 Task: Explore Airbnb accommodation in Sanaa, Yemen from 6th November, 2023 to 8th November, 2023 for 2 adults.1  bedroom having 2 beds and 1 bathroom. Property type can be flat. Amenities needed are: wifi. Look for 2 properties as per requirement.
Action: Mouse moved to (407, 72)
Screenshot: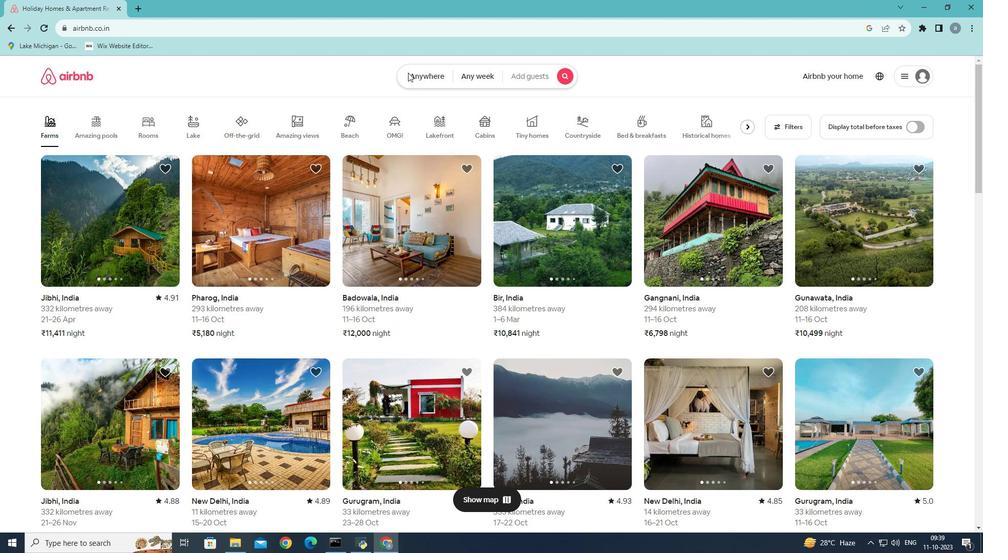 
Action: Mouse pressed left at (407, 72)
Screenshot: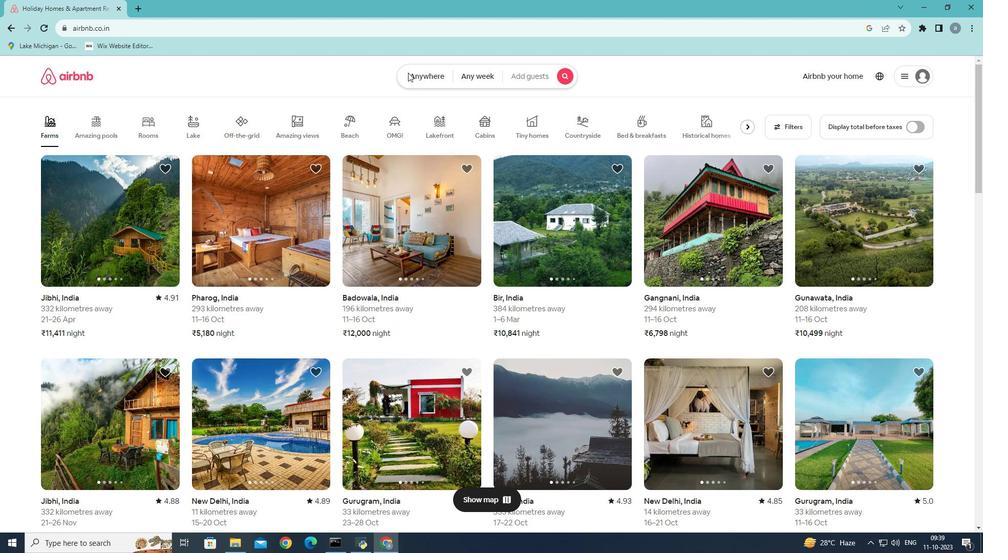 
Action: Mouse moved to (347, 115)
Screenshot: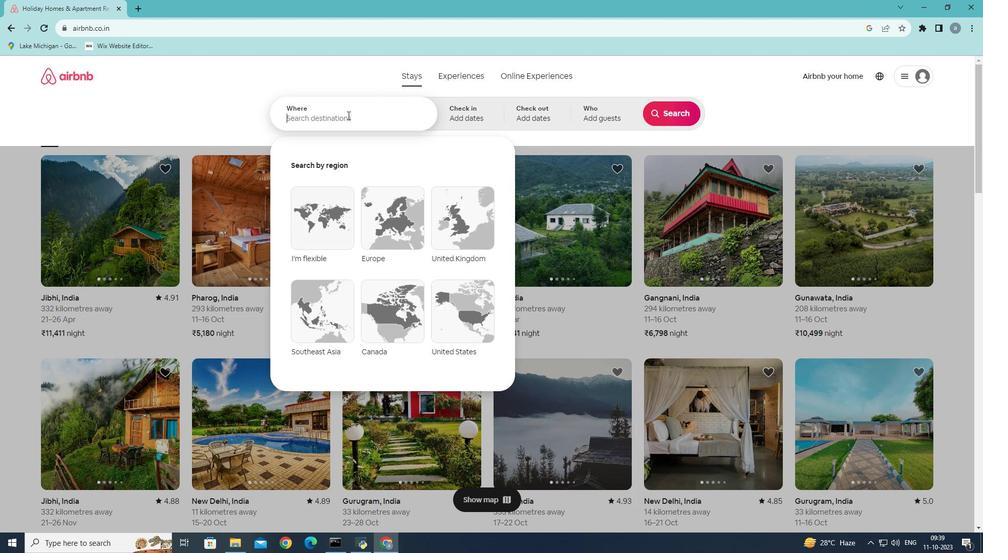 
Action: Mouse pressed left at (347, 115)
Screenshot: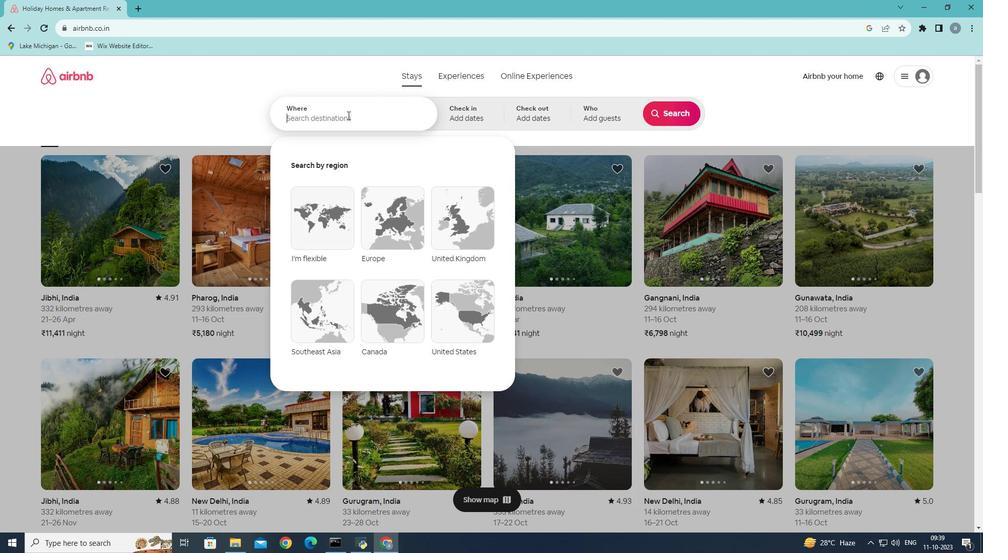 
Action: Mouse moved to (335, 108)
Screenshot: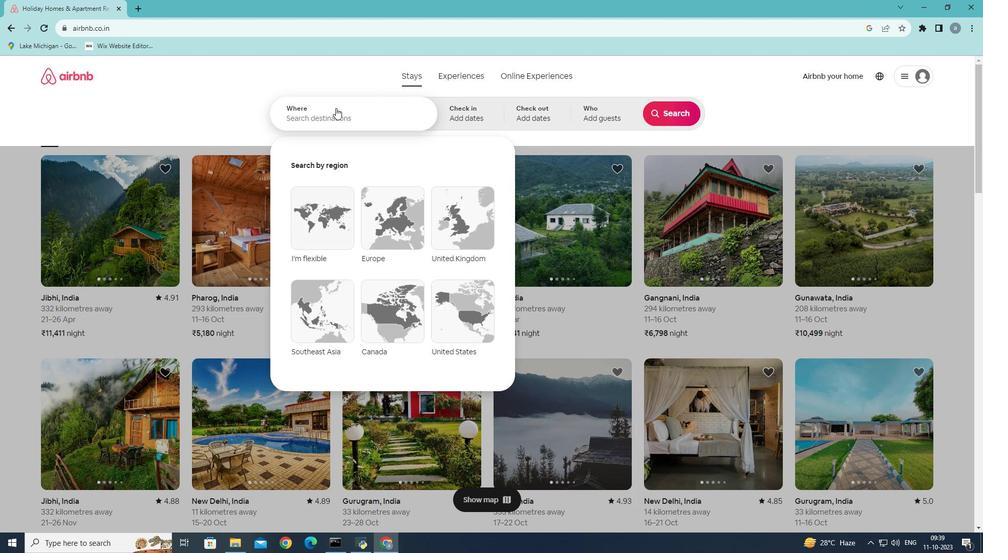 
Action: Key pressed <Key.shift>Saar,<Key.shift>yamen<Key.backspace><Key.backspace><Key.backspace><Key.backspace>emen
Screenshot: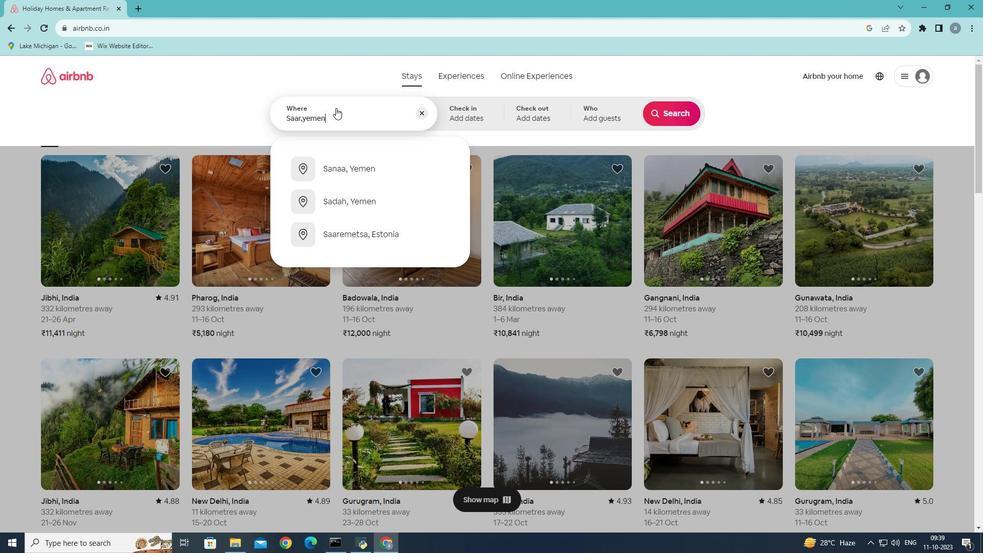 
Action: Mouse moved to (365, 167)
Screenshot: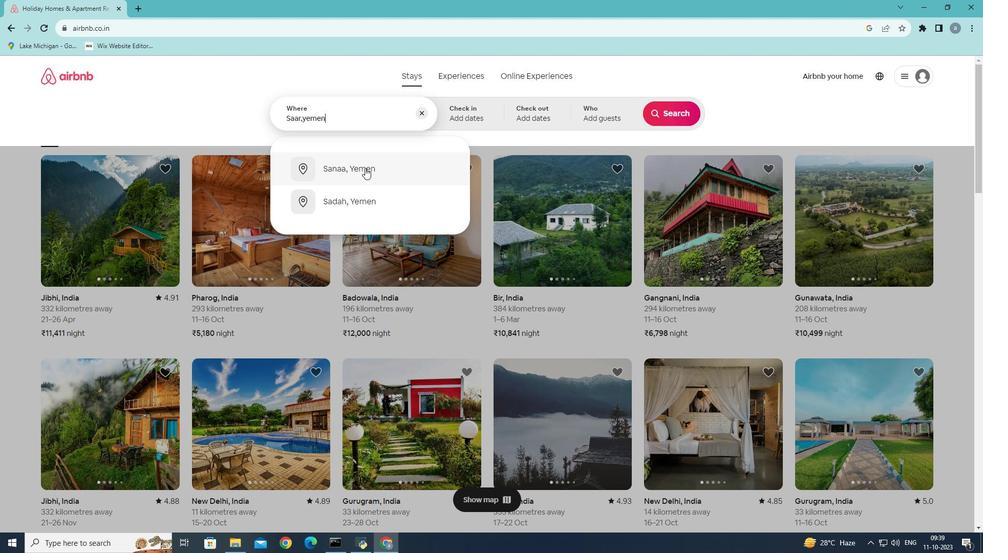 
Action: Mouse pressed left at (365, 167)
Screenshot: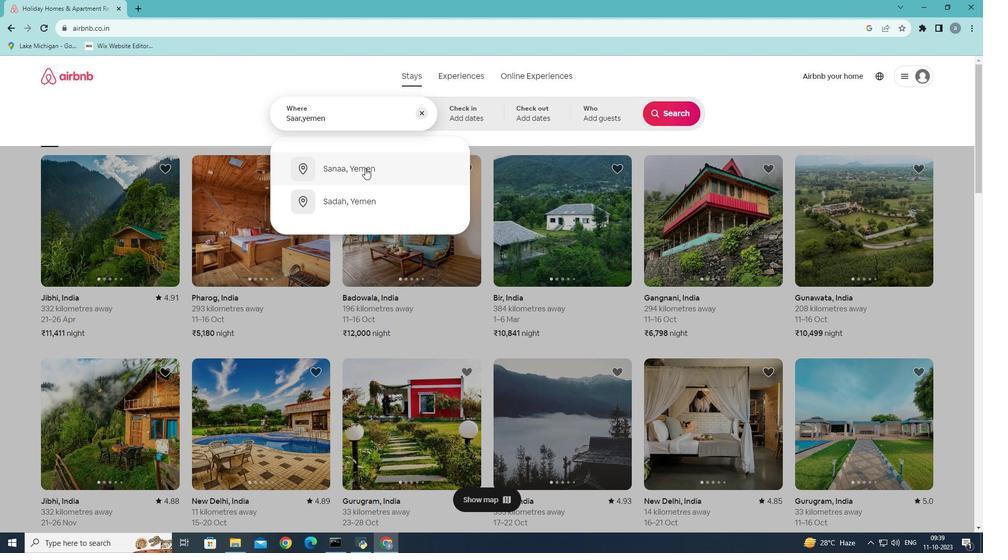 
Action: Mouse moved to (511, 116)
Screenshot: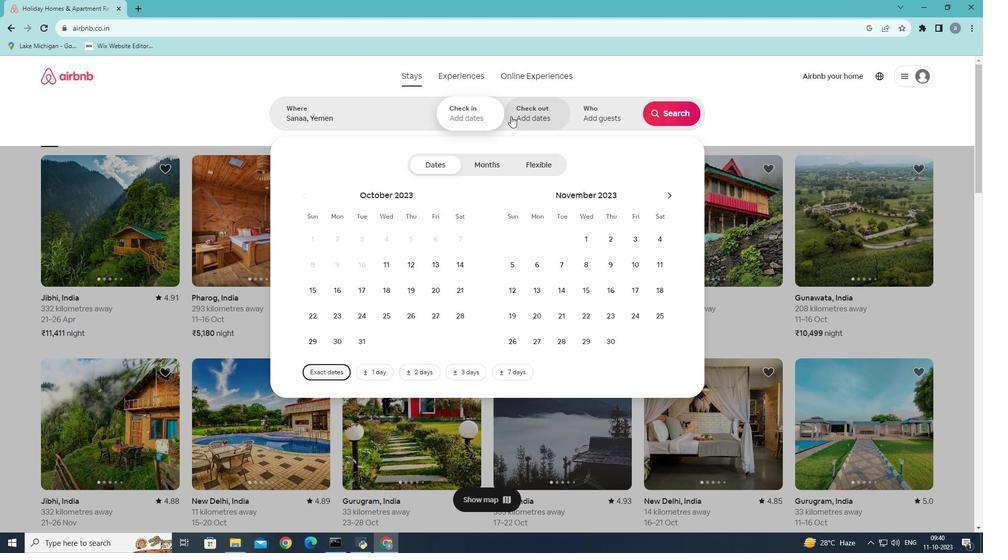 
Action: Mouse pressed left at (511, 116)
Screenshot: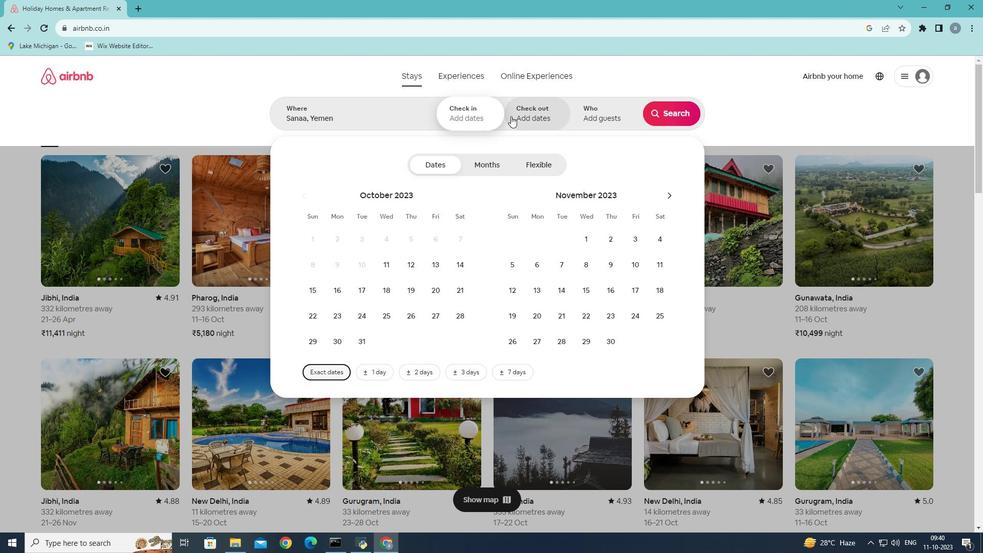 
Action: Mouse moved to (537, 265)
Screenshot: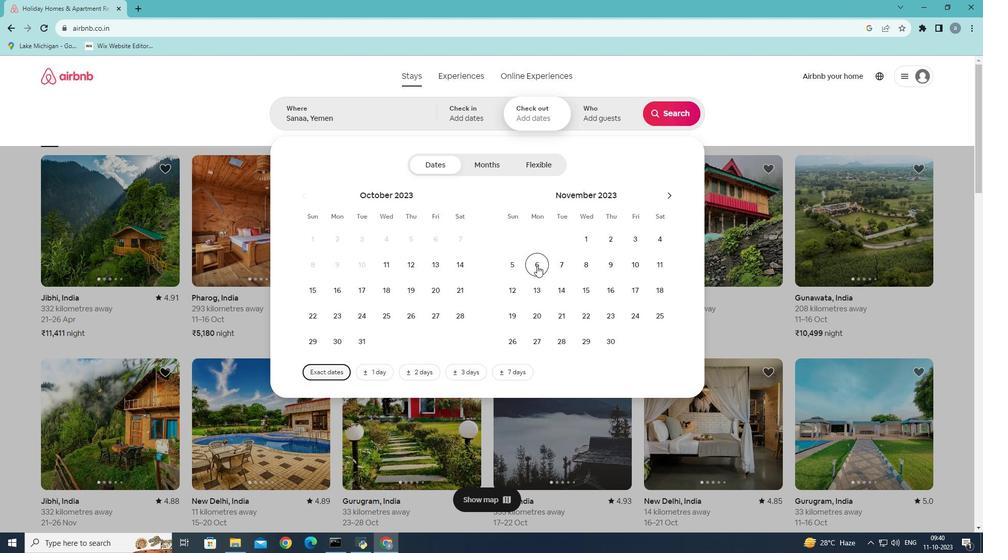 
Action: Mouse pressed left at (537, 265)
Screenshot: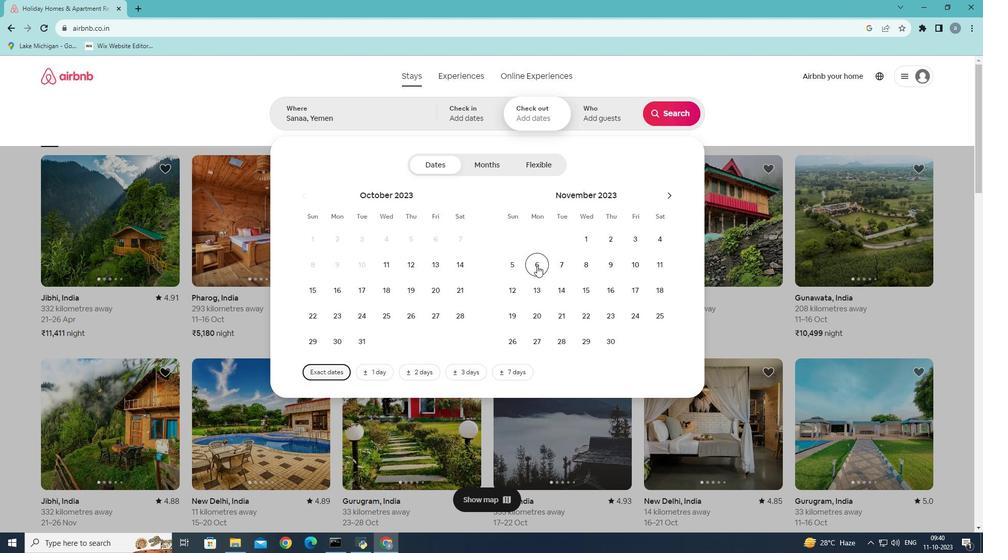 
Action: Mouse moved to (590, 262)
Screenshot: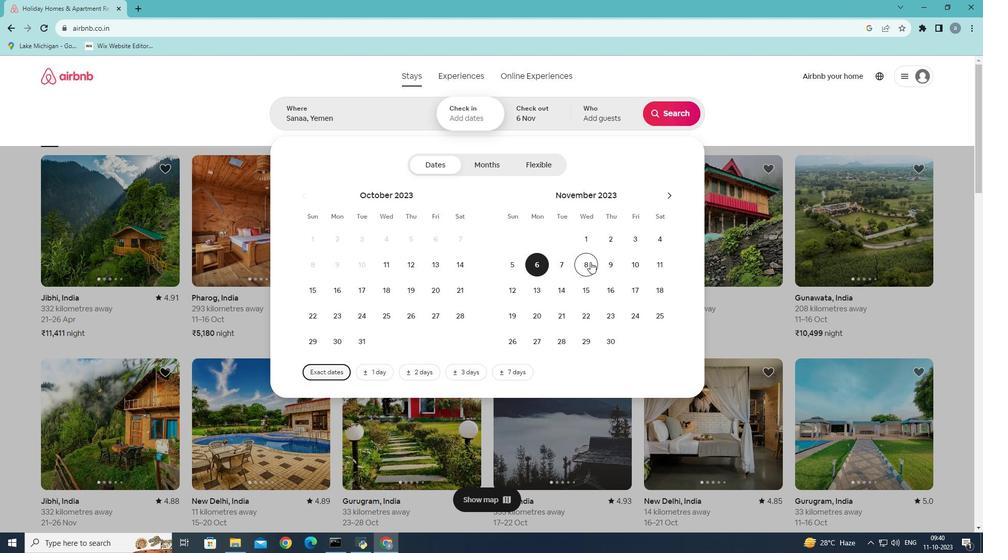 
Action: Mouse pressed left at (590, 262)
Screenshot: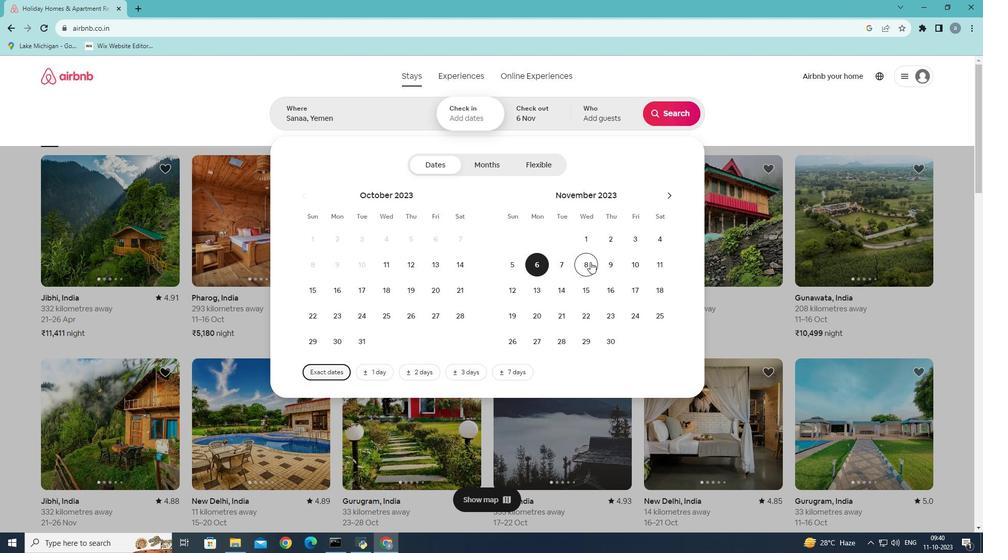 
Action: Mouse moved to (538, 261)
Screenshot: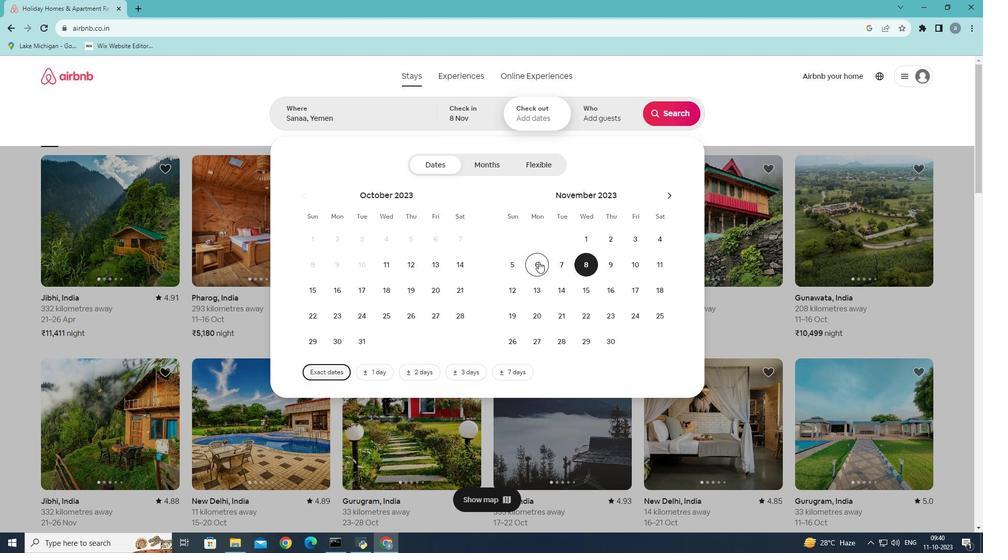 
Action: Mouse pressed left at (538, 261)
Screenshot: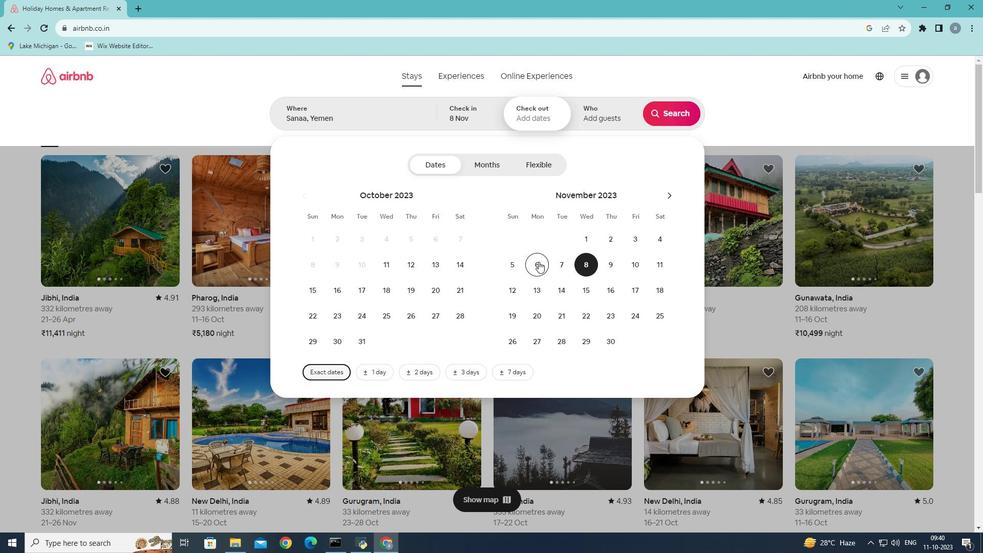 
Action: Mouse moved to (455, 115)
Screenshot: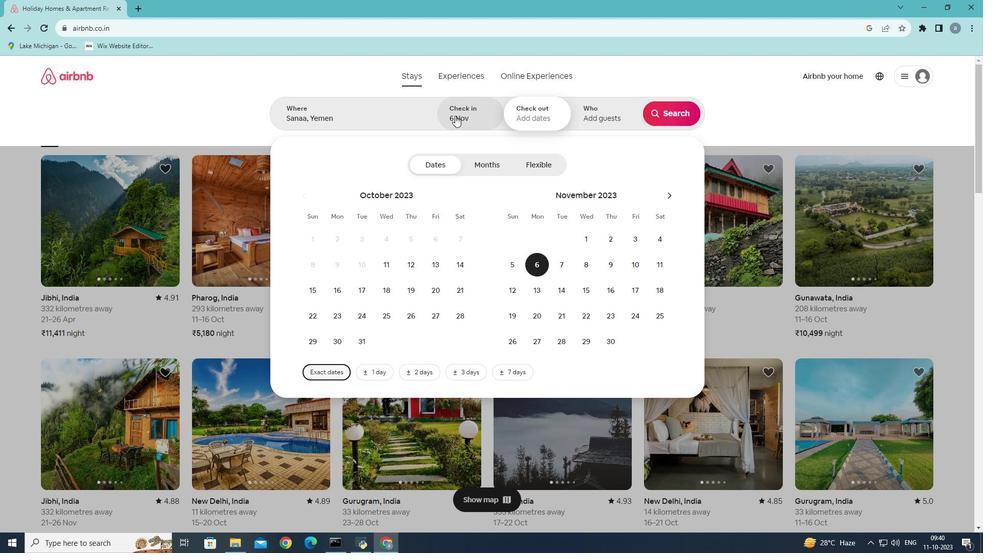 
Action: Mouse pressed left at (455, 115)
Screenshot: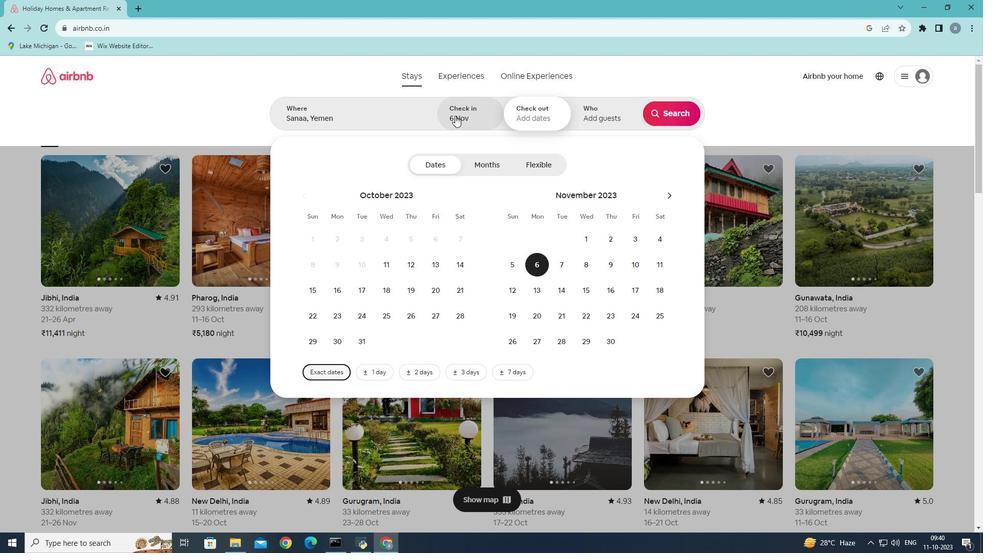 
Action: Mouse moved to (588, 259)
Screenshot: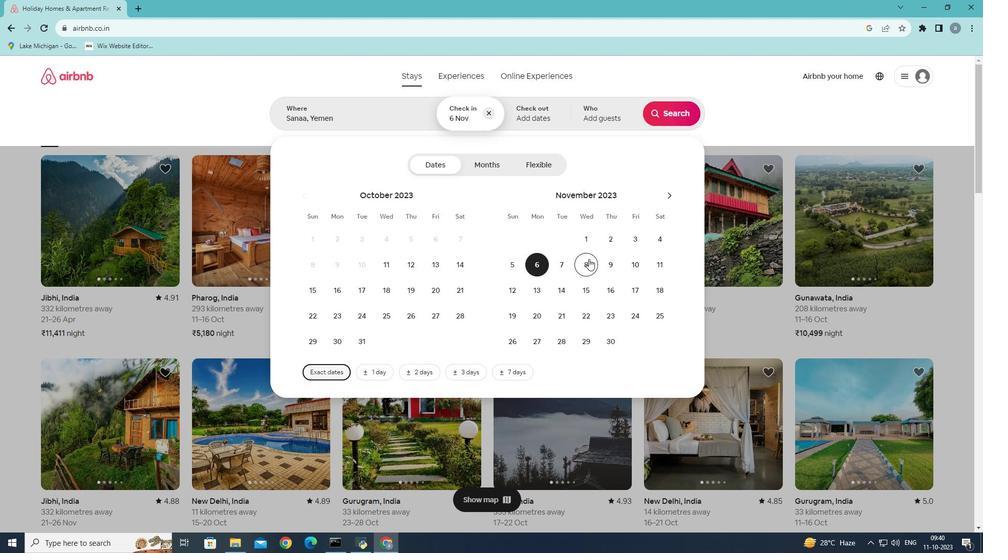 
Action: Mouse pressed left at (588, 259)
Screenshot: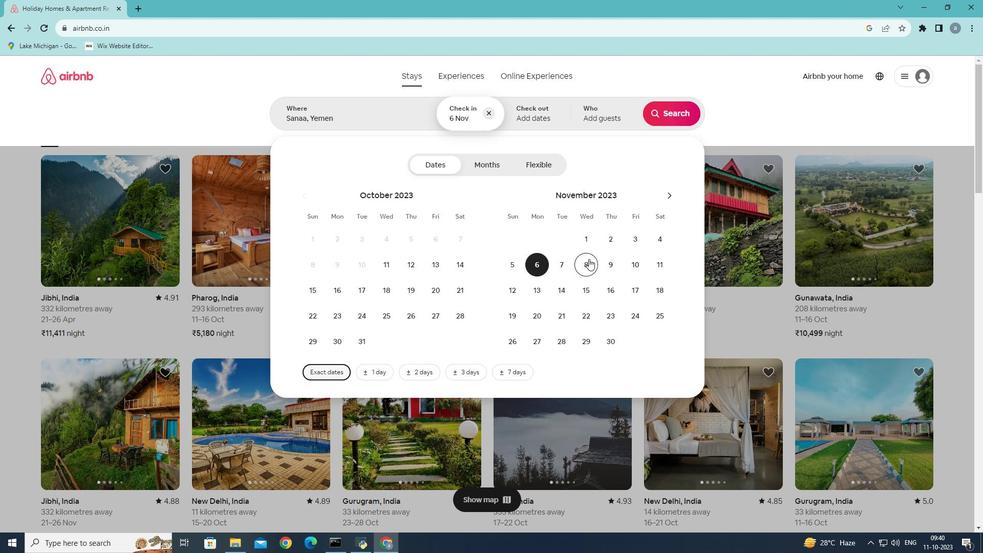 
Action: Mouse moved to (549, 106)
Screenshot: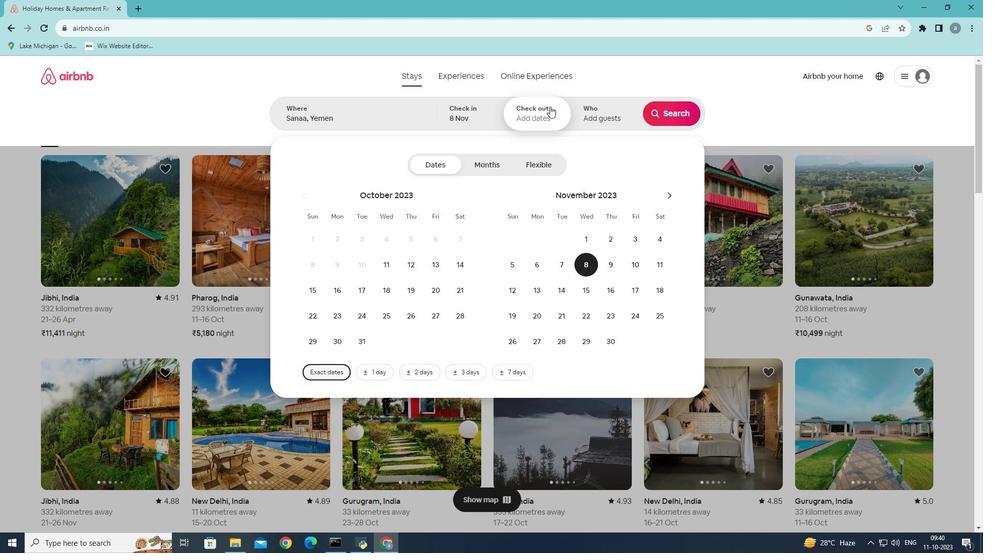 
Action: Mouse pressed left at (549, 106)
Screenshot: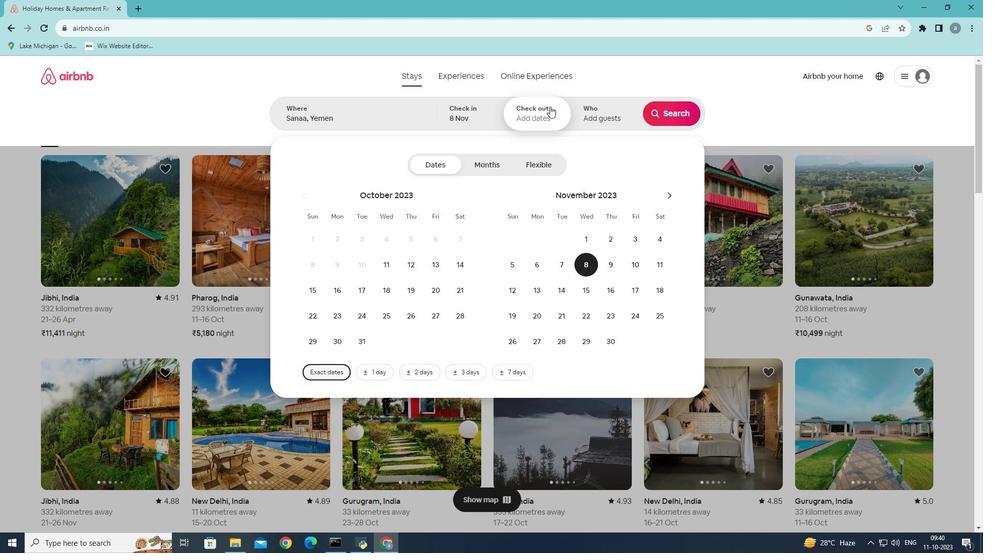 
Action: Mouse moved to (532, 122)
Screenshot: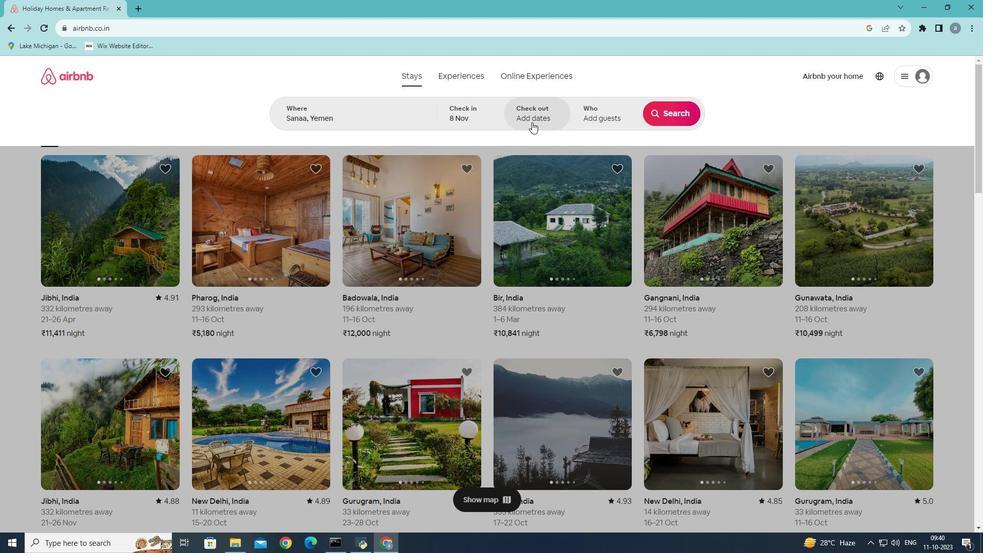 
Action: Mouse pressed left at (532, 122)
Screenshot: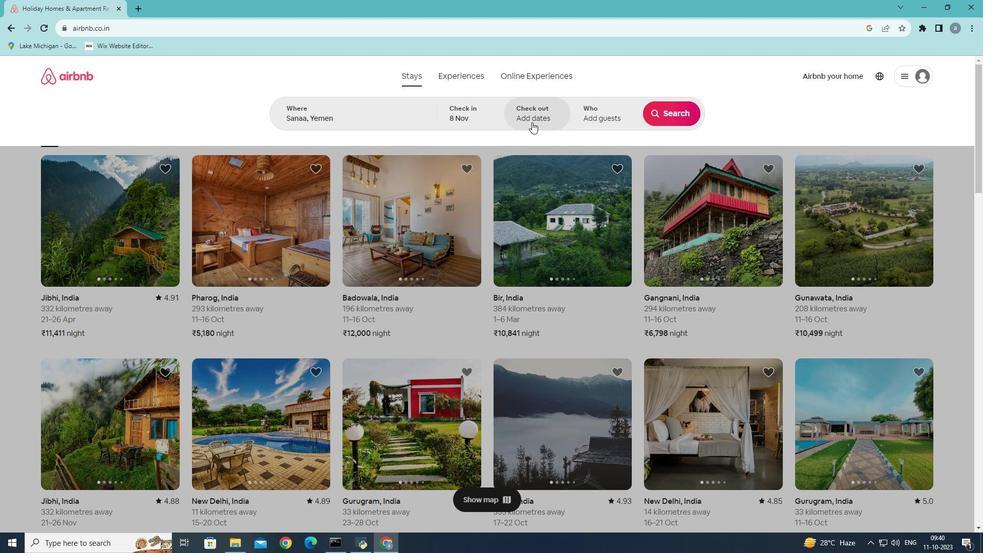
Action: Mouse moved to (468, 112)
Screenshot: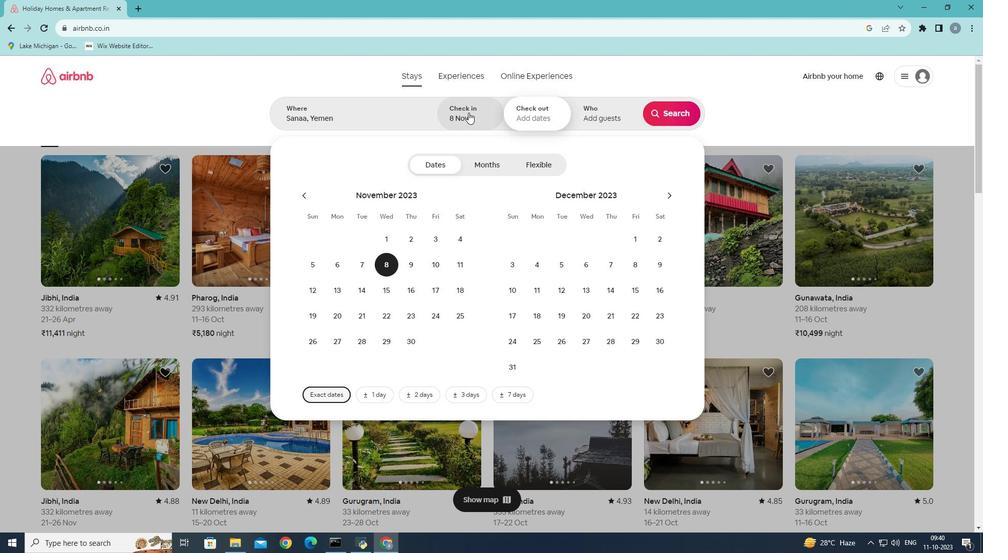 
Action: Mouse pressed left at (468, 112)
Screenshot: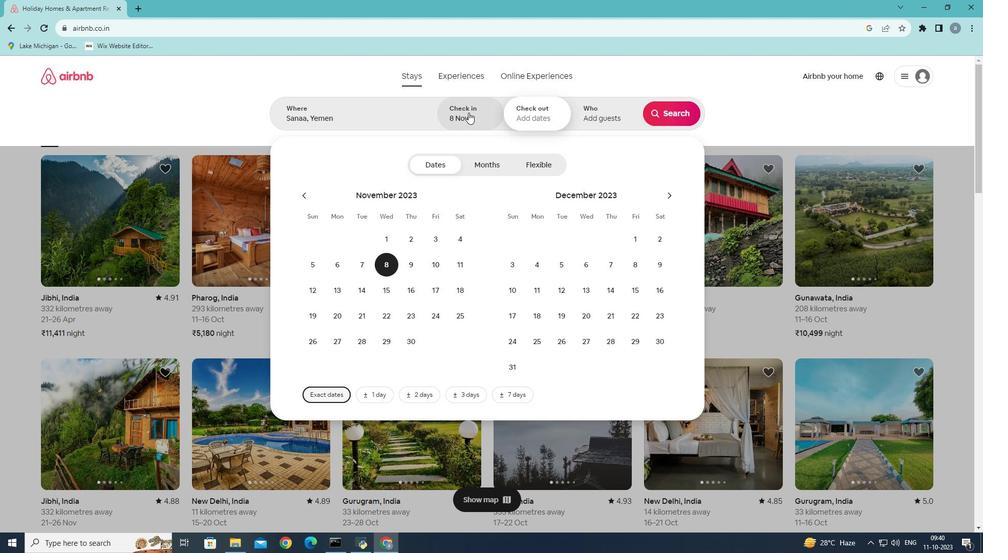 
Action: Mouse moved to (331, 267)
Screenshot: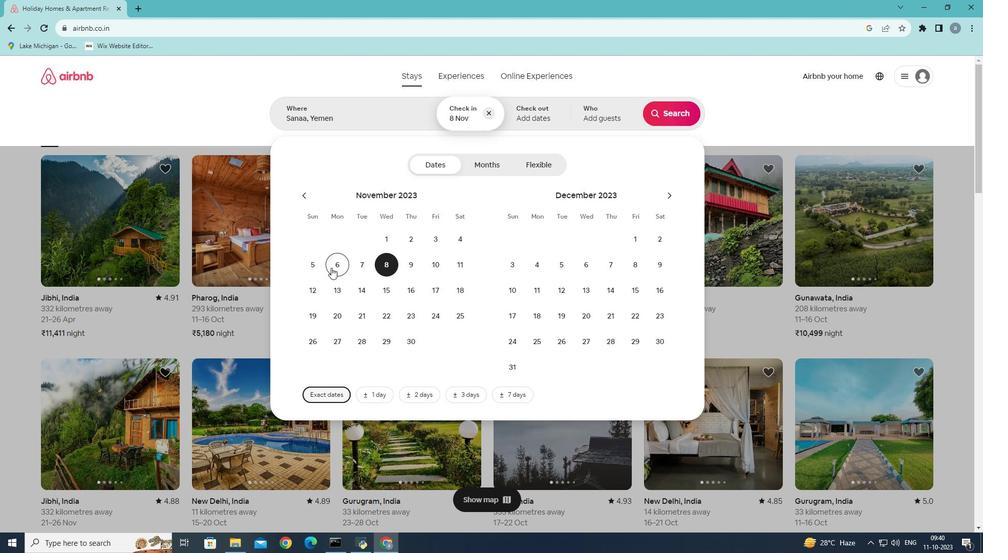 
Action: Mouse pressed left at (331, 267)
Screenshot: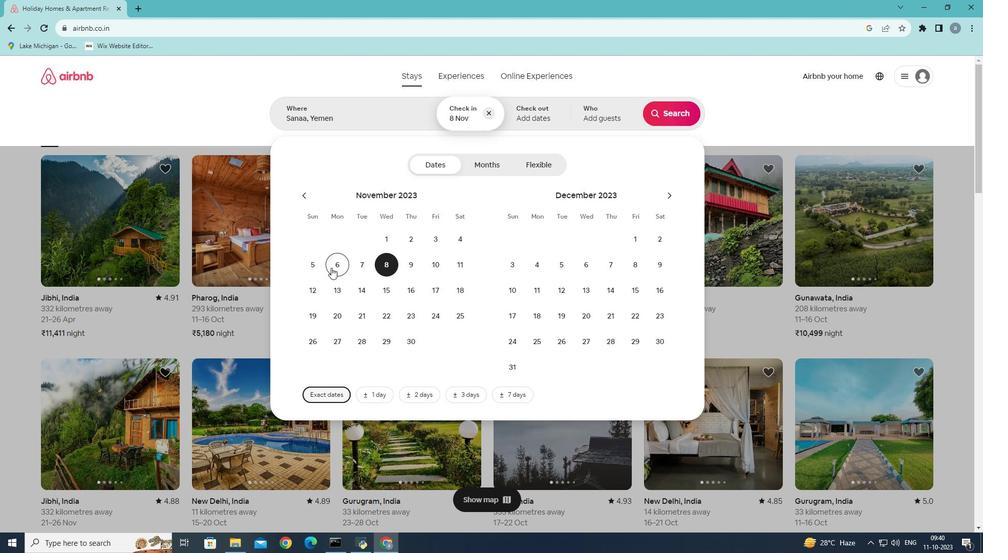 
Action: Mouse moved to (392, 263)
Screenshot: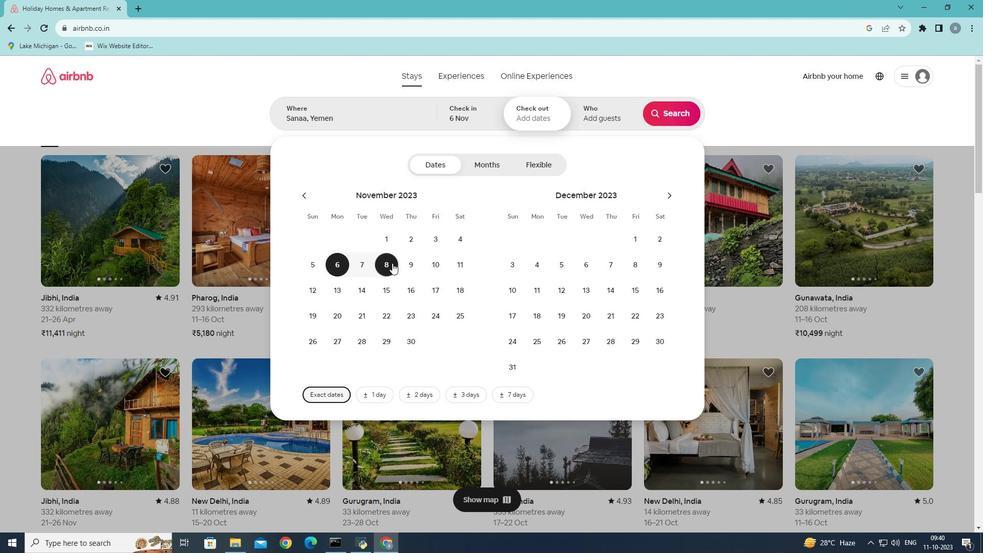 
Action: Mouse pressed left at (392, 263)
Screenshot: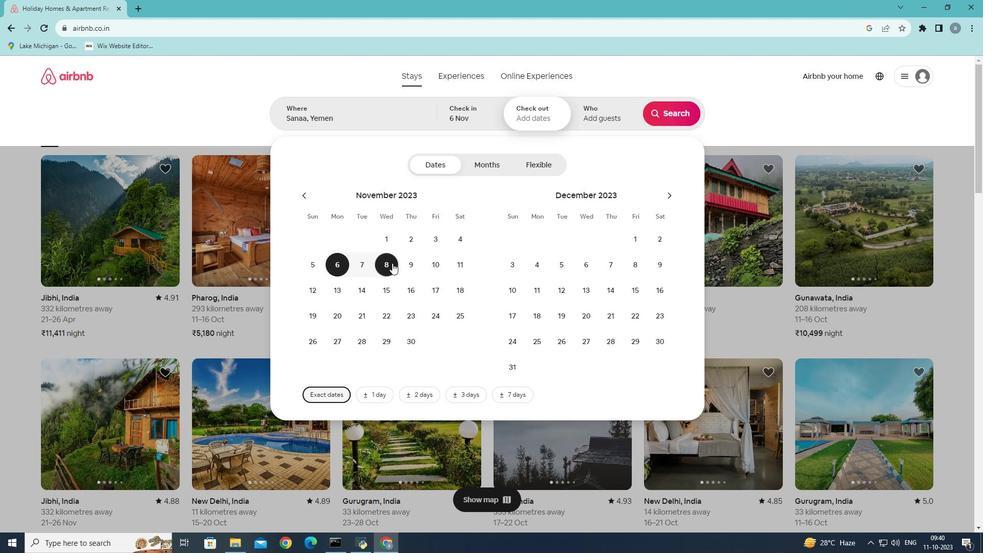 
Action: Mouse moved to (603, 119)
Screenshot: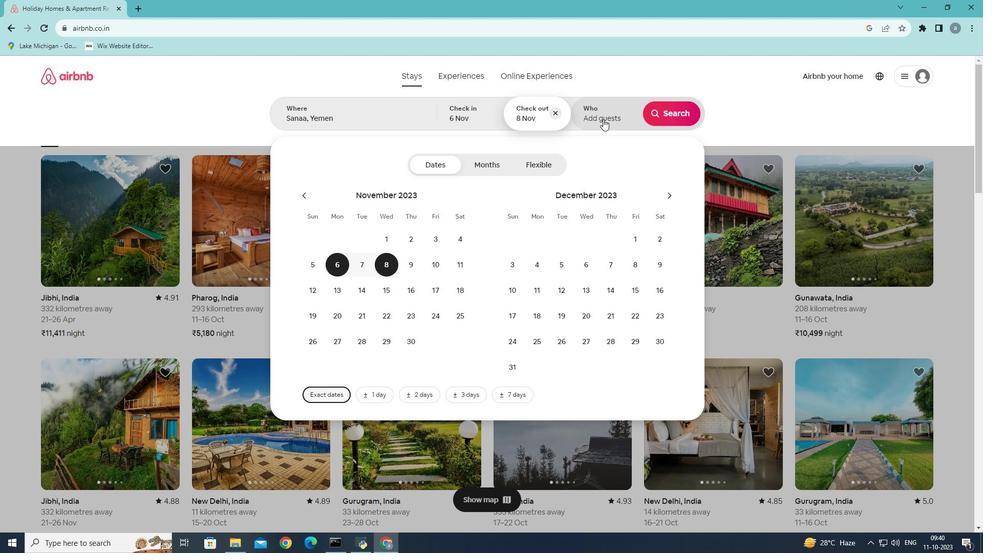 
Action: Mouse pressed left at (603, 119)
Screenshot: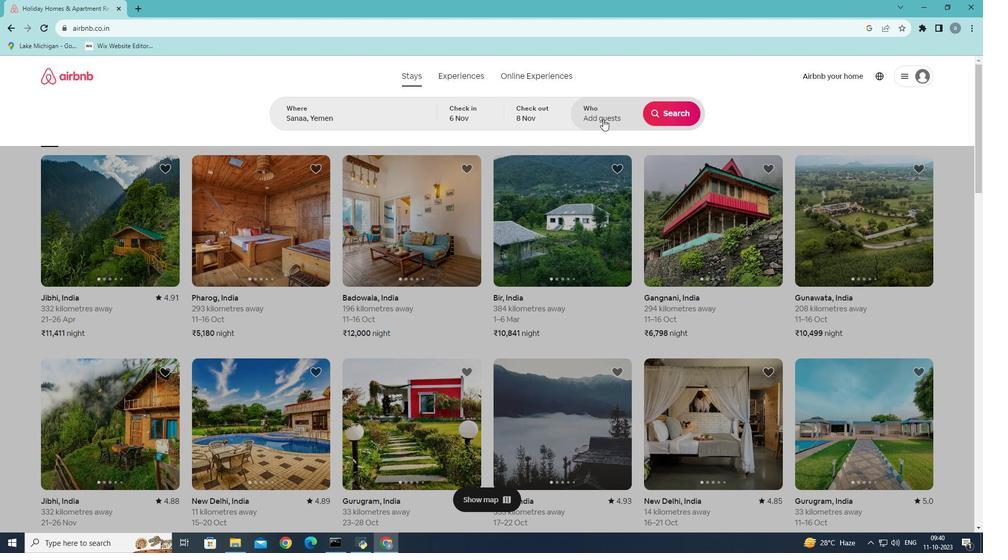 
Action: Mouse moved to (678, 167)
Screenshot: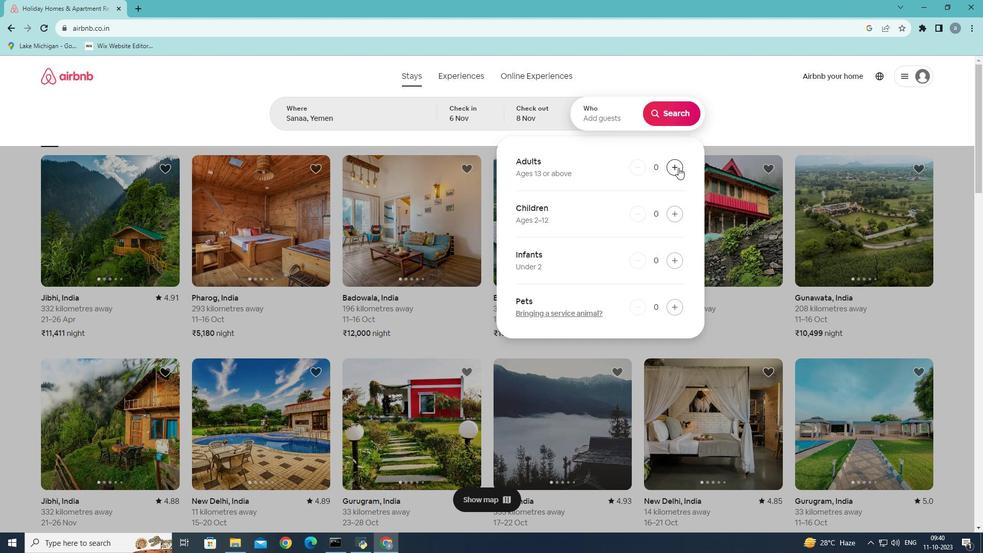 
Action: Mouse pressed left at (678, 167)
Screenshot: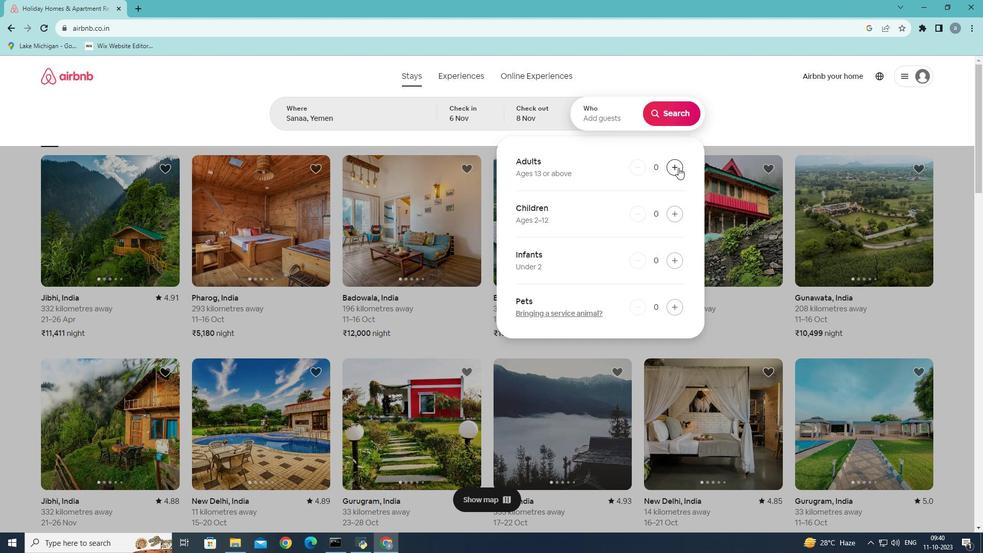 
Action: Mouse pressed left at (678, 167)
Screenshot: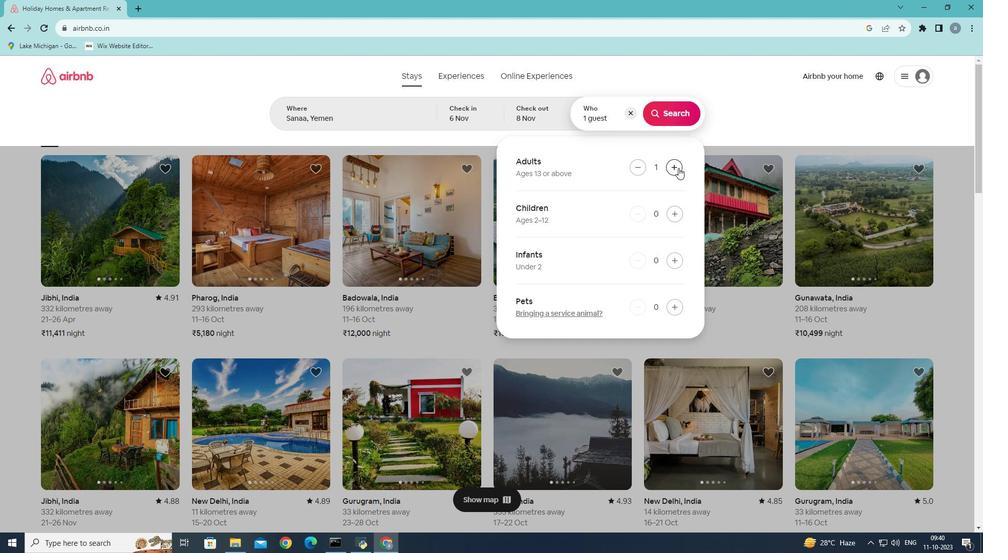 
Action: Mouse moved to (674, 213)
Screenshot: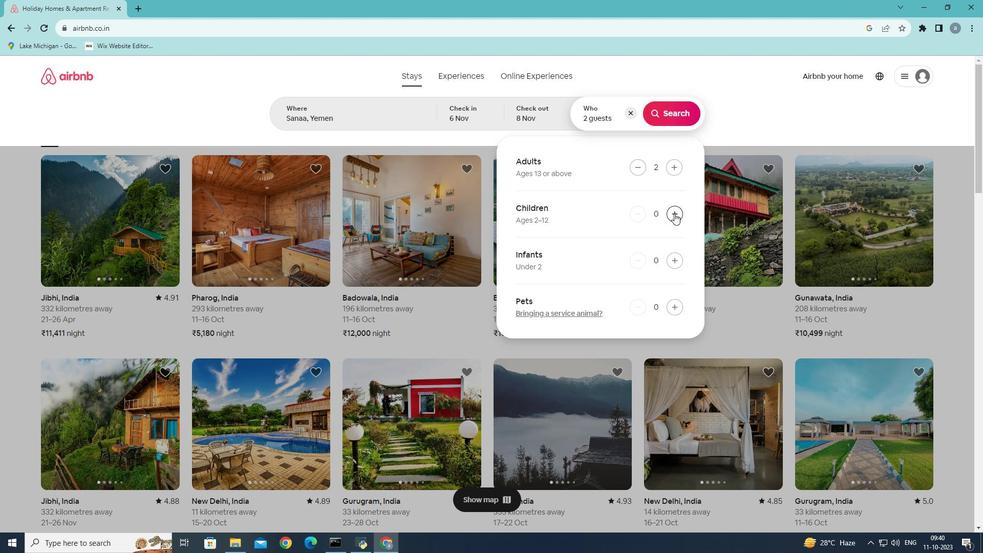 
Action: Mouse pressed left at (674, 213)
Screenshot: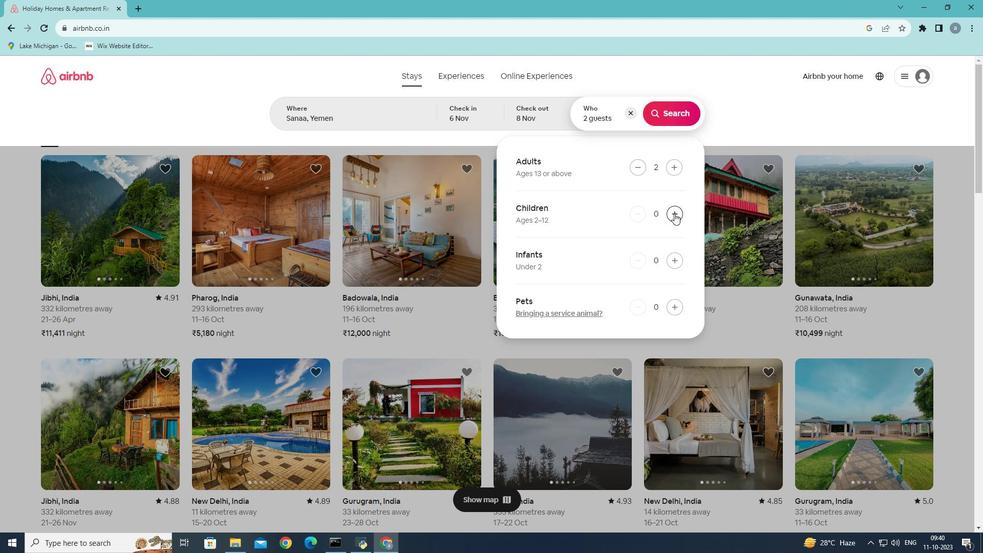 
Action: Mouse moved to (644, 214)
Screenshot: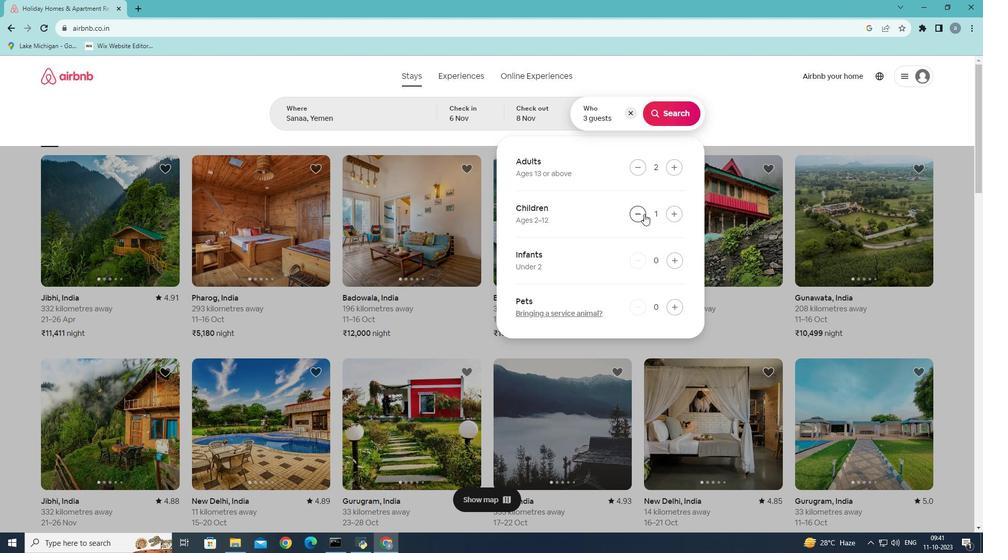 
Action: Mouse pressed left at (644, 214)
Screenshot: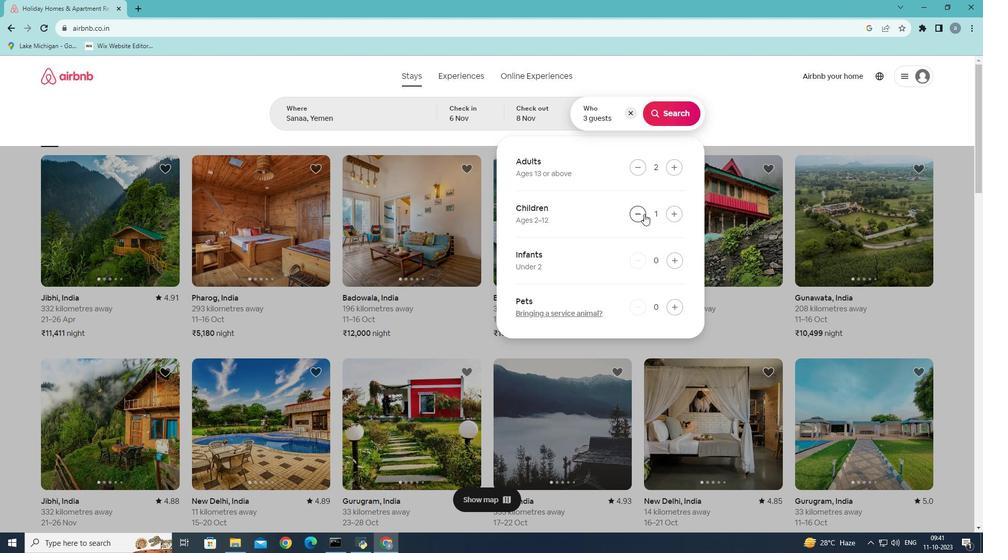 
Action: Mouse moved to (675, 114)
Screenshot: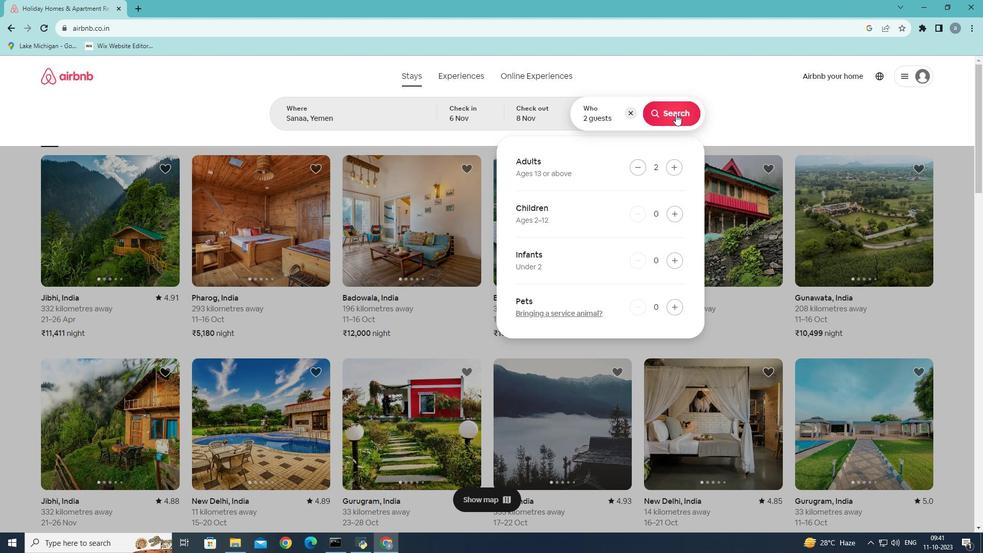 
Action: Mouse pressed left at (675, 114)
Screenshot: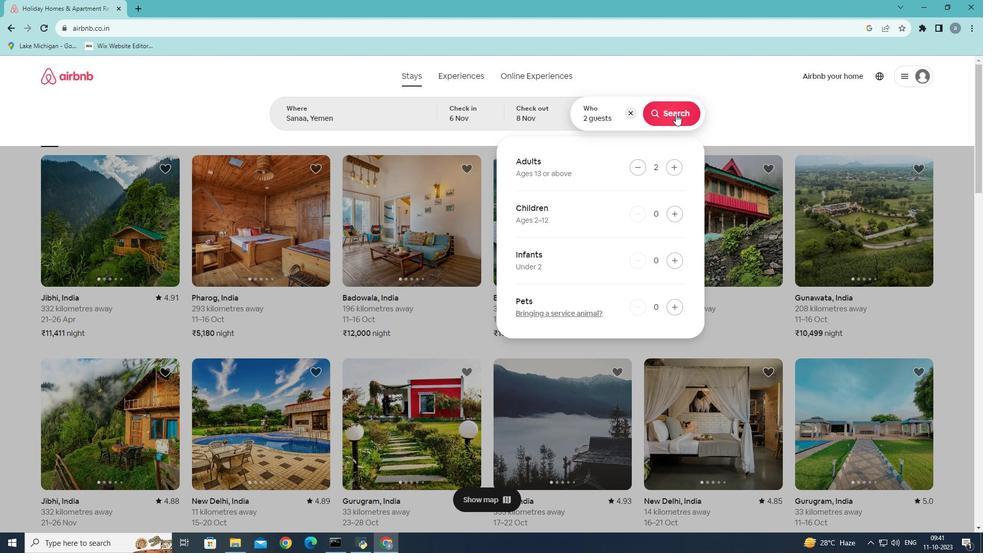 
Action: Mouse moved to (824, 117)
Screenshot: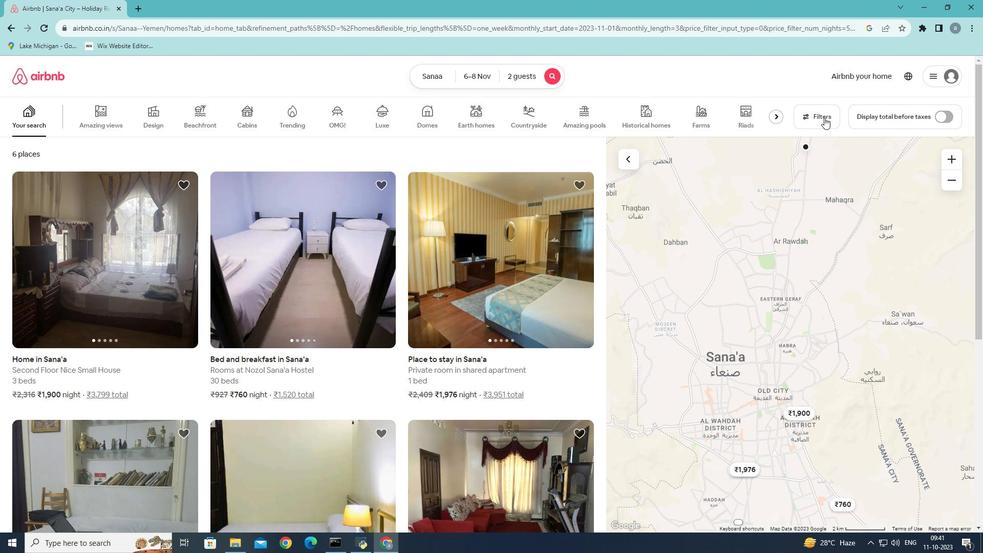 
Action: Mouse pressed left at (824, 117)
Screenshot: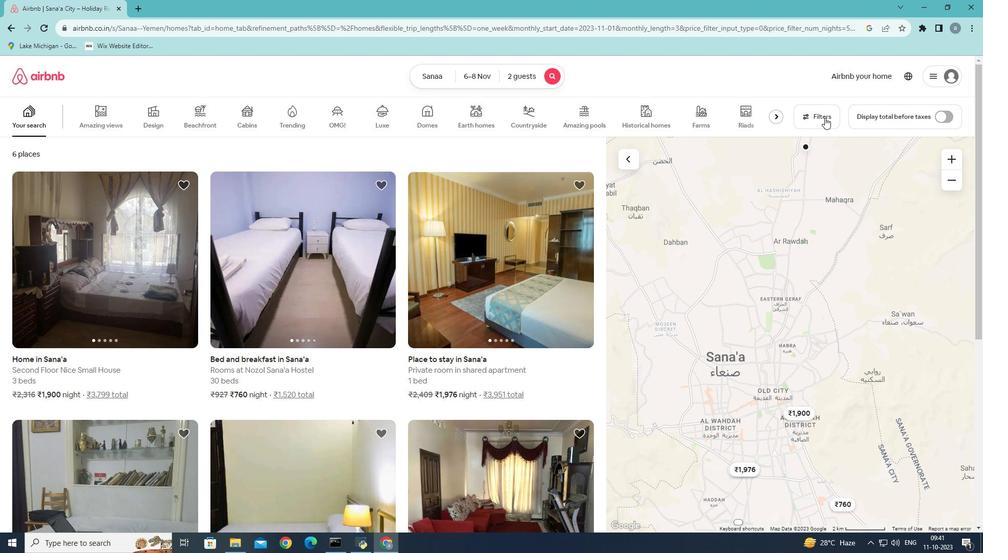
Action: Mouse moved to (542, 267)
Screenshot: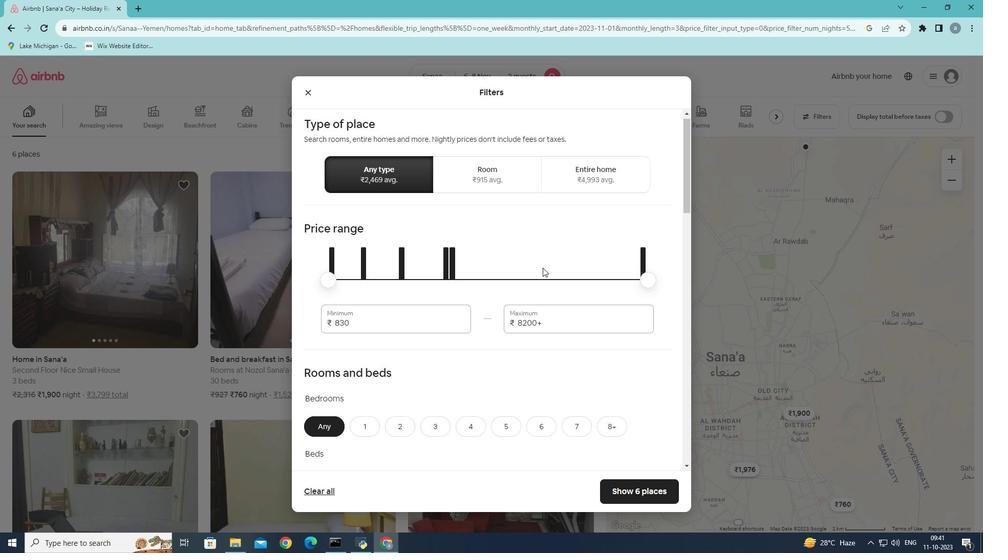 
Action: Mouse scrolled (542, 267) with delta (0, 0)
Screenshot: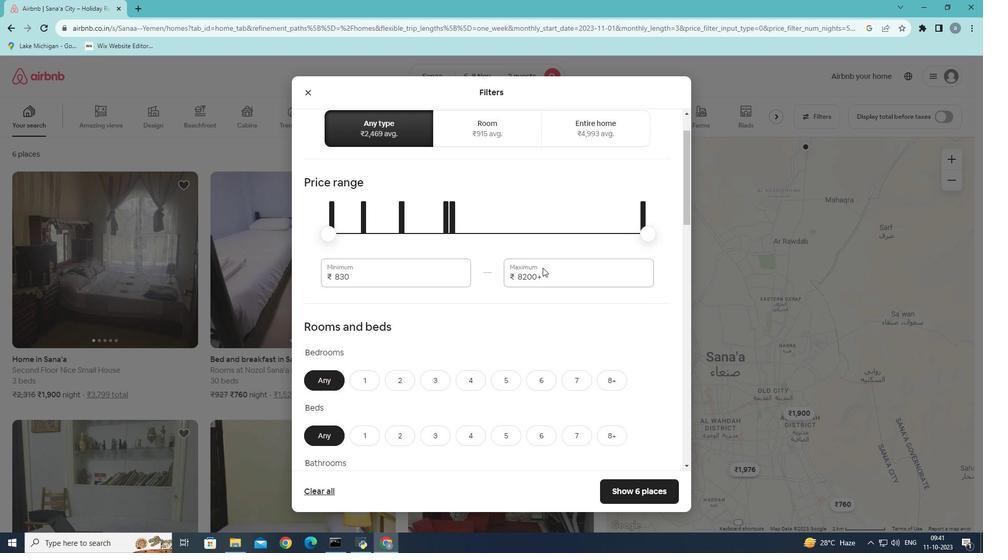 
Action: Mouse scrolled (542, 267) with delta (0, 0)
Screenshot: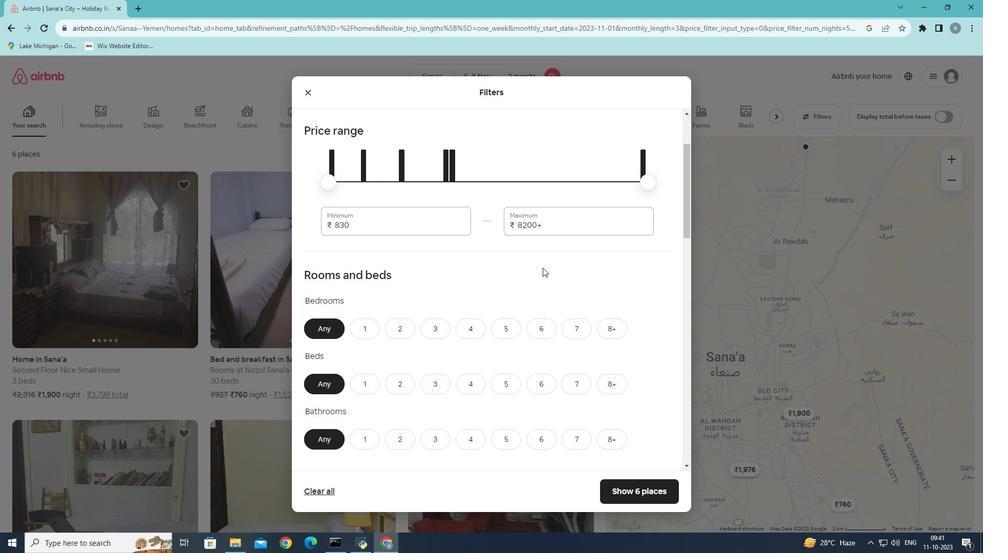 
Action: Mouse scrolled (542, 267) with delta (0, 0)
Screenshot: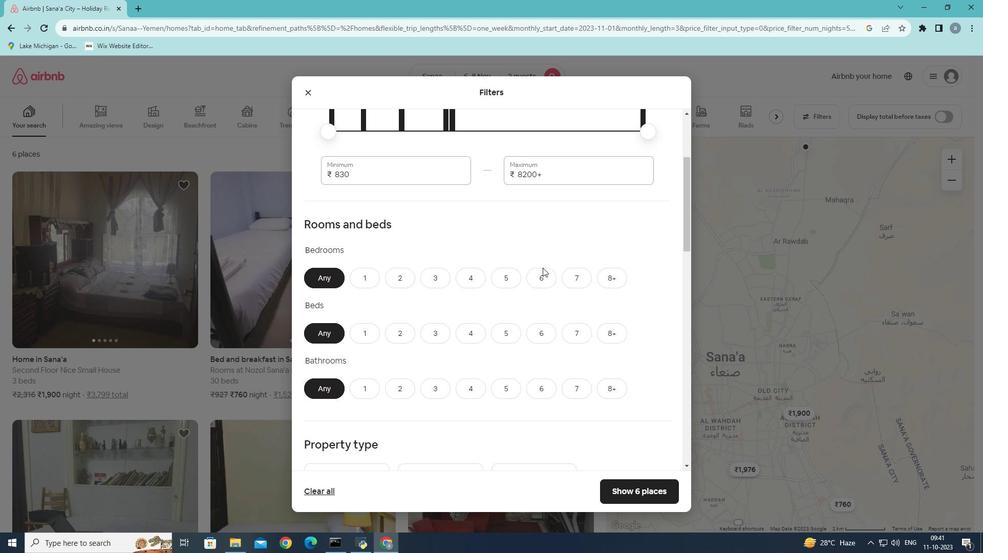 
Action: Mouse moved to (367, 281)
Screenshot: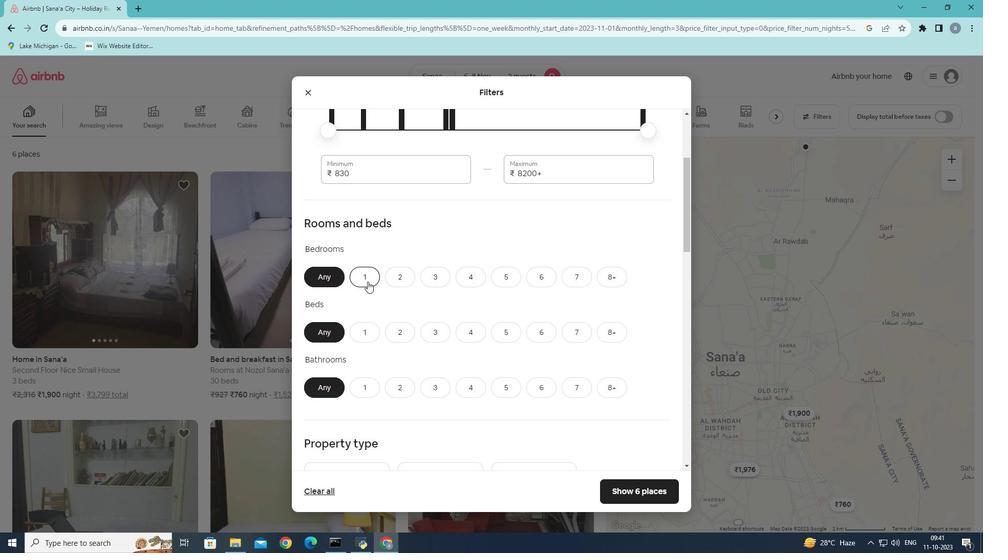 
Action: Mouse pressed left at (367, 281)
Screenshot: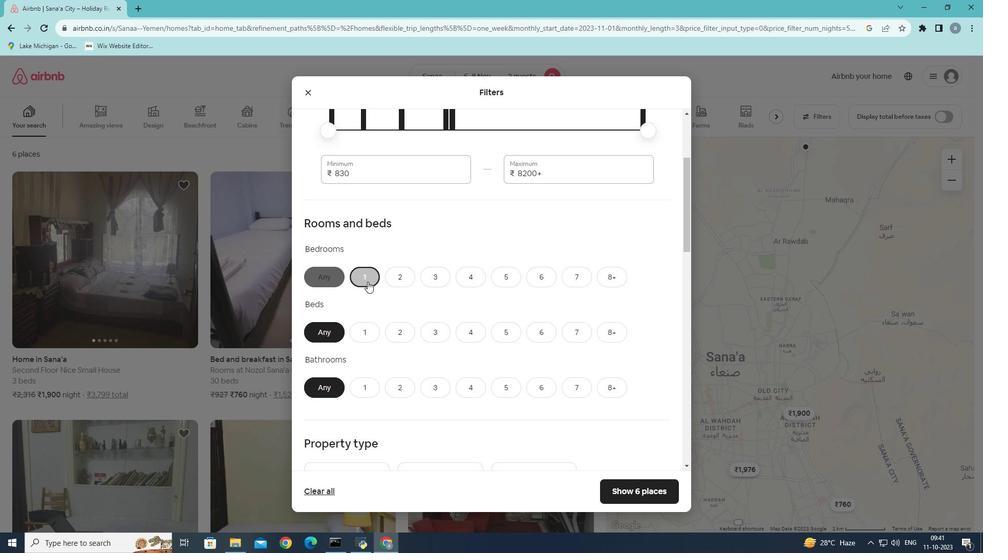 
Action: Mouse moved to (402, 328)
Screenshot: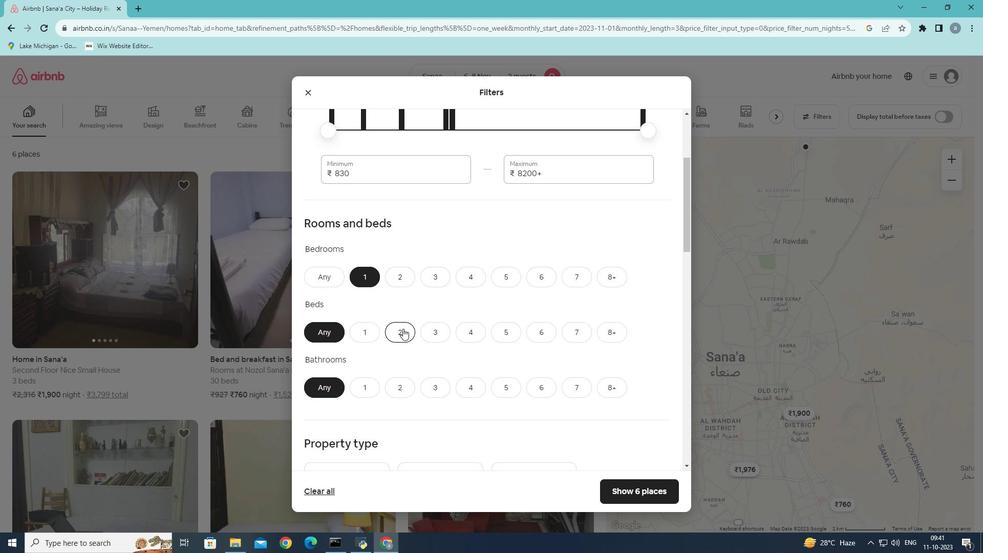 
Action: Mouse pressed left at (402, 328)
Screenshot: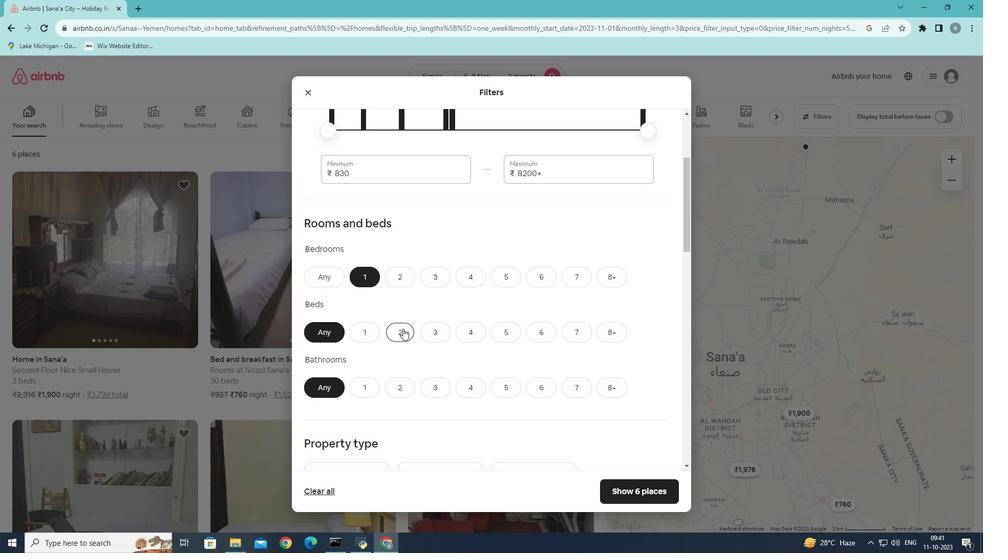 
Action: Mouse moved to (358, 391)
Screenshot: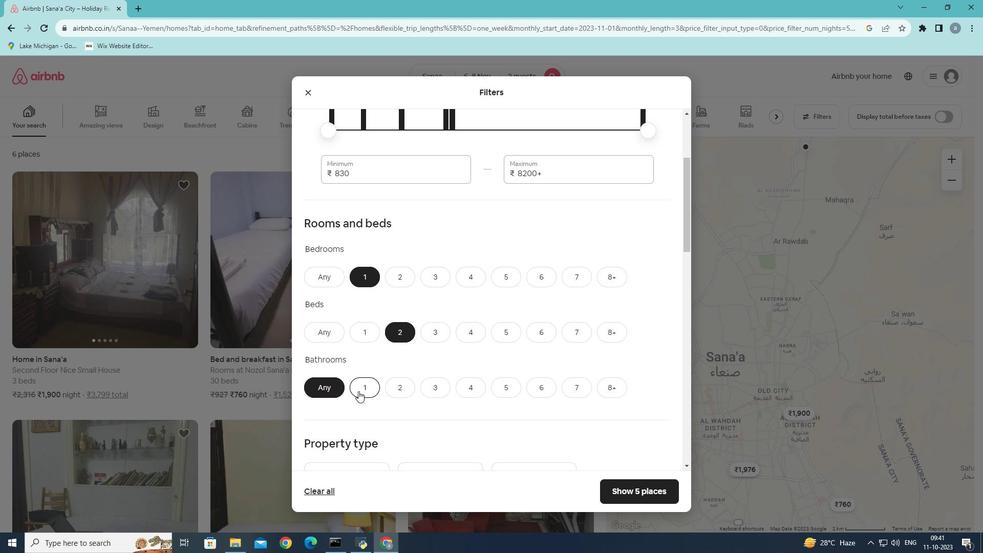
Action: Mouse pressed left at (358, 391)
Screenshot: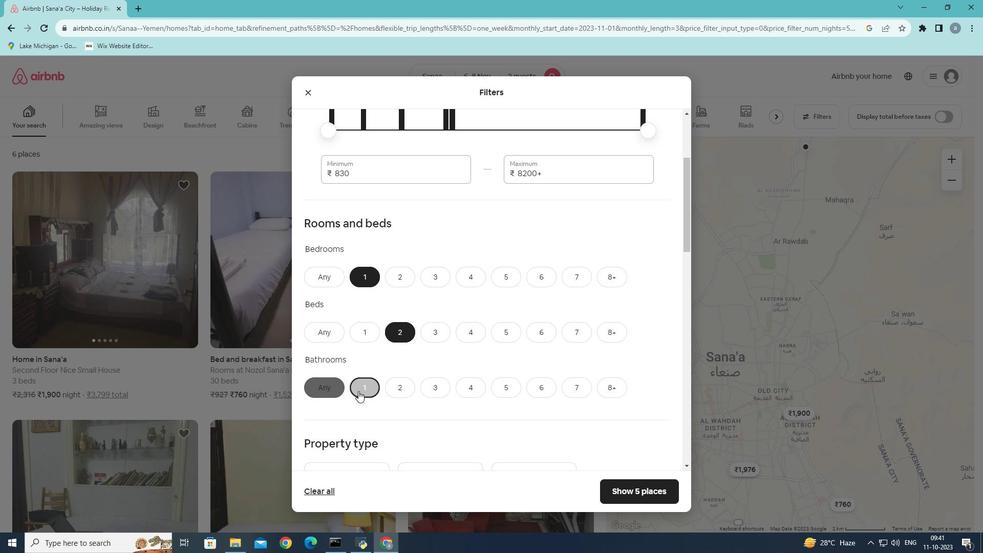 
Action: Mouse moved to (489, 341)
Screenshot: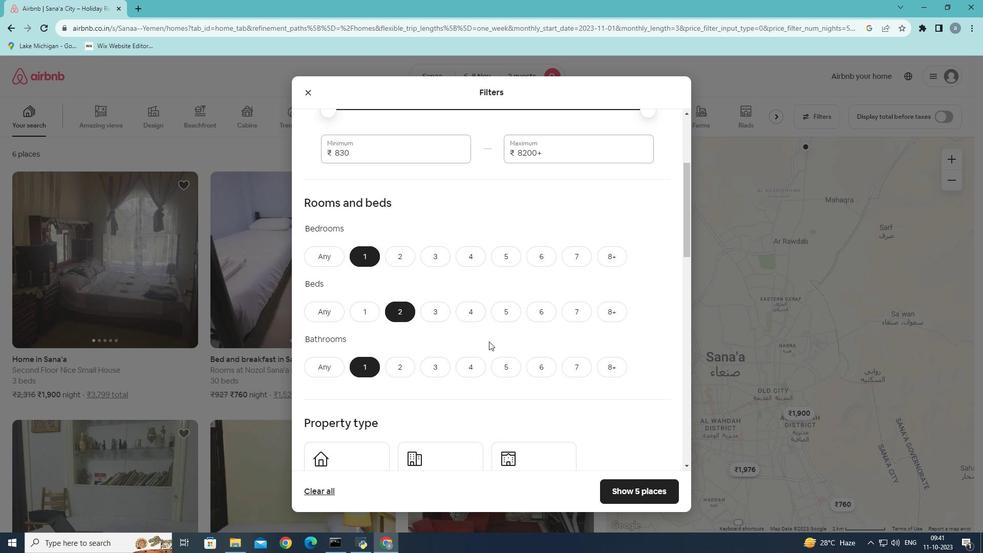 
Action: Mouse scrolled (489, 341) with delta (0, 0)
Screenshot: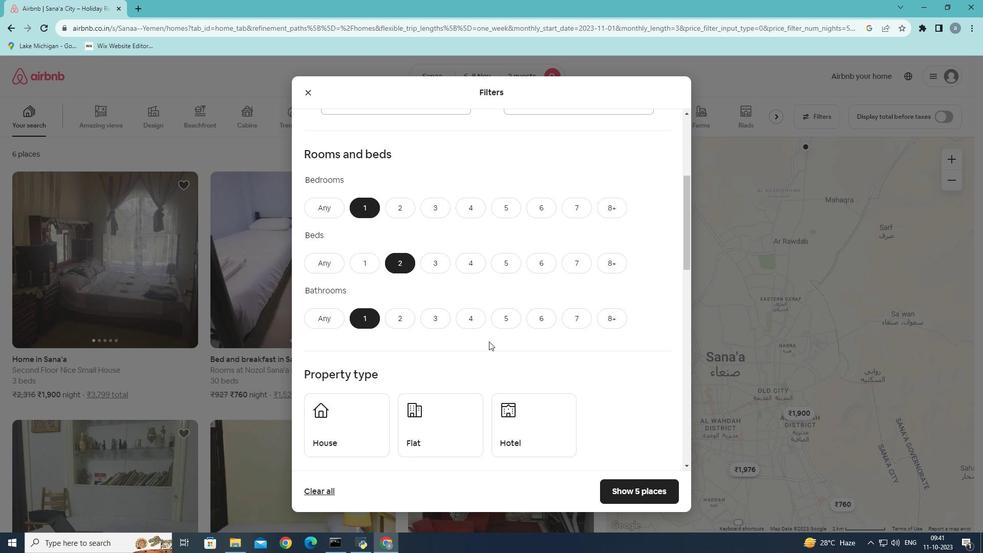 
Action: Mouse scrolled (489, 341) with delta (0, 0)
Screenshot: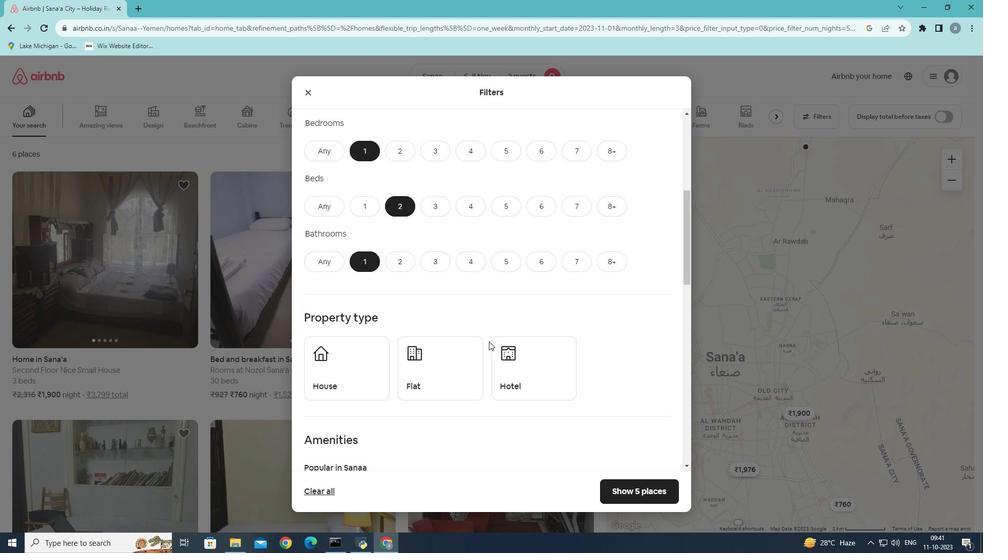 
Action: Mouse scrolled (489, 341) with delta (0, 0)
Screenshot: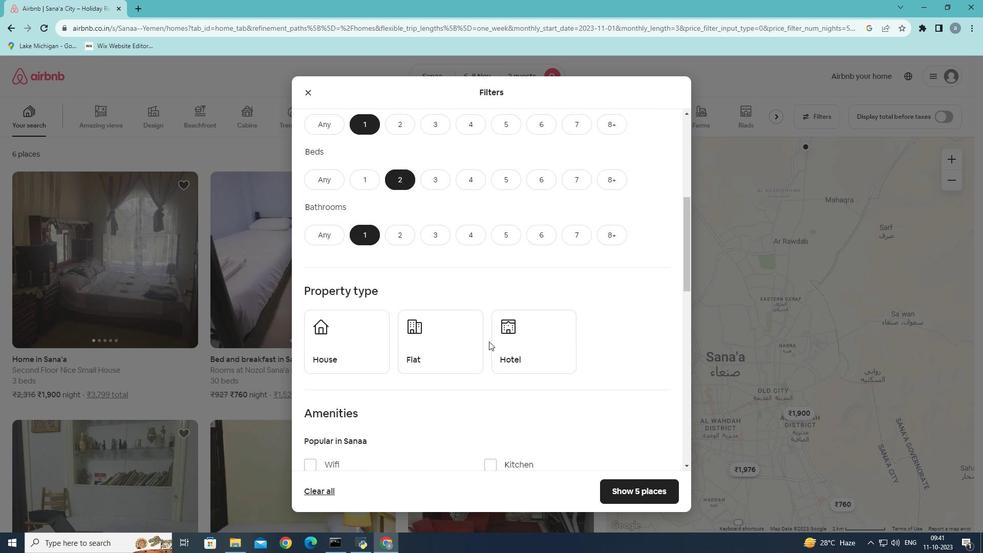 
Action: Mouse moved to (478, 350)
Screenshot: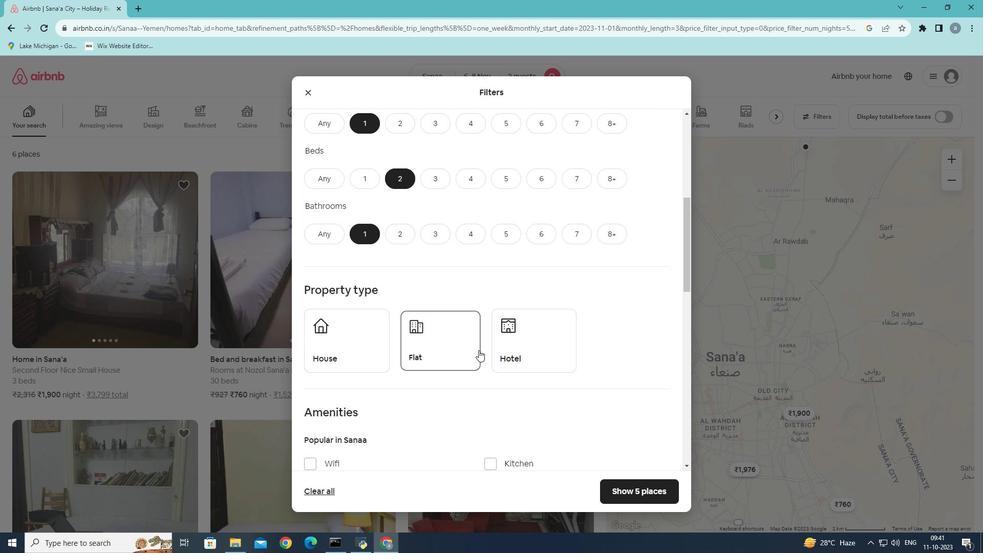 
Action: Mouse pressed left at (478, 350)
Screenshot: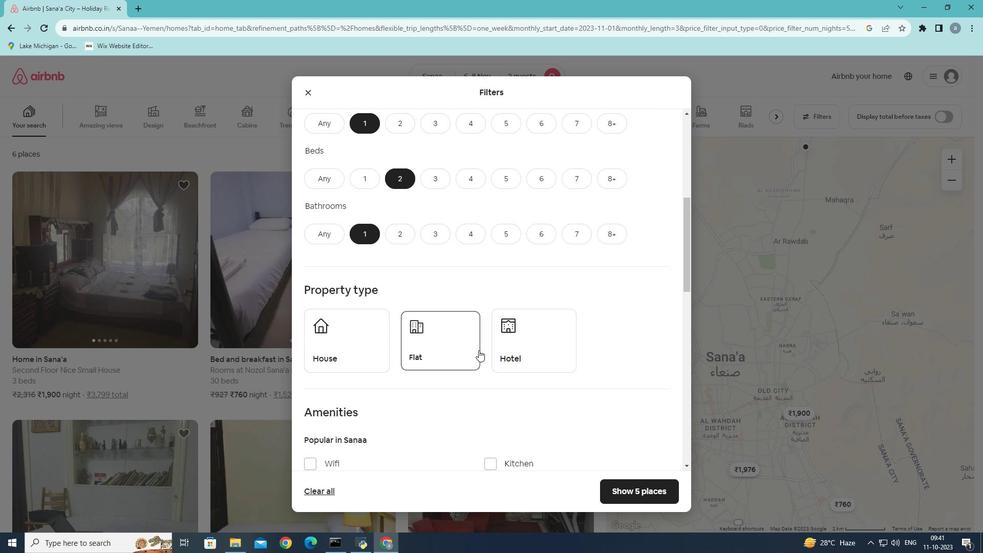 
Action: Mouse moved to (571, 343)
Screenshot: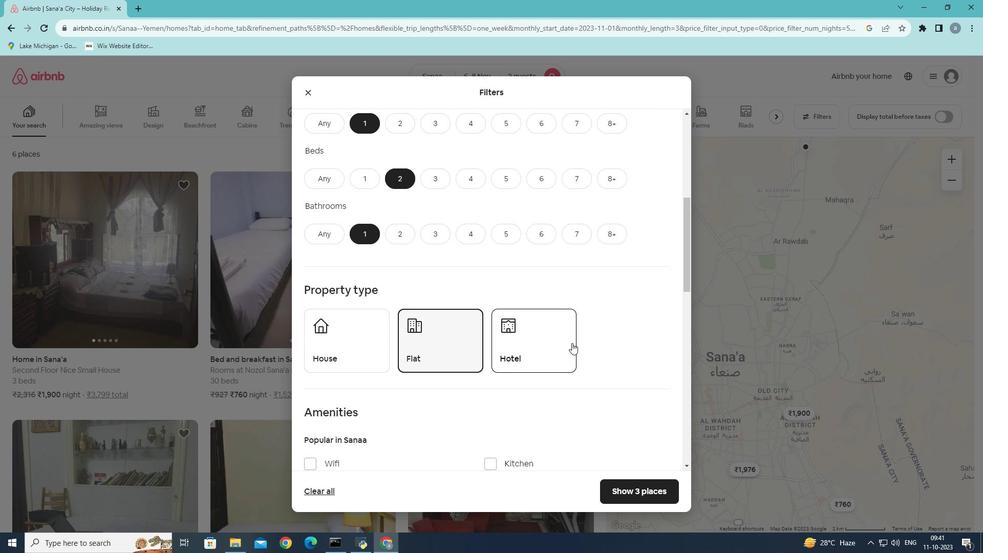 
Action: Mouse scrolled (571, 342) with delta (0, 0)
Screenshot: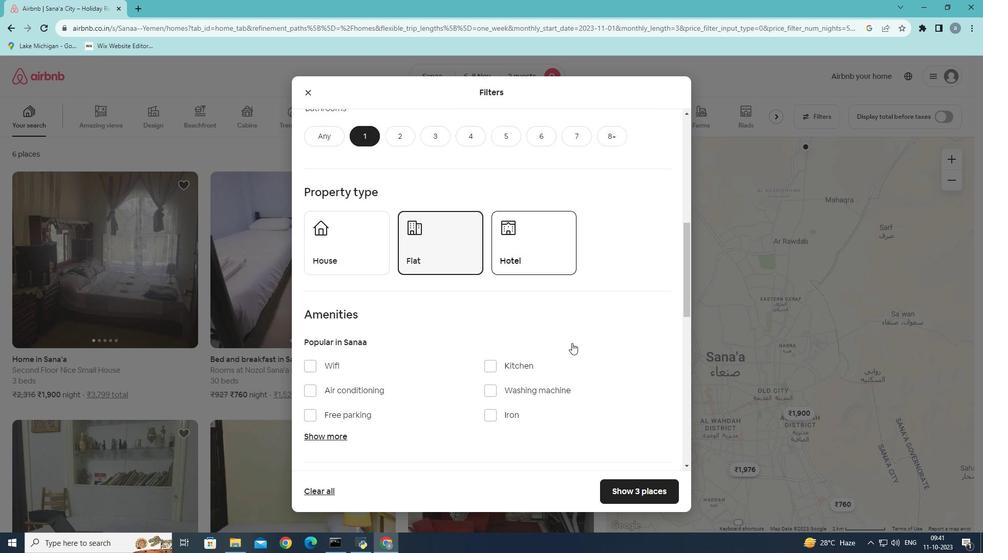 
Action: Mouse scrolled (571, 342) with delta (0, 0)
Screenshot: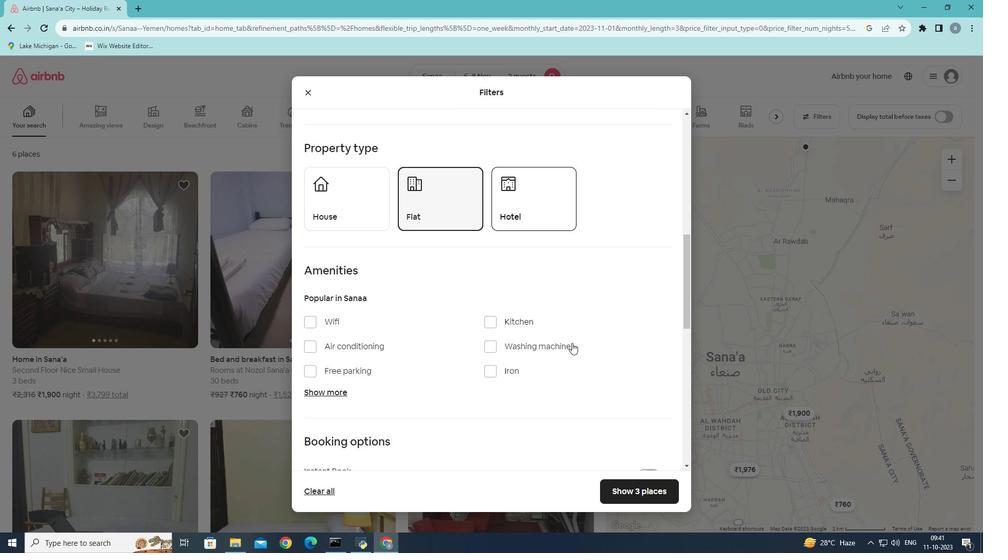 
Action: Mouse scrolled (571, 342) with delta (0, 0)
Screenshot: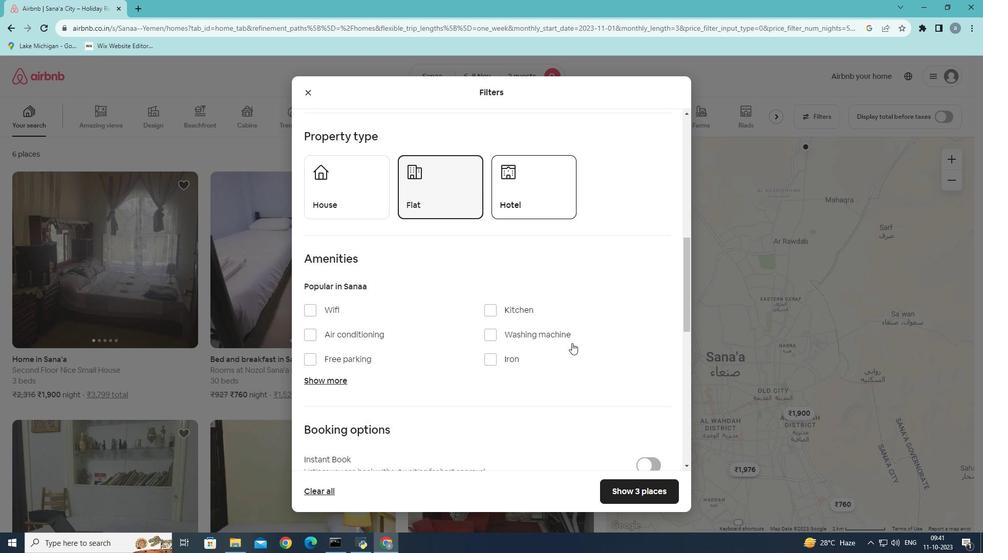 
Action: Mouse scrolled (571, 342) with delta (0, 0)
Screenshot: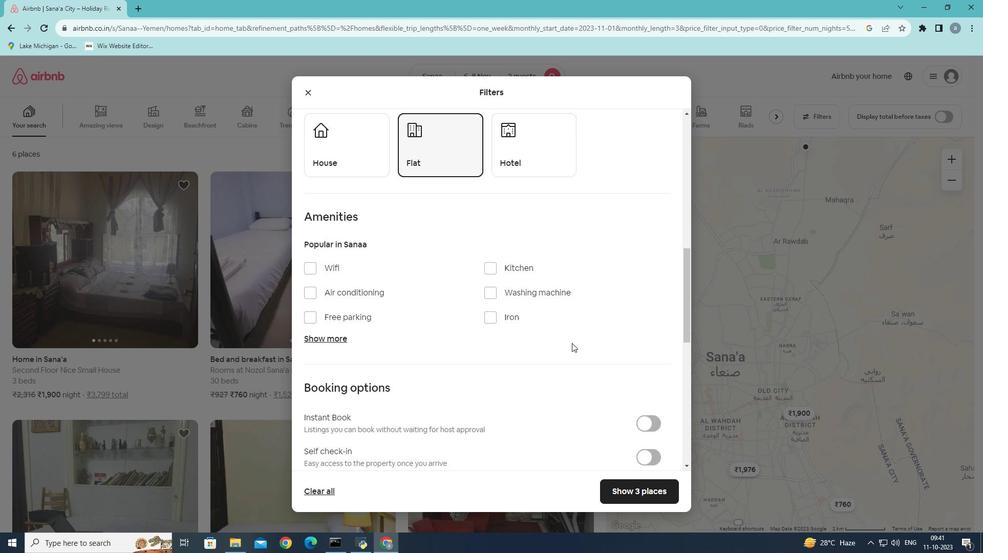 
Action: Mouse moved to (309, 260)
Screenshot: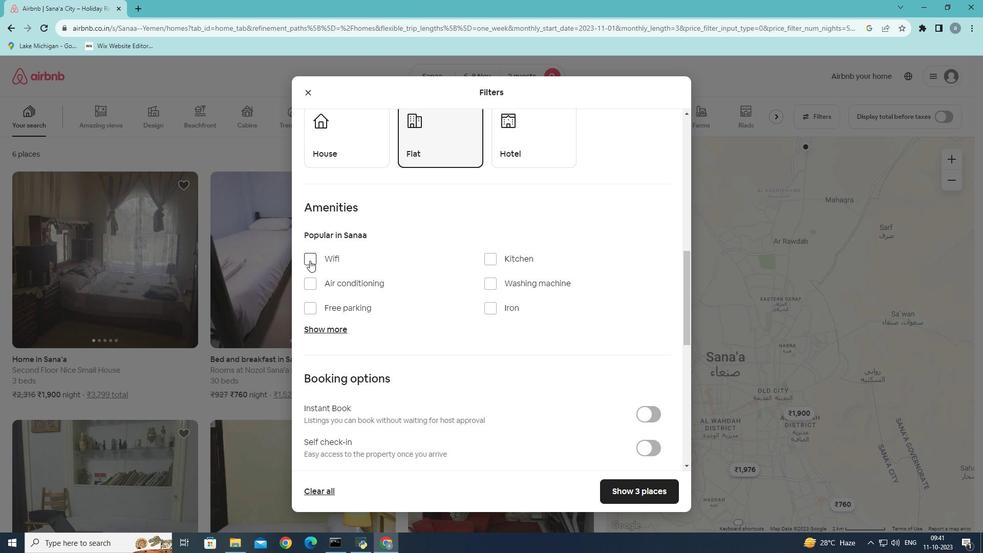 
Action: Mouse pressed left at (309, 260)
Screenshot: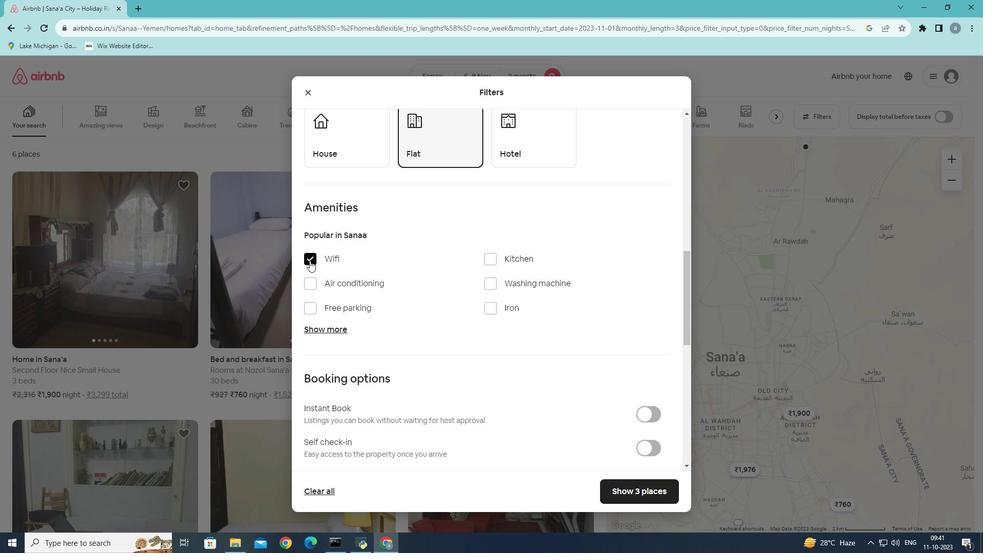
Action: Mouse moved to (470, 326)
Screenshot: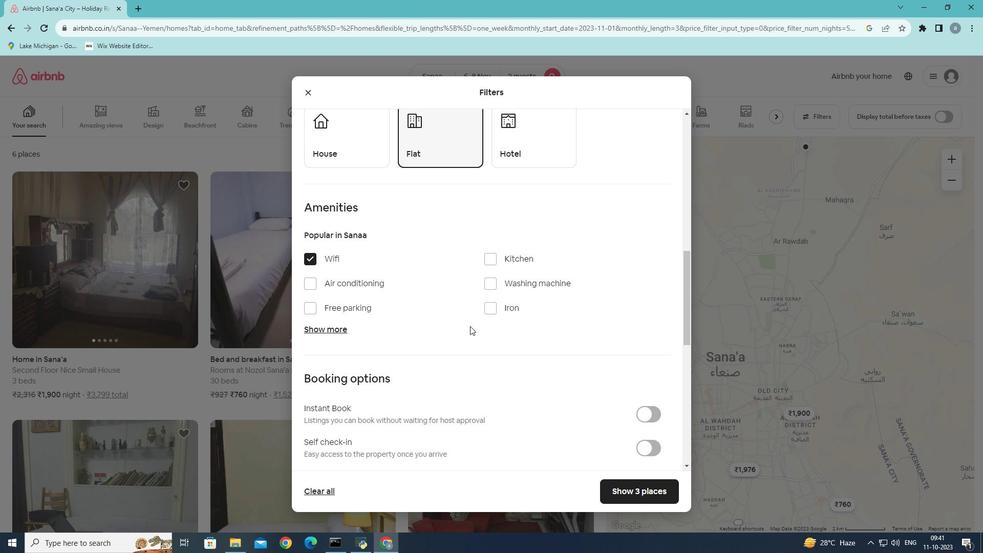 
Action: Mouse scrolled (470, 325) with delta (0, 0)
Screenshot: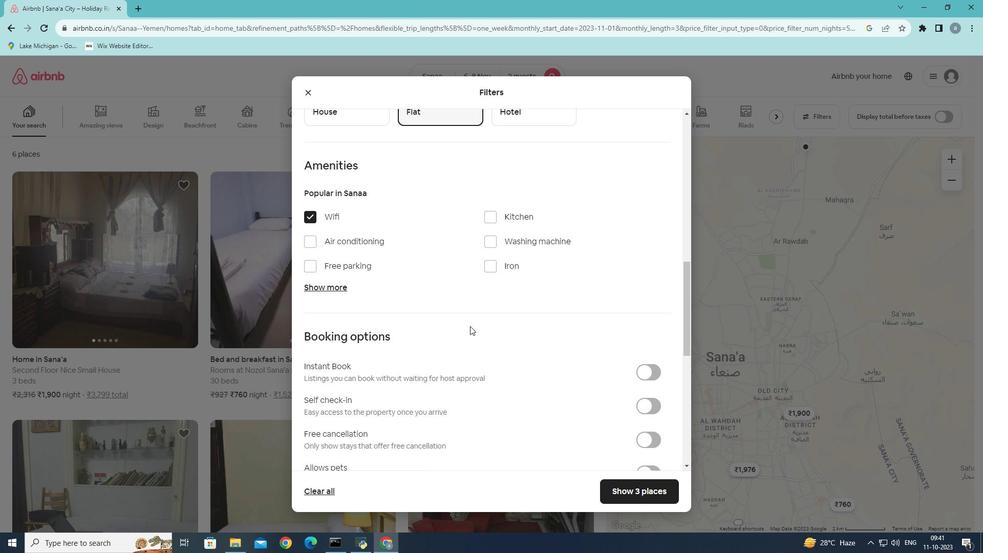 
Action: Mouse scrolled (470, 325) with delta (0, 0)
Screenshot: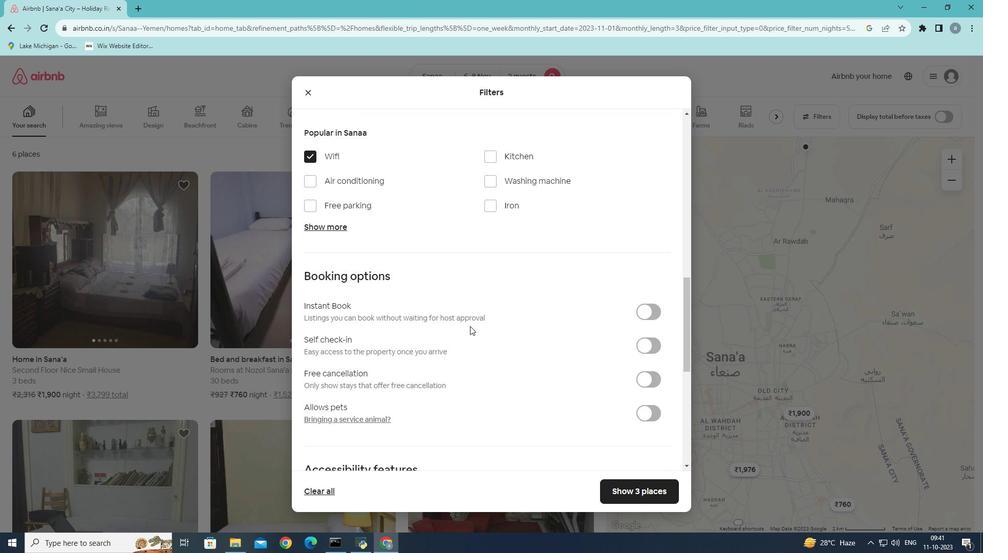 
Action: Mouse scrolled (470, 325) with delta (0, 0)
Screenshot: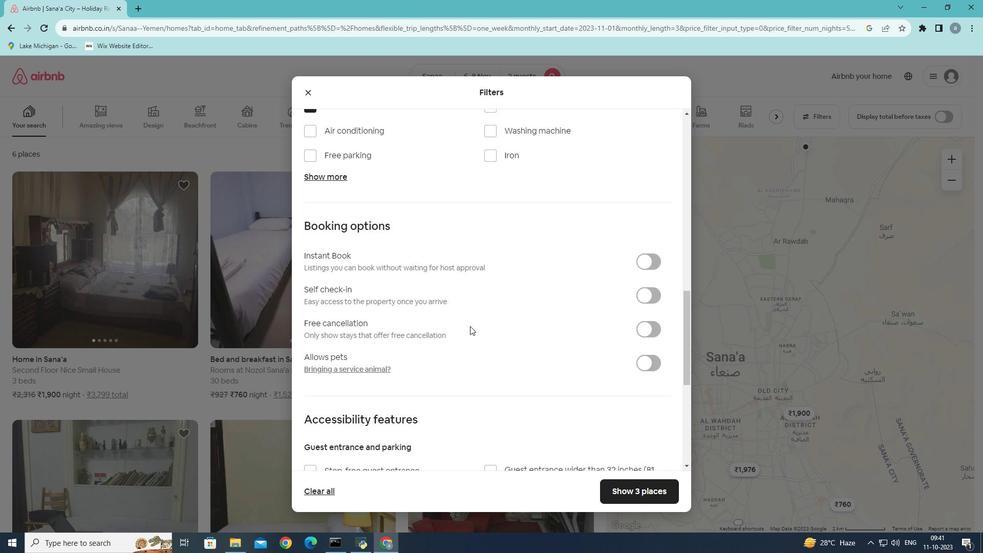 
Action: Mouse moved to (650, 299)
Screenshot: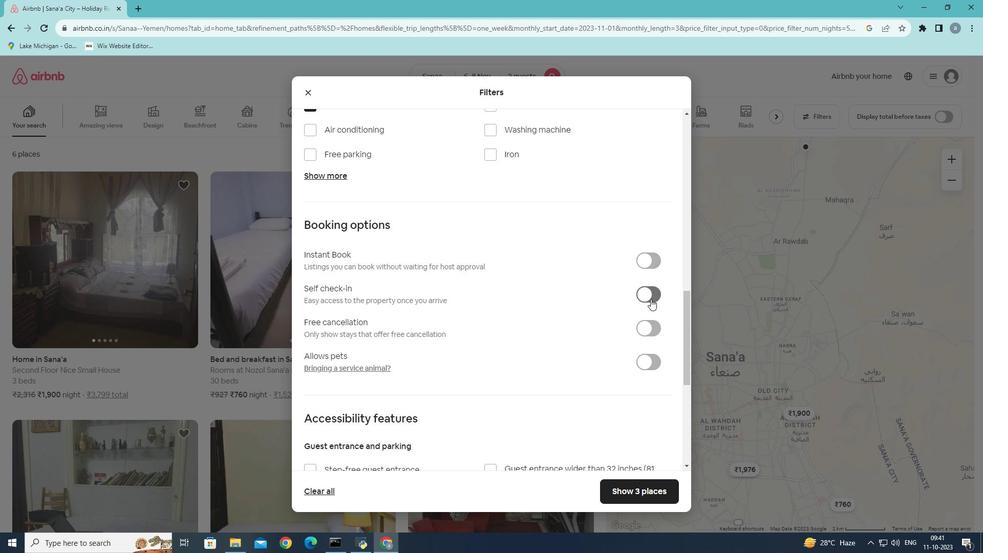 
Action: Mouse pressed left at (650, 299)
Screenshot: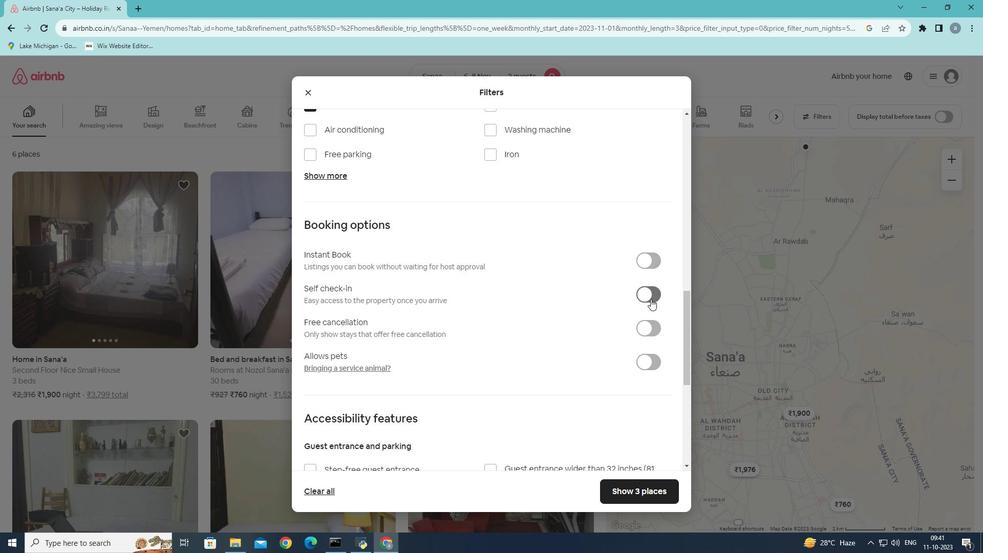 
Action: Mouse moved to (624, 492)
Screenshot: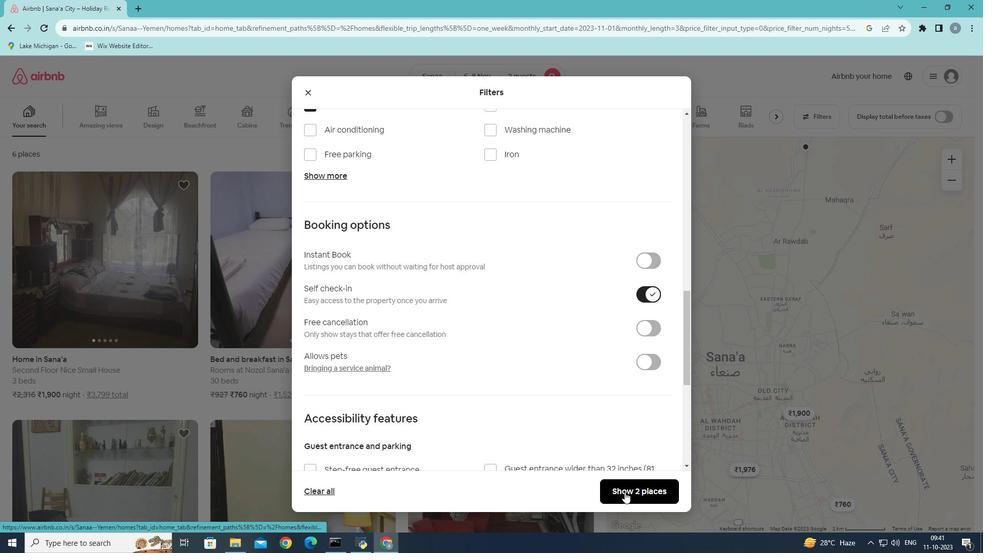 
Action: Mouse pressed left at (624, 492)
Screenshot: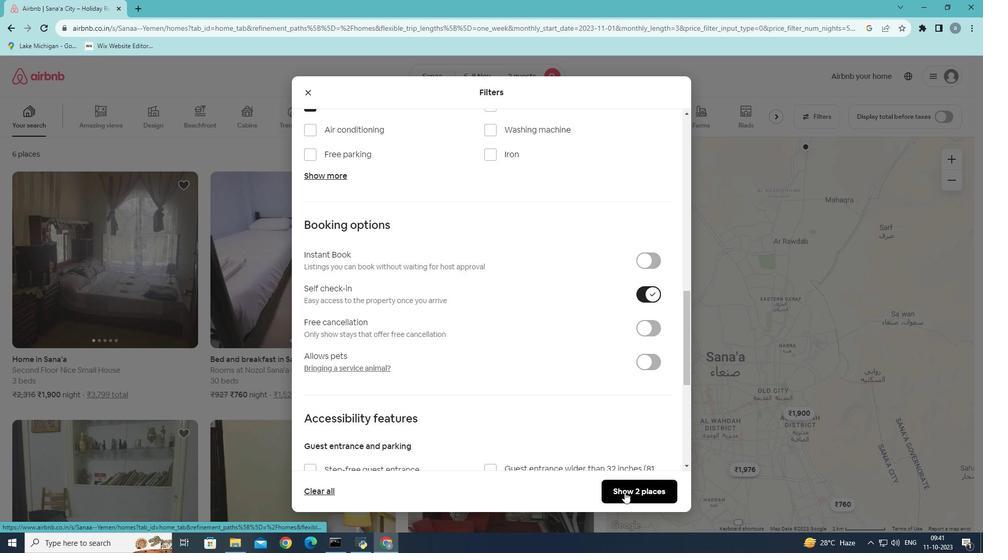 
Action: Mouse moved to (153, 274)
Screenshot: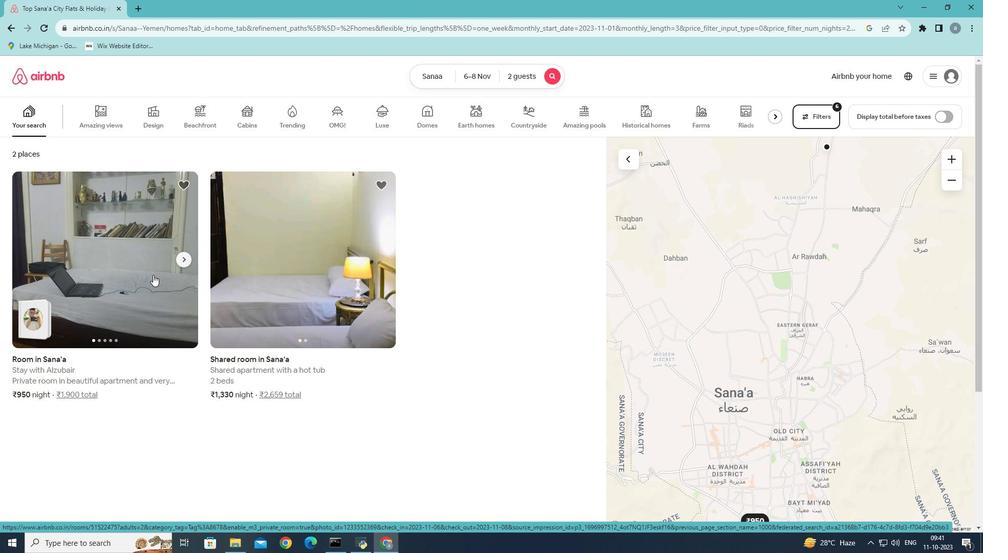 
Action: Mouse pressed left at (153, 274)
Screenshot: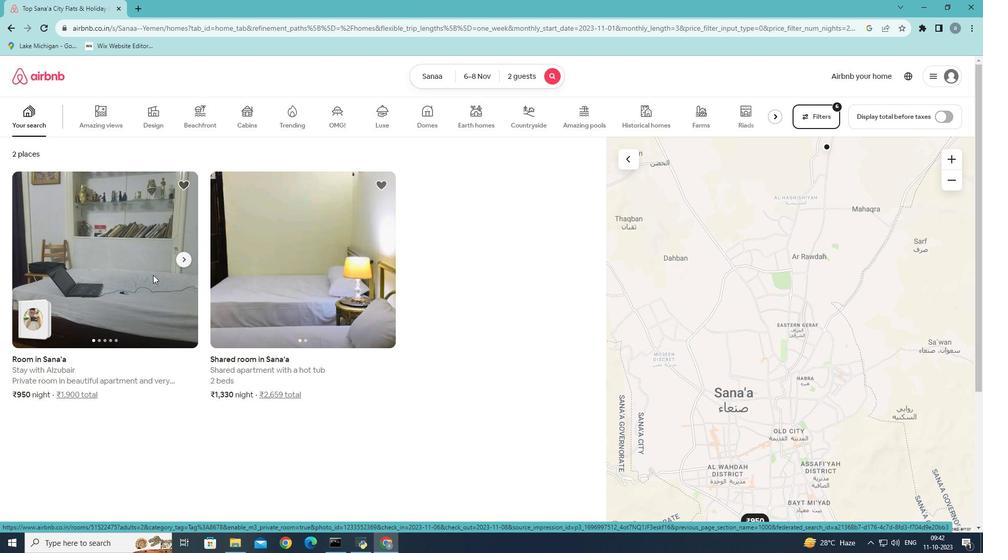 
Action: Mouse moved to (722, 386)
Screenshot: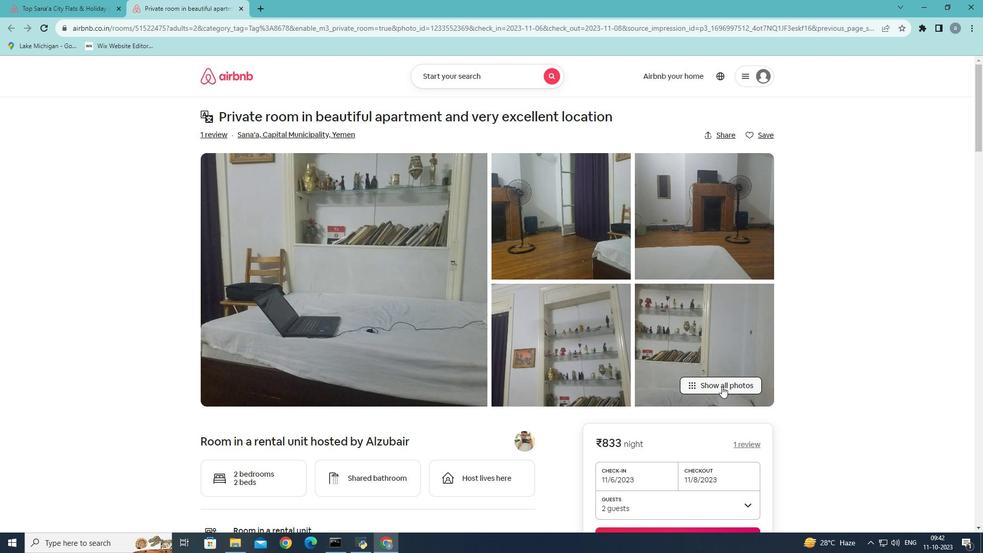 
Action: Mouse pressed left at (722, 386)
Screenshot: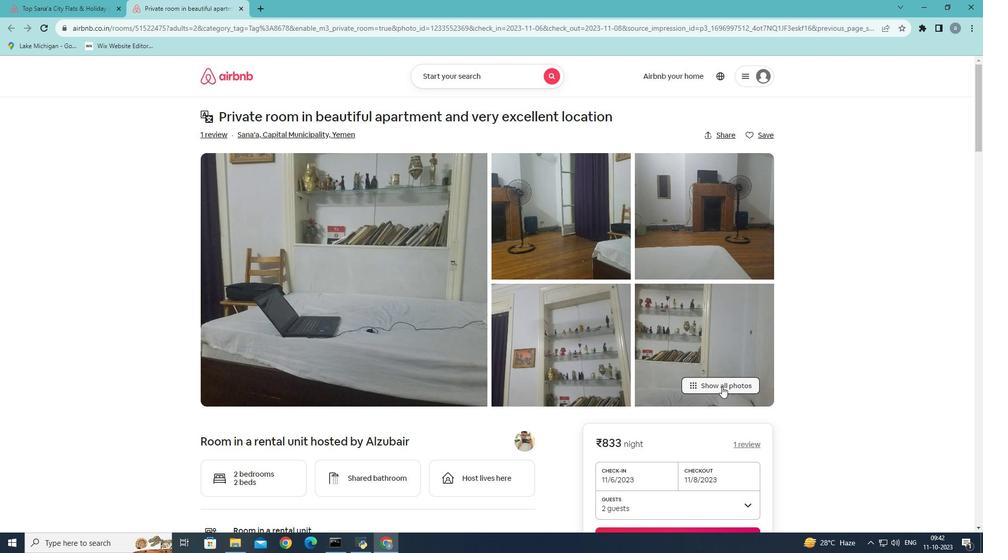 
Action: Mouse moved to (412, 260)
Screenshot: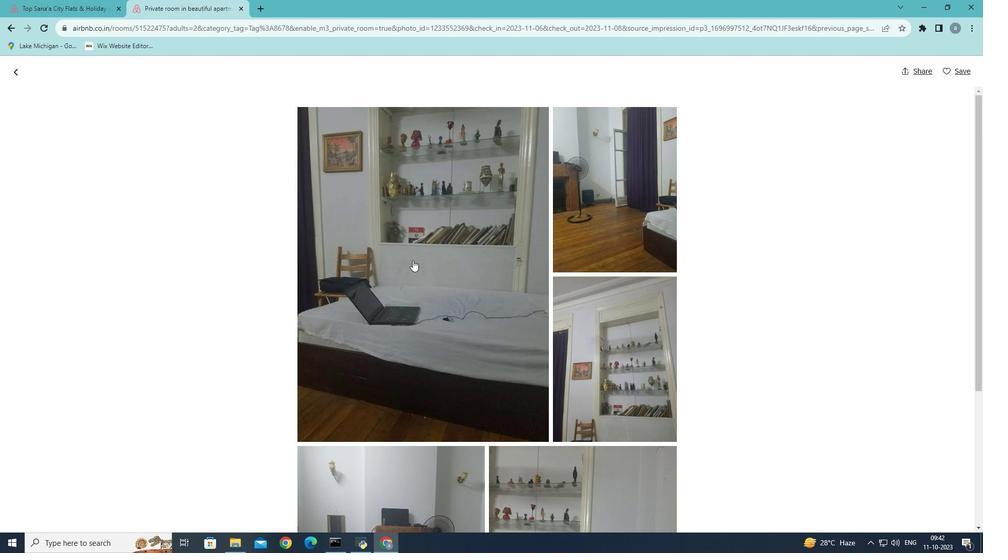 
Action: Mouse scrolled (412, 259) with delta (0, 0)
Screenshot: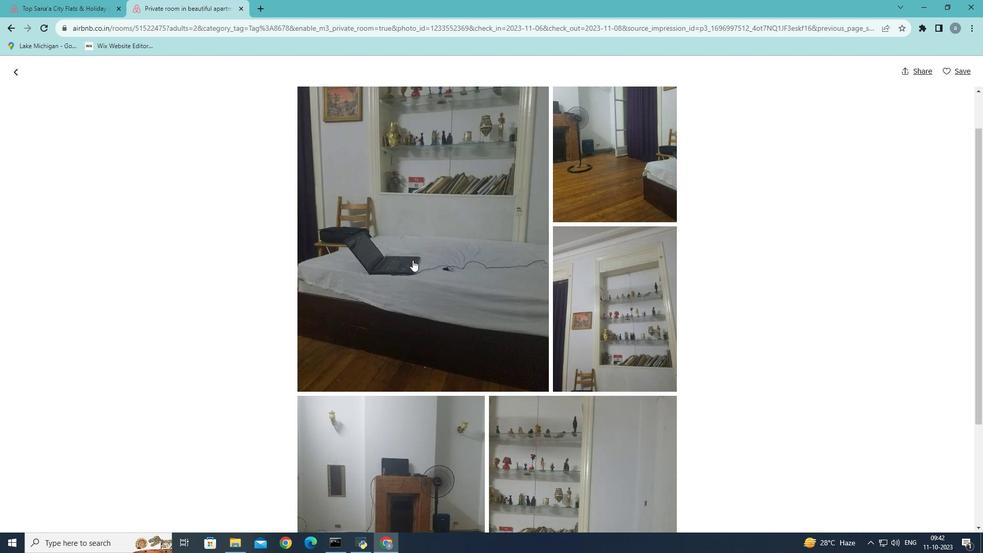 
Action: Mouse scrolled (412, 259) with delta (0, 0)
Screenshot: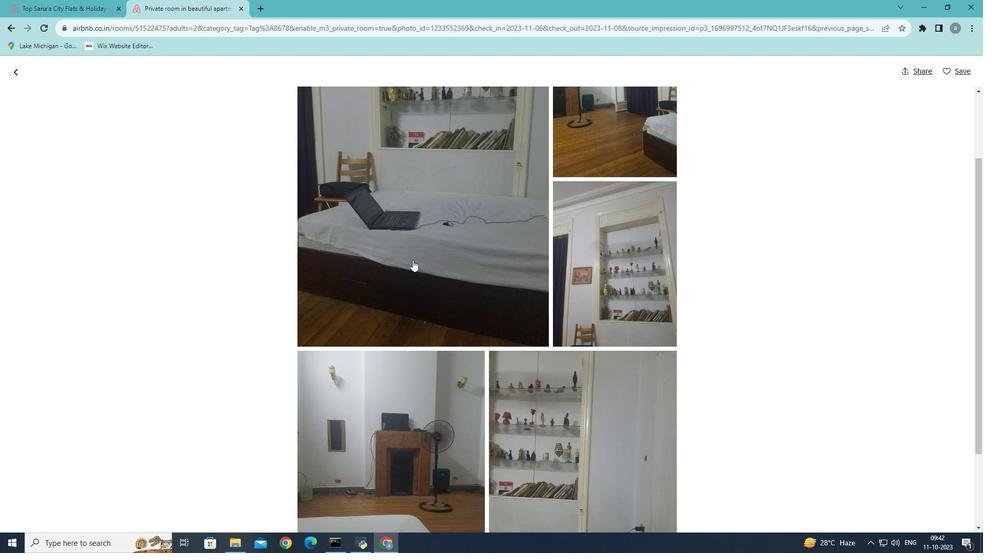 
Action: Mouse scrolled (412, 259) with delta (0, 0)
Screenshot: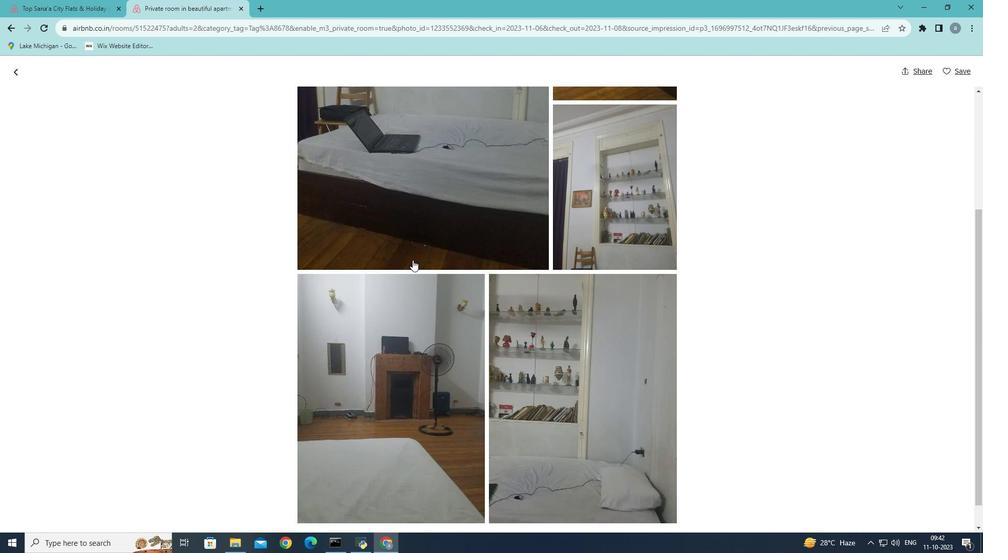 
Action: Mouse scrolled (412, 259) with delta (0, 0)
Screenshot: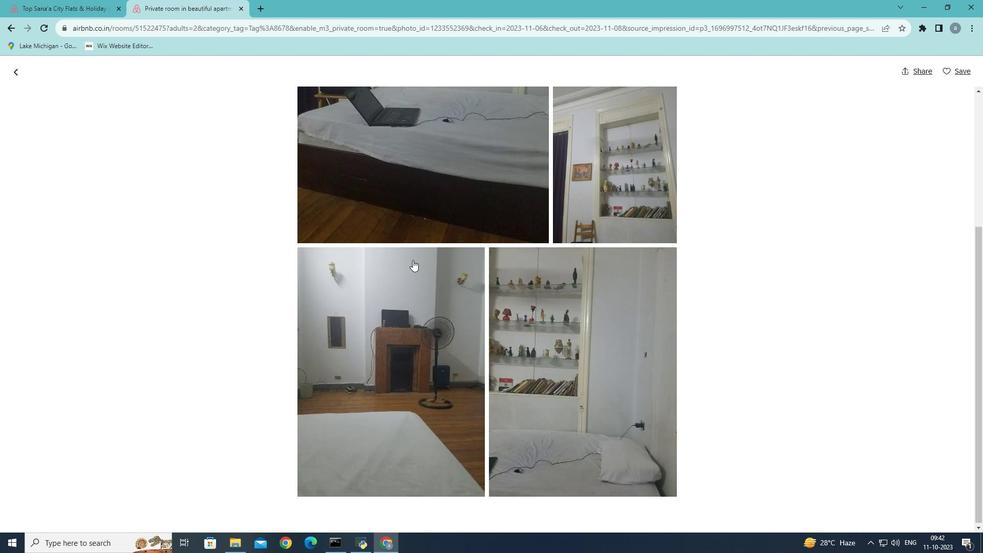 
Action: Mouse scrolled (412, 259) with delta (0, 0)
Screenshot: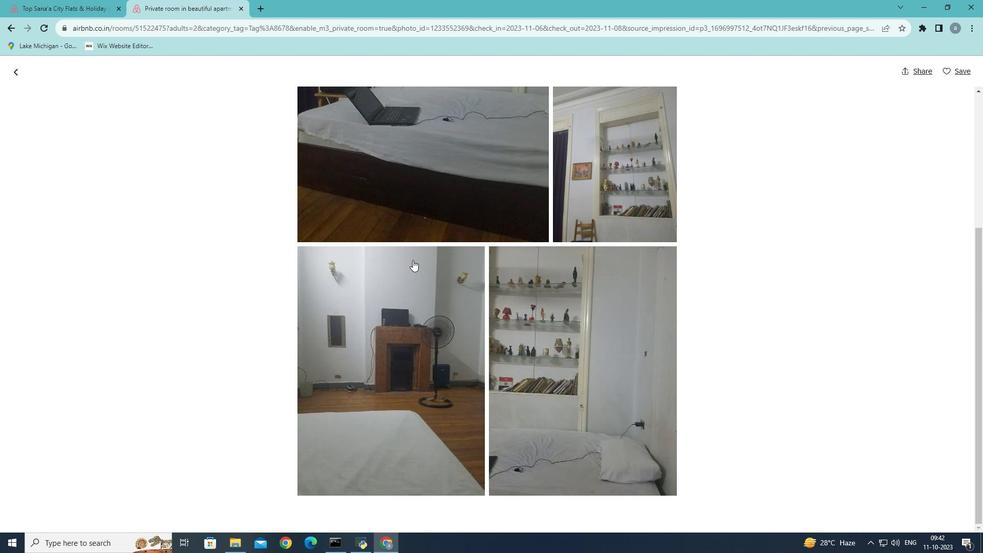 
Action: Mouse moved to (450, 292)
Screenshot: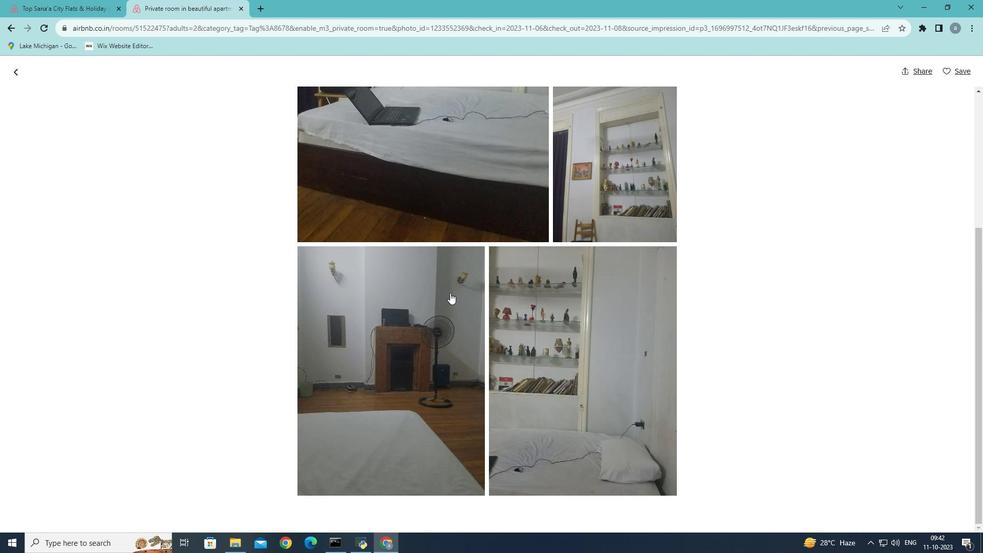 
Action: Mouse scrolled (450, 292) with delta (0, 0)
Screenshot: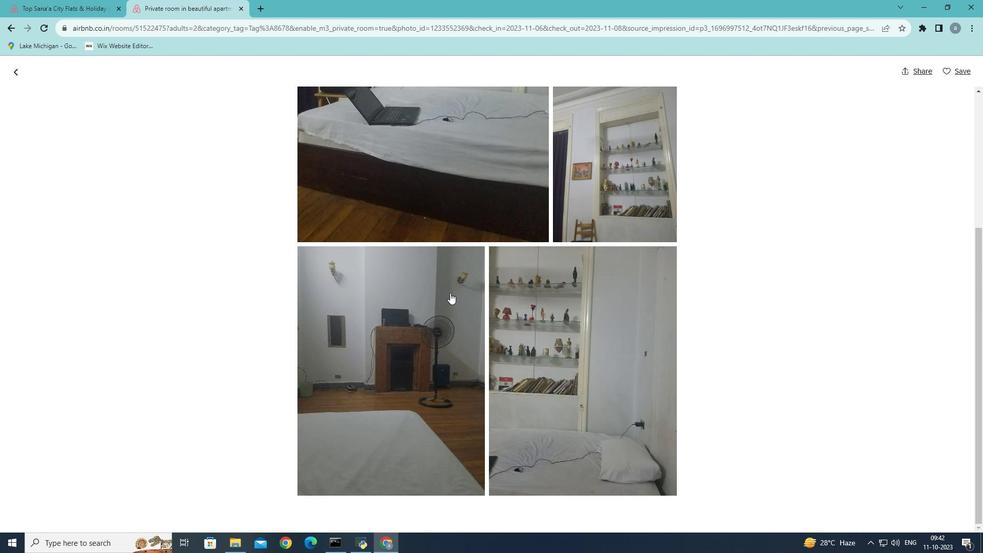 
Action: Mouse scrolled (450, 292) with delta (0, 0)
Screenshot: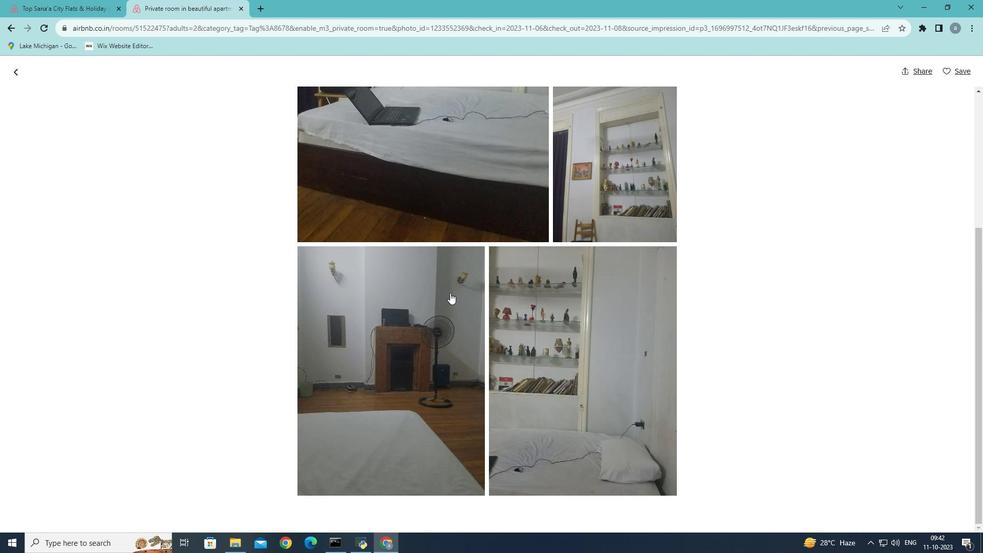 
Action: Mouse scrolled (450, 292) with delta (0, 0)
Screenshot: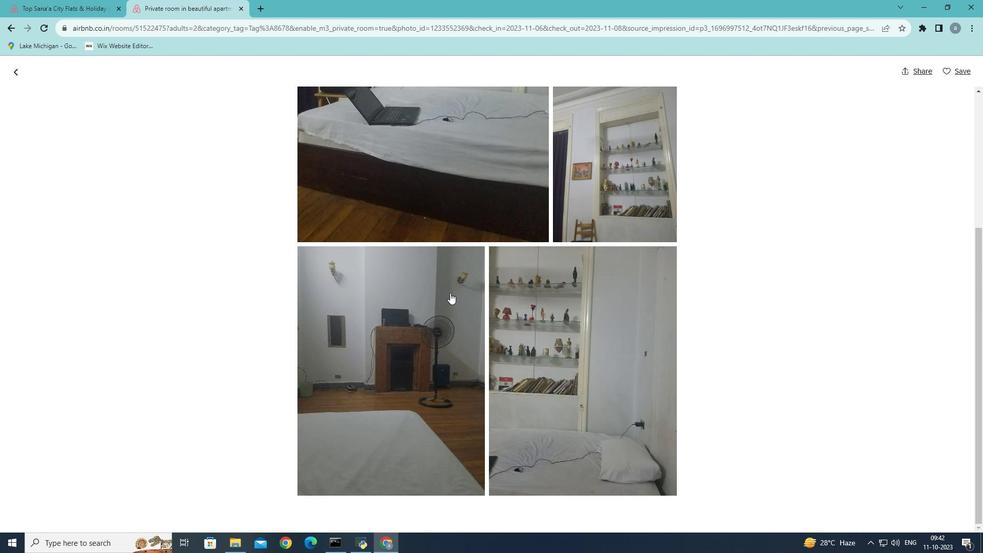 
Action: Mouse scrolled (450, 292) with delta (0, 0)
Screenshot: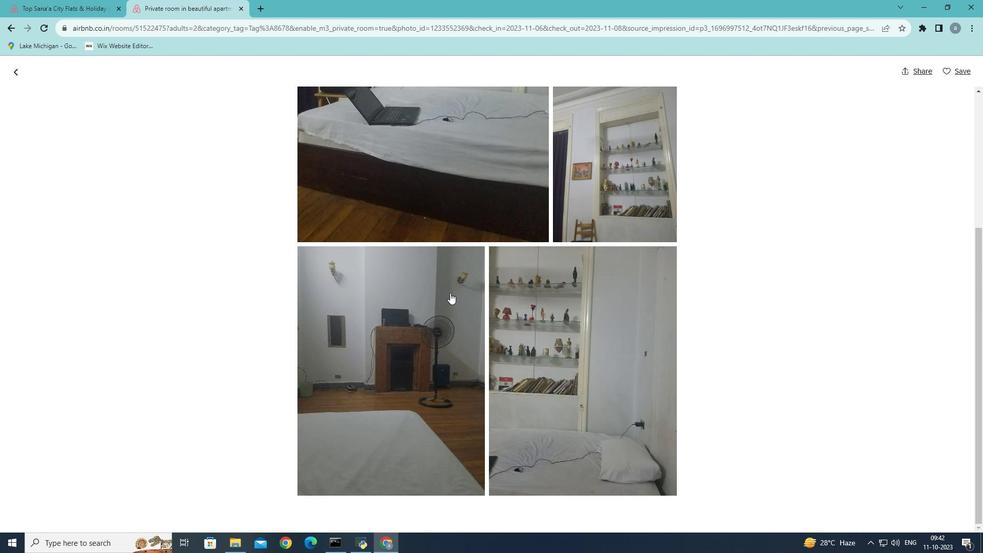 
Action: Mouse scrolled (450, 292) with delta (0, 0)
Screenshot: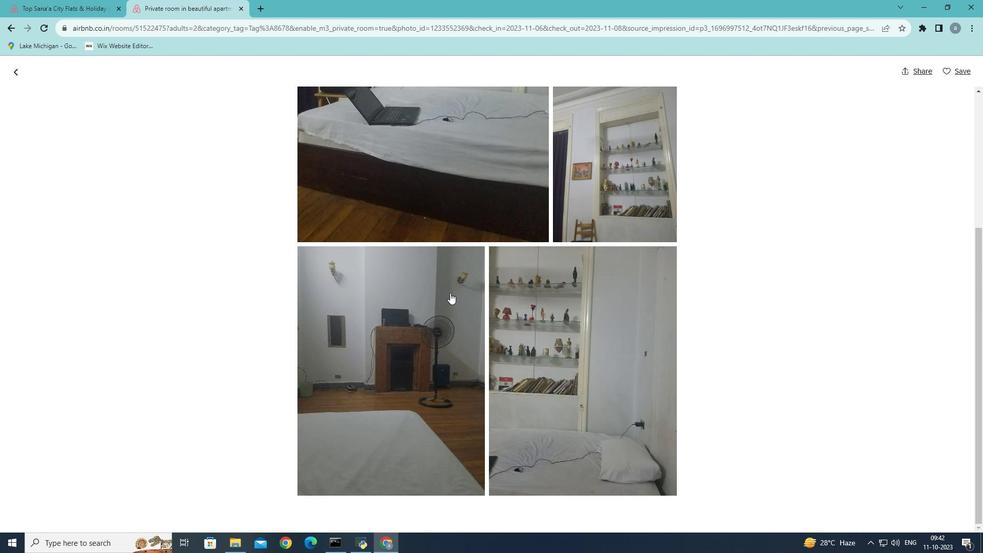 
Action: Mouse moved to (13, 75)
Screenshot: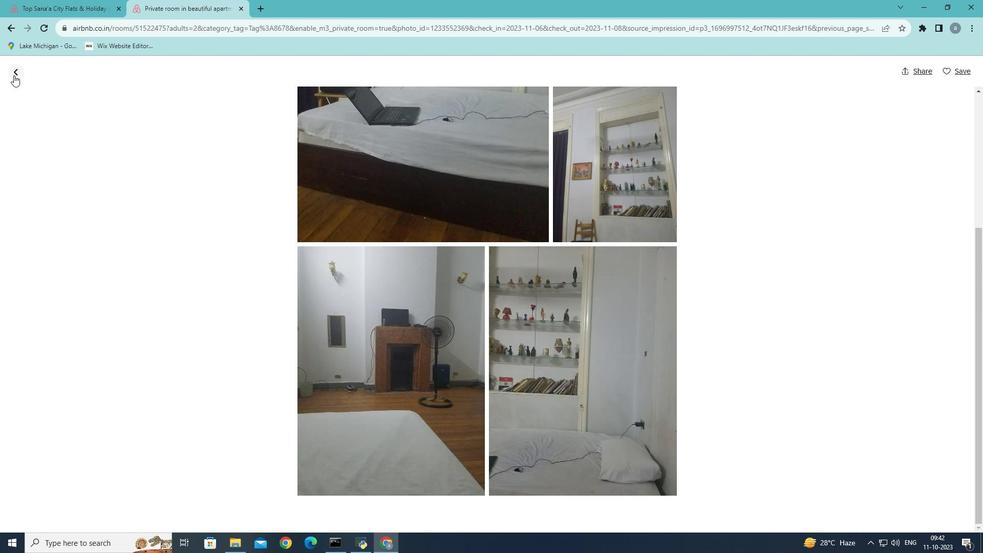 
Action: Mouse pressed left at (13, 75)
Screenshot: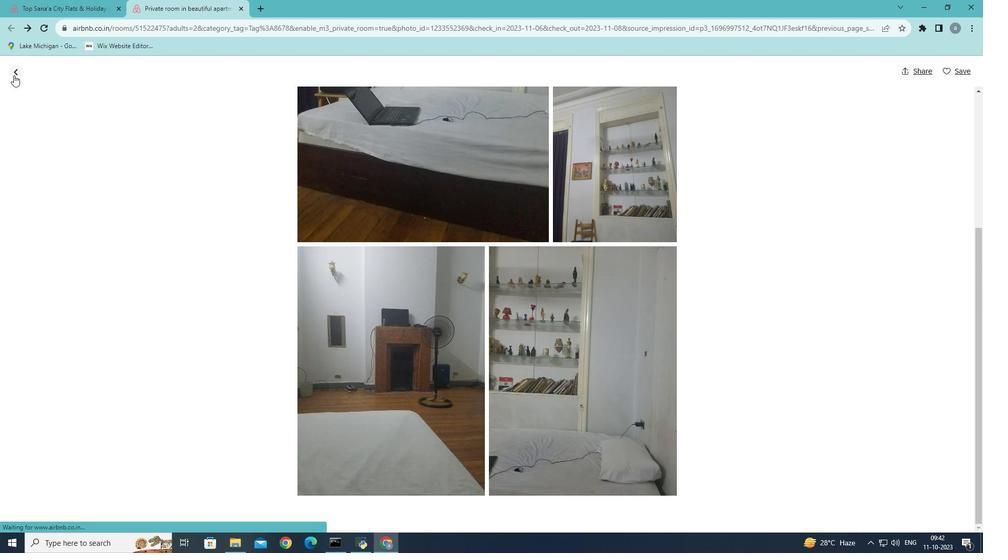 
Action: Mouse moved to (436, 400)
Screenshot: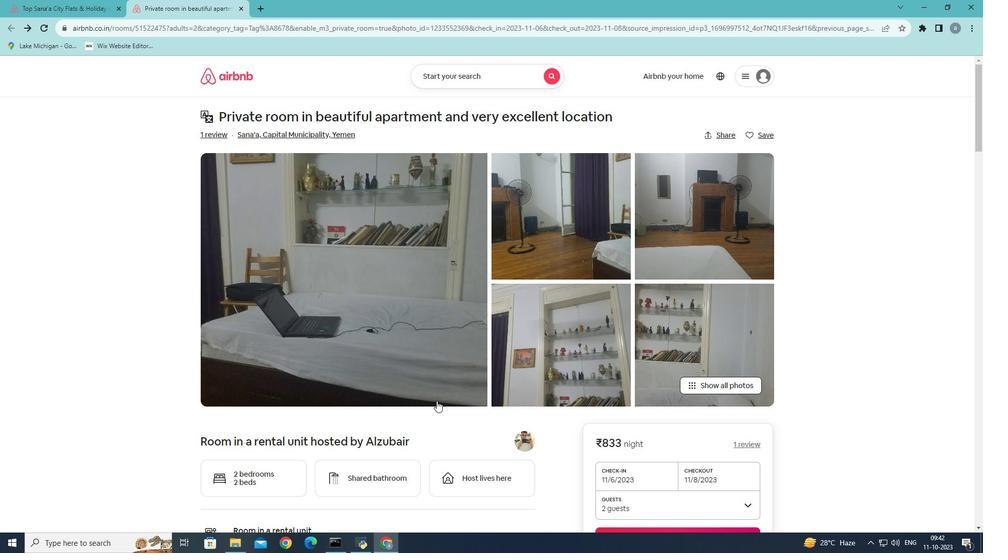 
Action: Mouse scrolled (436, 400) with delta (0, 0)
Screenshot: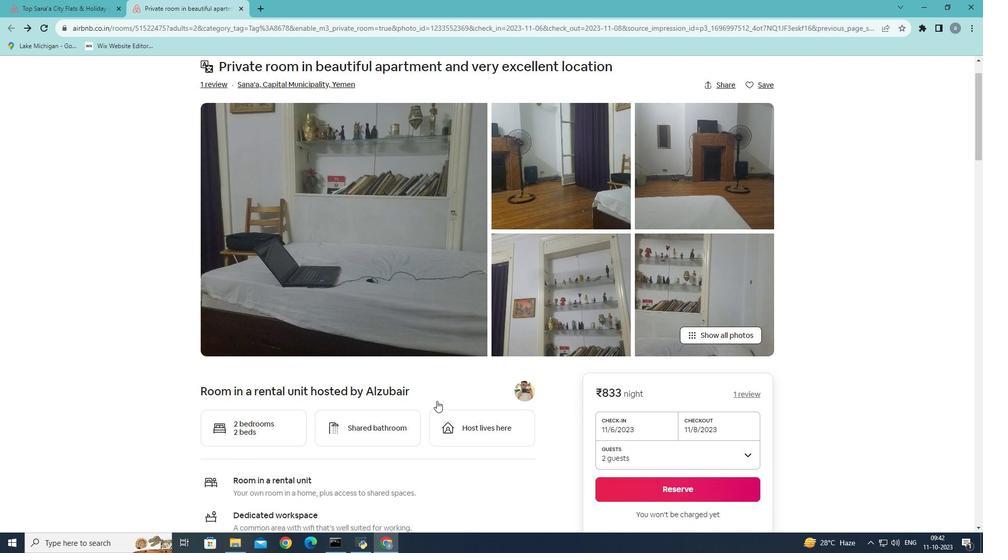 
Action: Mouse moved to (437, 400)
Screenshot: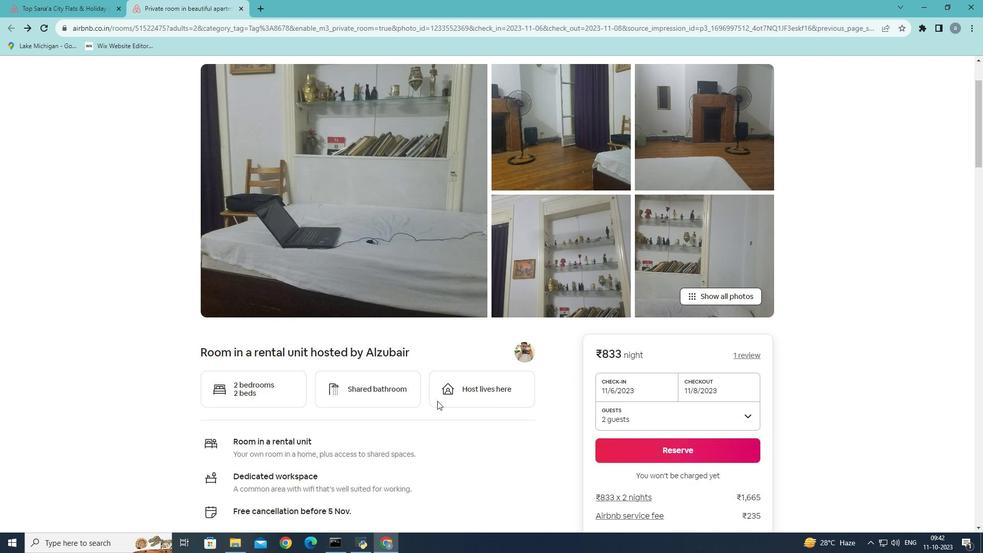 
Action: Mouse scrolled (437, 400) with delta (0, 0)
Screenshot: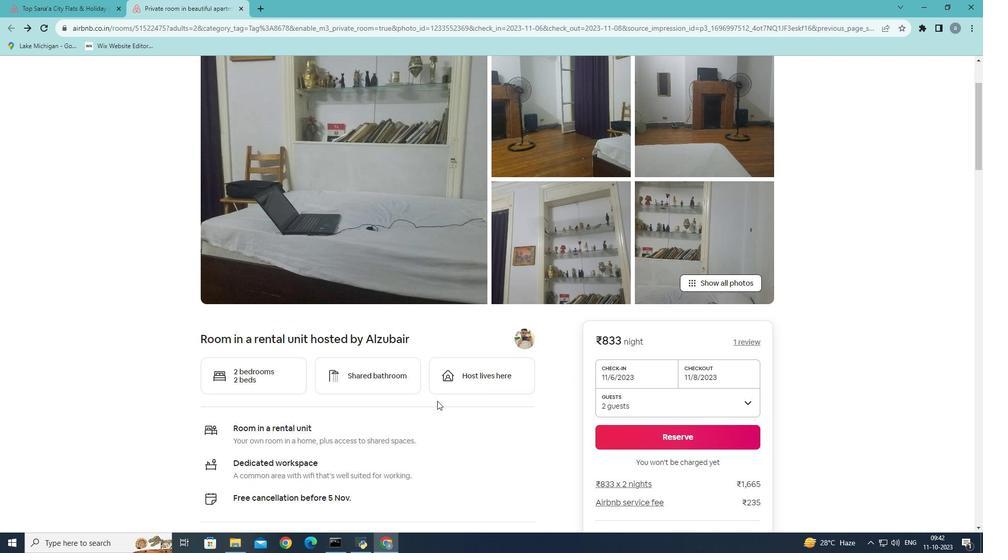 
Action: Mouse scrolled (437, 400) with delta (0, 0)
Screenshot: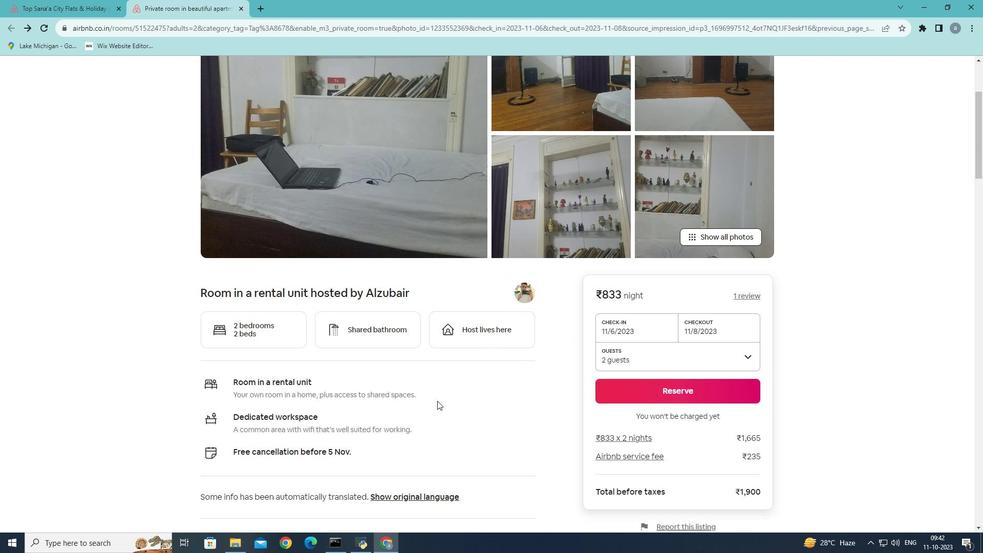 
Action: Mouse scrolled (437, 400) with delta (0, 0)
Screenshot: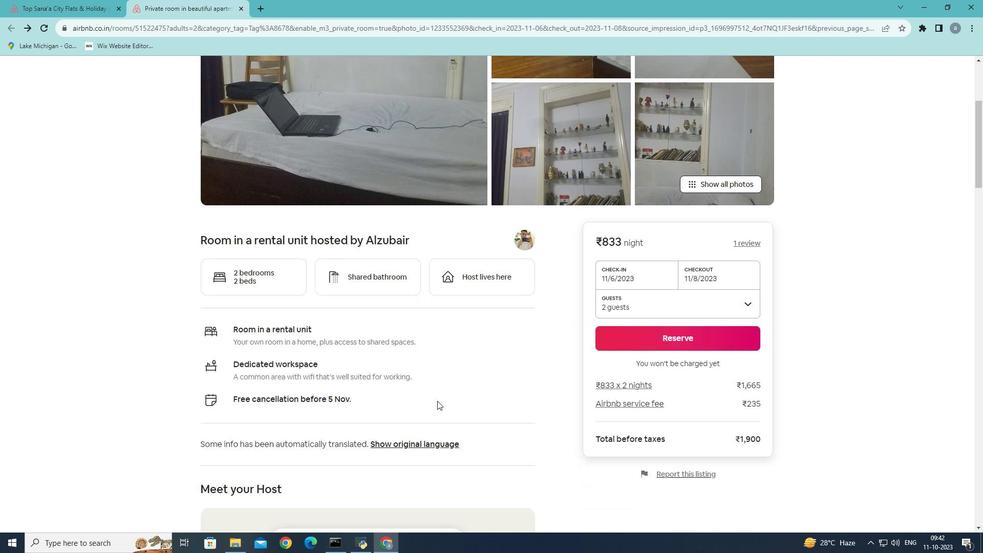 
Action: Mouse scrolled (437, 400) with delta (0, 0)
Screenshot: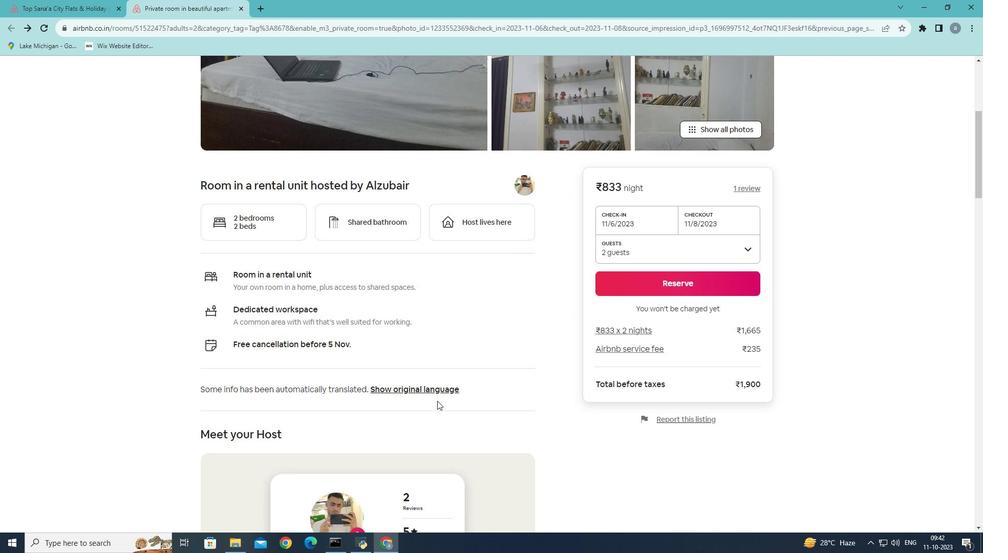 
Action: Mouse scrolled (437, 400) with delta (0, 0)
Screenshot: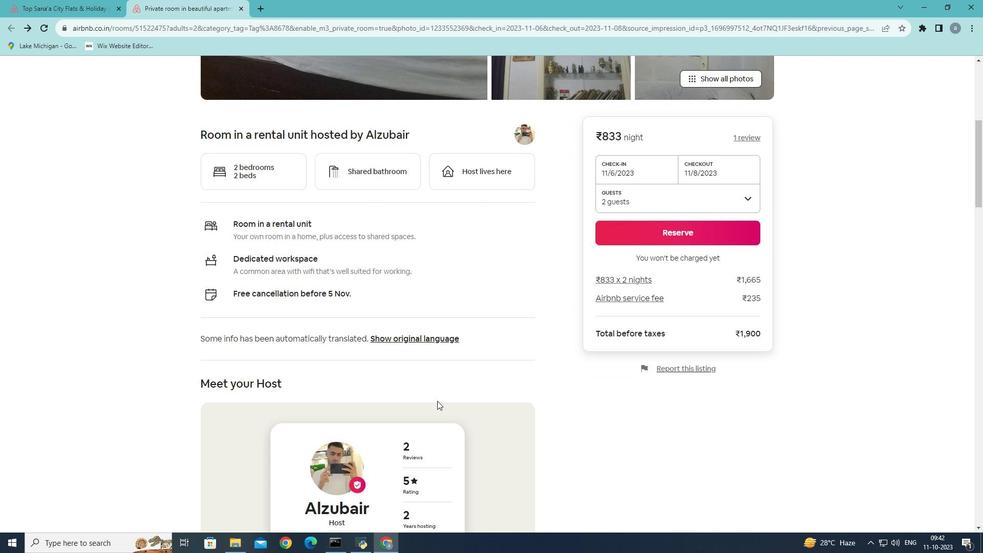 
Action: Mouse scrolled (437, 400) with delta (0, 0)
Screenshot: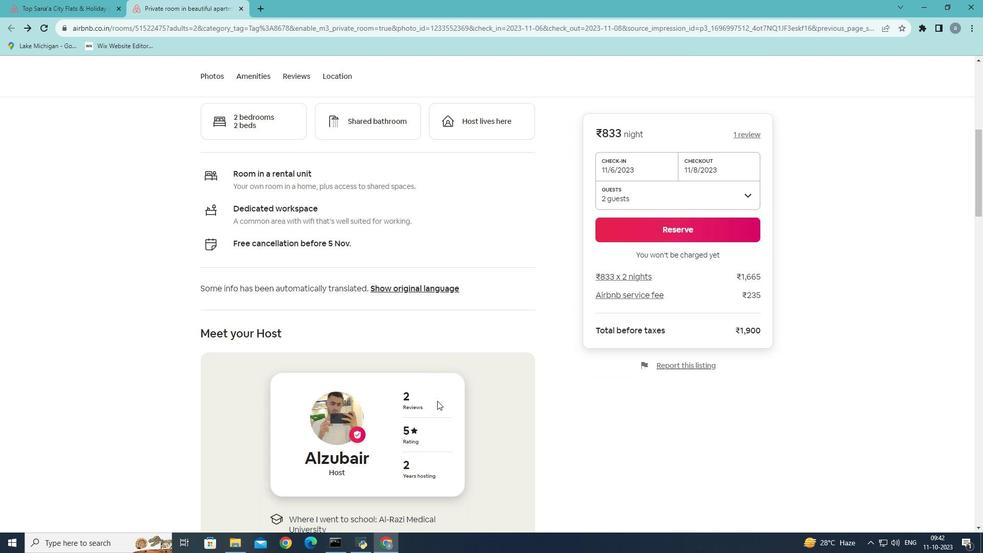 
Action: Mouse scrolled (437, 400) with delta (0, 0)
Screenshot: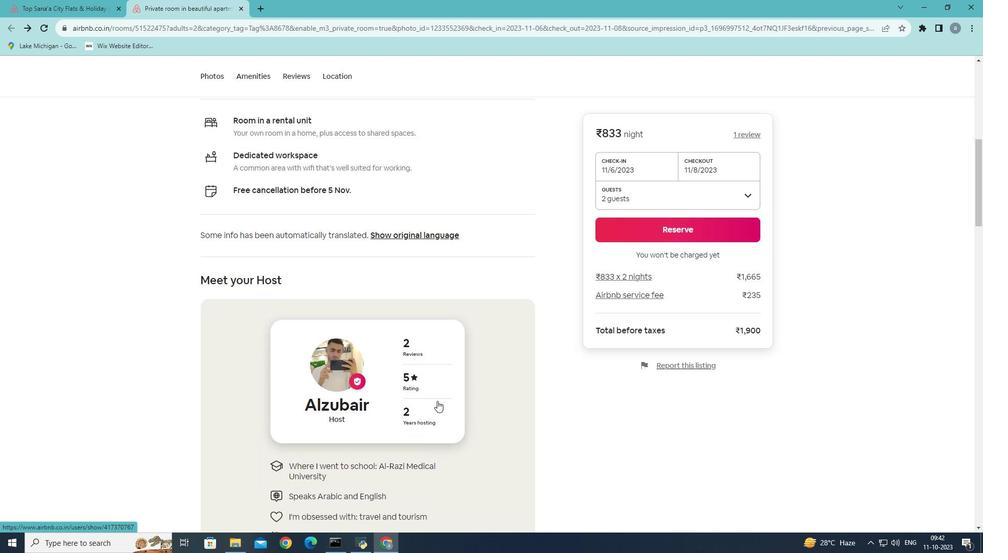
Action: Mouse scrolled (437, 400) with delta (0, 0)
Screenshot: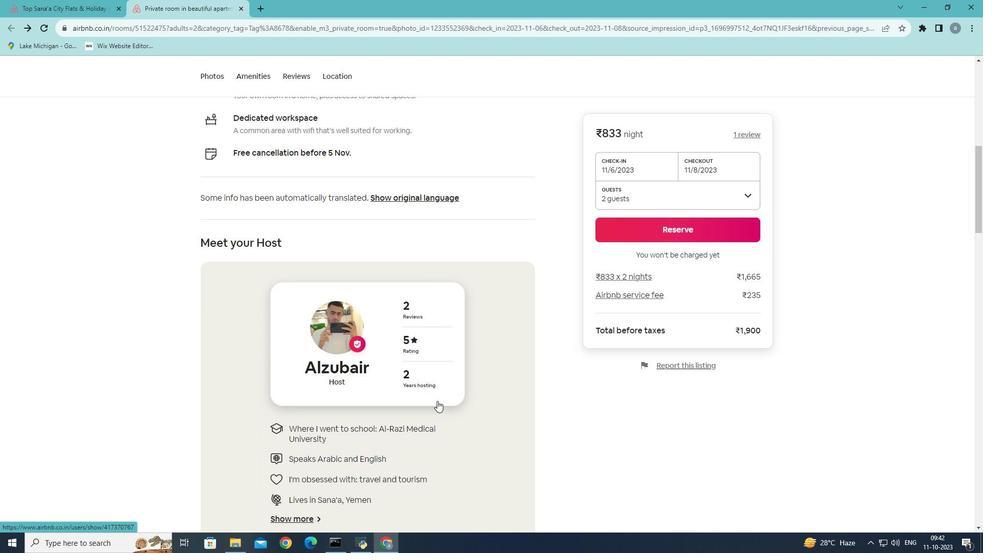 
Action: Mouse scrolled (437, 400) with delta (0, 0)
Screenshot: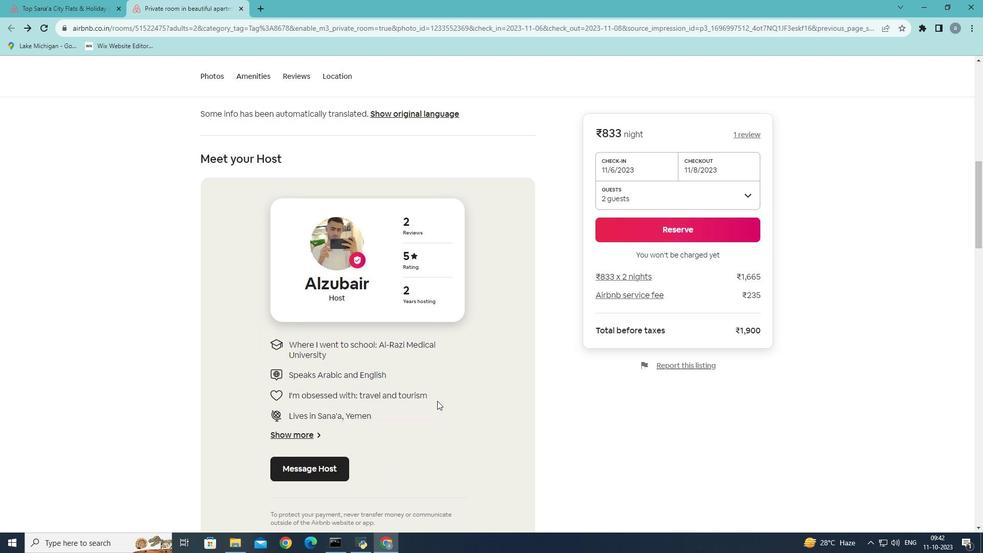 
Action: Mouse scrolled (437, 400) with delta (0, 0)
Screenshot: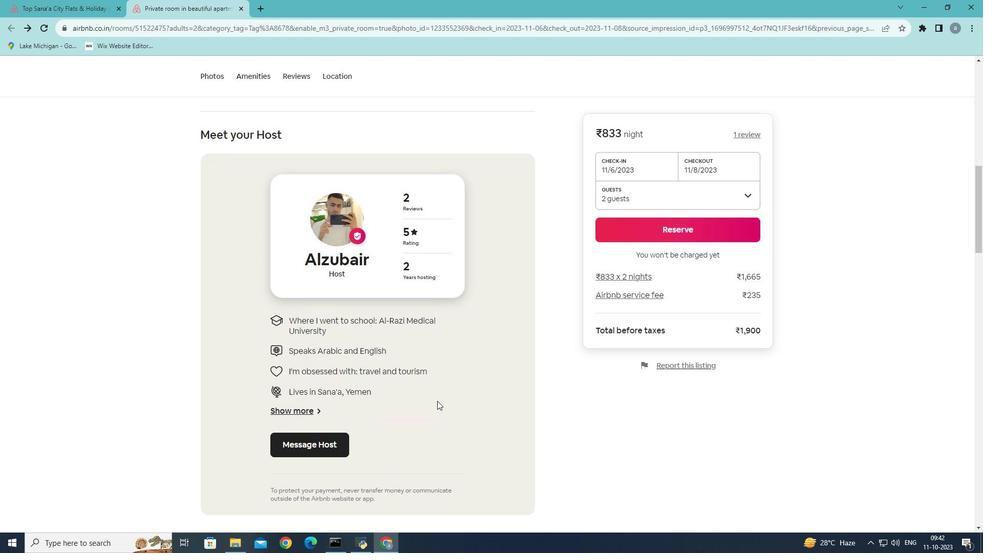 
Action: Mouse scrolled (437, 400) with delta (0, 0)
Screenshot: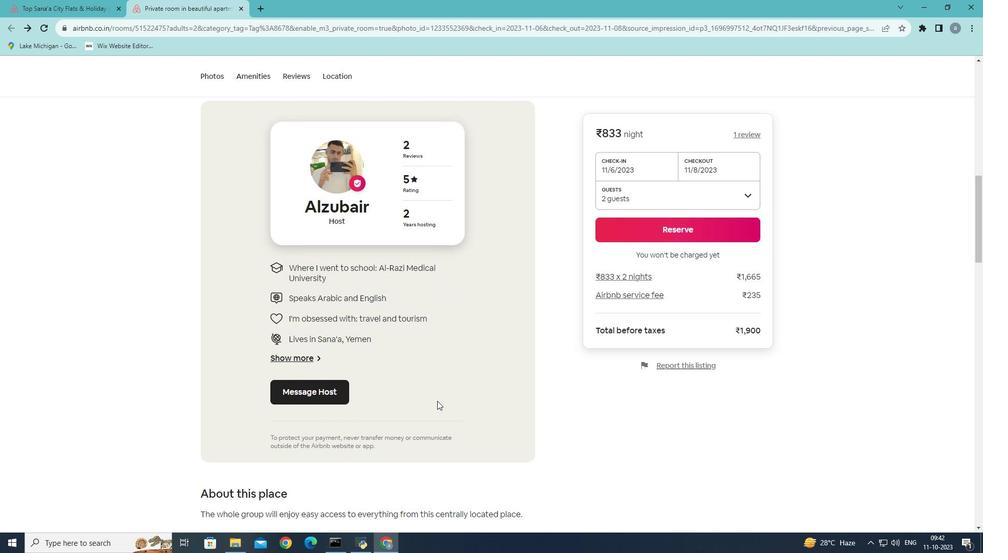 
Action: Mouse scrolled (437, 400) with delta (0, 0)
Screenshot: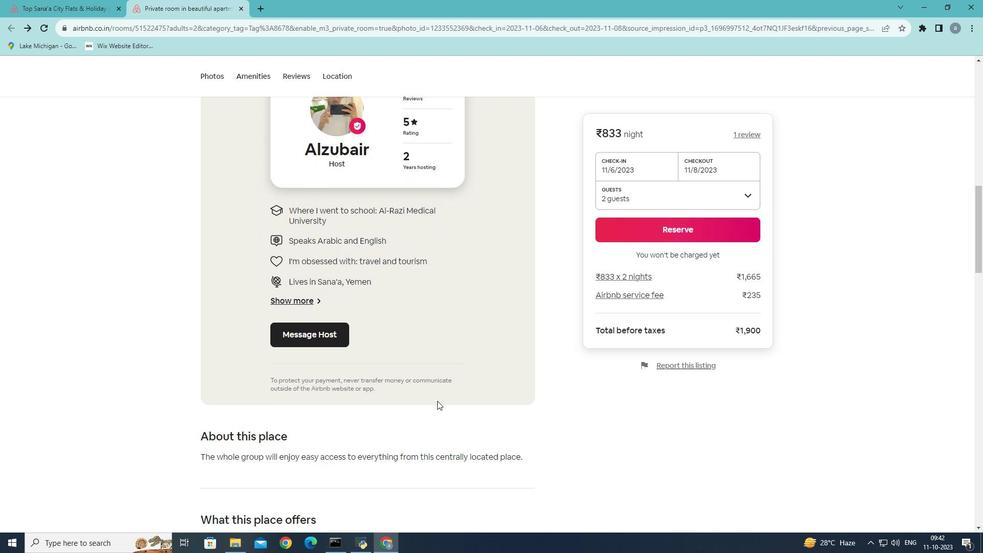 
Action: Mouse scrolled (437, 400) with delta (0, 0)
Screenshot: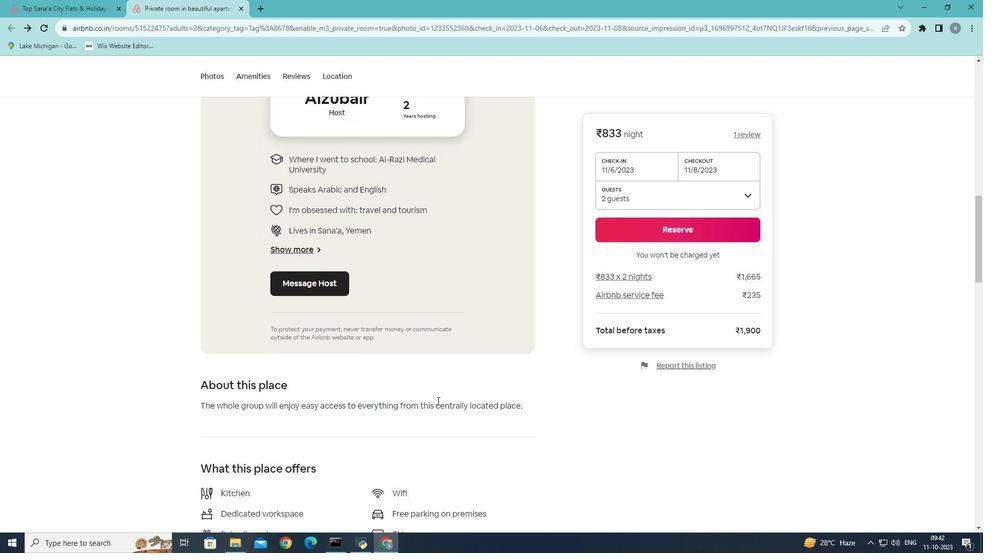 
Action: Mouse scrolled (437, 400) with delta (0, 0)
Screenshot: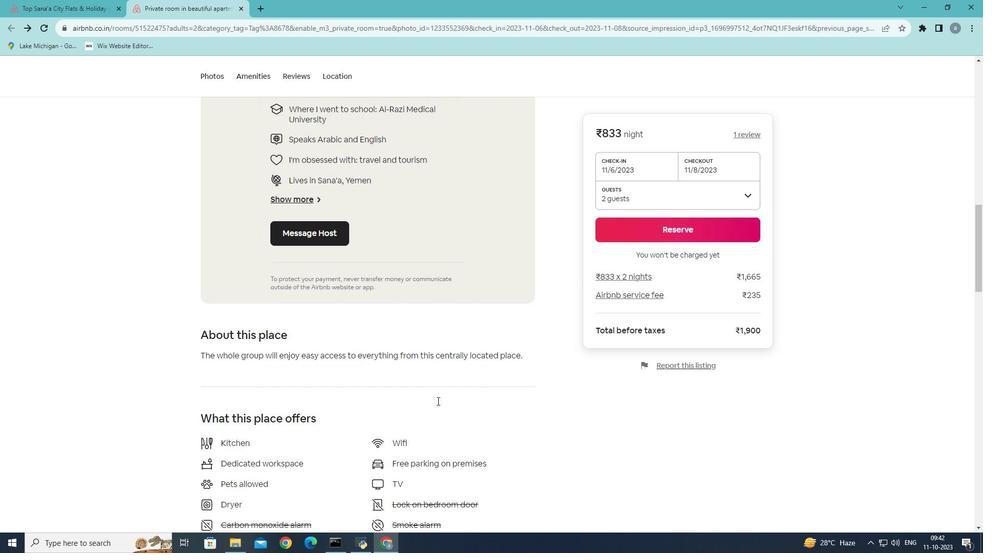 
Action: Mouse scrolled (437, 400) with delta (0, 0)
Screenshot: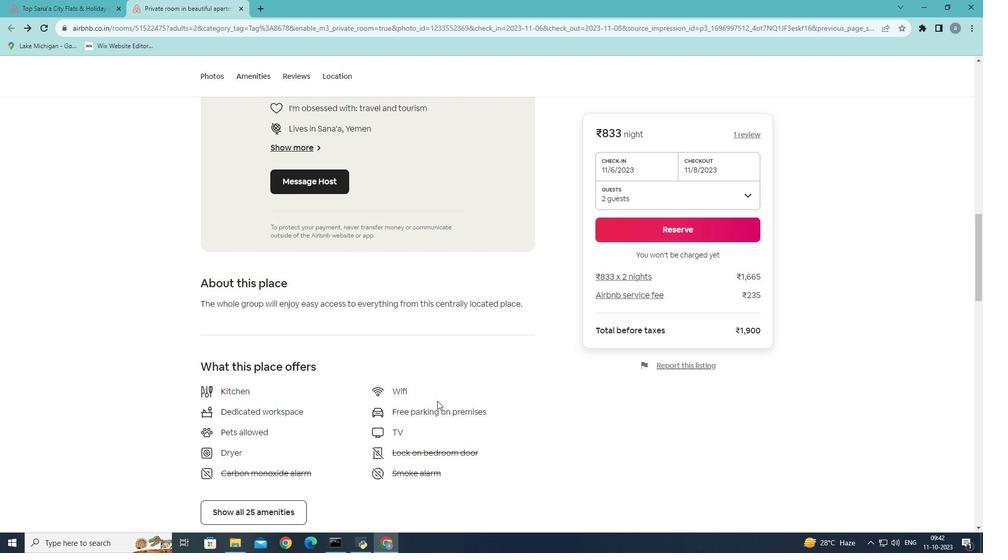 
Action: Mouse scrolled (437, 400) with delta (0, 0)
Screenshot: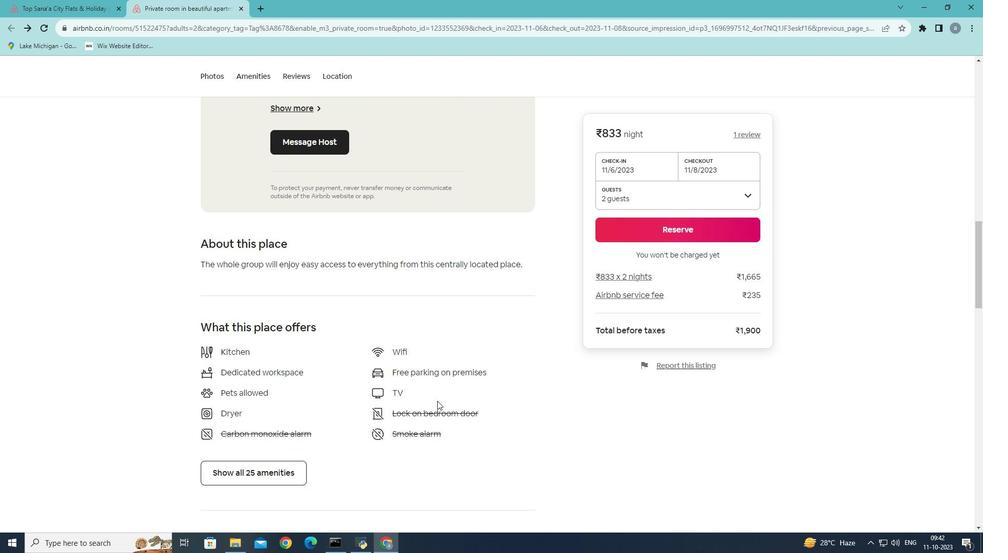 
Action: Mouse scrolled (437, 400) with delta (0, 0)
Screenshot: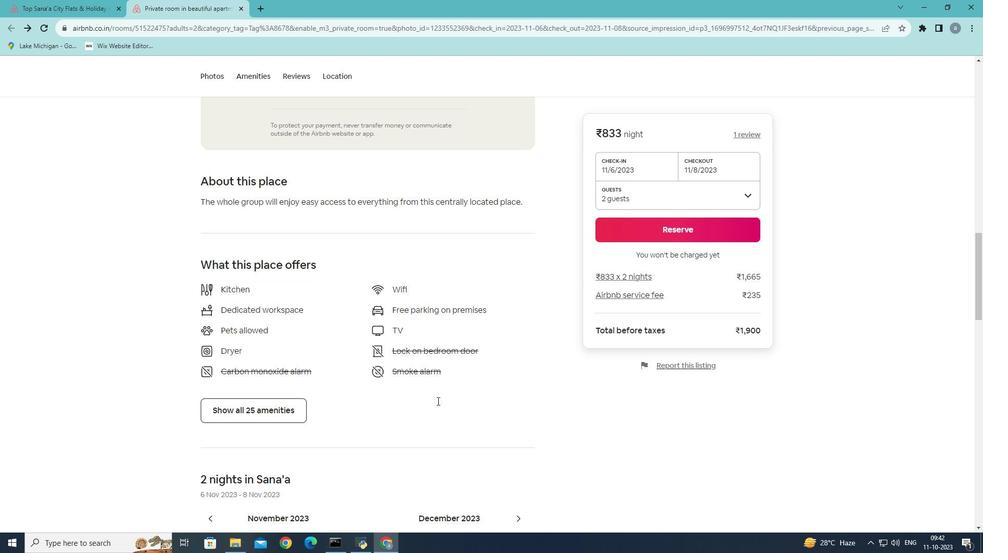 
Action: Mouse moved to (264, 416)
Screenshot: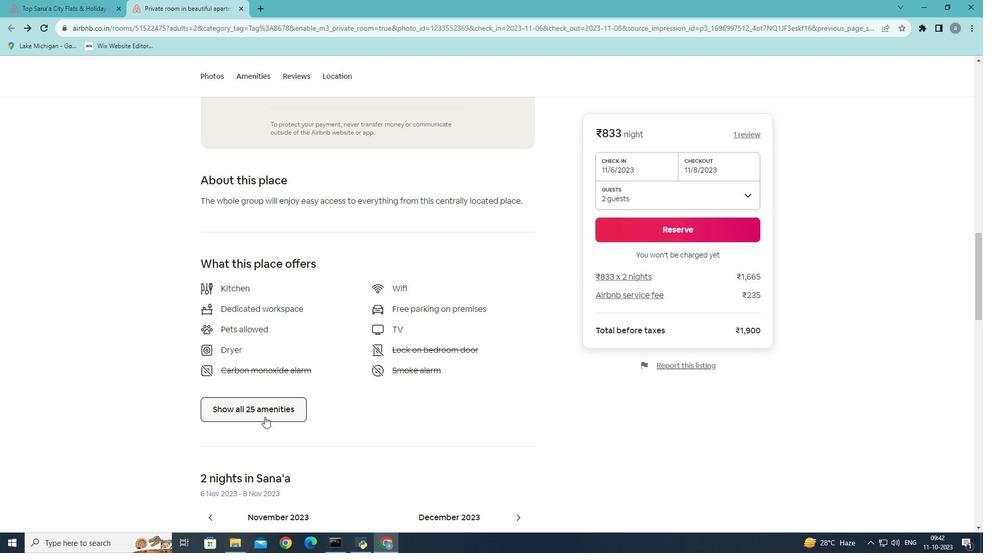 
Action: Mouse pressed left at (264, 416)
Screenshot: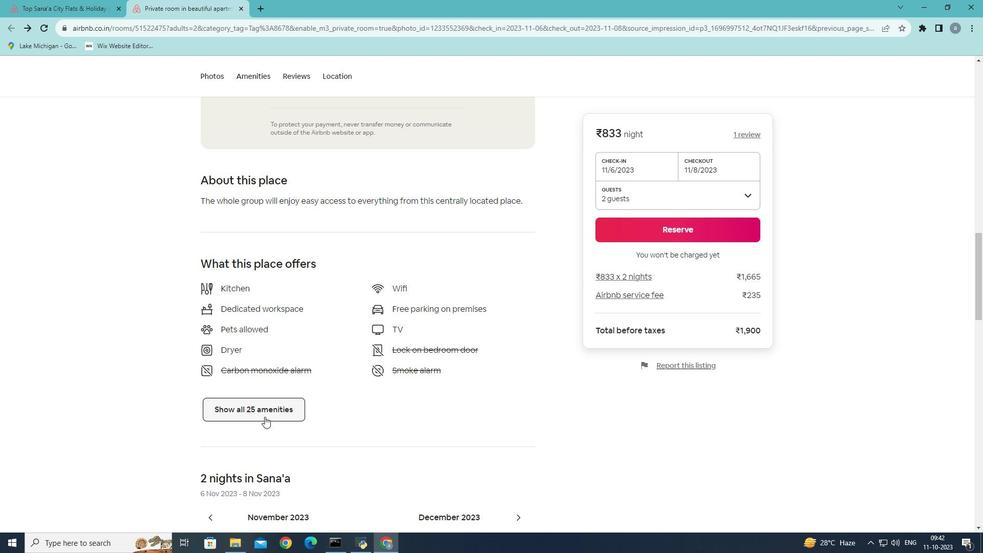 
Action: Mouse moved to (390, 402)
Screenshot: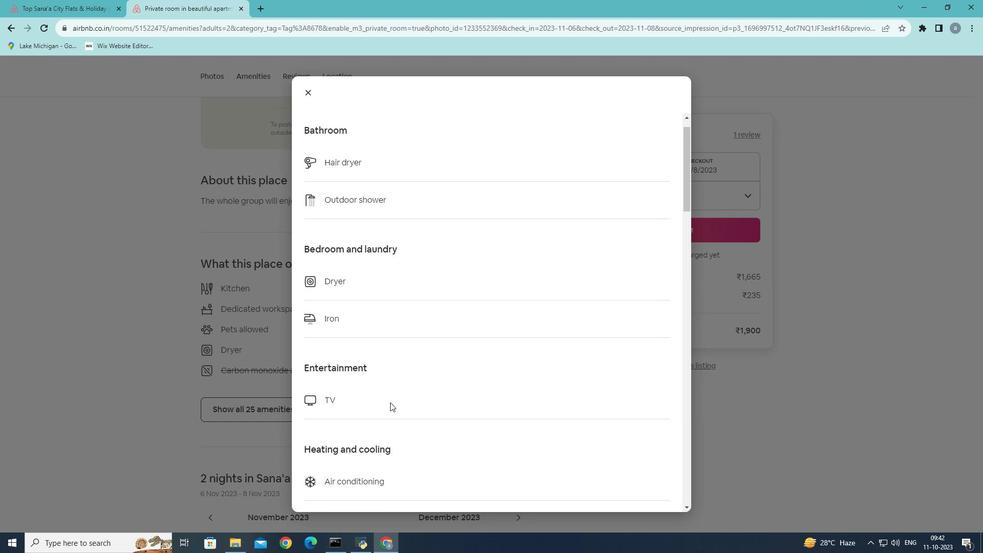 
Action: Mouse scrolled (390, 401) with delta (0, 0)
Screenshot: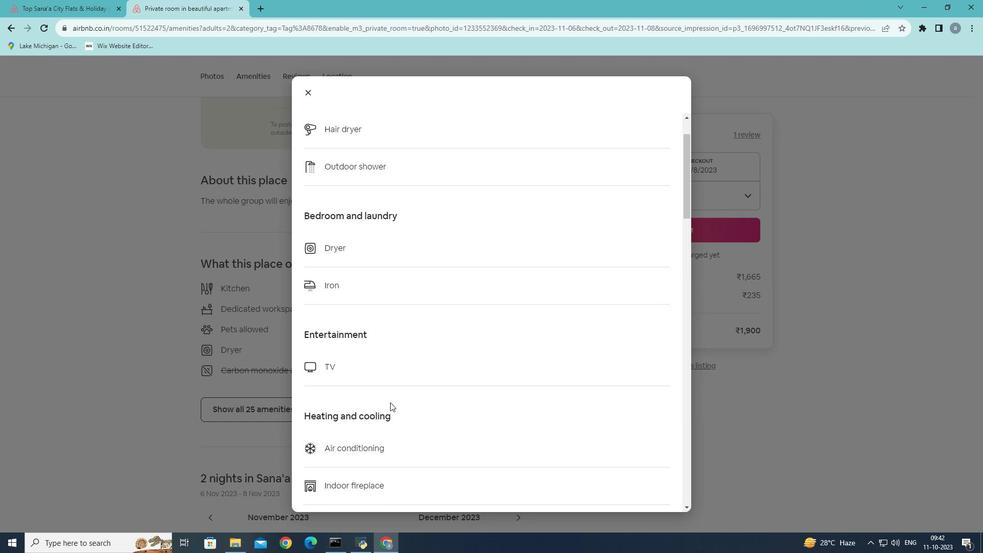 
Action: Mouse scrolled (390, 401) with delta (0, 0)
Screenshot: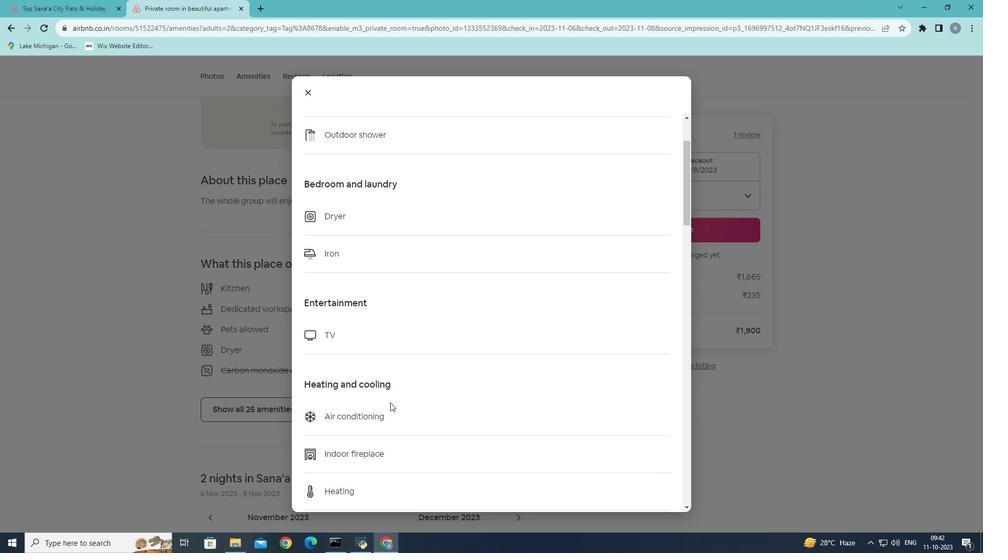 
Action: Mouse scrolled (390, 401) with delta (0, 0)
Screenshot: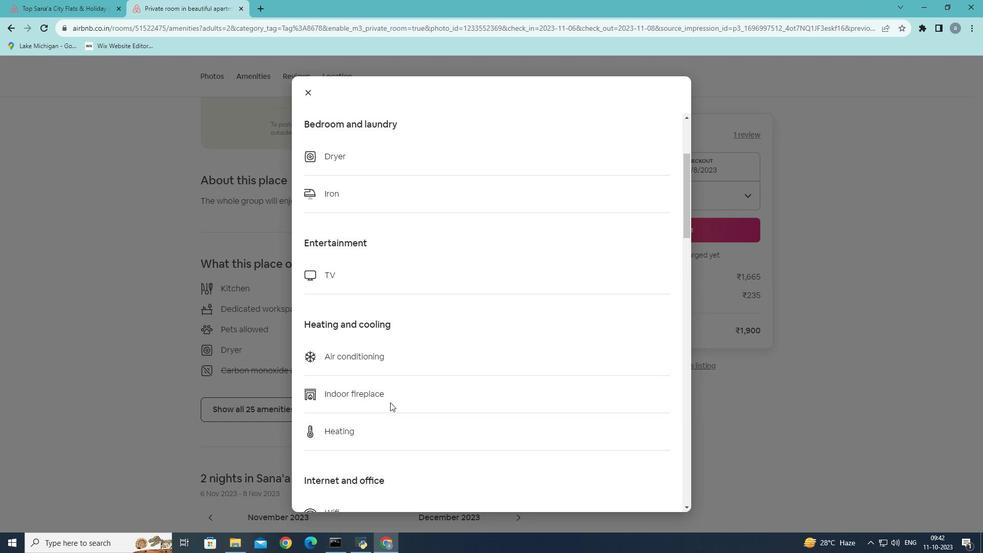 
Action: Mouse scrolled (390, 401) with delta (0, 0)
Screenshot: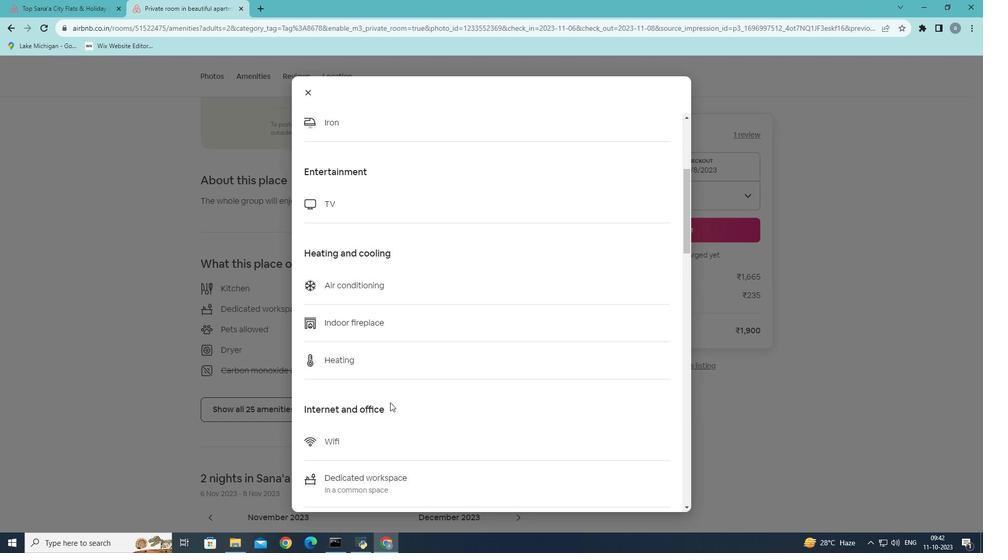 
Action: Mouse scrolled (390, 401) with delta (0, 0)
Screenshot: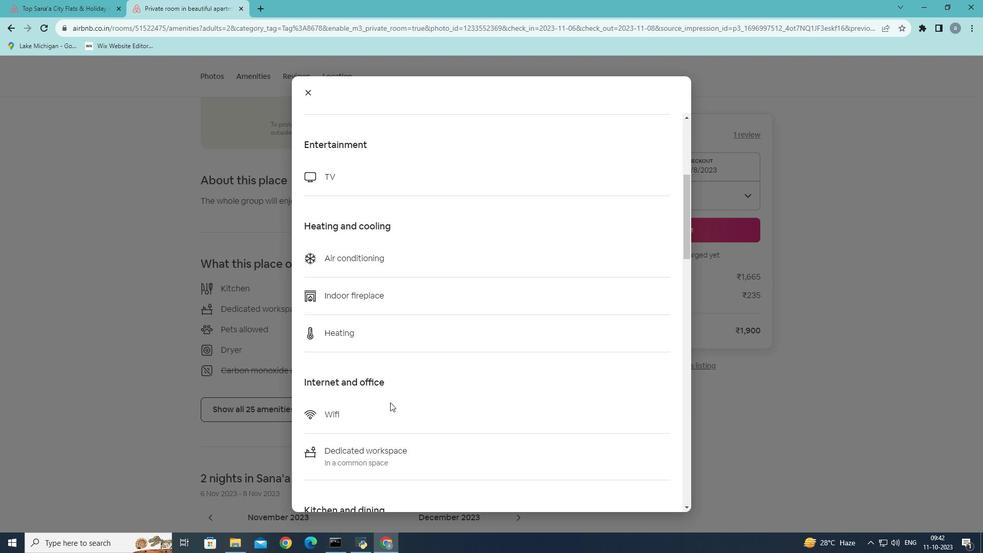 
Action: Mouse scrolled (390, 401) with delta (0, 0)
Screenshot: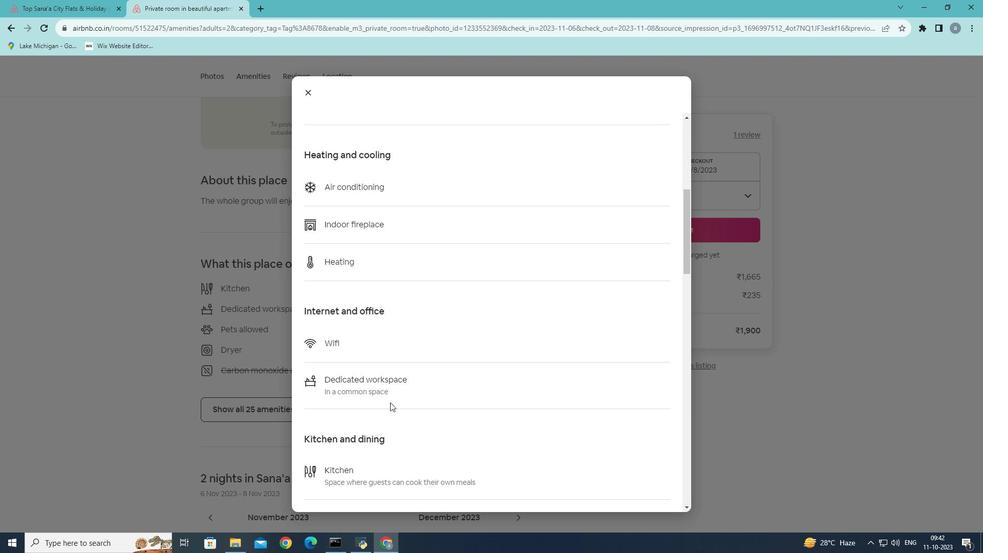 
Action: Mouse scrolled (390, 401) with delta (0, 0)
Screenshot: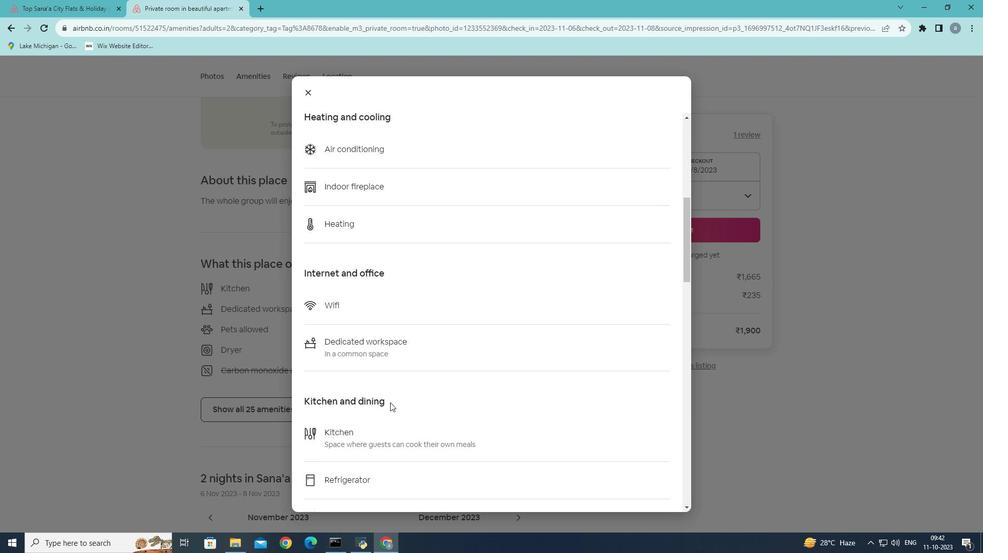 
Action: Mouse scrolled (390, 401) with delta (0, 0)
Screenshot: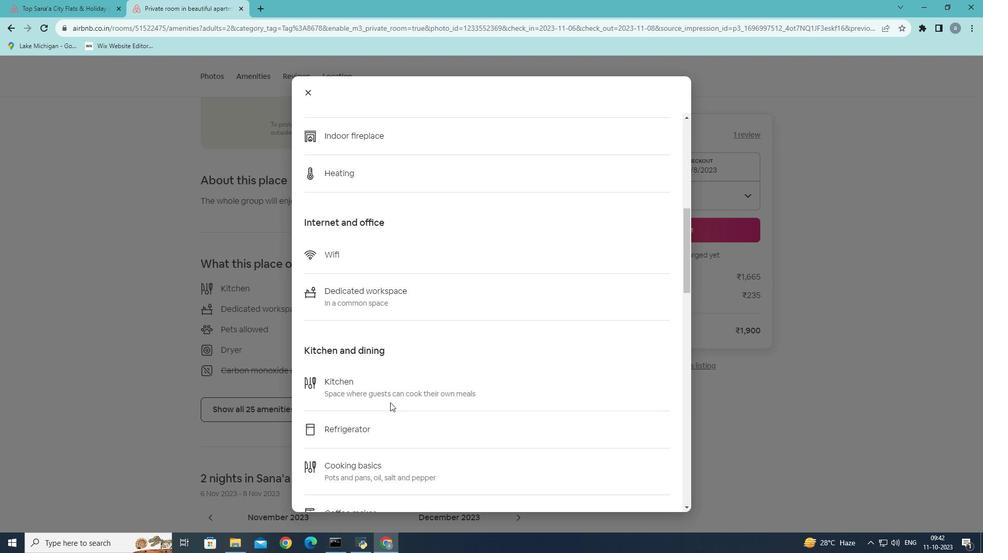 
Action: Mouse scrolled (390, 401) with delta (0, 0)
Screenshot: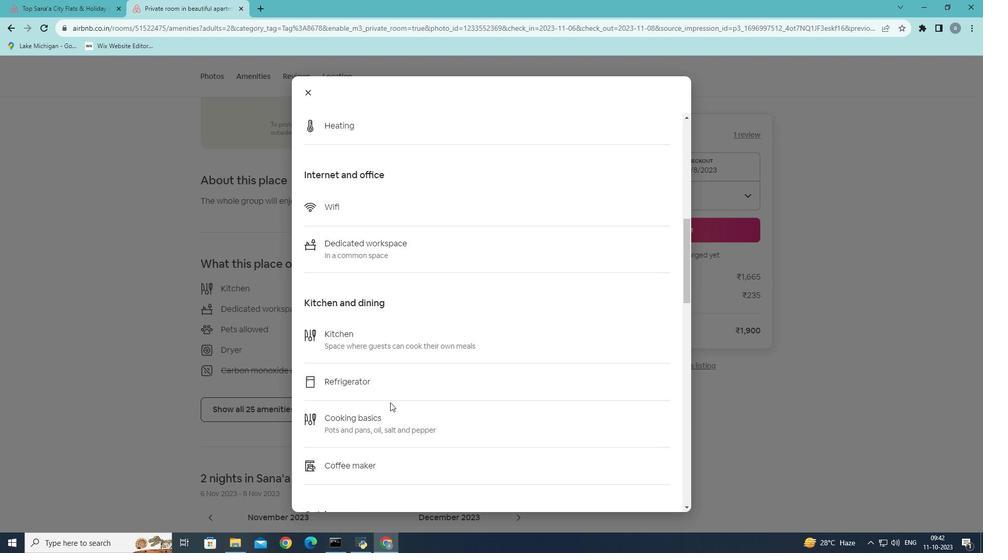 
Action: Mouse scrolled (390, 401) with delta (0, 0)
Screenshot: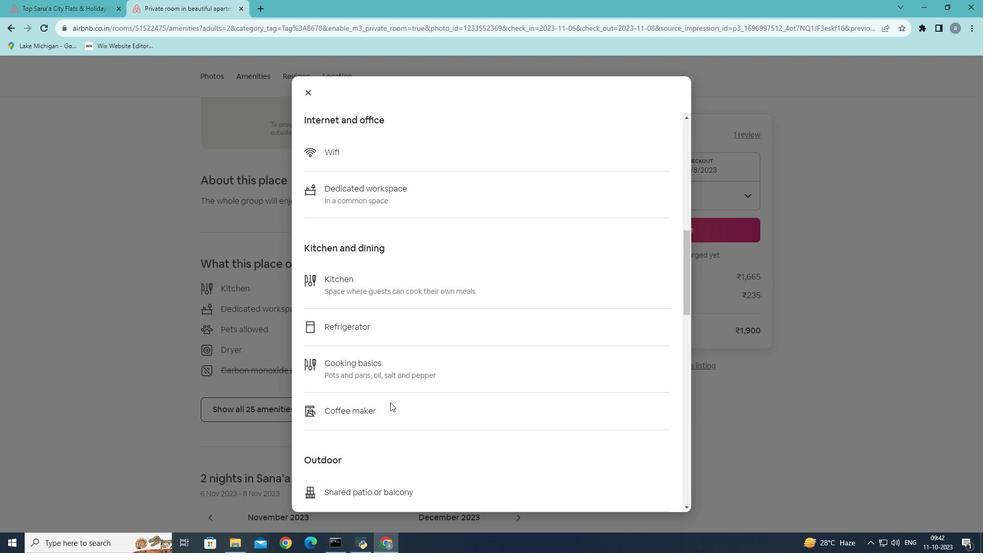 
Action: Mouse scrolled (390, 401) with delta (0, 0)
Screenshot: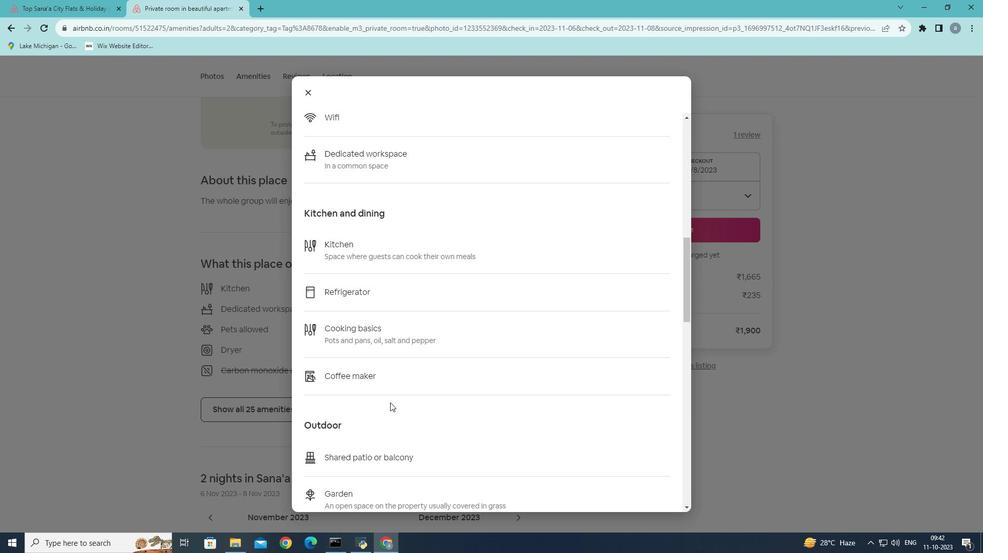 
Action: Mouse scrolled (390, 401) with delta (0, 0)
Screenshot: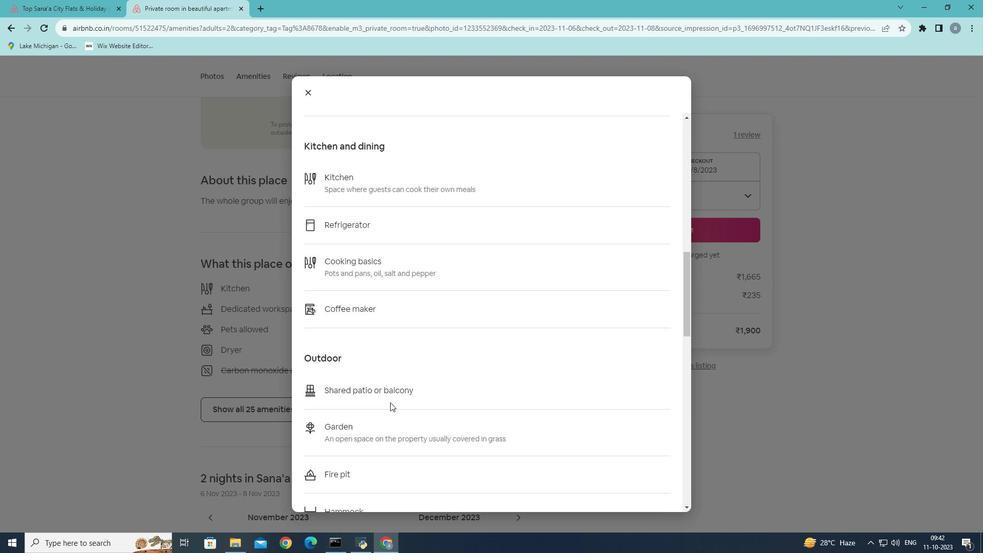 
Action: Mouse scrolled (390, 401) with delta (0, 0)
Screenshot: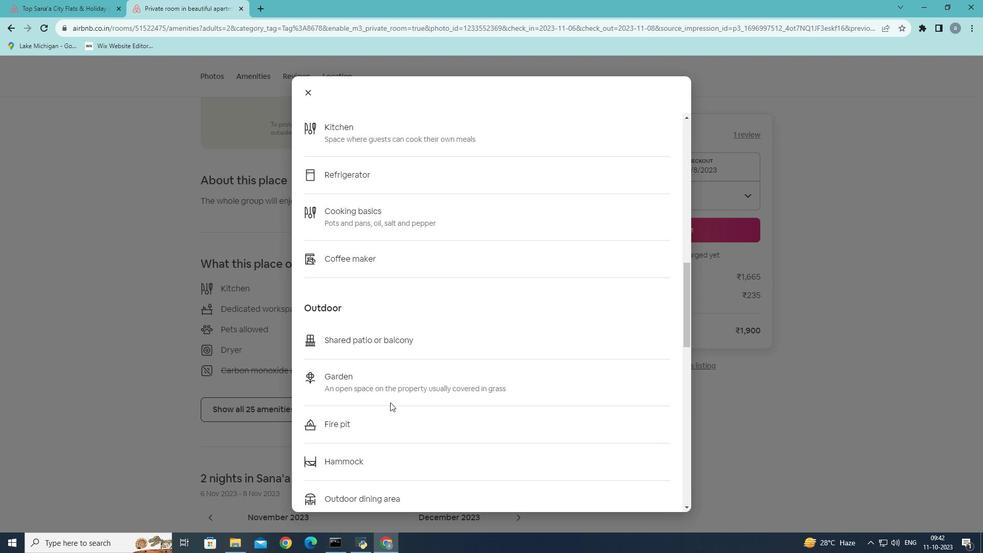 
Action: Mouse scrolled (390, 401) with delta (0, 0)
Screenshot: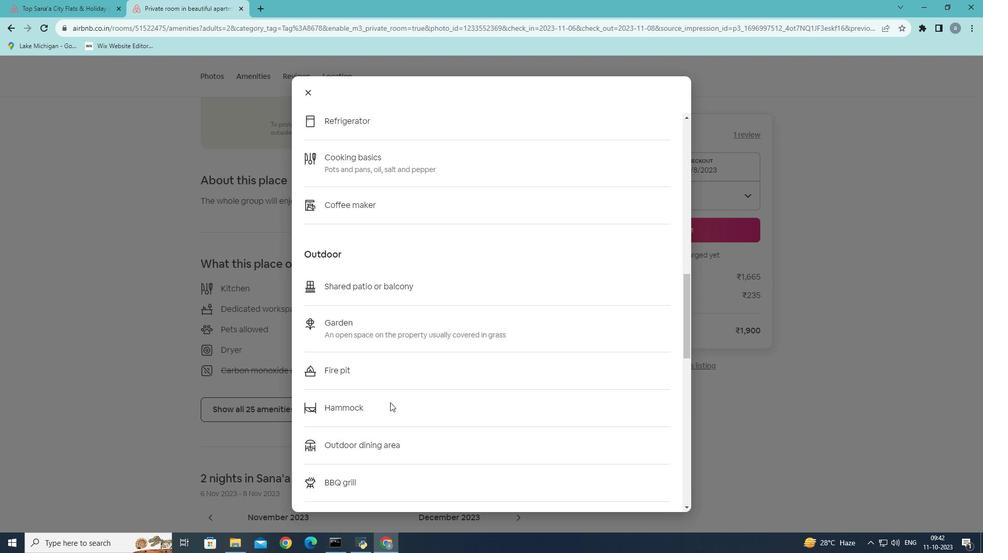 
Action: Mouse scrolled (390, 401) with delta (0, 0)
Screenshot: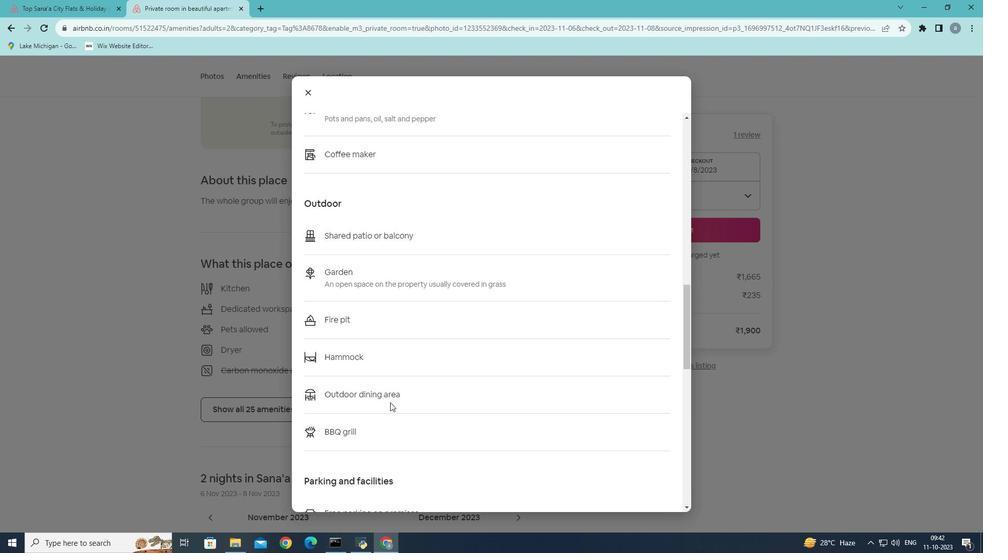 
Action: Mouse scrolled (390, 401) with delta (0, 0)
Screenshot: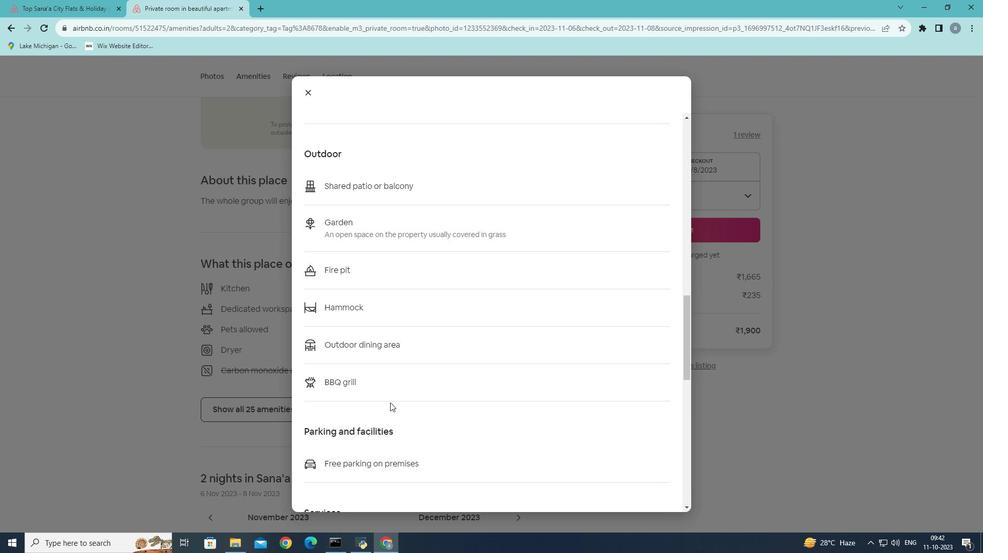 
Action: Mouse scrolled (390, 401) with delta (0, 0)
Screenshot: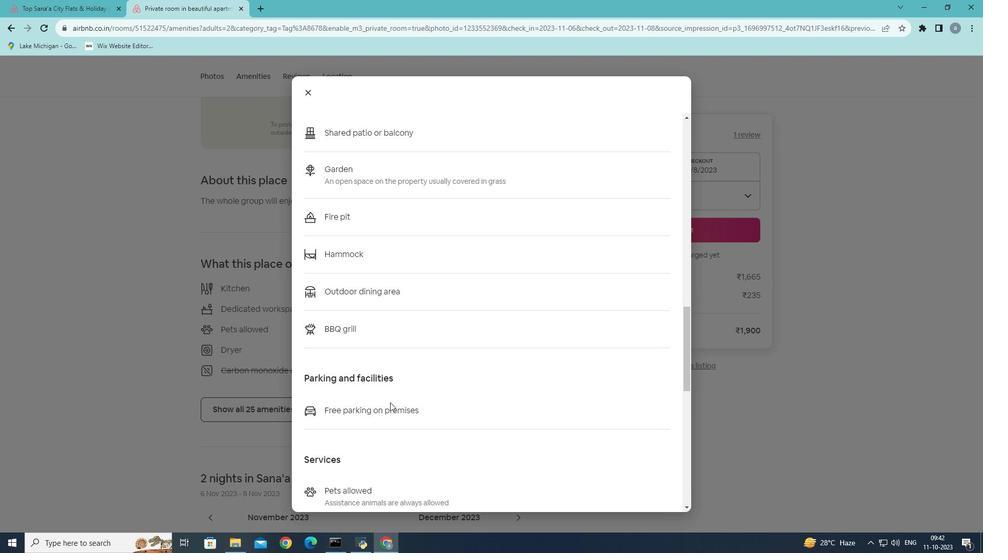 
Action: Mouse scrolled (390, 401) with delta (0, 0)
Screenshot: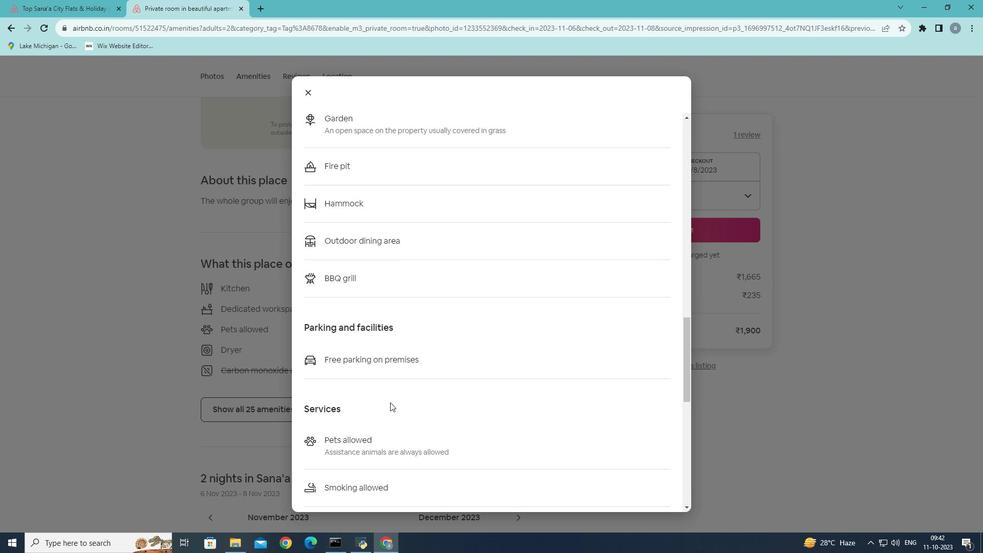 
Action: Mouse scrolled (390, 401) with delta (0, 0)
Screenshot: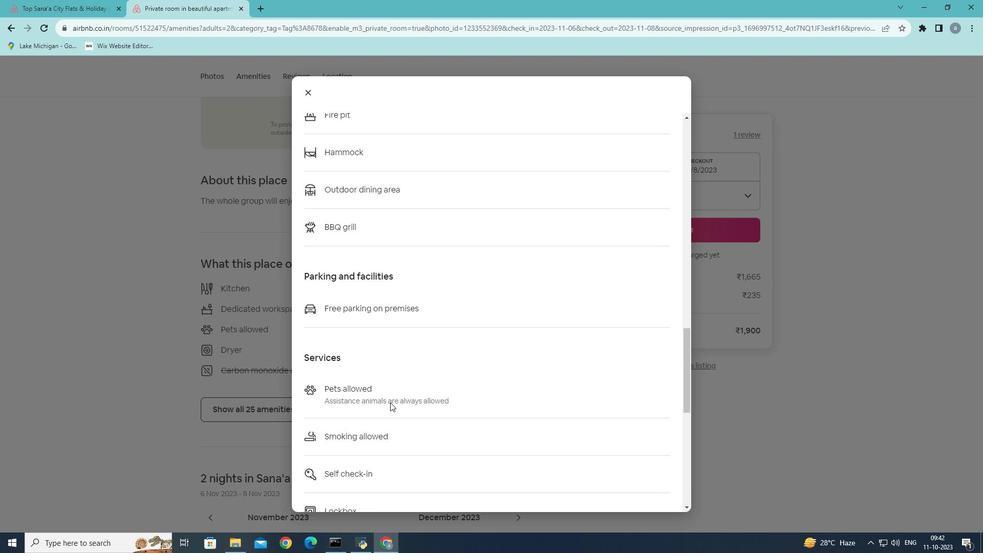 
Action: Mouse scrolled (390, 401) with delta (0, 0)
Screenshot: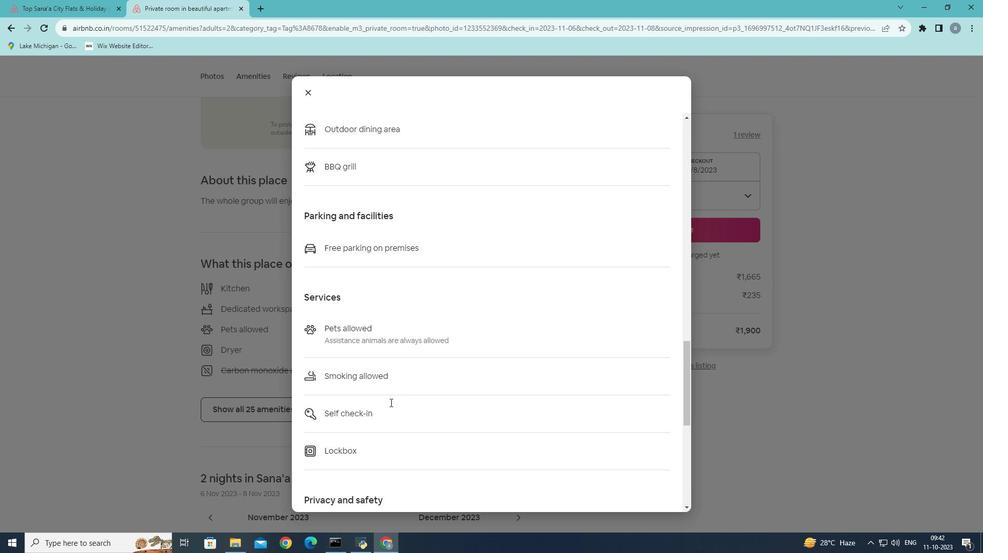 
Action: Mouse scrolled (390, 401) with delta (0, 0)
Screenshot: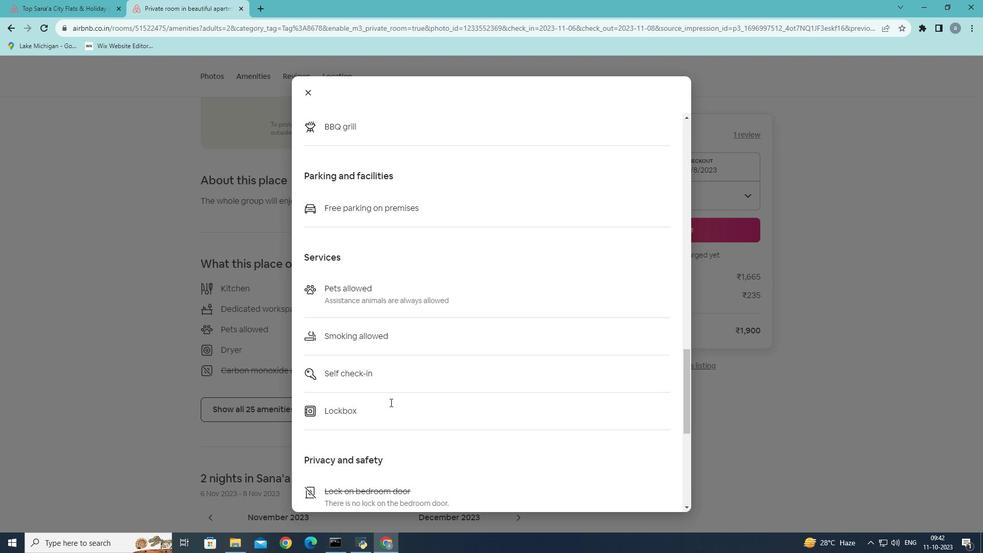 
Action: Mouse scrolled (390, 401) with delta (0, 0)
Screenshot: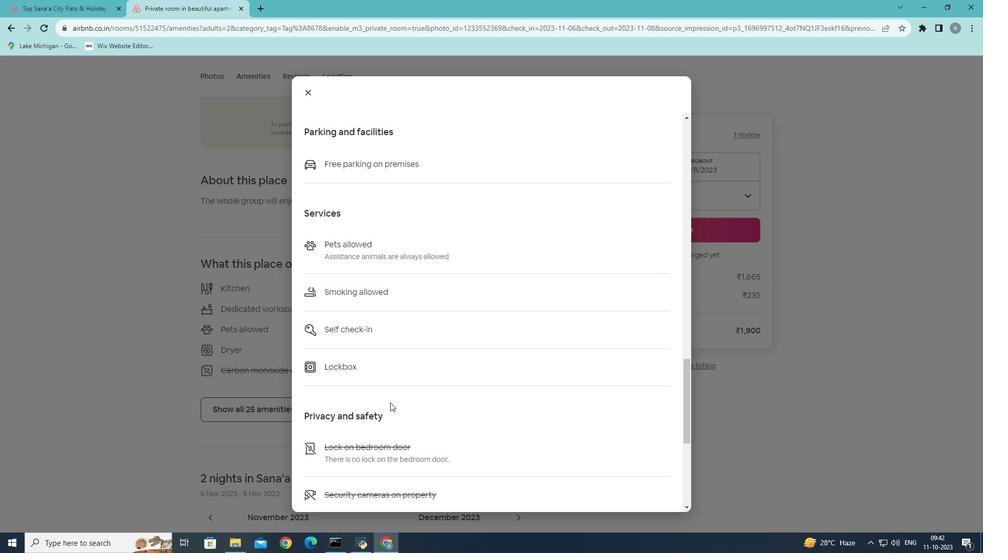 
Action: Mouse scrolled (390, 401) with delta (0, 0)
Screenshot: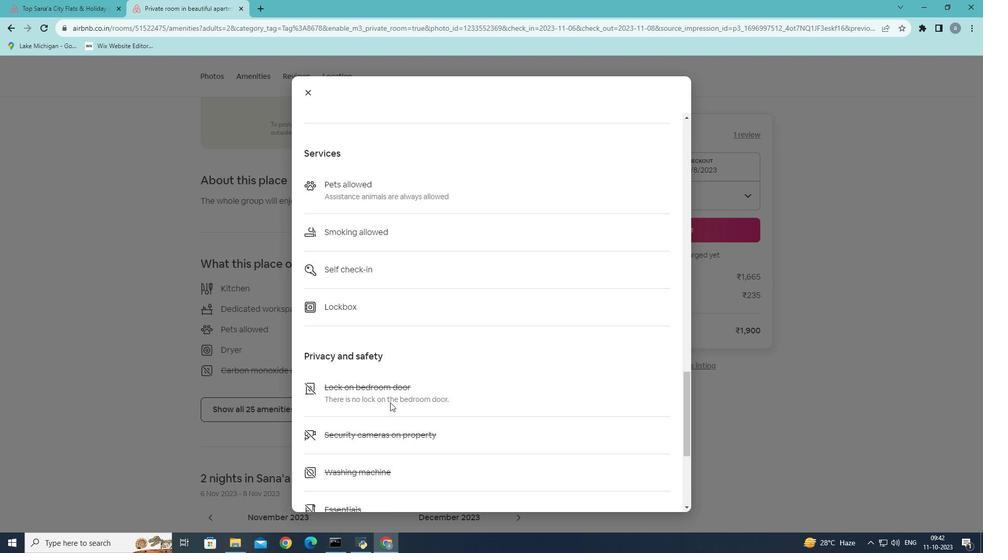 
Action: Mouse scrolled (390, 401) with delta (0, 0)
Screenshot: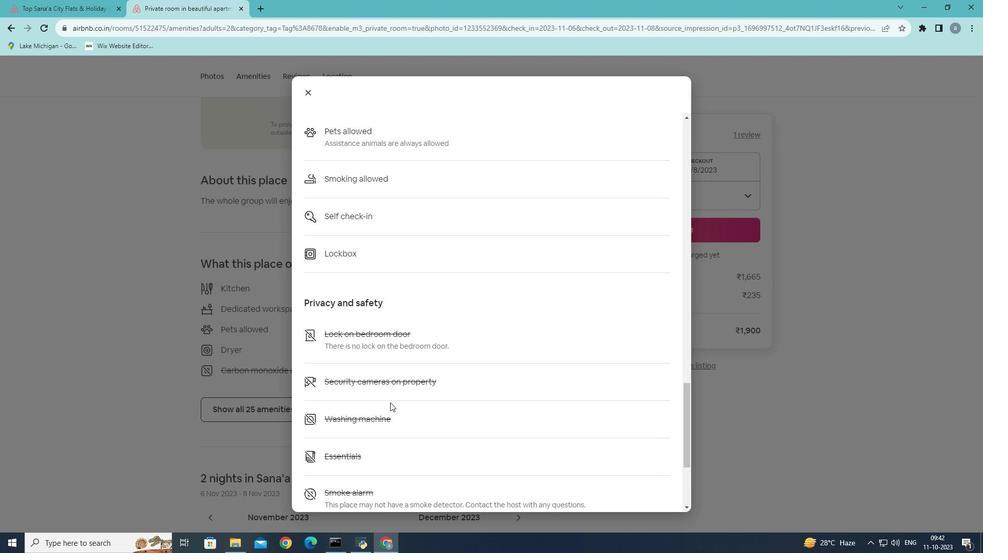 
Action: Mouse scrolled (390, 401) with delta (0, 0)
Screenshot: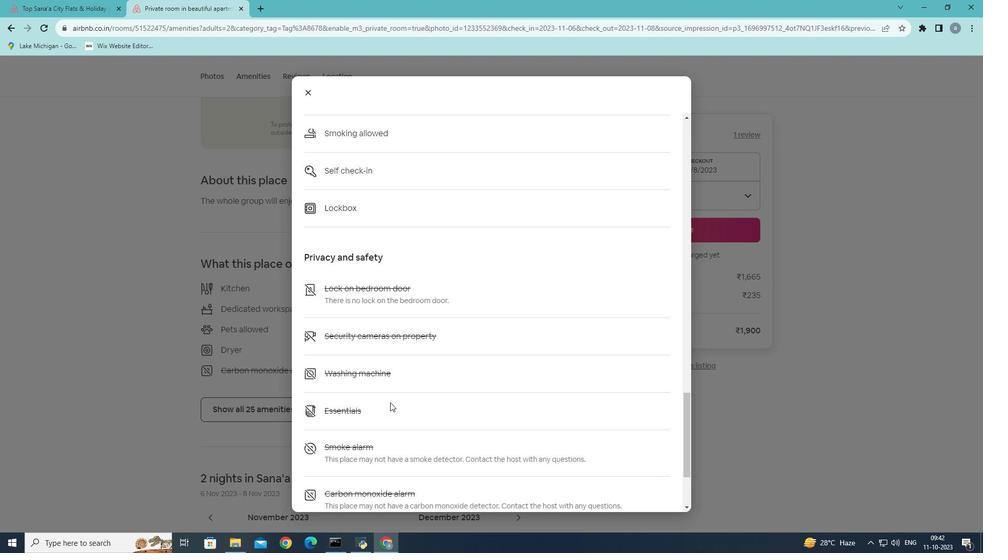 
Action: Mouse scrolled (390, 401) with delta (0, 0)
Screenshot: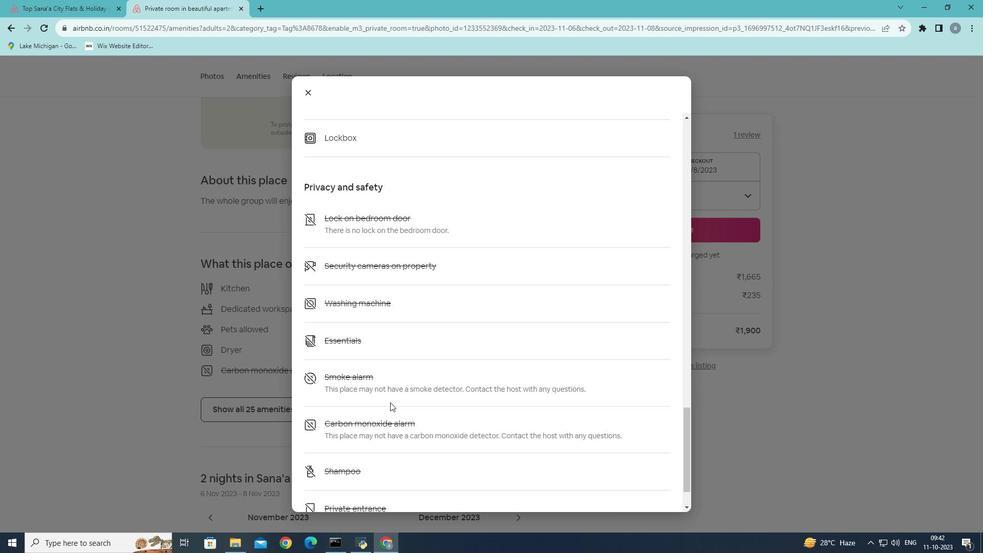 
Action: Mouse scrolled (390, 401) with delta (0, 0)
Screenshot: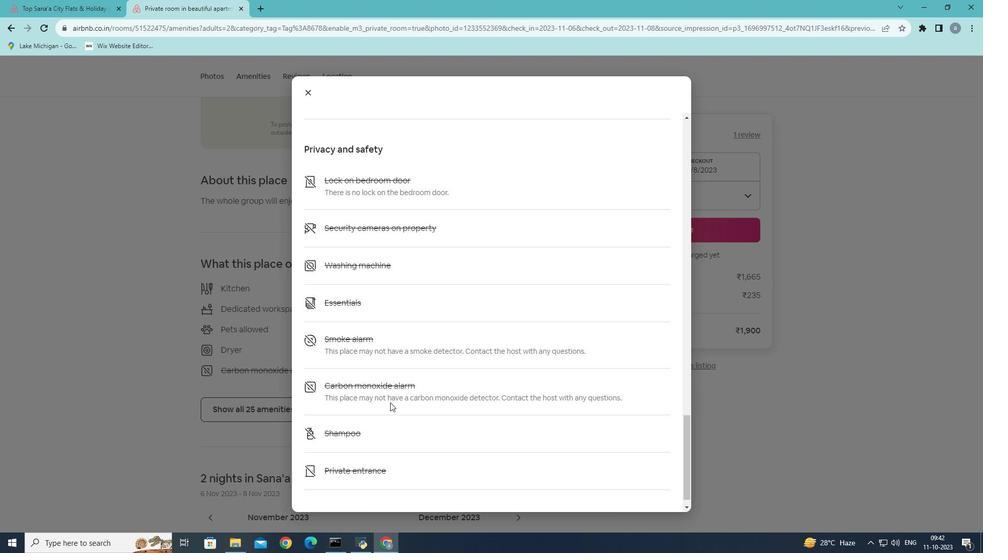 
Action: Mouse scrolled (390, 401) with delta (0, 0)
Screenshot: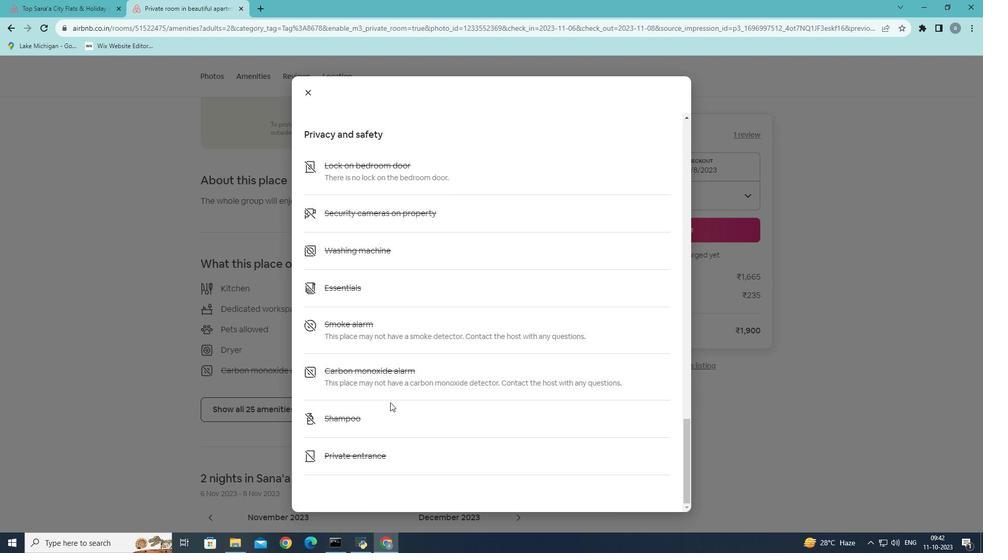
Action: Mouse scrolled (390, 401) with delta (0, 0)
Screenshot: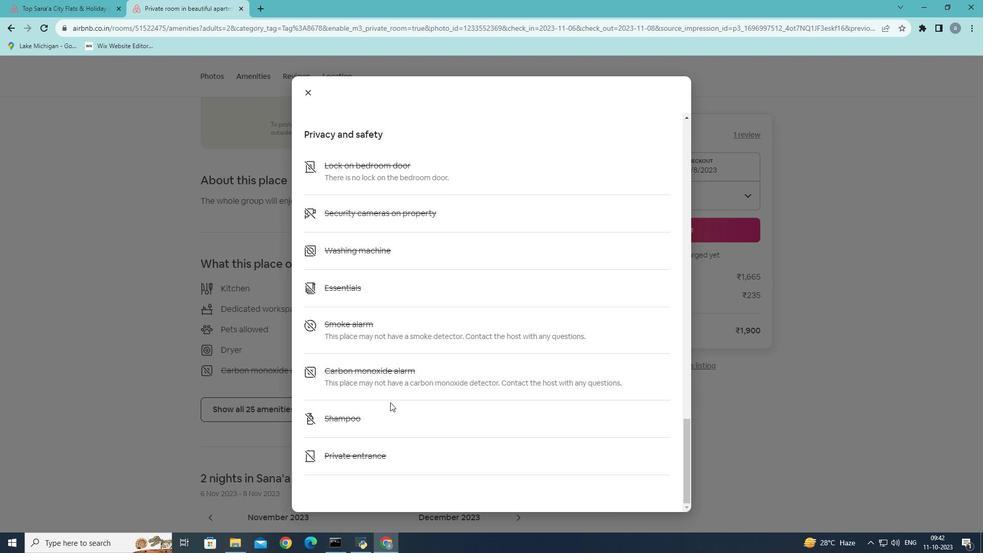 
Action: Mouse moved to (390, 402)
Screenshot: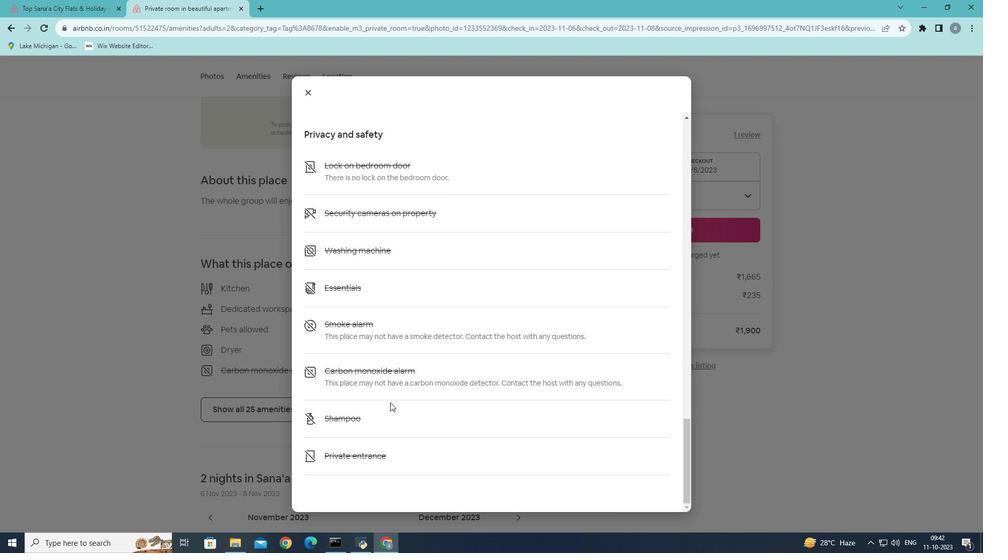 
Action: Mouse scrolled (390, 401) with delta (0, 0)
Screenshot: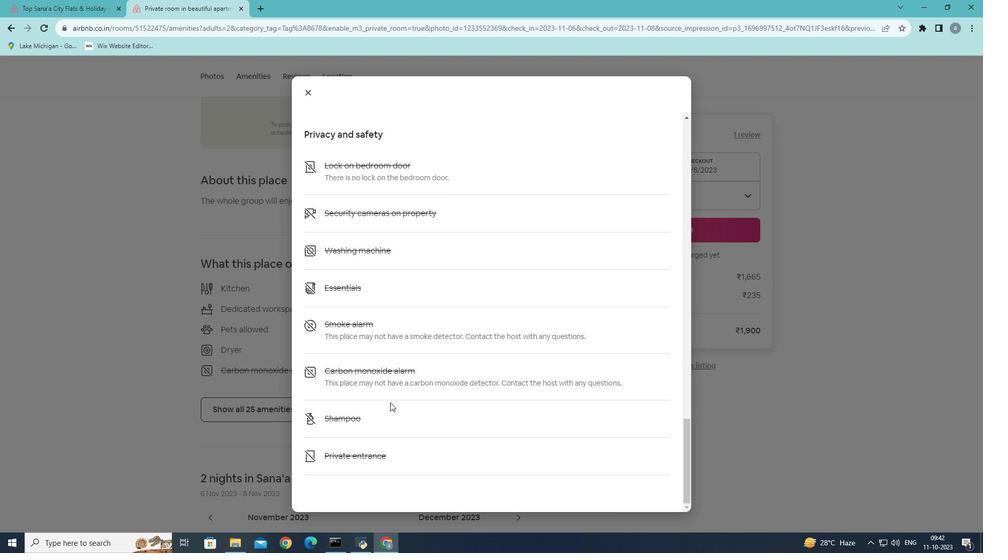 
Action: Mouse scrolled (390, 401) with delta (0, 0)
Screenshot: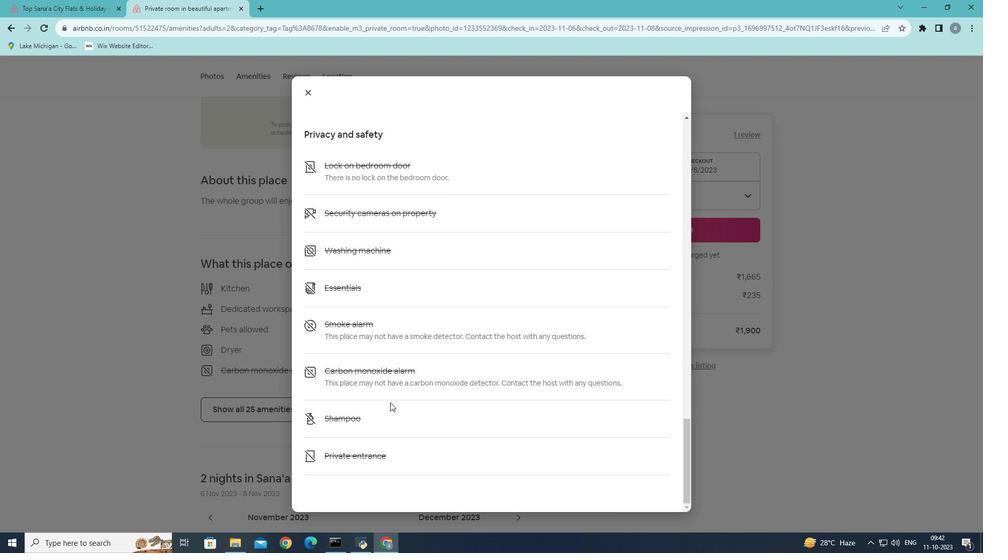 
Action: Mouse scrolled (390, 401) with delta (0, 0)
Screenshot: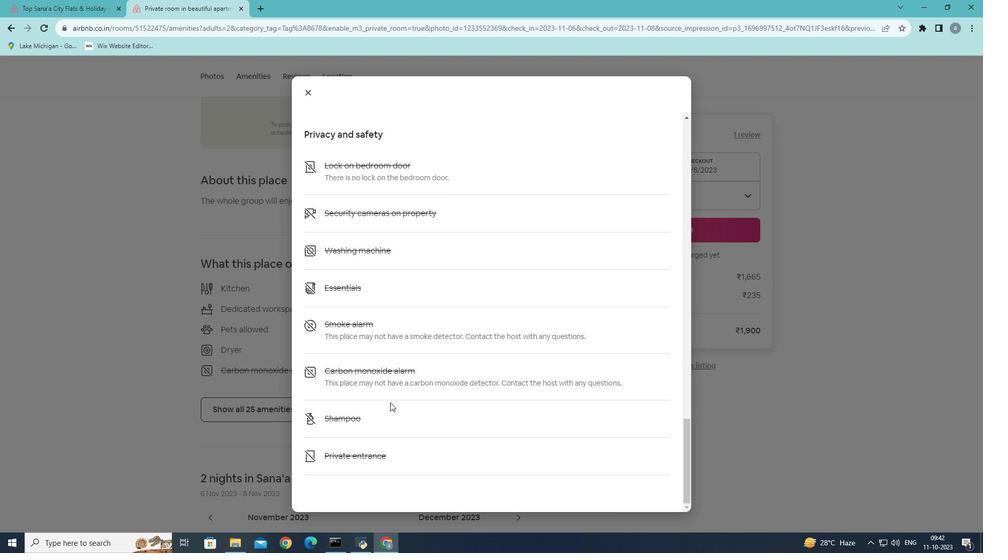 
Action: Mouse scrolled (390, 401) with delta (0, 0)
Screenshot: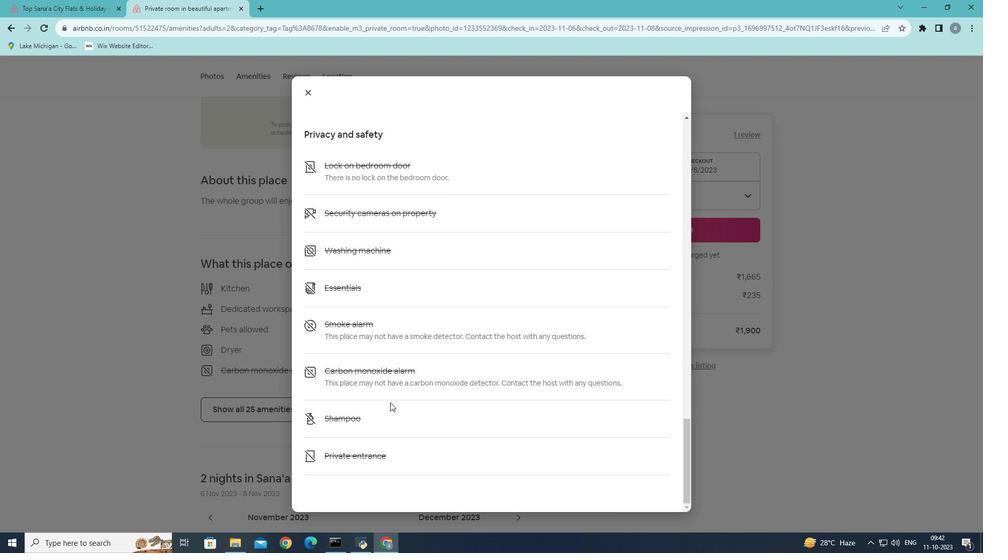 
Action: Mouse moved to (303, 93)
Screenshot: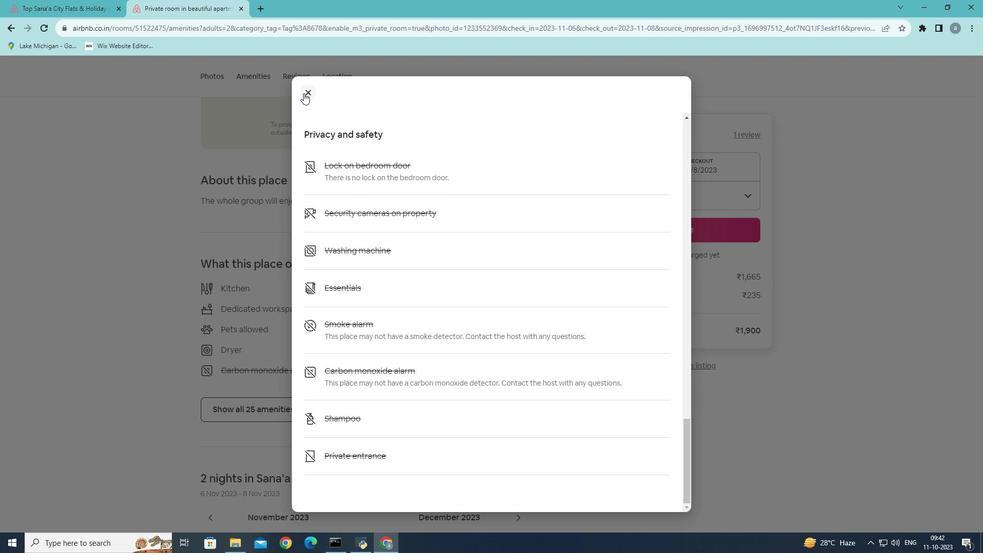 
Action: Mouse pressed left at (303, 93)
Screenshot: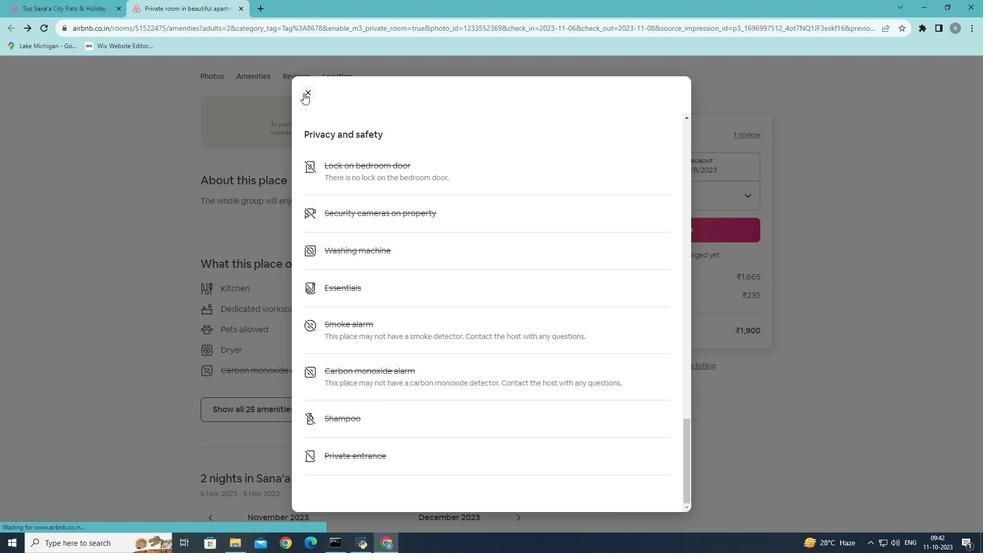 
Action: Mouse moved to (307, 293)
Screenshot: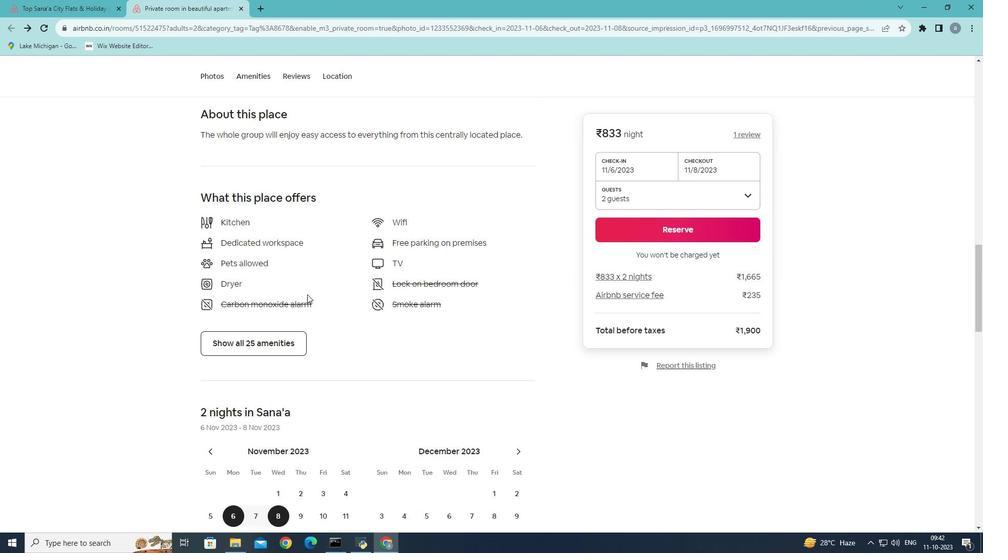
Action: Mouse scrolled (307, 293) with delta (0, 0)
Screenshot: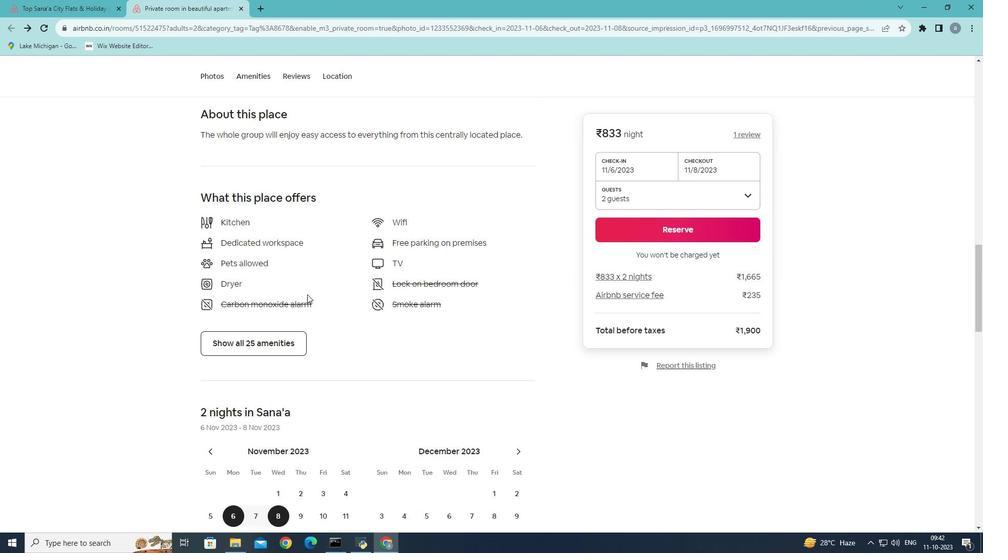 
Action: Mouse moved to (307, 293)
Screenshot: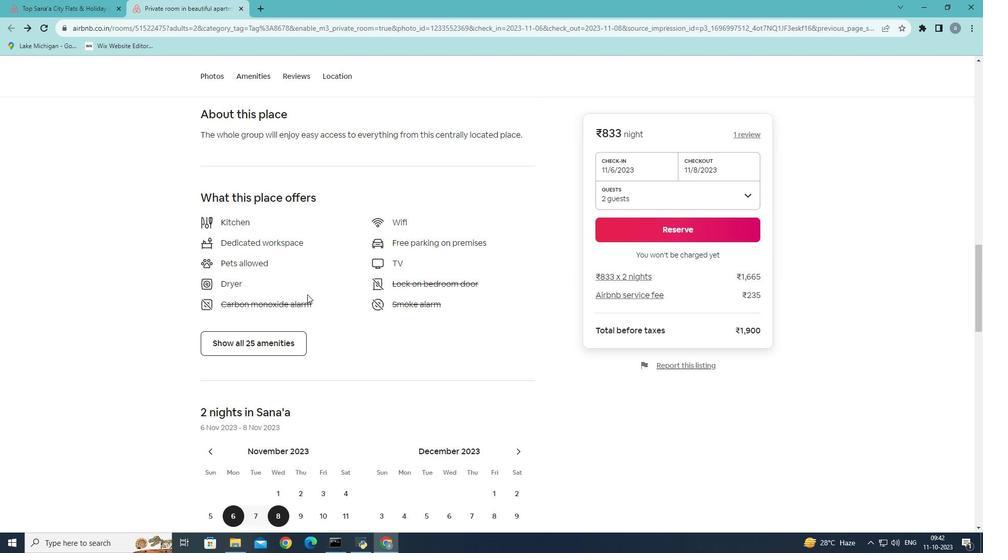 
Action: Mouse scrolled (307, 293) with delta (0, 0)
Screenshot: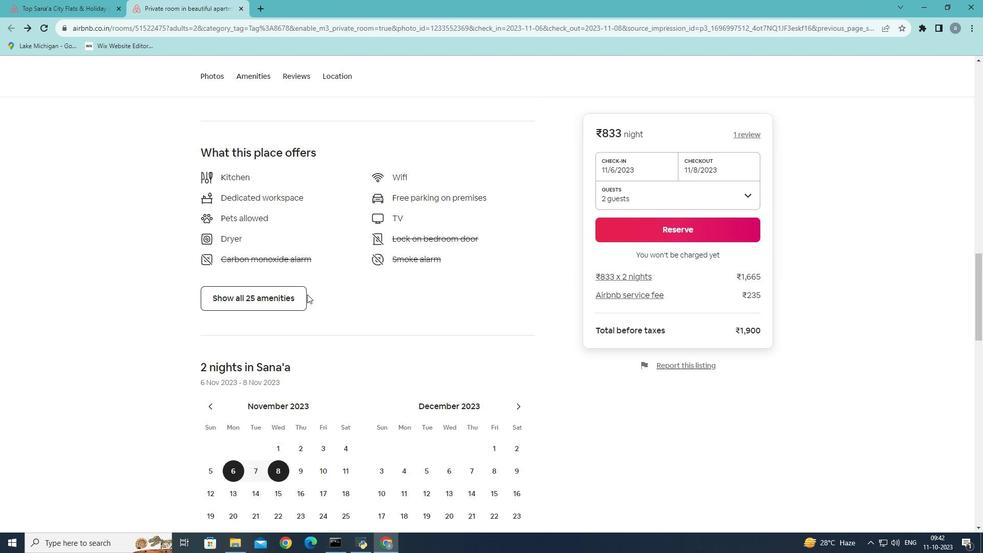 
Action: Mouse moved to (307, 294)
Screenshot: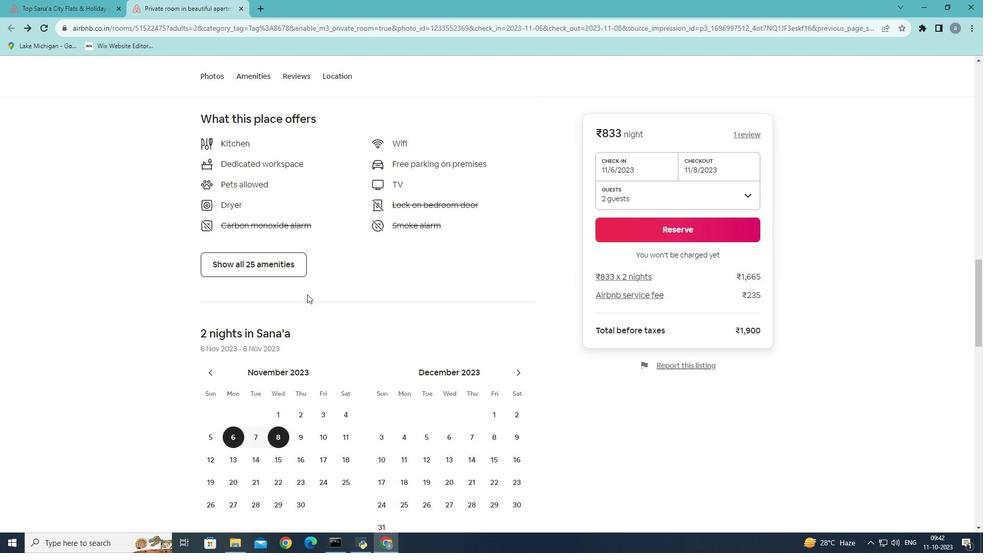 
Action: Mouse scrolled (307, 293) with delta (0, 0)
Screenshot: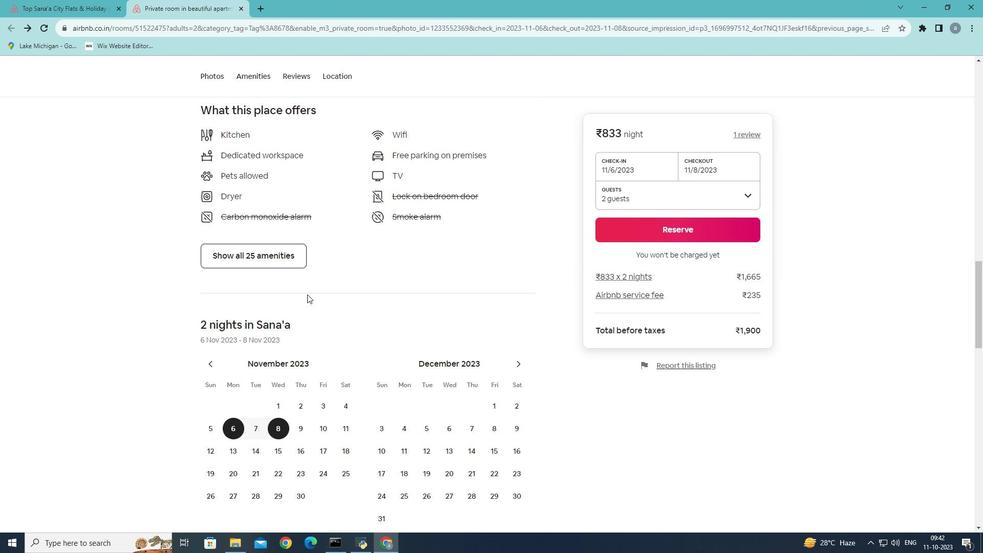 
Action: Mouse scrolled (307, 293) with delta (0, 0)
Screenshot: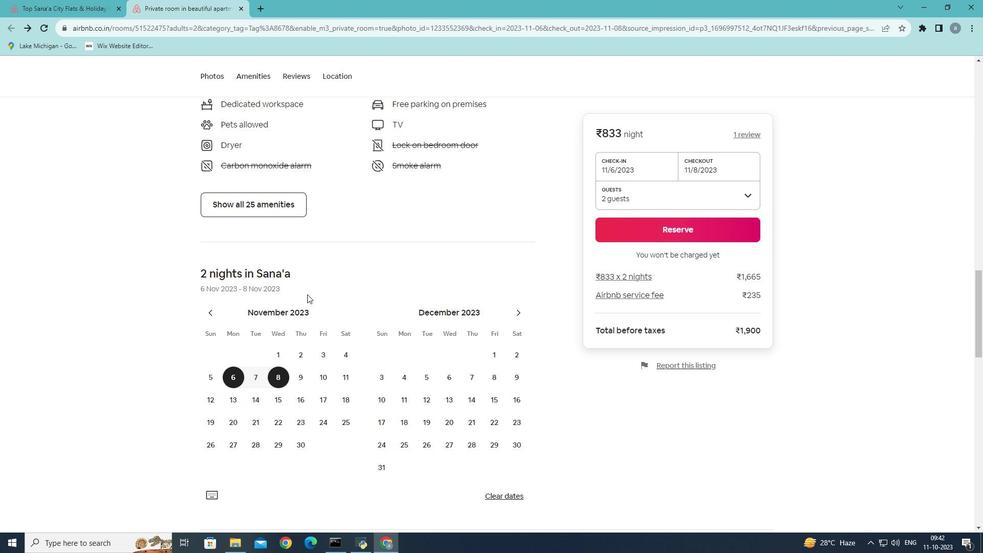 
Action: Mouse scrolled (307, 293) with delta (0, 0)
Screenshot: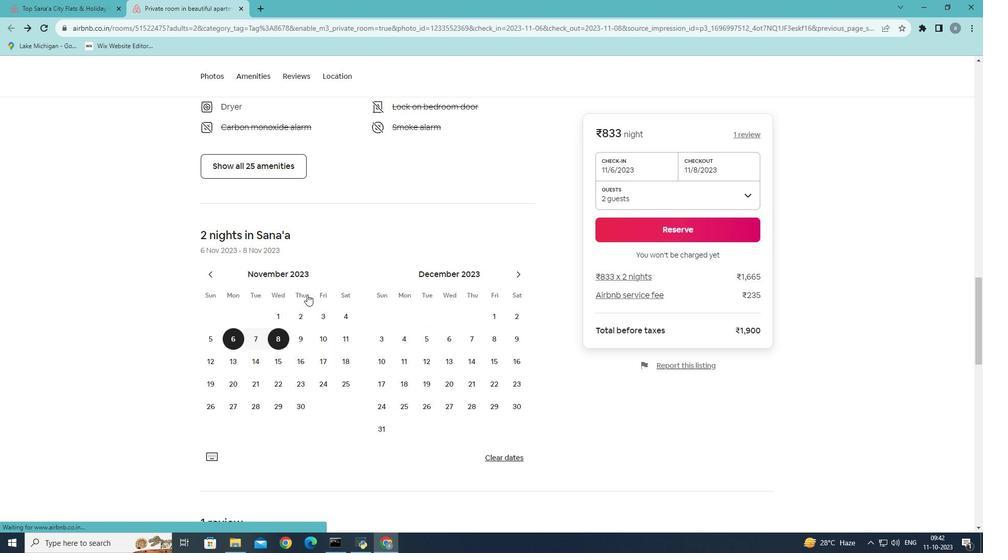 
Action: Mouse scrolled (307, 293) with delta (0, 0)
Screenshot: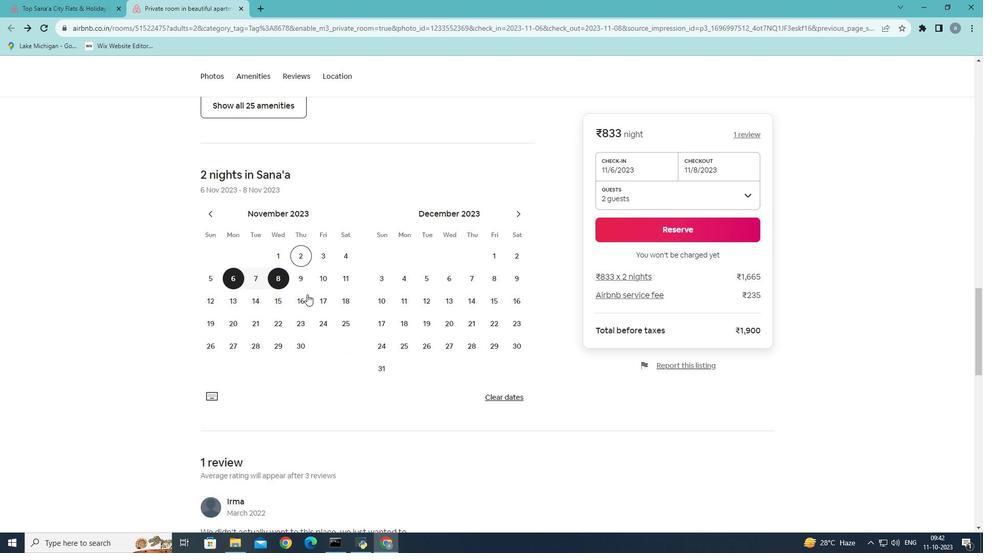 
Action: Mouse scrolled (307, 293) with delta (0, 0)
Screenshot: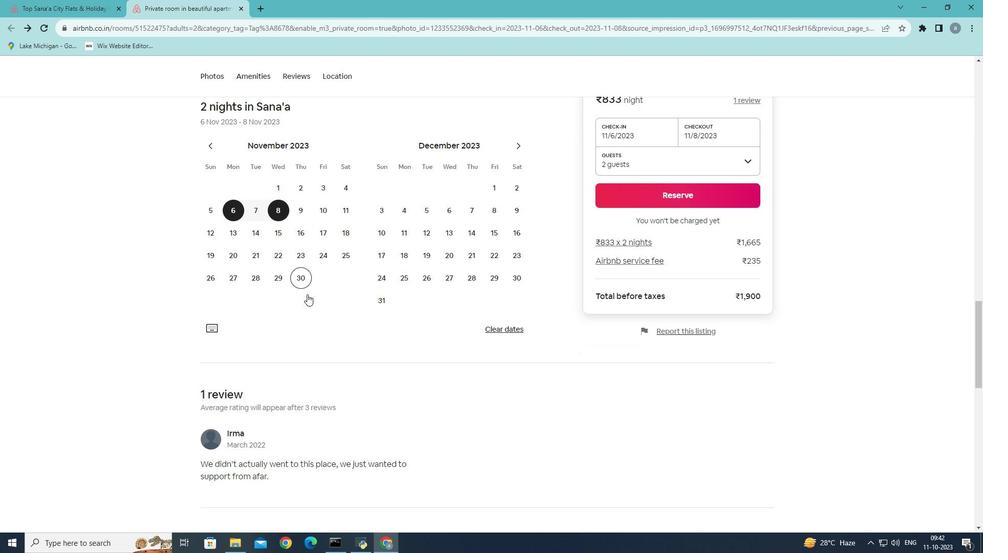 
Action: Mouse scrolled (307, 293) with delta (0, 0)
Screenshot: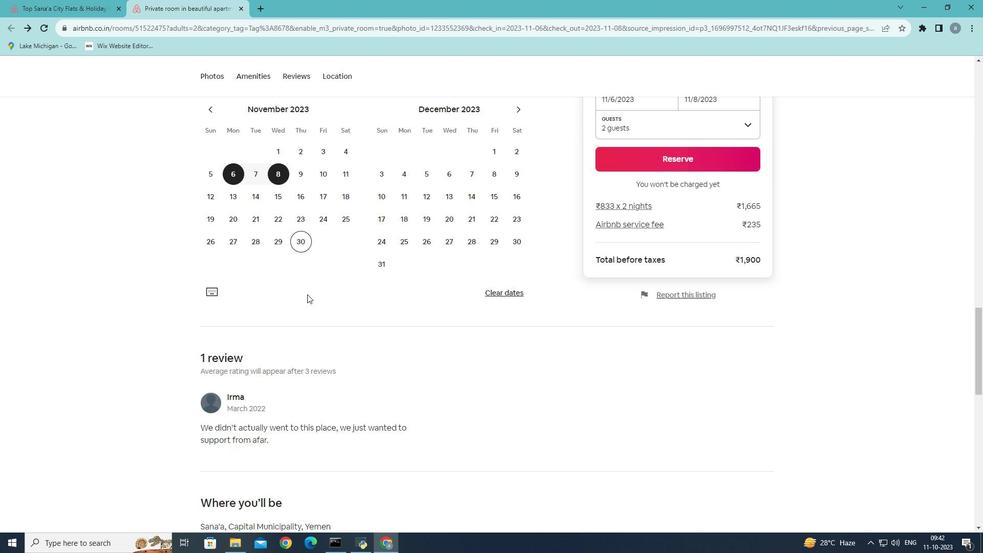 
Action: Mouse scrolled (307, 293) with delta (0, 0)
Screenshot: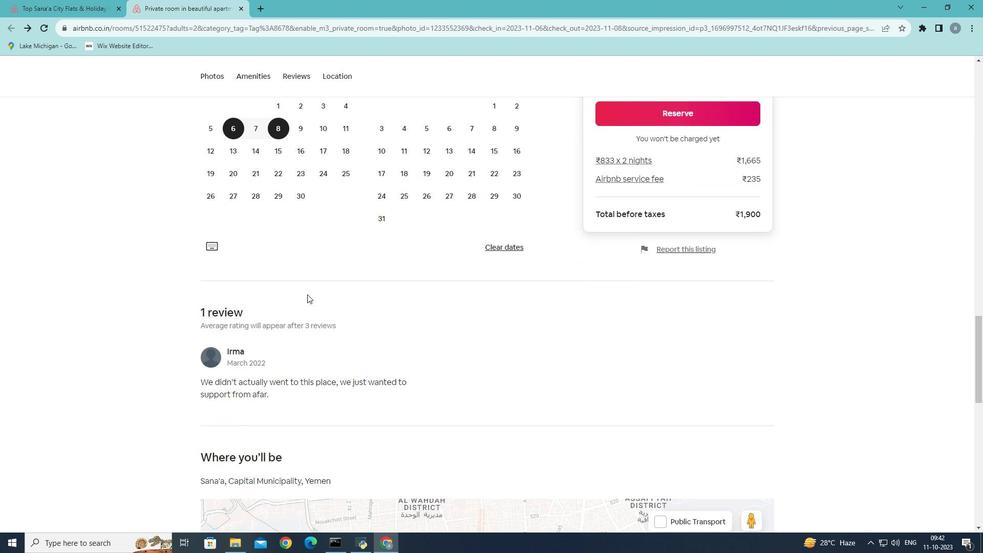
Action: Mouse scrolled (307, 293) with delta (0, 0)
Screenshot: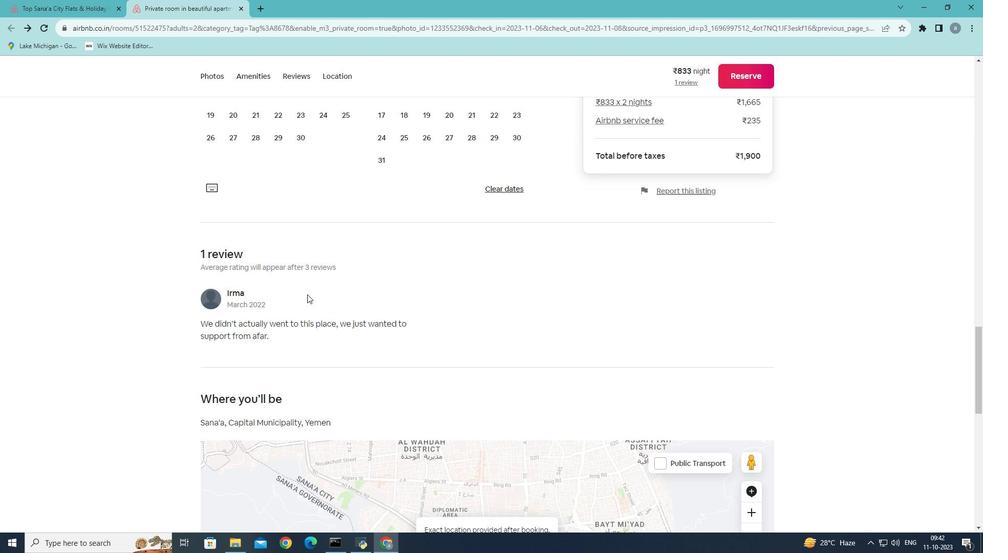 
Action: Mouse scrolled (307, 293) with delta (0, 0)
Screenshot: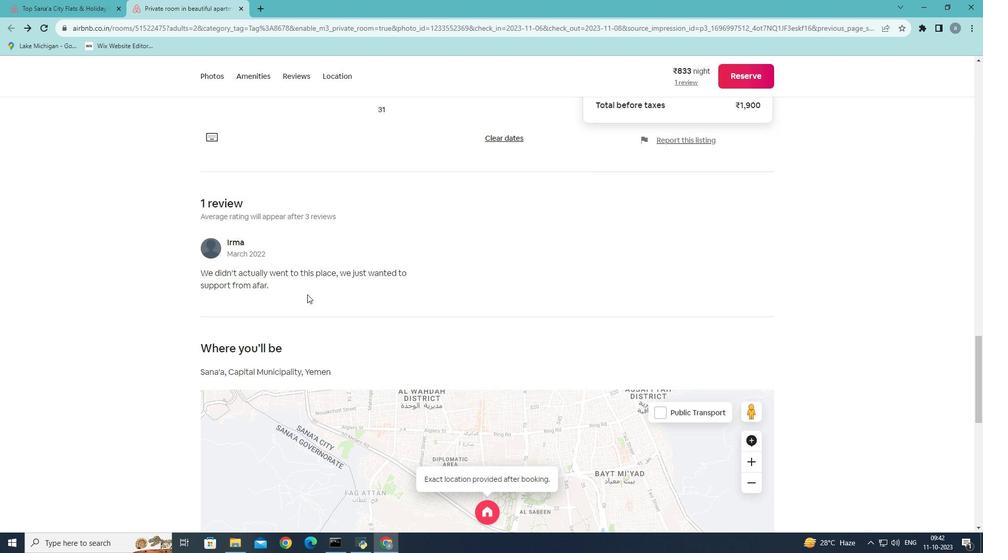 
Action: Mouse scrolled (307, 293) with delta (0, 0)
Screenshot: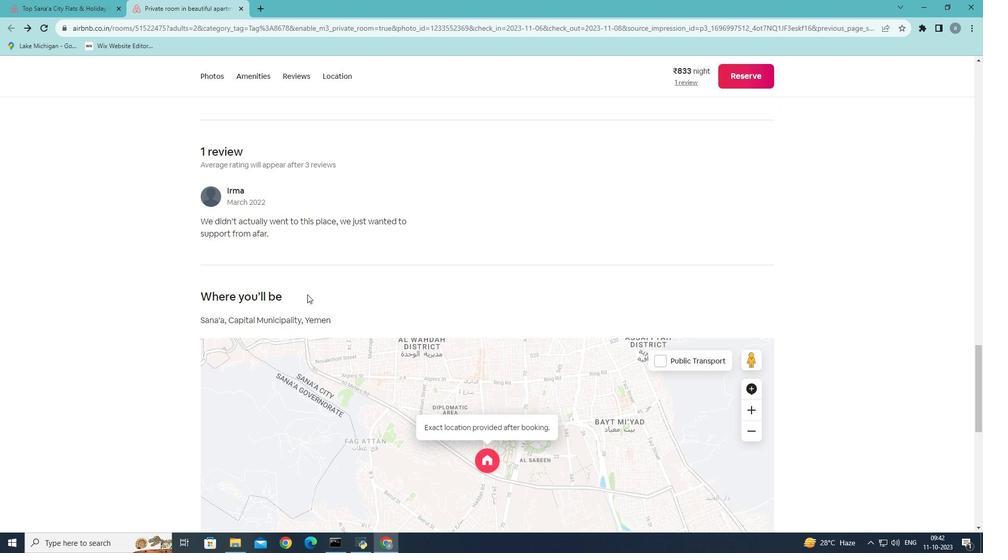
Action: Mouse scrolled (307, 293) with delta (0, 0)
Screenshot: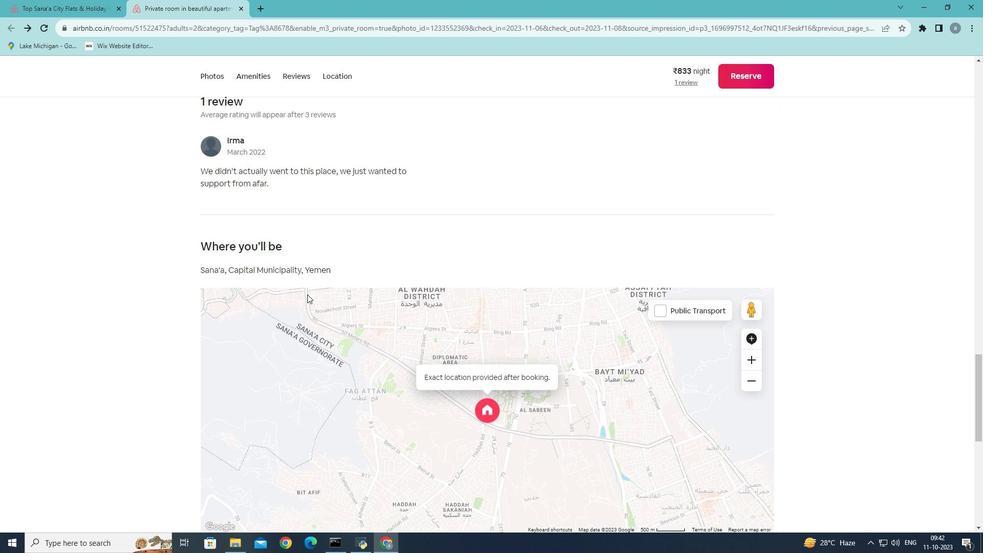 
Action: Mouse scrolled (307, 293) with delta (0, 0)
Screenshot: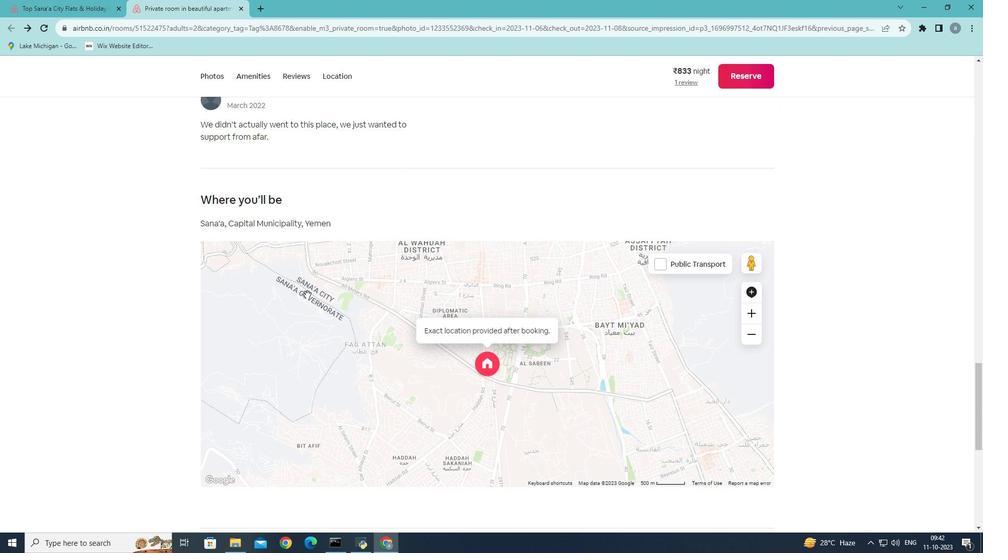
Action: Mouse scrolled (307, 293) with delta (0, 0)
Screenshot: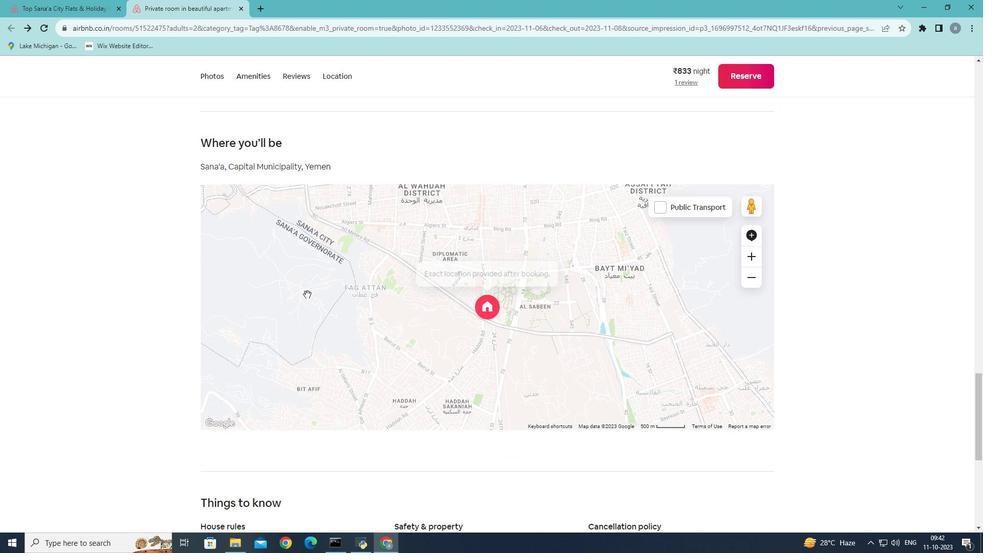 
Action: Mouse moved to (307, 294)
Screenshot: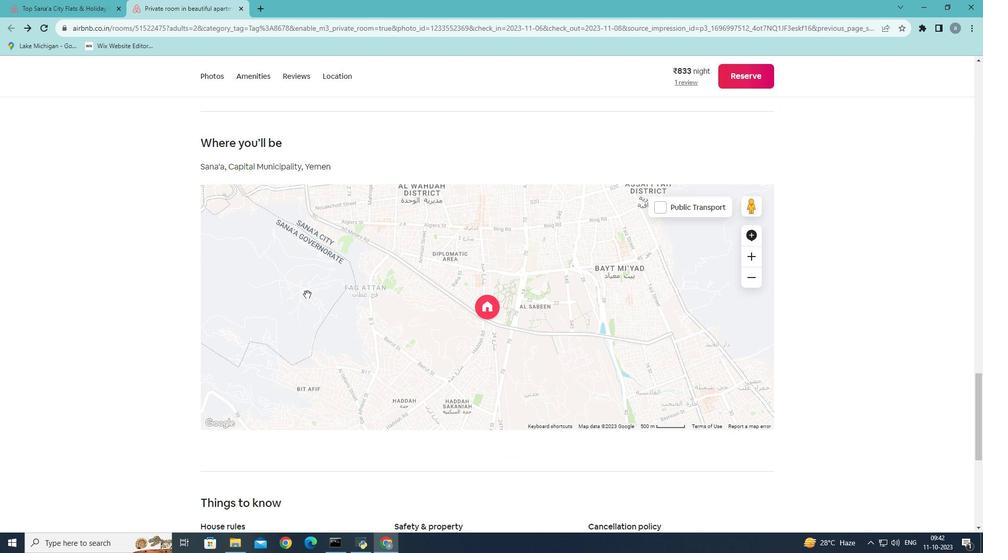 
Action: Mouse scrolled (307, 293) with delta (0, 0)
Screenshot: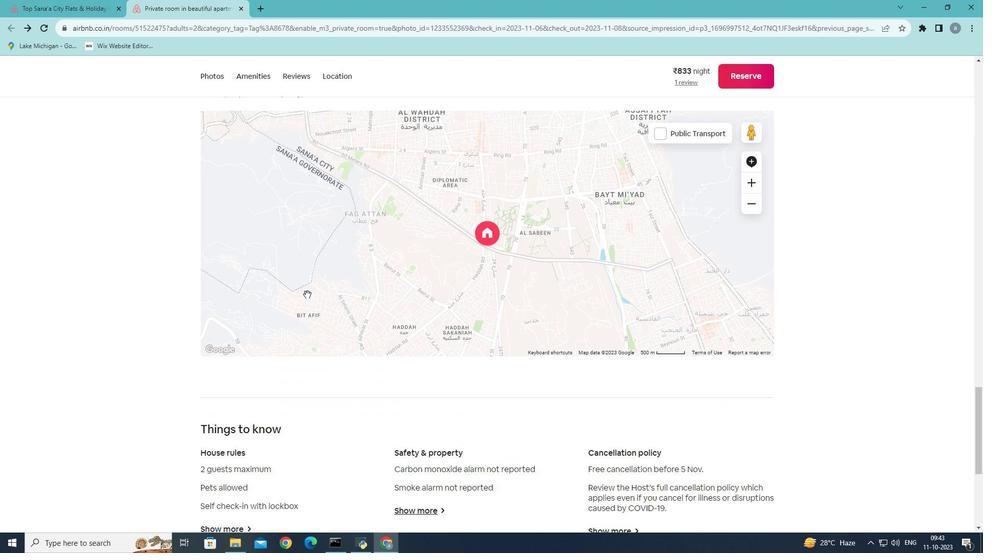 
Action: Mouse scrolled (307, 293) with delta (0, 0)
Screenshot: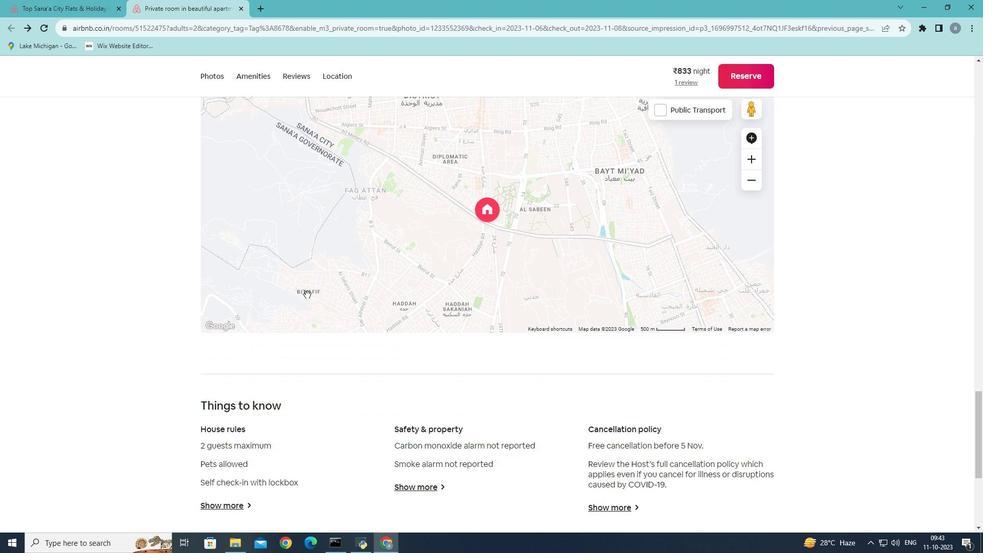 
Action: Mouse scrolled (307, 293) with delta (0, 0)
Screenshot: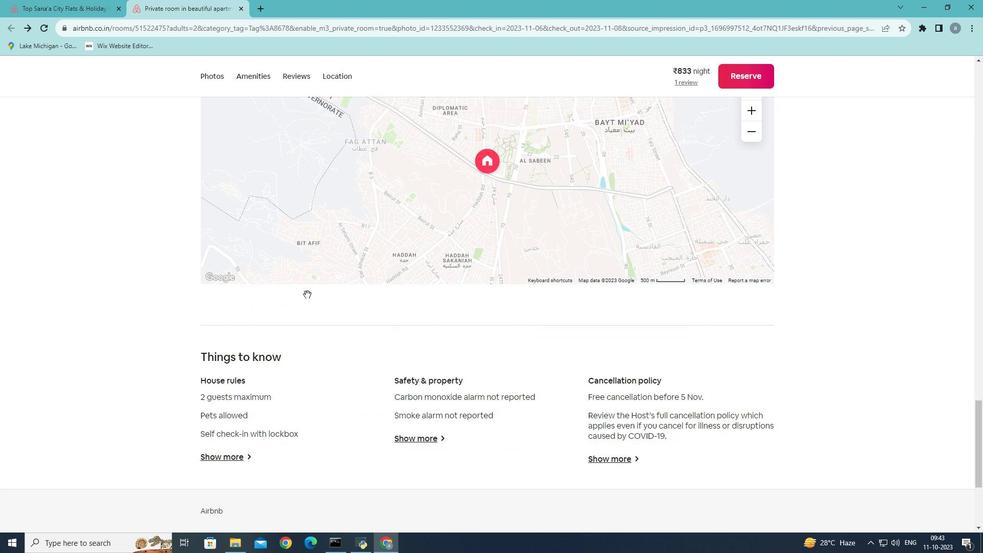 
Action: Mouse scrolled (307, 293) with delta (0, 0)
Screenshot: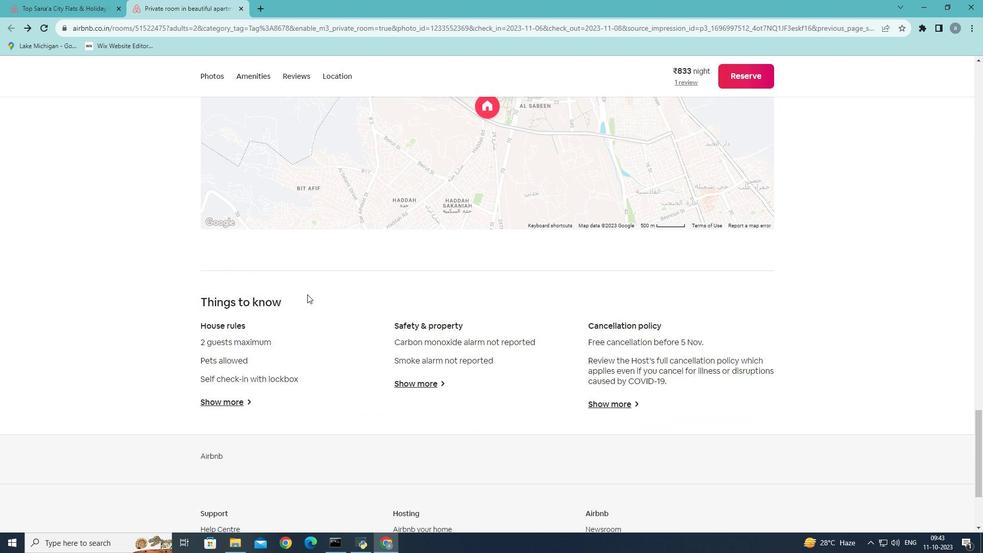 
Action: Mouse scrolled (307, 293) with delta (0, 0)
Screenshot: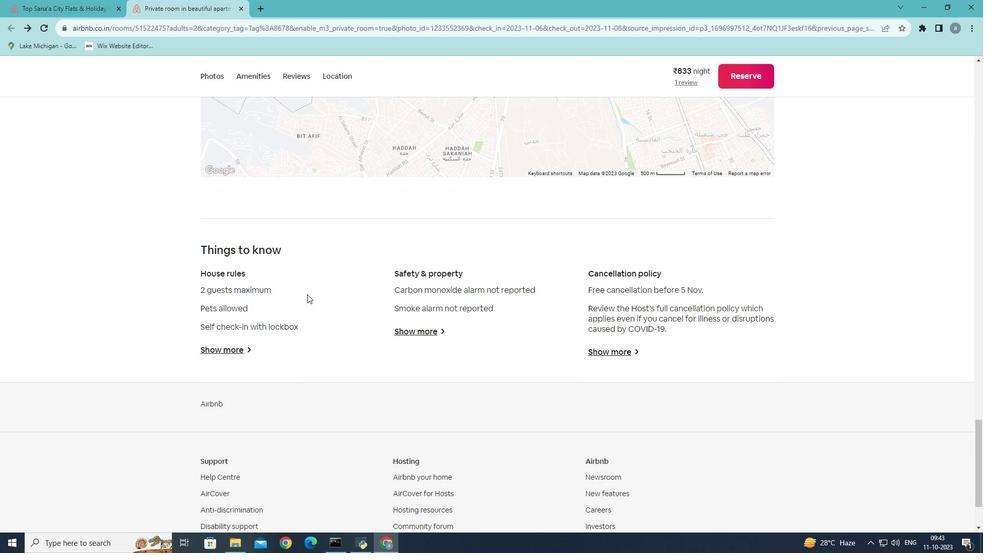 
Action: Mouse scrolled (307, 293) with delta (0, 0)
Screenshot: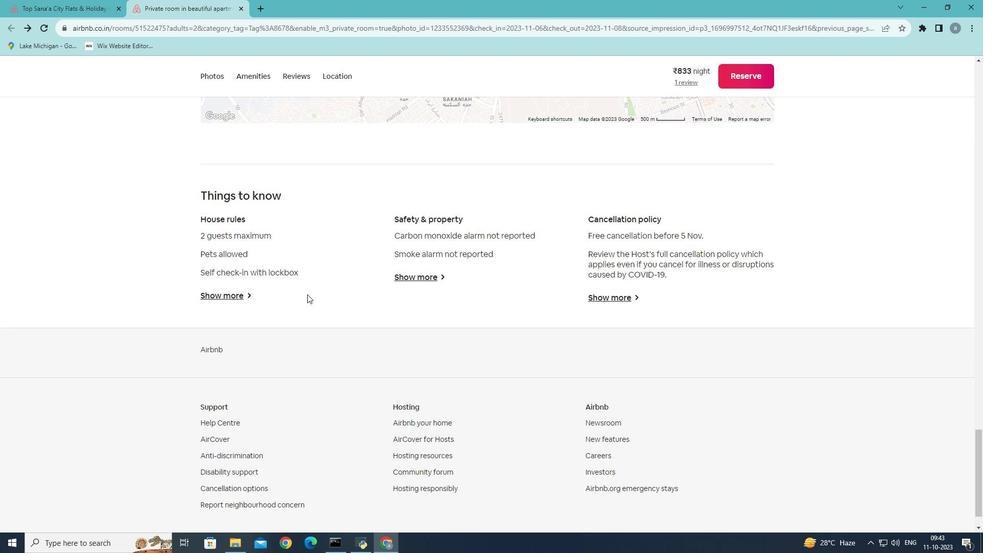 
Action: Mouse scrolled (307, 293) with delta (0, 0)
Screenshot: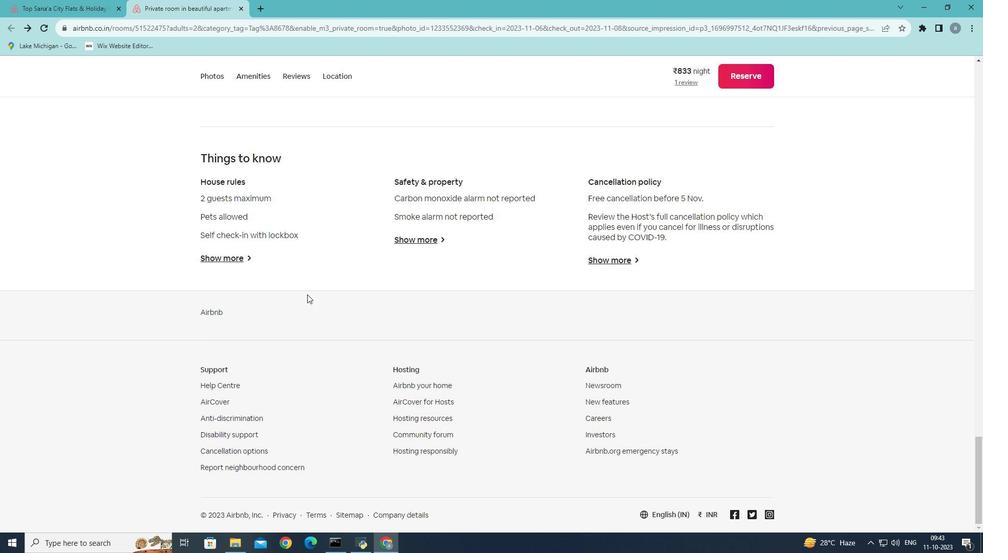 
Action: Mouse scrolled (307, 293) with delta (0, 0)
Screenshot: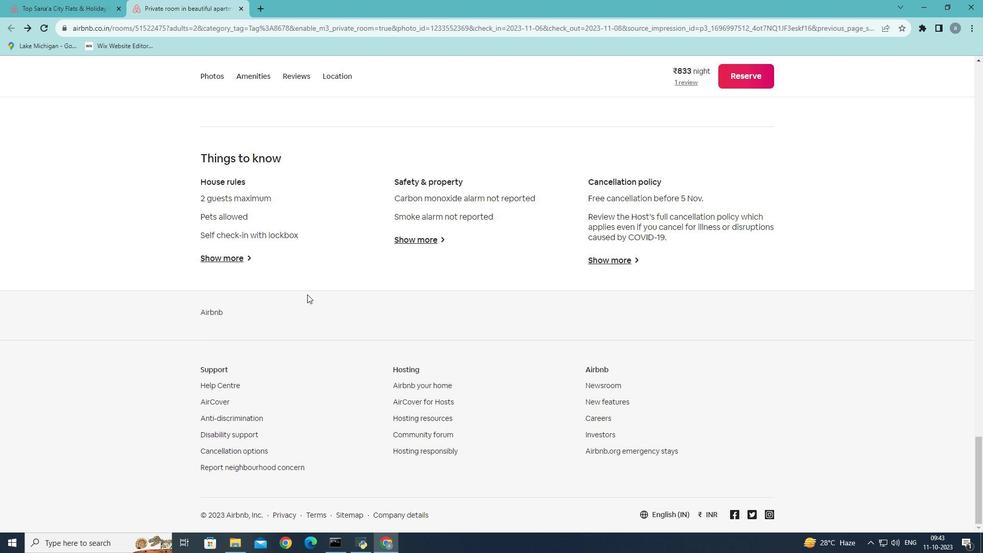 
Action: Mouse scrolled (307, 293) with delta (0, 0)
Screenshot: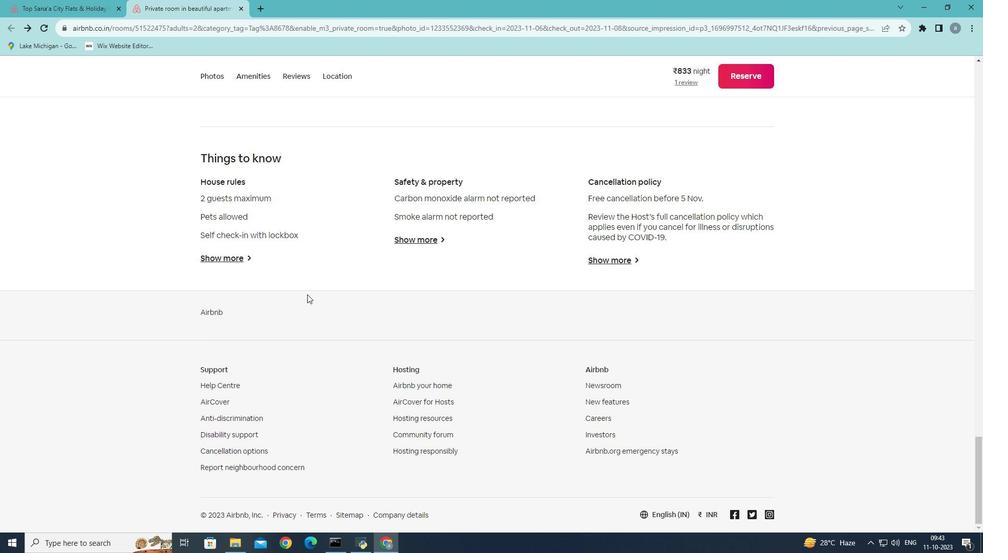 
Action: Mouse moved to (307, 295)
Screenshot: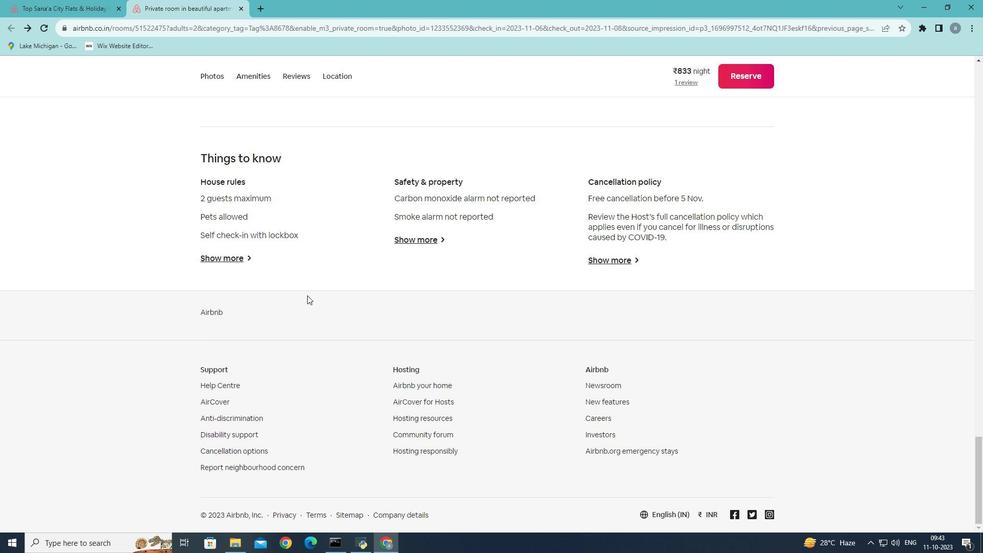 
Action: Mouse scrolled (307, 294) with delta (0, 0)
Screenshot: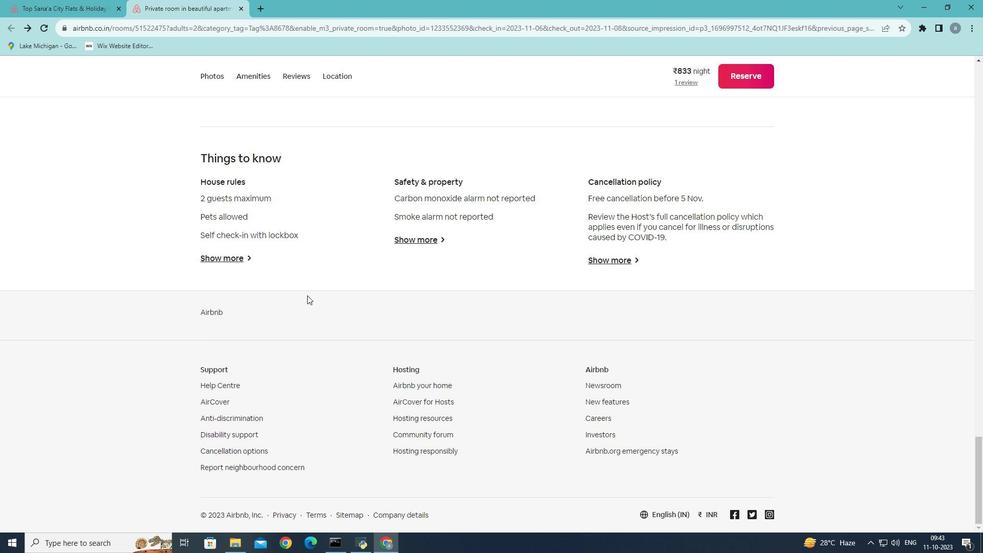 
Action: Mouse scrolled (307, 294) with delta (0, 0)
Screenshot: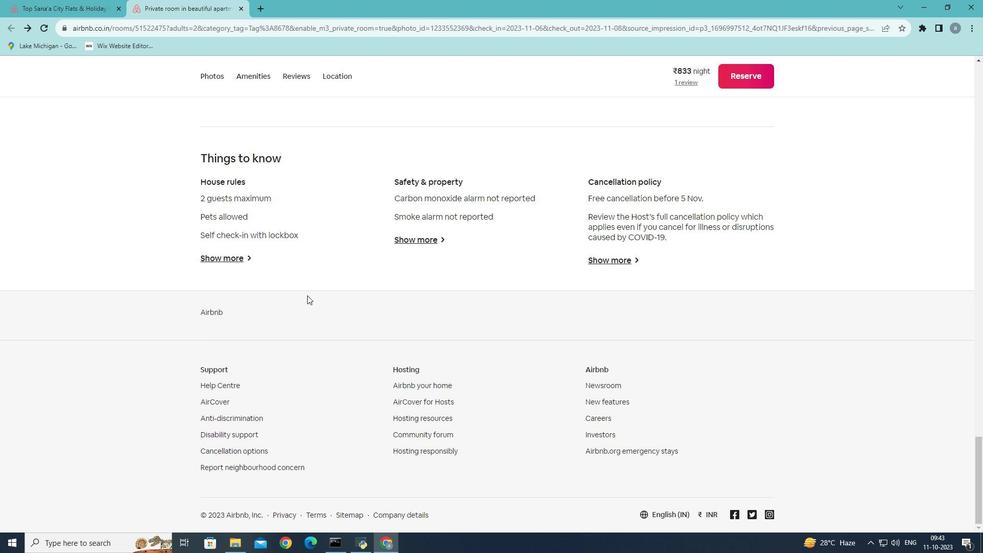
Action: Mouse scrolled (307, 294) with delta (0, 0)
Screenshot: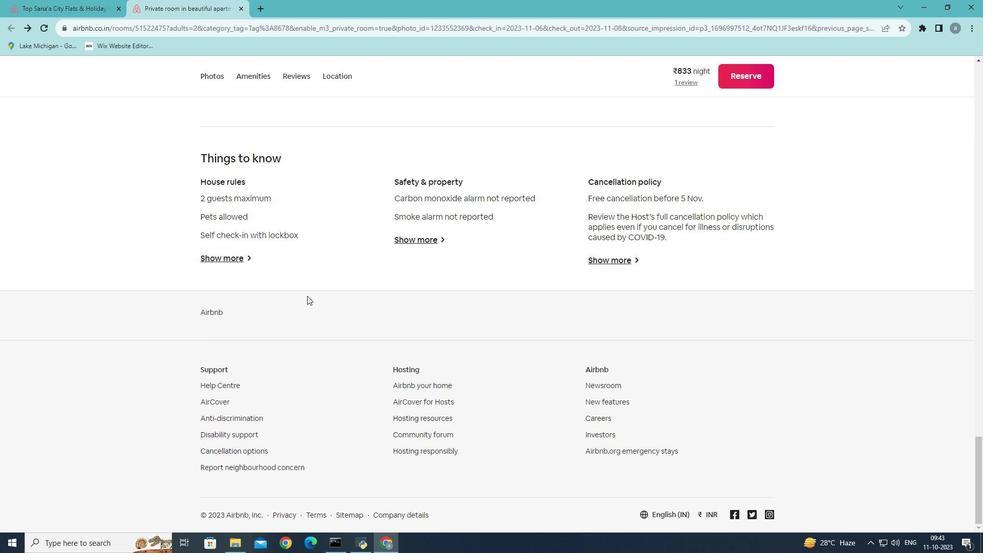
Action: Mouse moved to (80, 6)
Screenshot: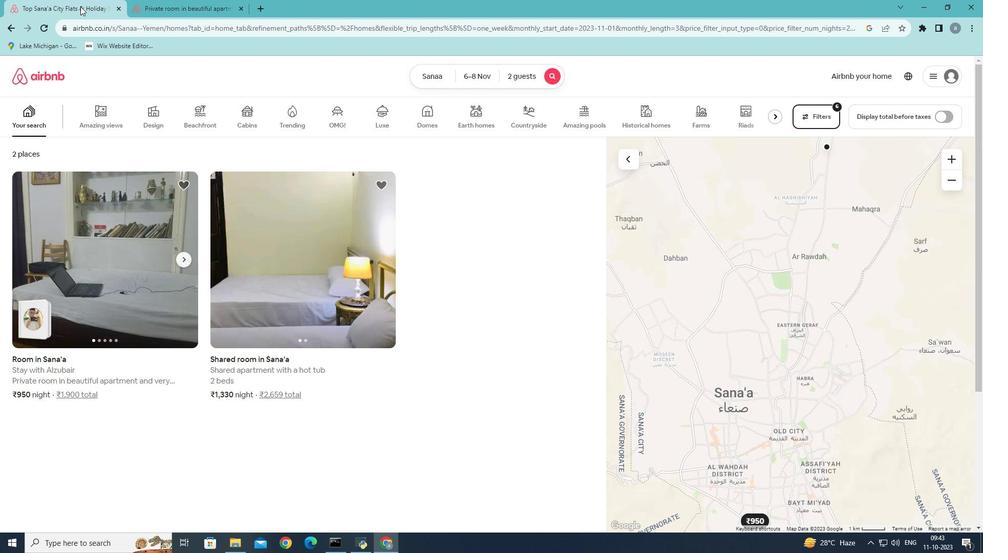 
Action: Mouse pressed left at (80, 6)
Screenshot: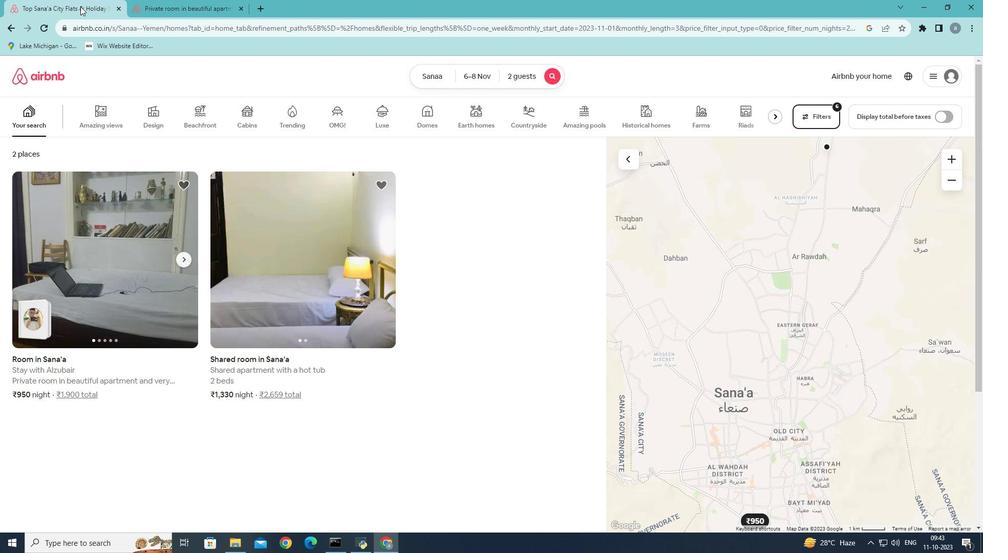 
Action: Mouse moved to (362, 277)
Screenshot: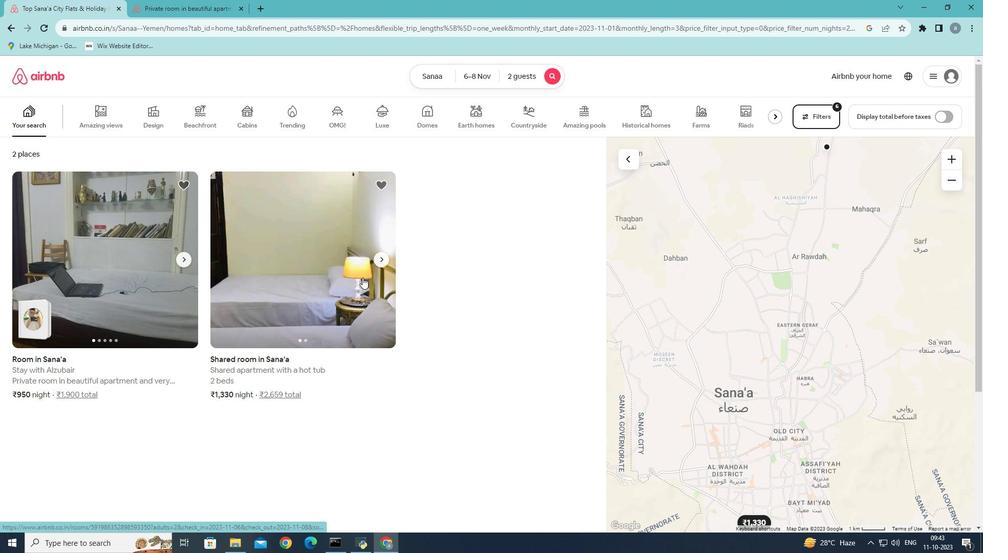 
Action: Mouse pressed left at (362, 277)
Screenshot: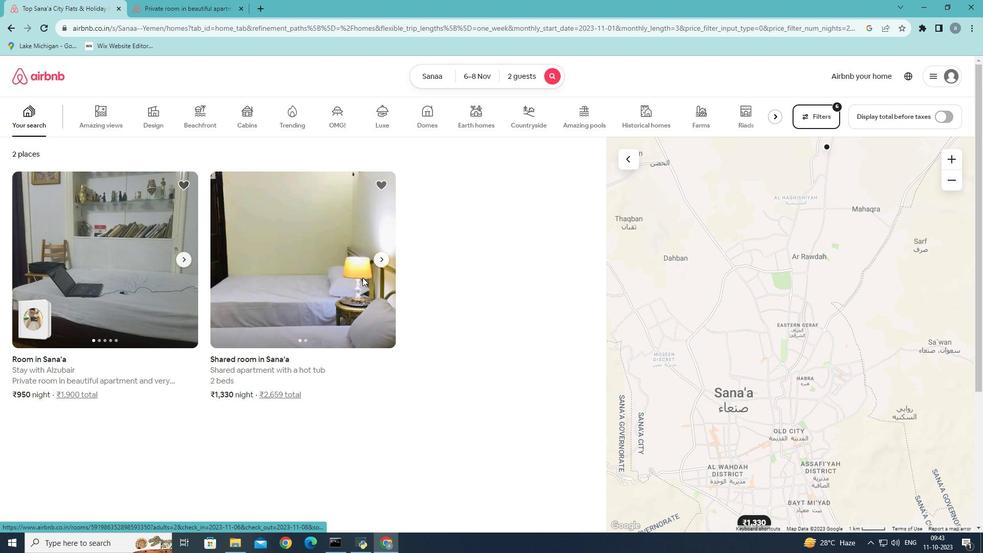 
Action: Mouse moved to (746, 383)
Screenshot: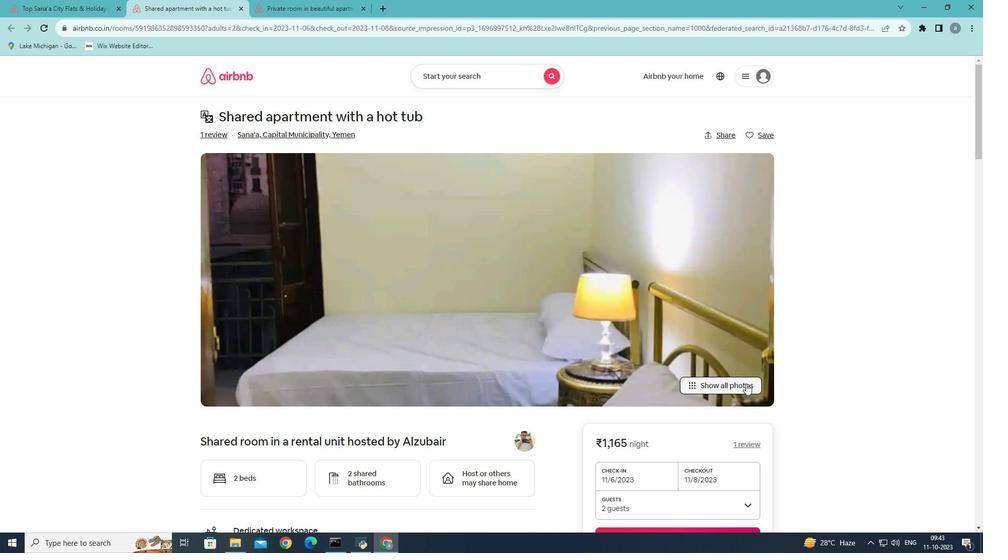 
Action: Mouse pressed left at (746, 383)
Screenshot: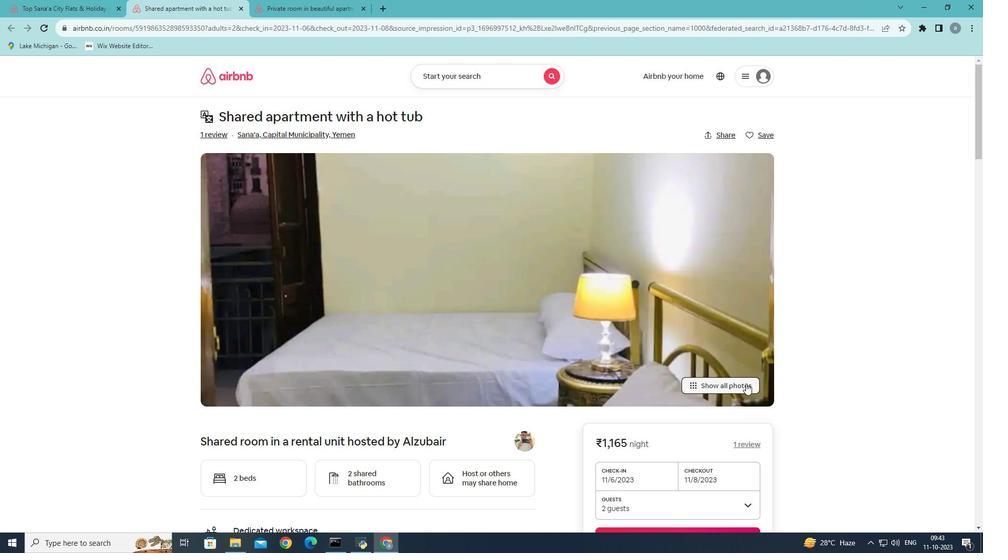 
Action: Mouse moved to (532, 370)
Screenshot: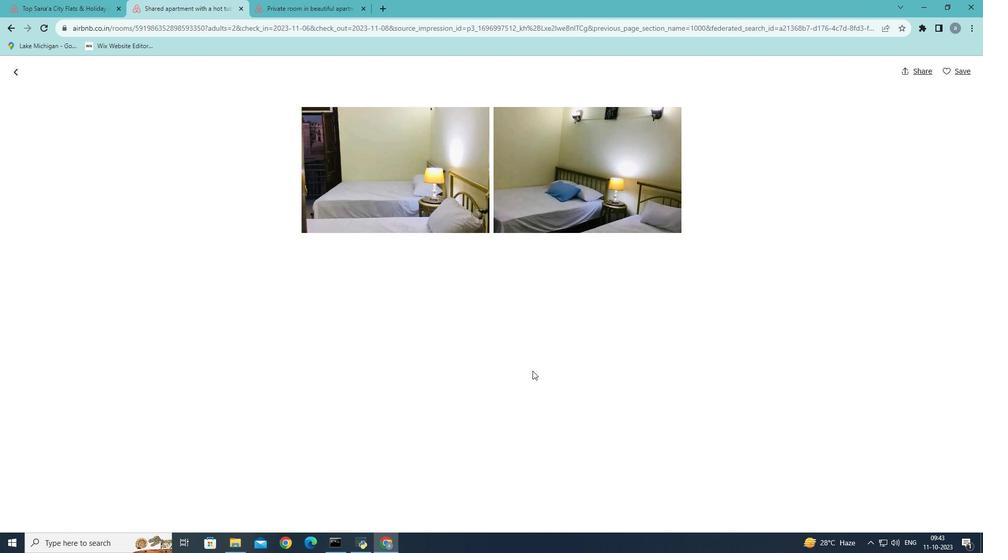 
Action: Mouse scrolled (532, 370) with delta (0, 0)
Screenshot: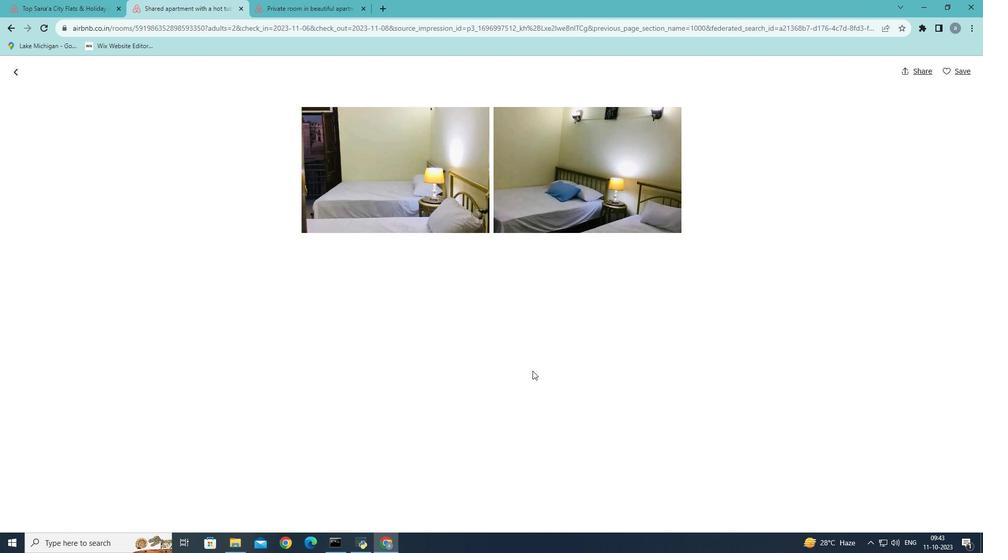
Action: Mouse scrolled (532, 370) with delta (0, 0)
Screenshot: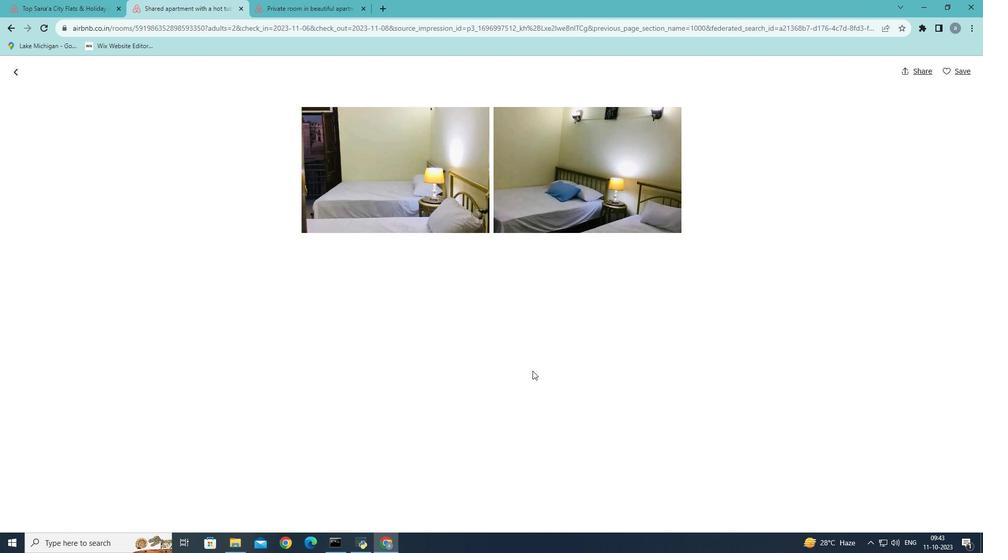 
Action: Mouse scrolled (532, 370) with delta (0, 0)
Screenshot: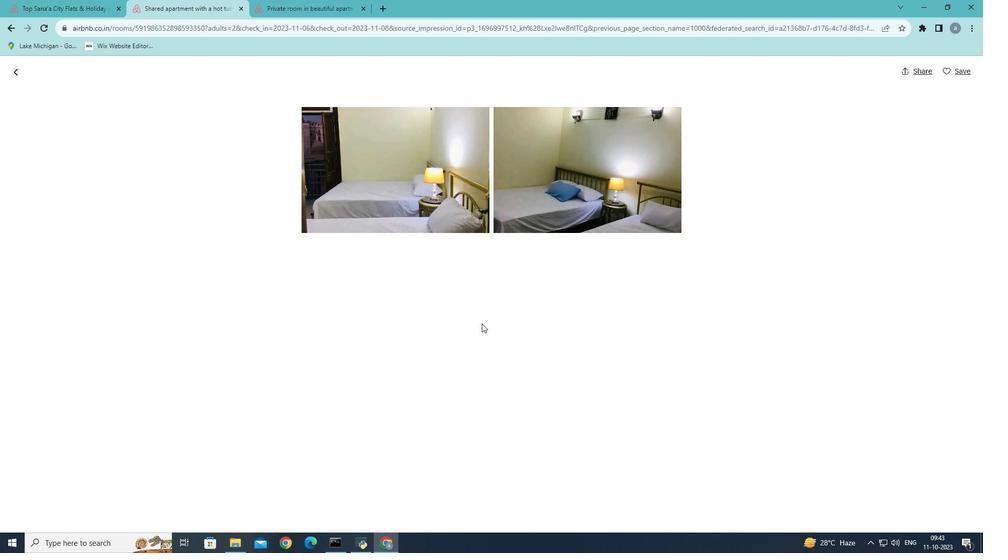 
Action: Mouse moved to (12, 73)
Screenshot: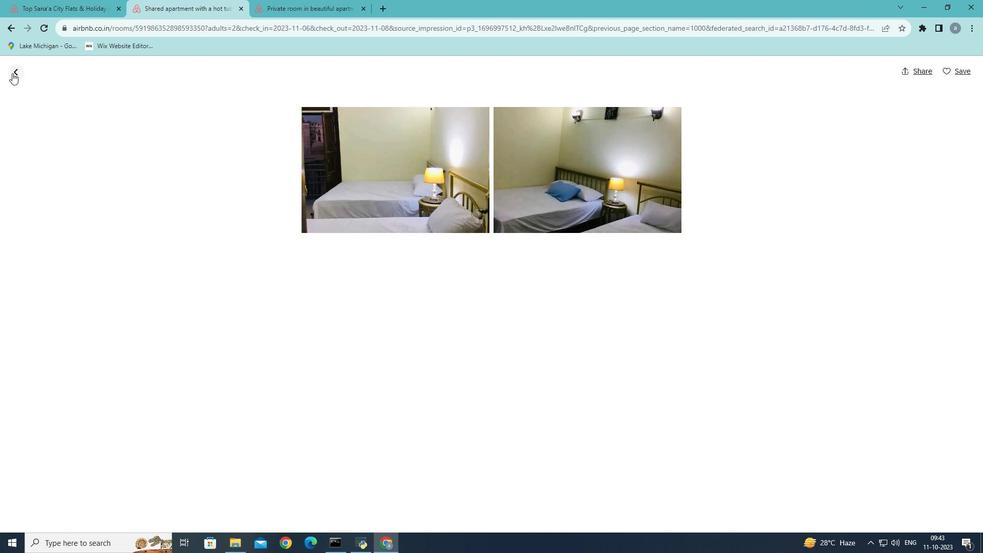 
Action: Mouse pressed left at (12, 73)
Screenshot: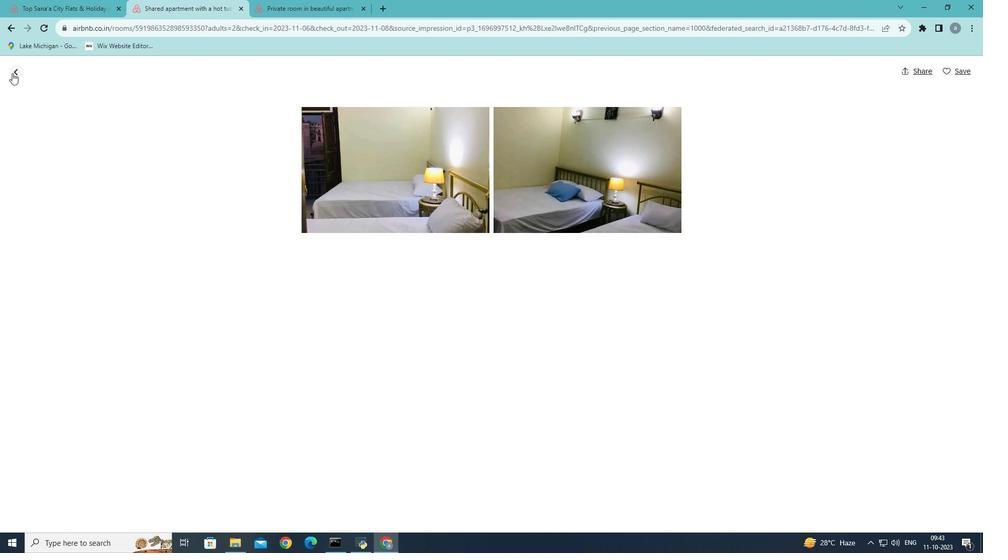 
Action: Mouse moved to (478, 404)
Screenshot: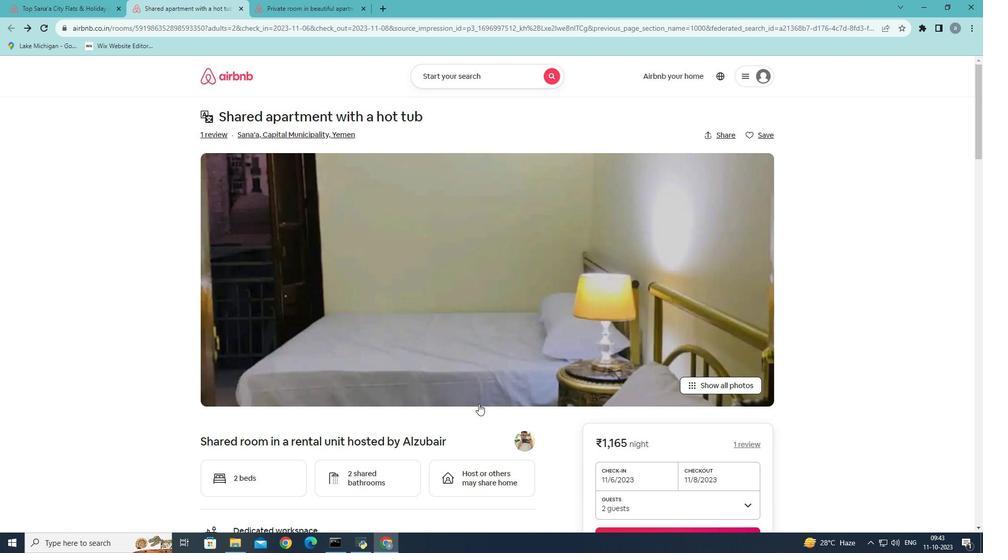 
Action: Mouse scrolled (478, 403) with delta (0, 0)
Screenshot: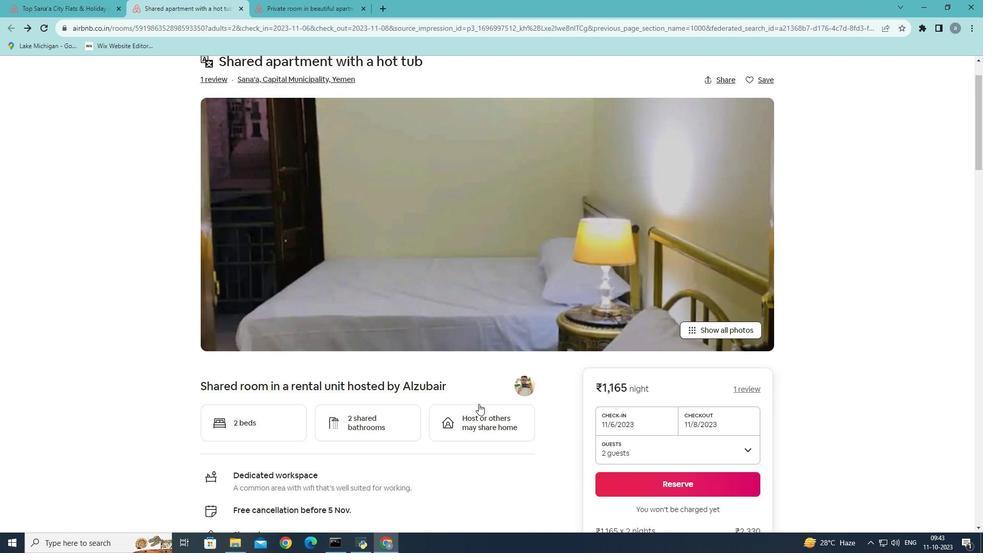 
Action: Mouse scrolled (478, 403) with delta (0, 0)
Screenshot: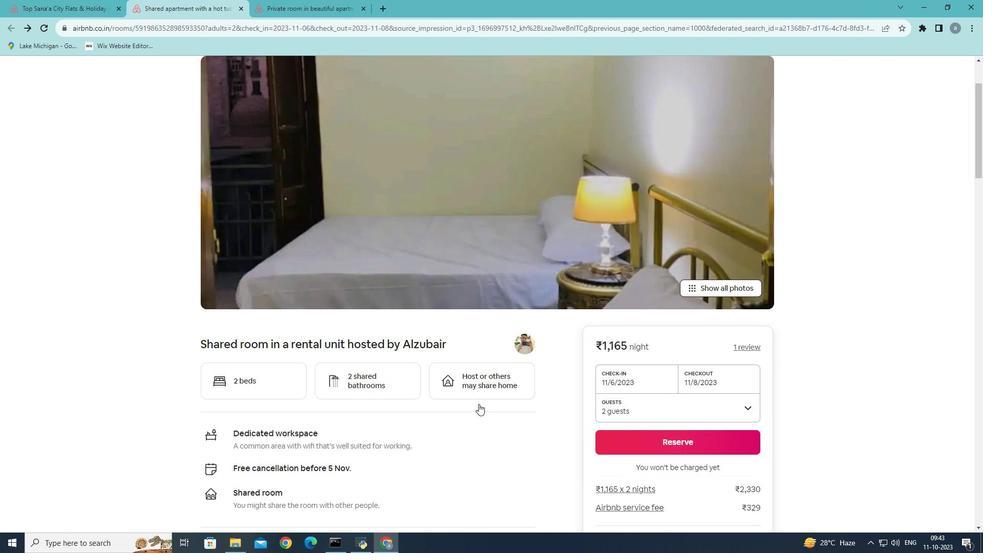 
Action: Mouse scrolled (478, 403) with delta (0, 0)
Screenshot: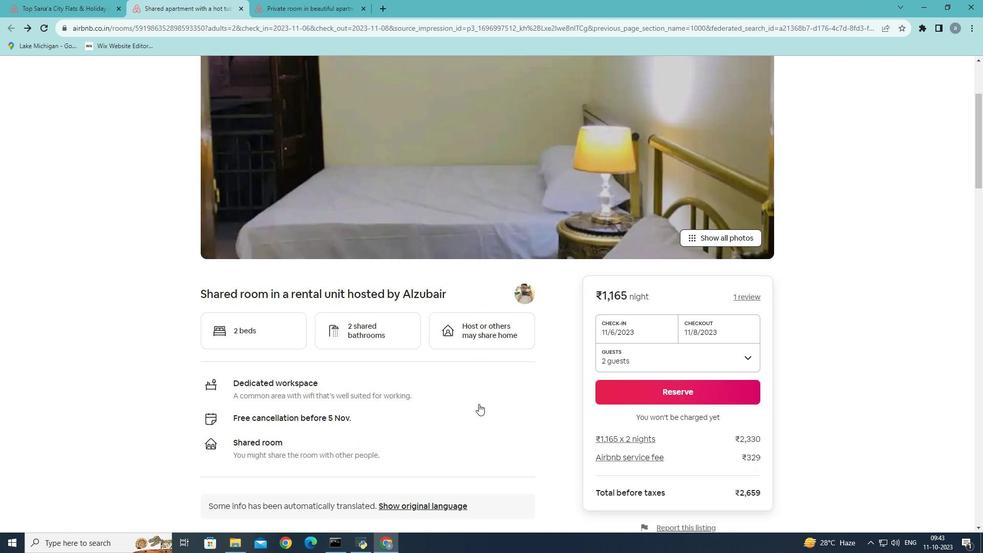 
Action: Mouse scrolled (478, 403) with delta (0, 0)
Screenshot: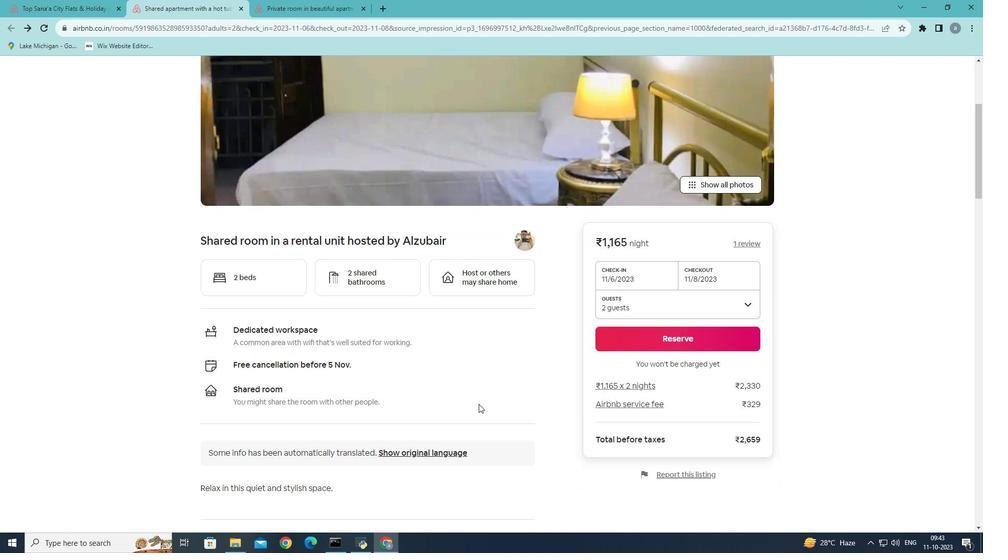 
Action: Mouse scrolled (478, 403) with delta (0, 0)
Screenshot: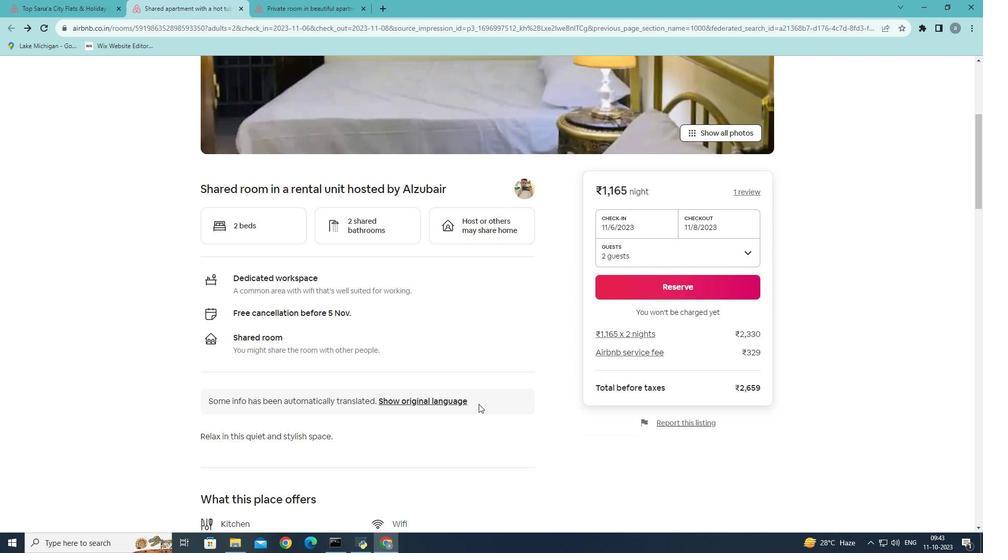 
Action: Mouse scrolled (478, 403) with delta (0, 0)
Screenshot: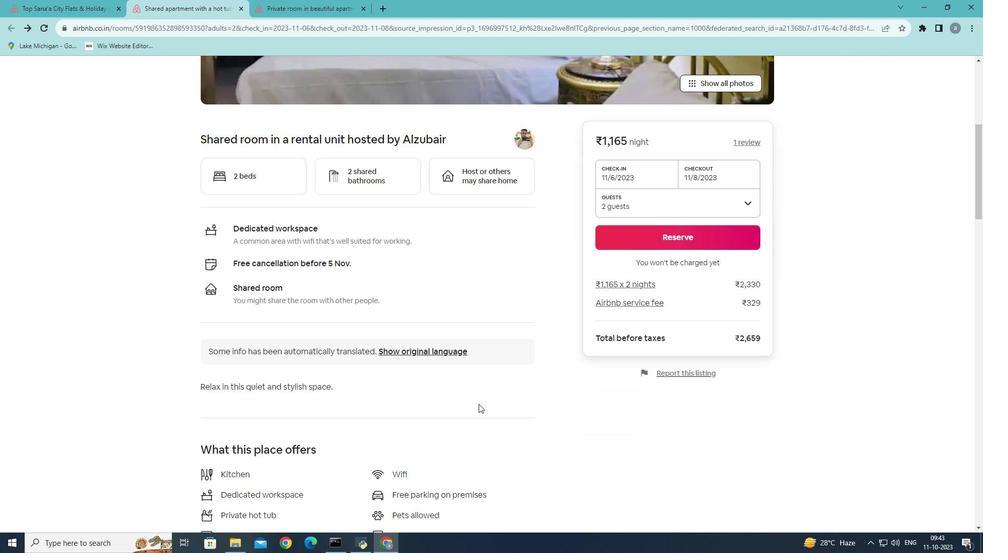 
Action: Mouse scrolled (478, 403) with delta (0, 0)
Screenshot: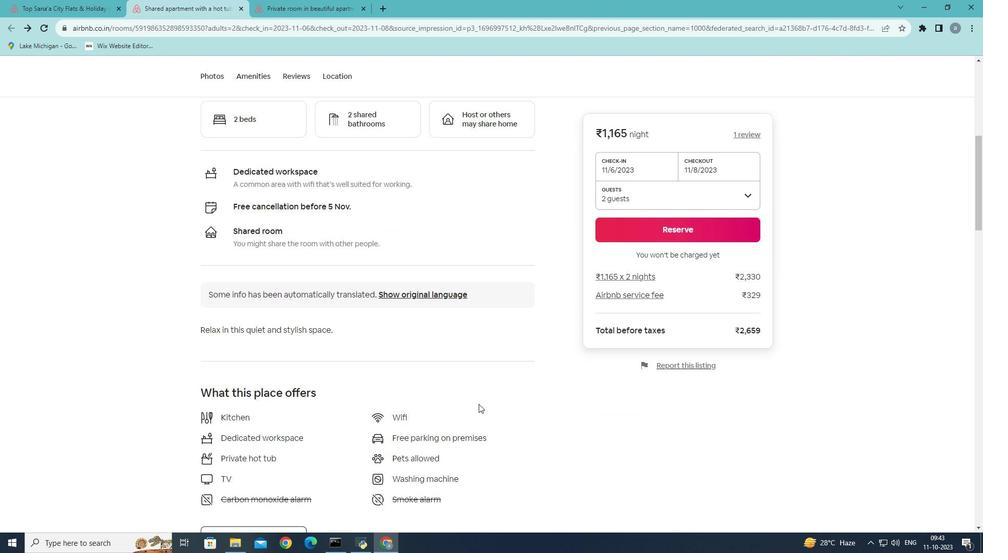 
Action: Mouse scrolled (478, 403) with delta (0, 0)
Screenshot: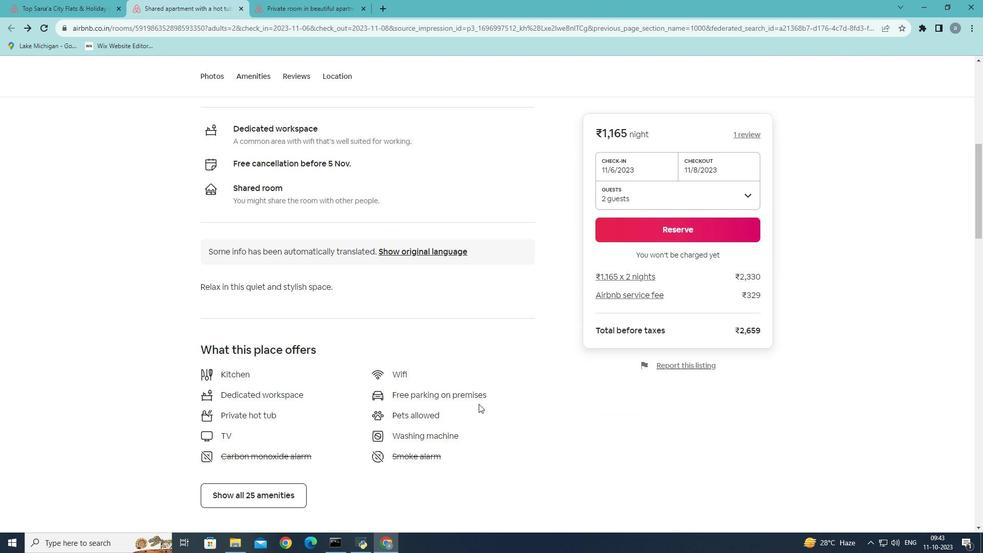 
Action: Mouse scrolled (478, 403) with delta (0, 0)
Screenshot: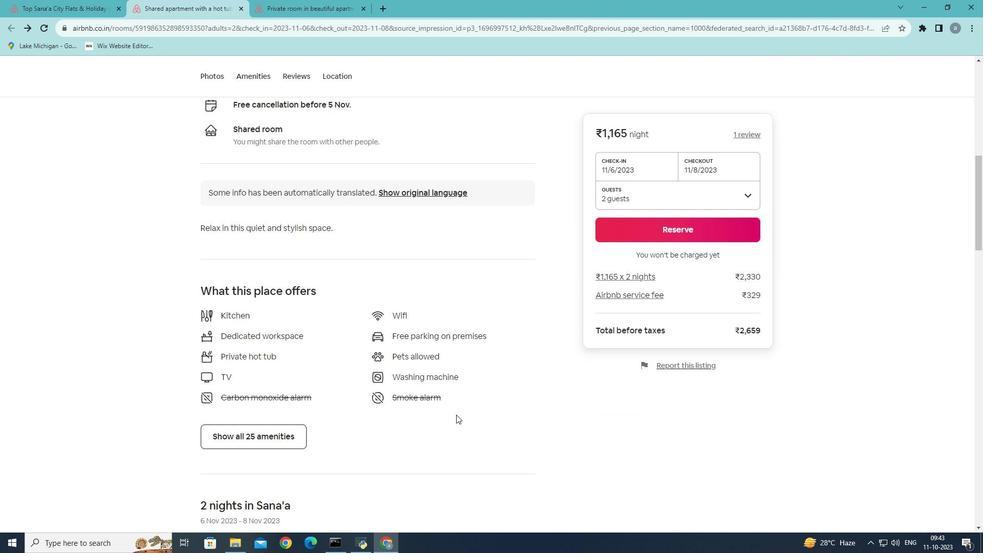 
Action: Mouse moved to (287, 438)
Screenshot: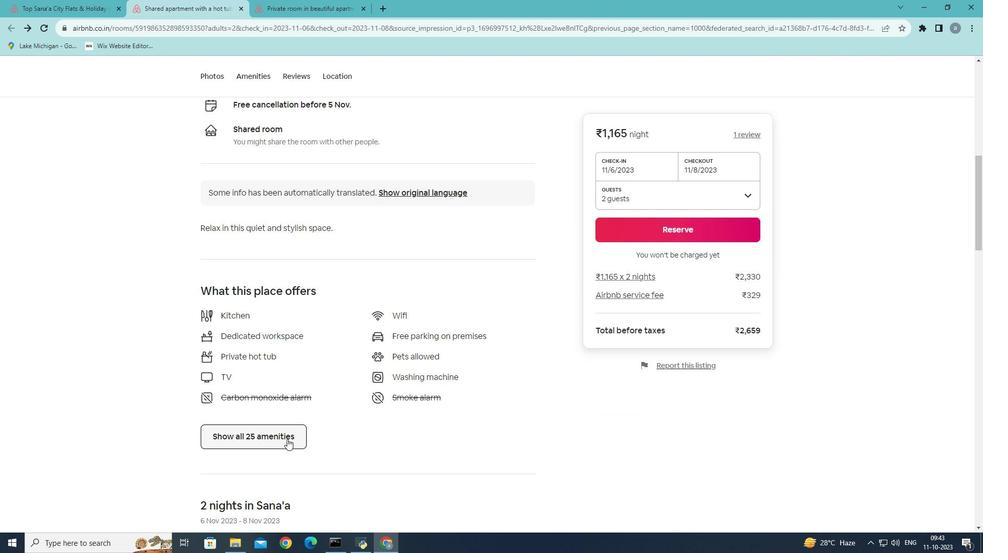 
Action: Mouse pressed left at (287, 438)
Screenshot: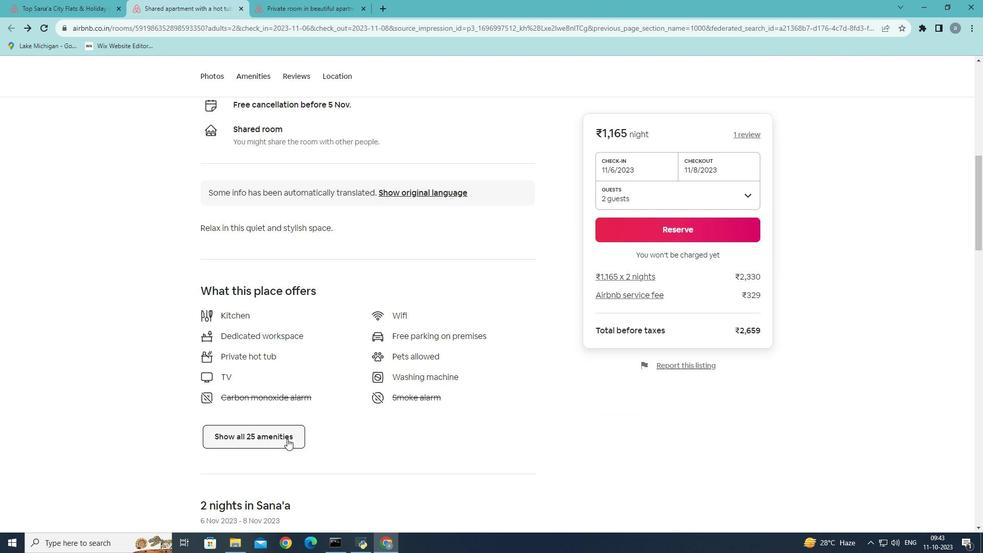 
Action: Mouse moved to (485, 325)
Screenshot: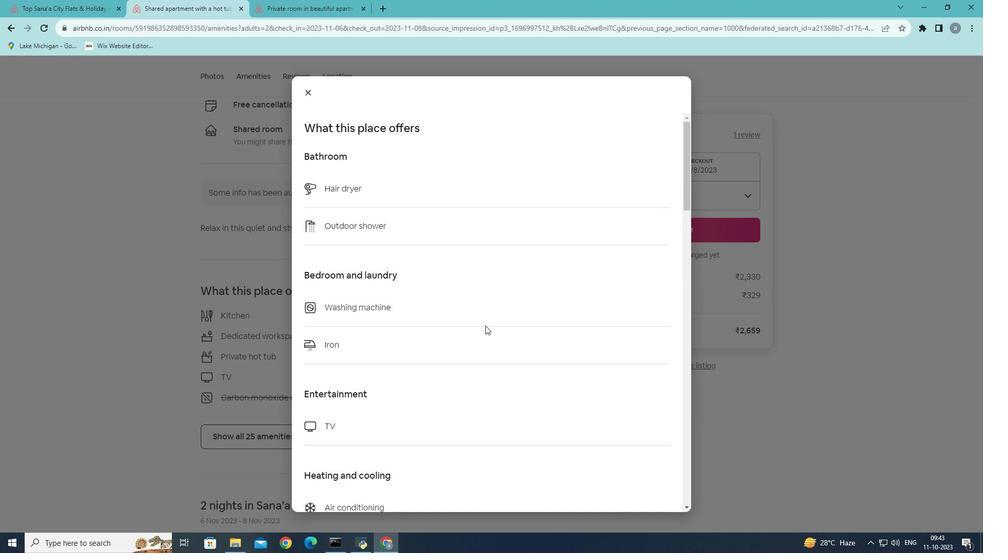 
Action: Mouse scrolled (485, 325) with delta (0, 0)
Screenshot: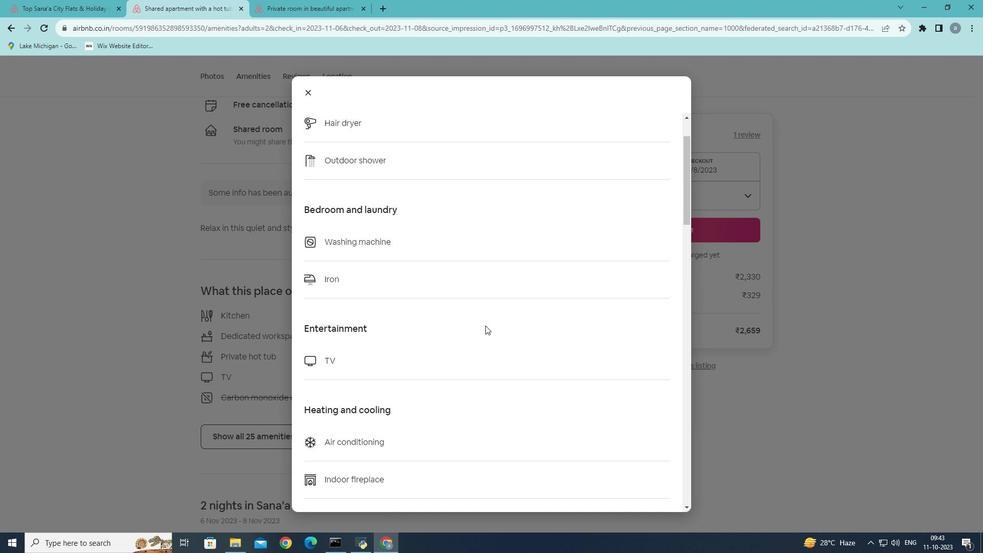 
Action: Mouse scrolled (485, 325) with delta (0, 0)
Screenshot: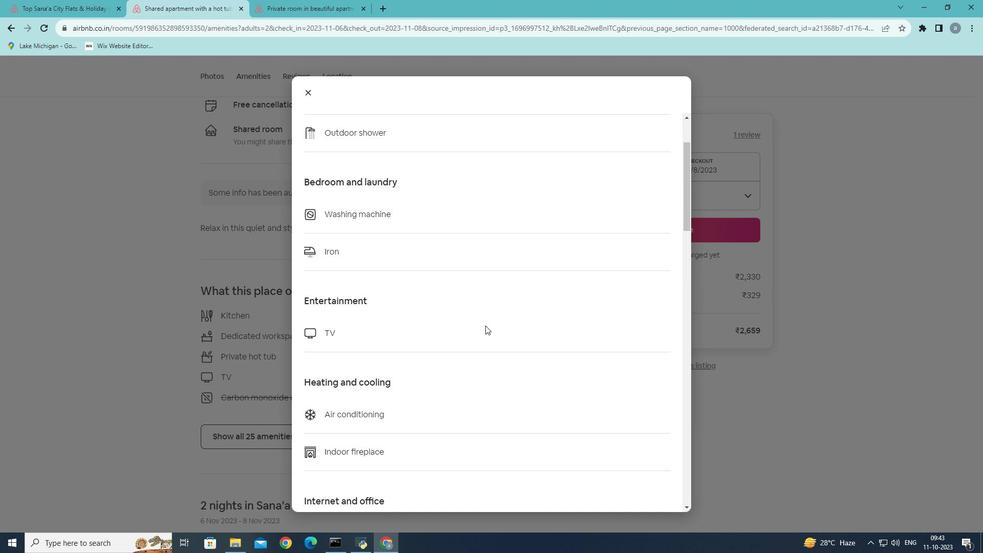 
Action: Mouse moved to (485, 325)
Screenshot: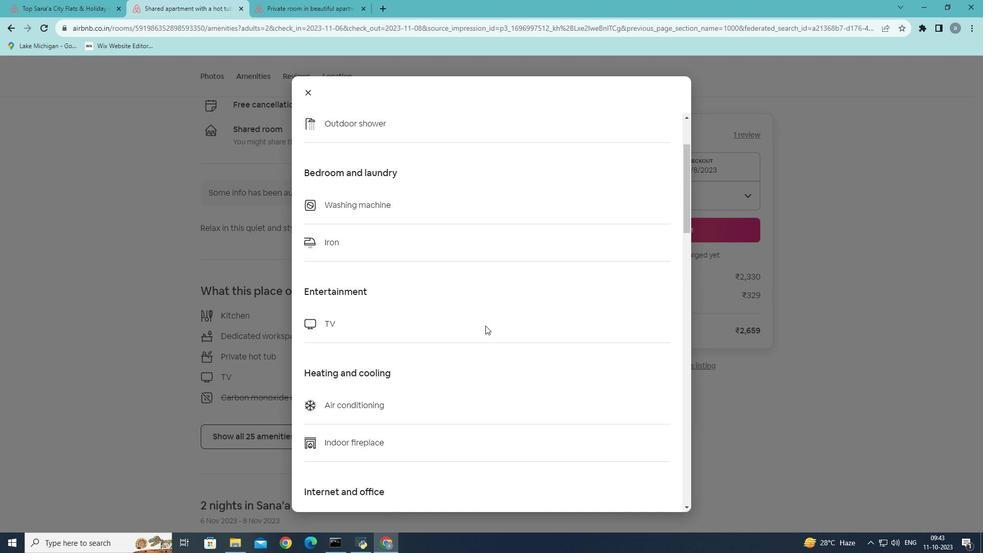 
Action: Mouse scrolled (485, 325) with delta (0, 0)
Screenshot: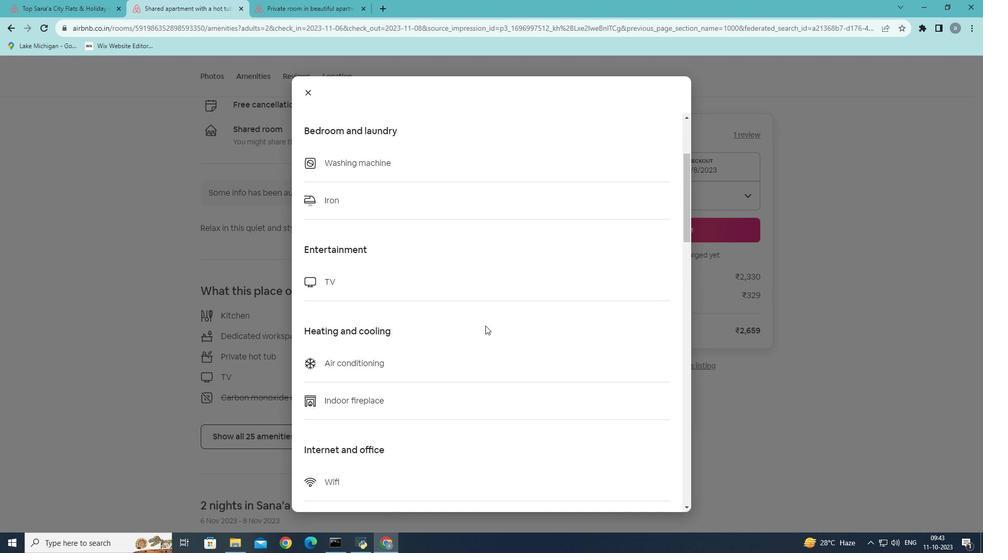 
Action: Mouse scrolled (485, 325) with delta (0, 0)
Screenshot: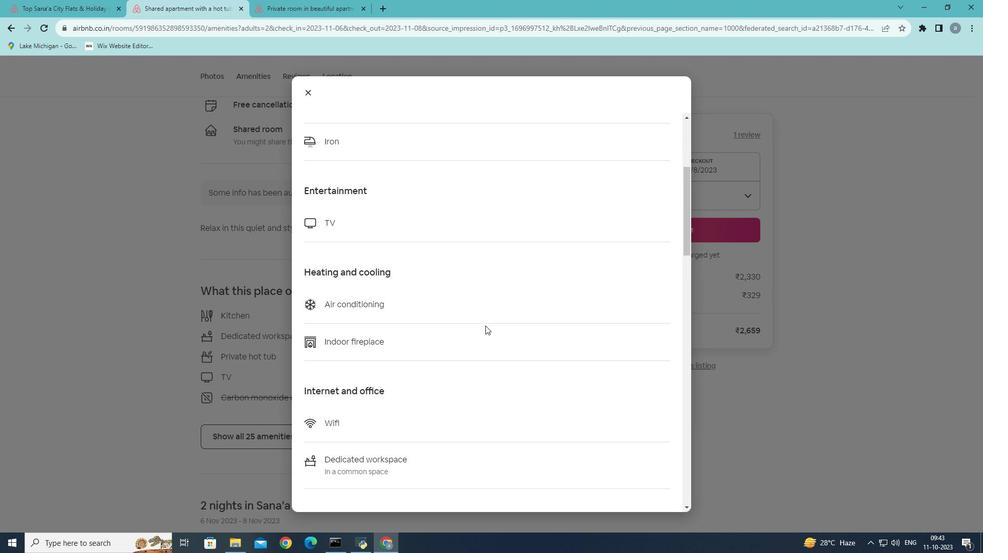 
Action: Mouse scrolled (485, 325) with delta (0, 0)
Screenshot: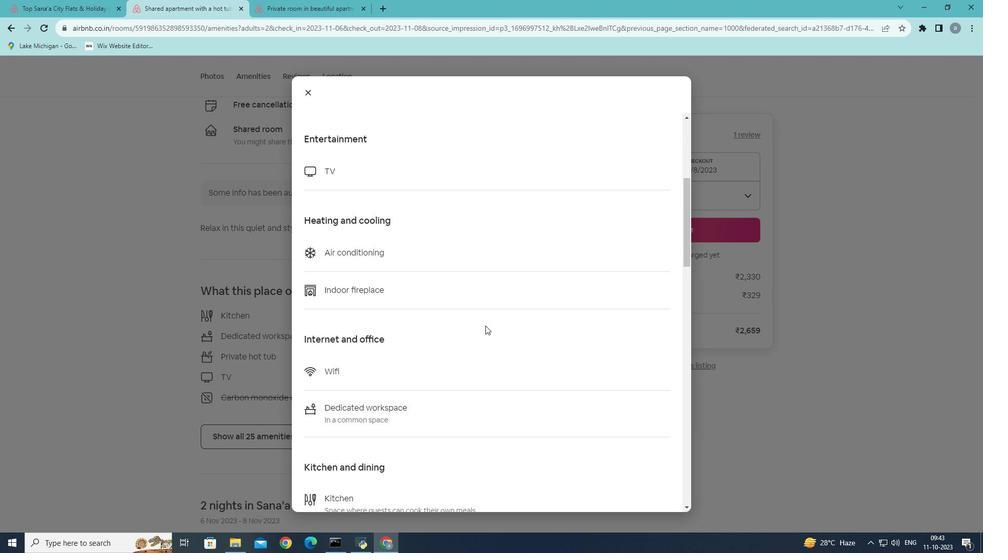 
Action: Mouse scrolled (485, 325) with delta (0, 0)
Screenshot: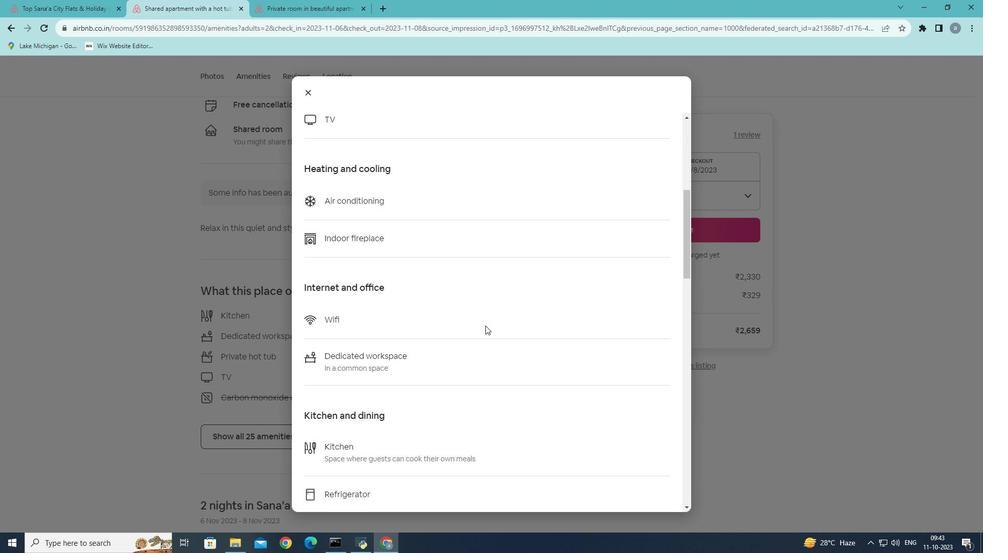 
Action: Mouse scrolled (485, 325) with delta (0, 0)
Screenshot: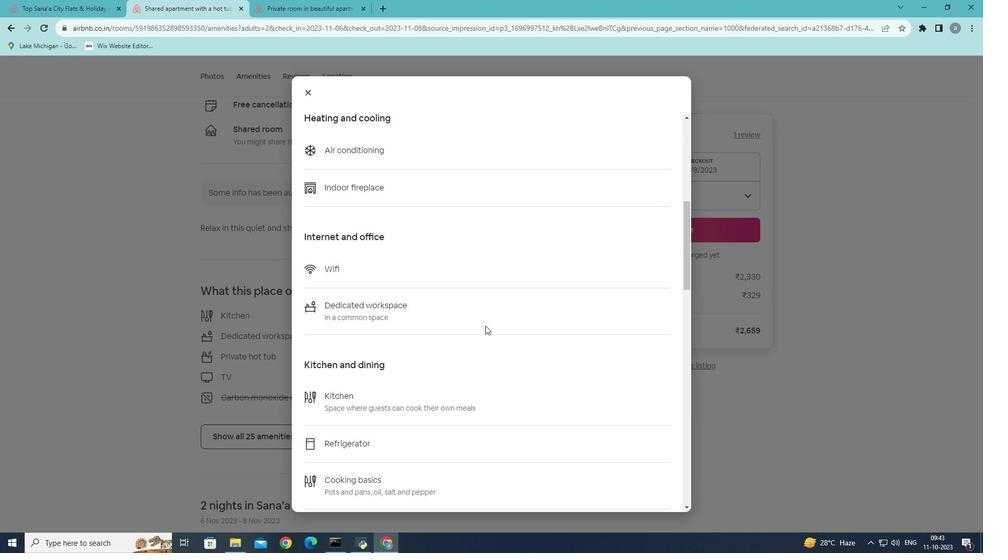 
Action: Mouse scrolled (485, 325) with delta (0, 0)
Screenshot: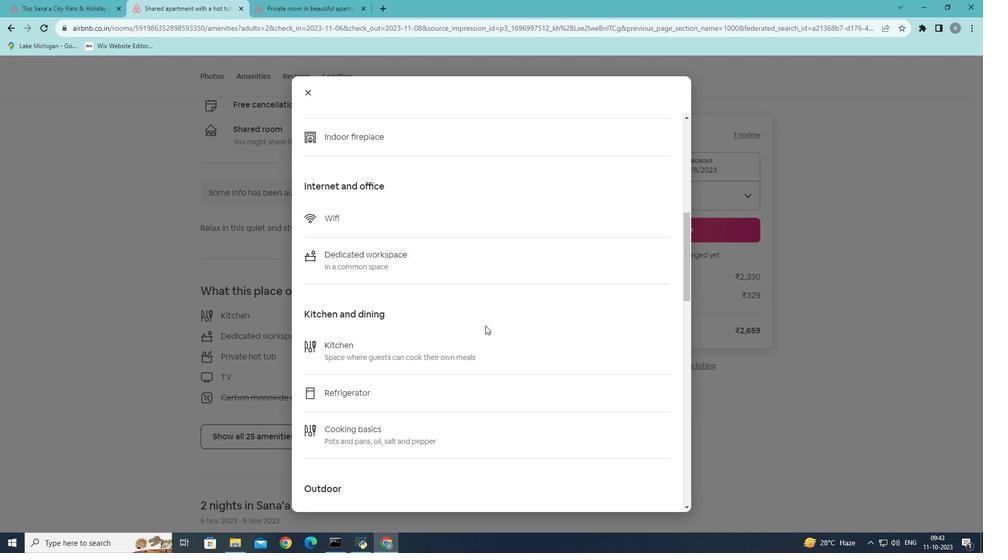 
Action: Mouse scrolled (485, 325) with delta (0, 0)
Screenshot: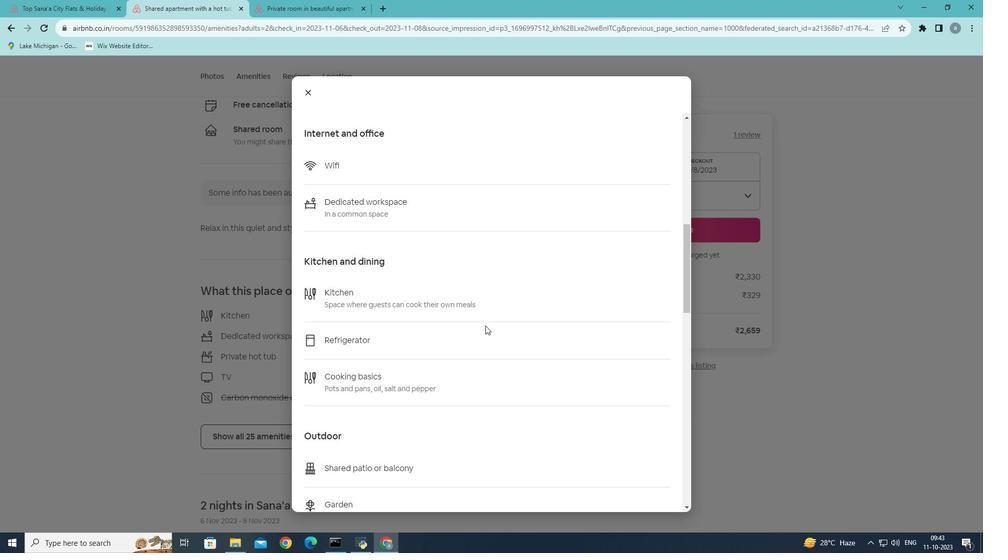 
Action: Mouse scrolled (485, 325) with delta (0, 0)
Screenshot: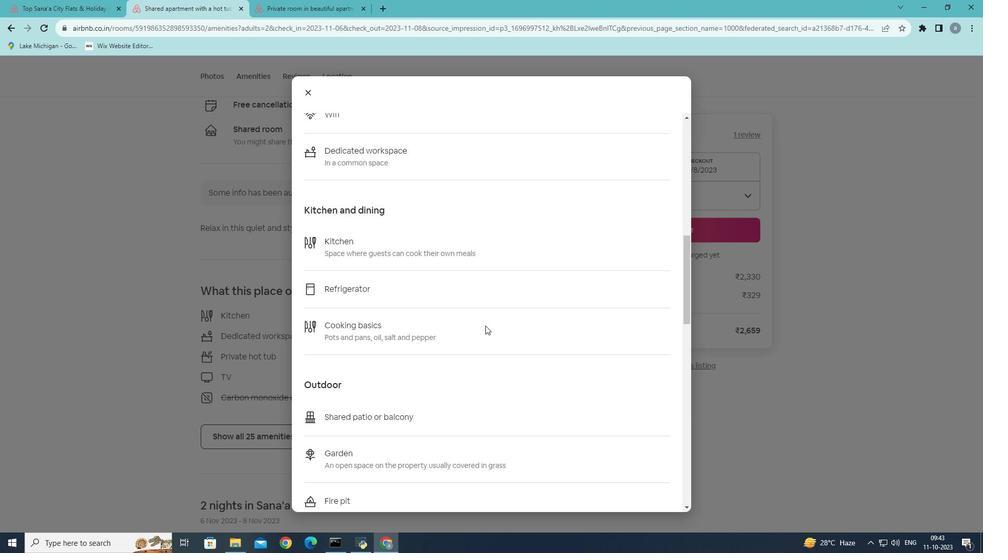 
Action: Mouse scrolled (485, 325) with delta (0, 0)
Screenshot: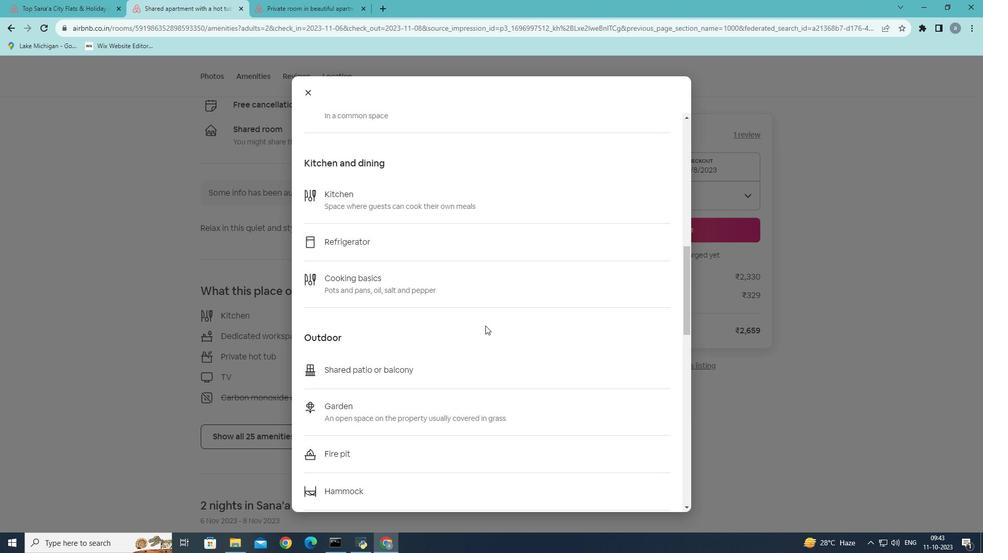 
Action: Mouse scrolled (485, 325) with delta (0, 0)
Screenshot: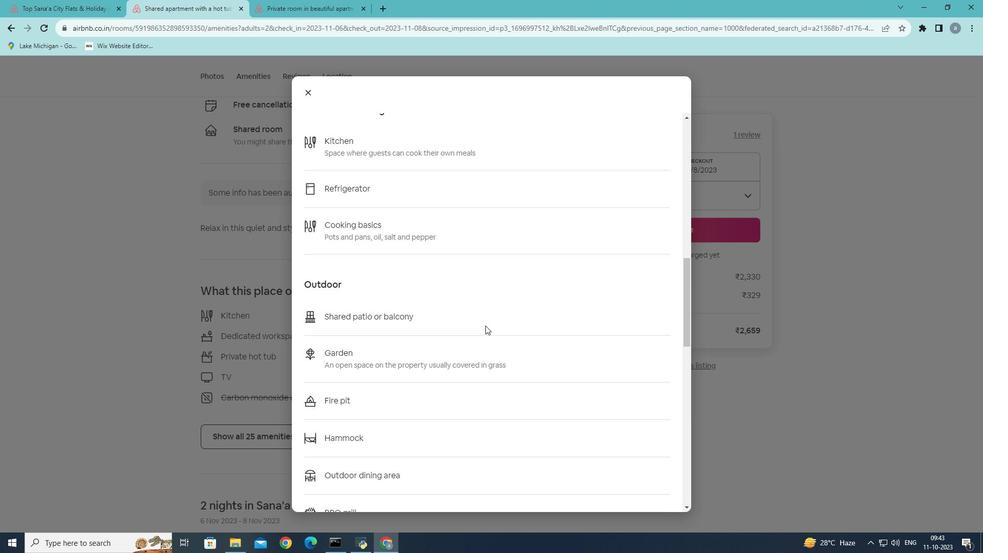 
Action: Mouse scrolled (485, 325) with delta (0, 0)
Screenshot: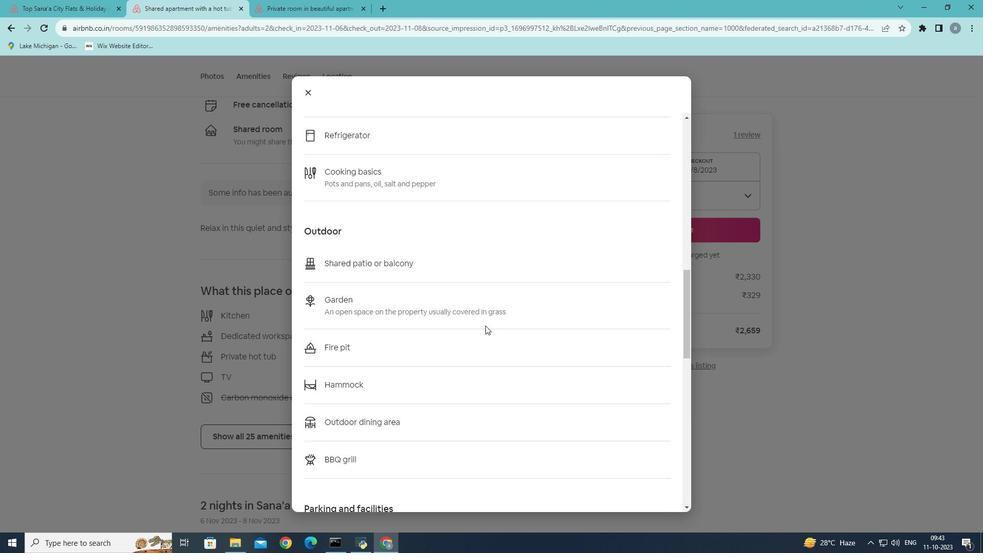 
Action: Mouse scrolled (485, 325) with delta (0, 0)
Screenshot: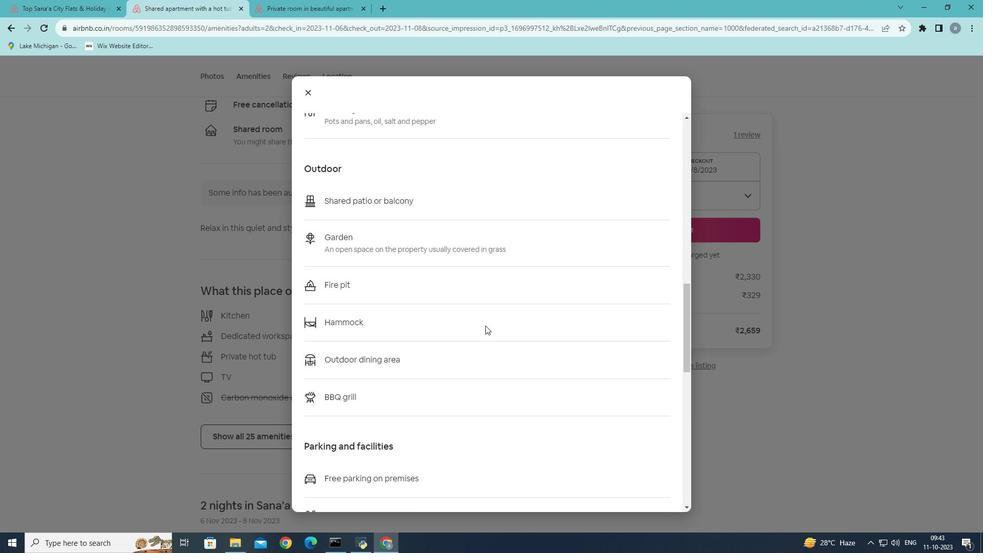 
Action: Mouse scrolled (485, 325) with delta (0, 0)
Screenshot: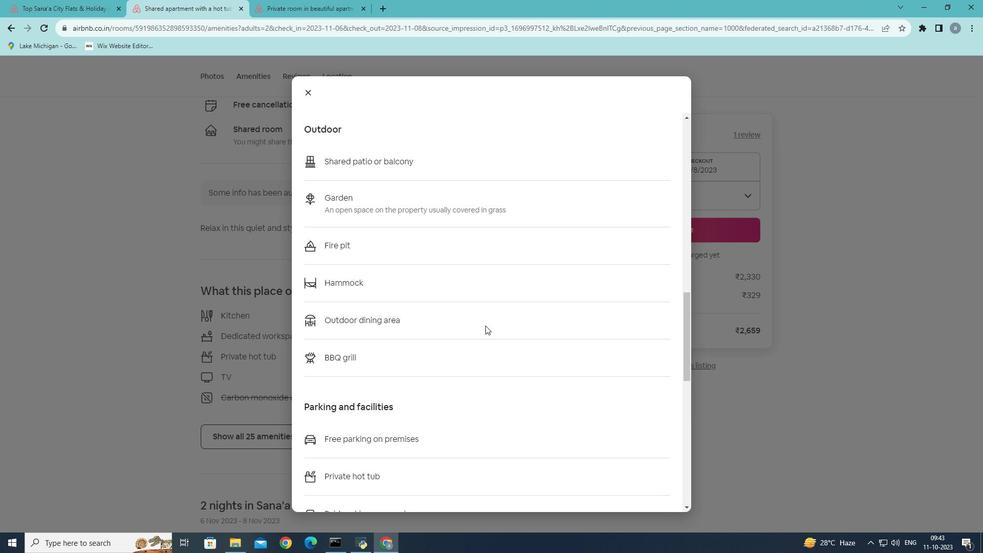 
Action: Mouse scrolled (485, 325) with delta (0, 0)
Screenshot: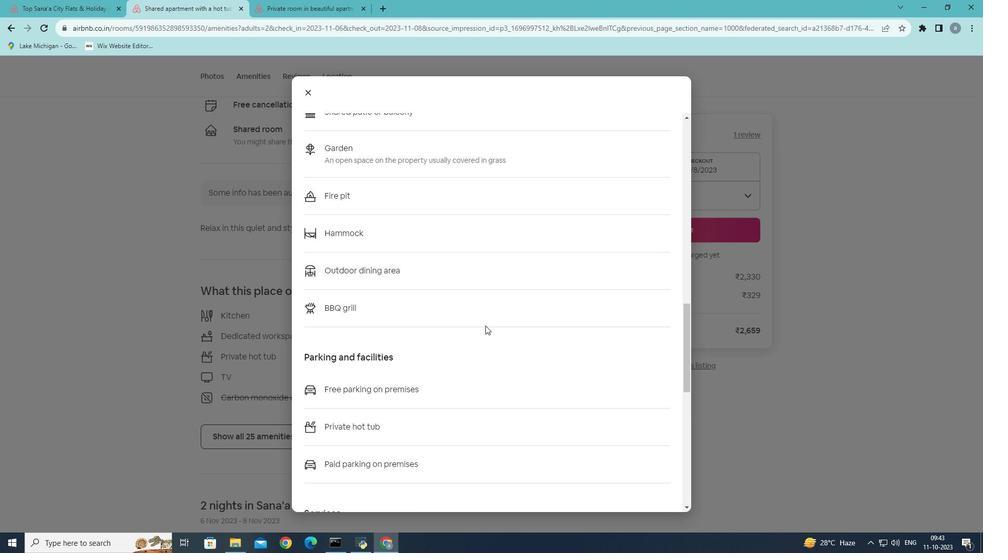 
Action: Mouse scrolled (485, 325) with delta (0, 0)
Screenshot: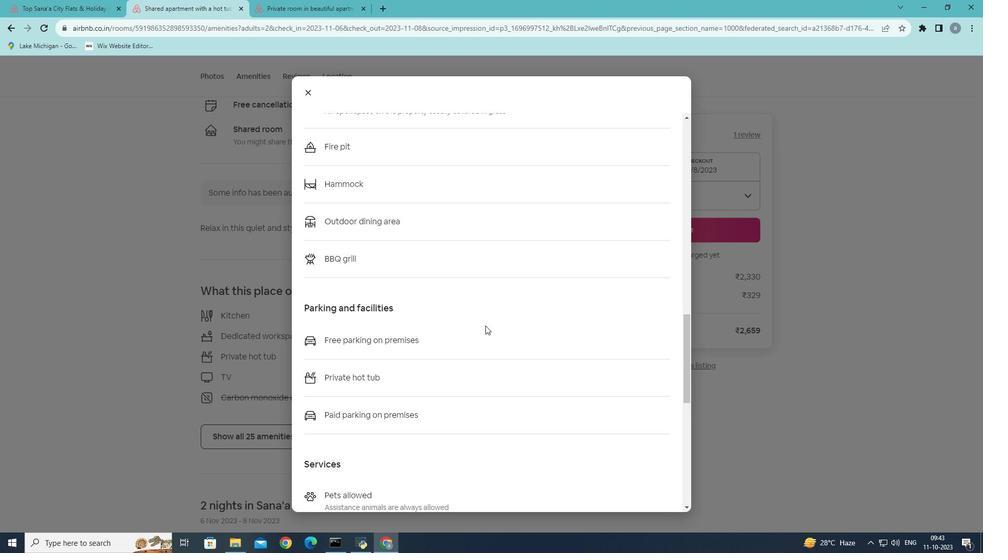 
Action: Mouse scrolled (485, 325) with delta (0, 0)
Screenshot: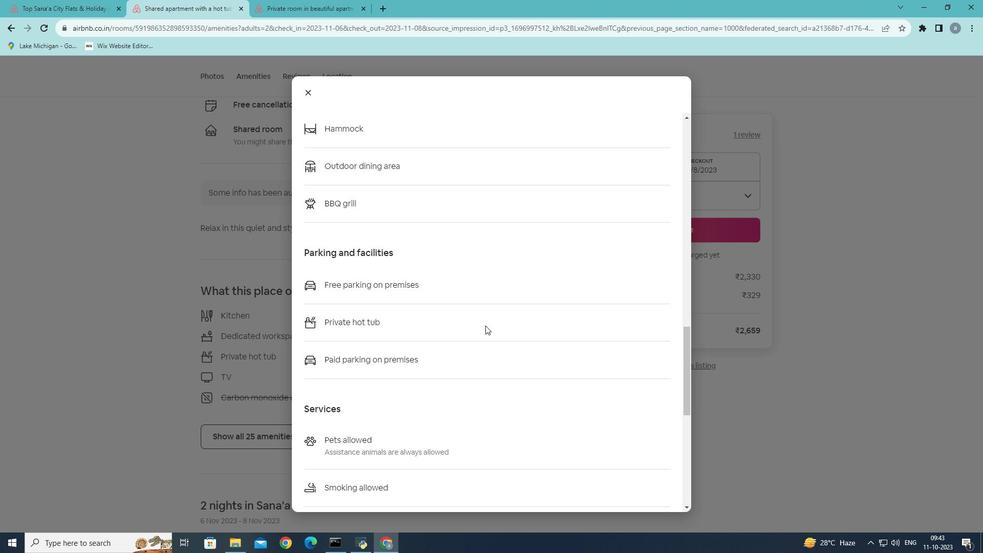 
Action: Mouse scrolled (485, 325) with delta (0, 0)
Screenshot: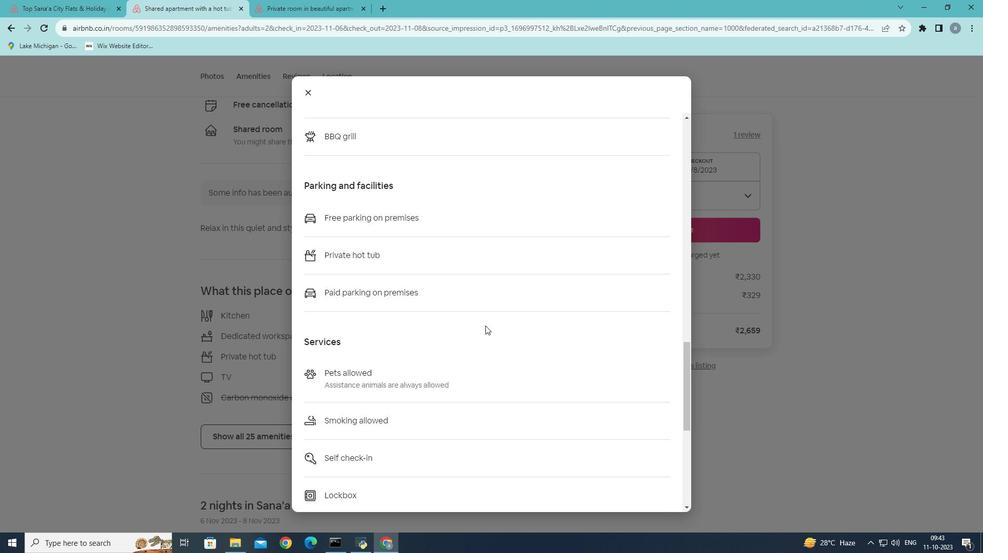 
Action: Mouse scrolled (485, 325) with delta (0, 0)
Screenshot: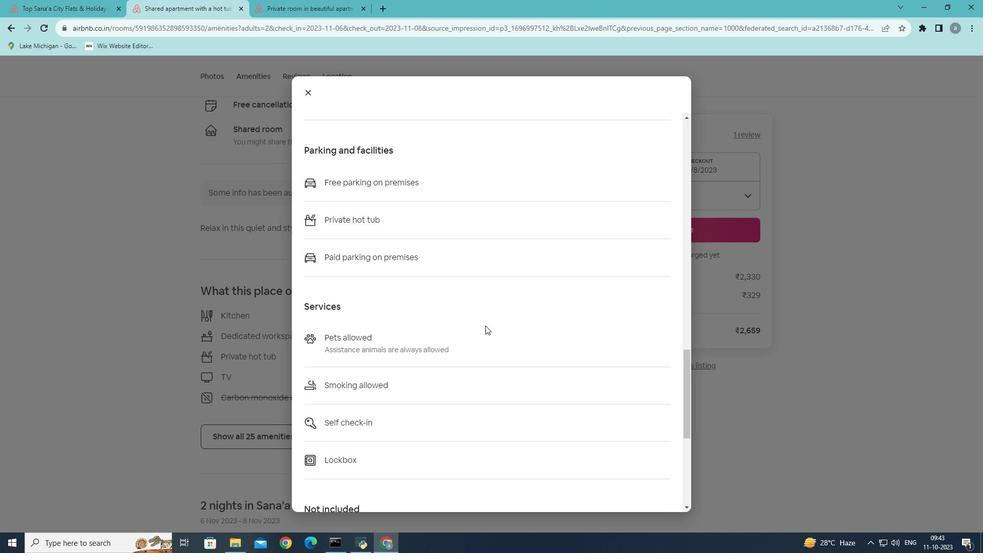 
Action: Mouse scrolled (485, 325) with delta (0, 0)
Screenshot: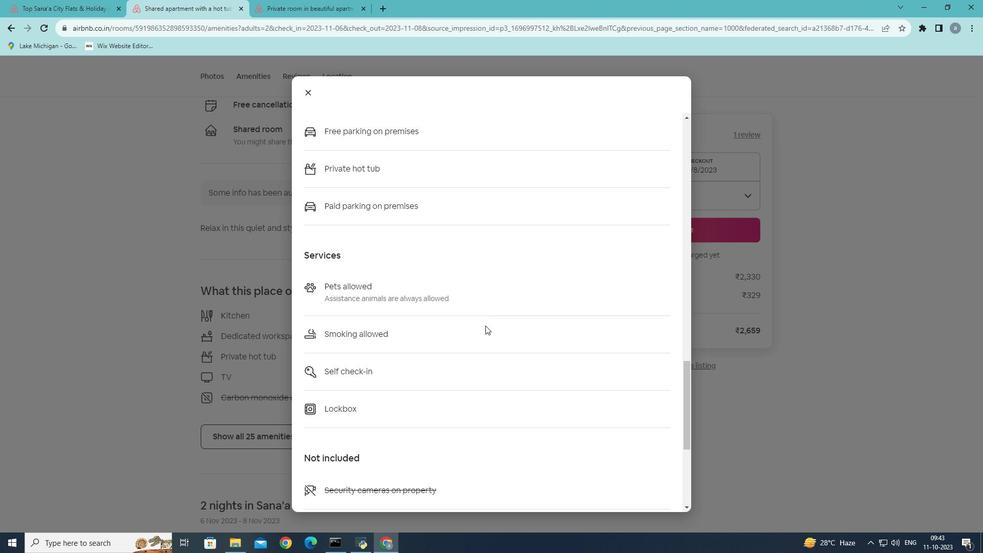 
Action: Mouse scrolled (485, 325) with delta (0, 0)
Screenshot: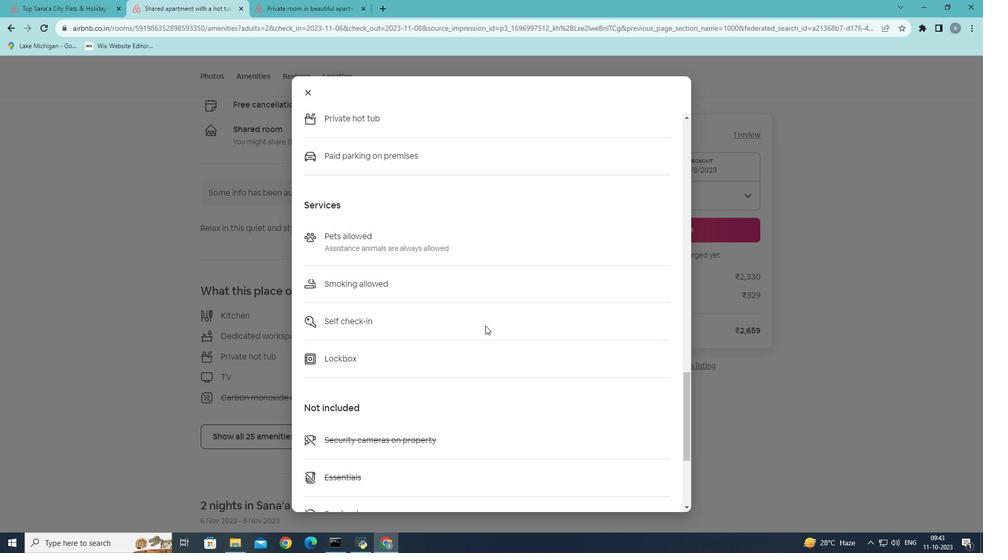 
Action: Mouse scrolled (485, 325) with delta (0, 0)
Screenshot: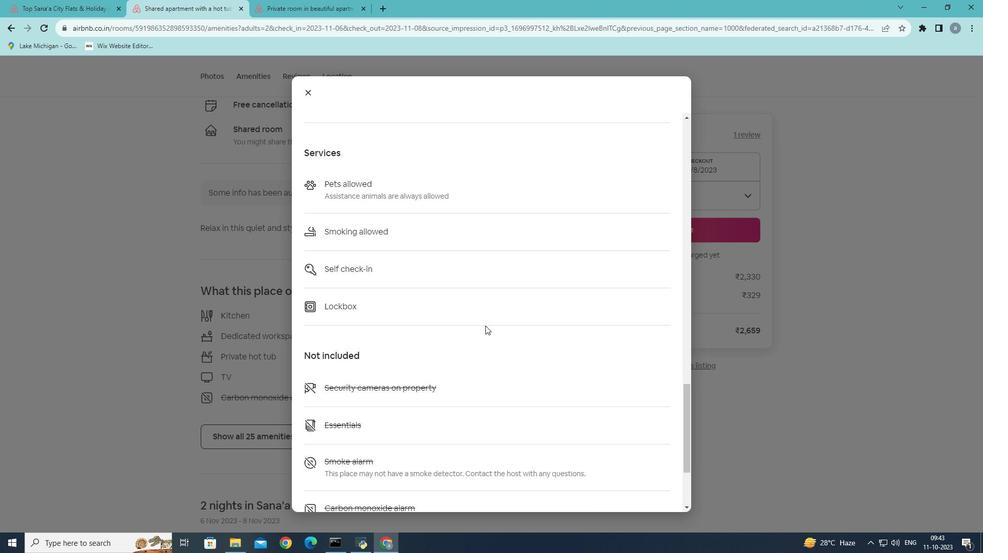 
Action: Mouse scrolled (485, 325) with delta (0, 0)
Screenshot: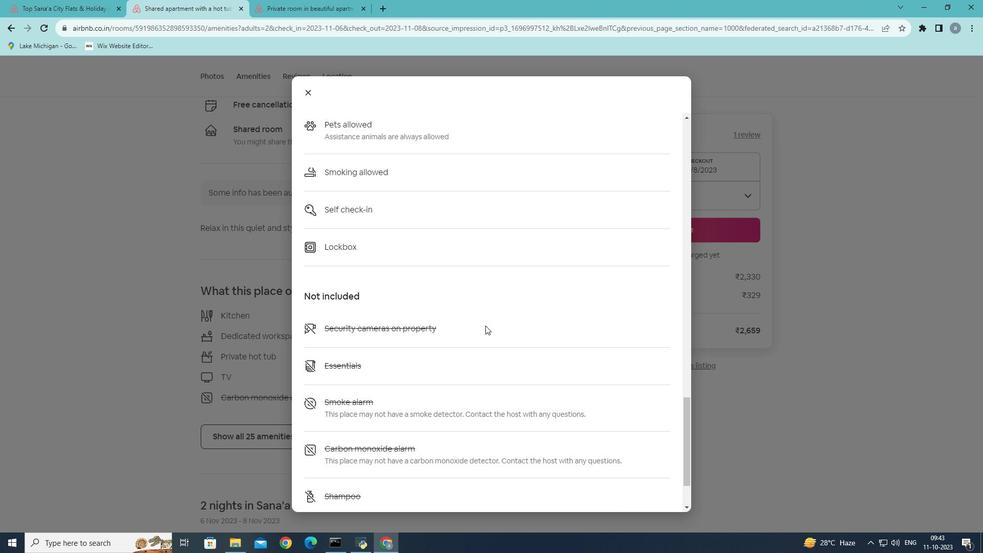 
Action: Mouse scrolled (485, 325) with delta (0, 0)
Screenshot: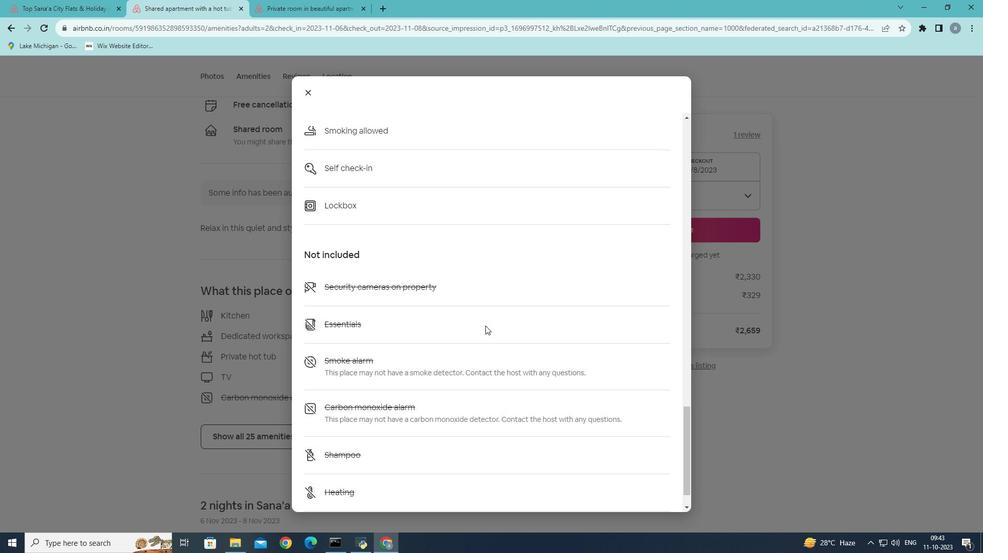 
Action: Mouse scrolled (485, 325) with delta (0, 0)
Screenshot: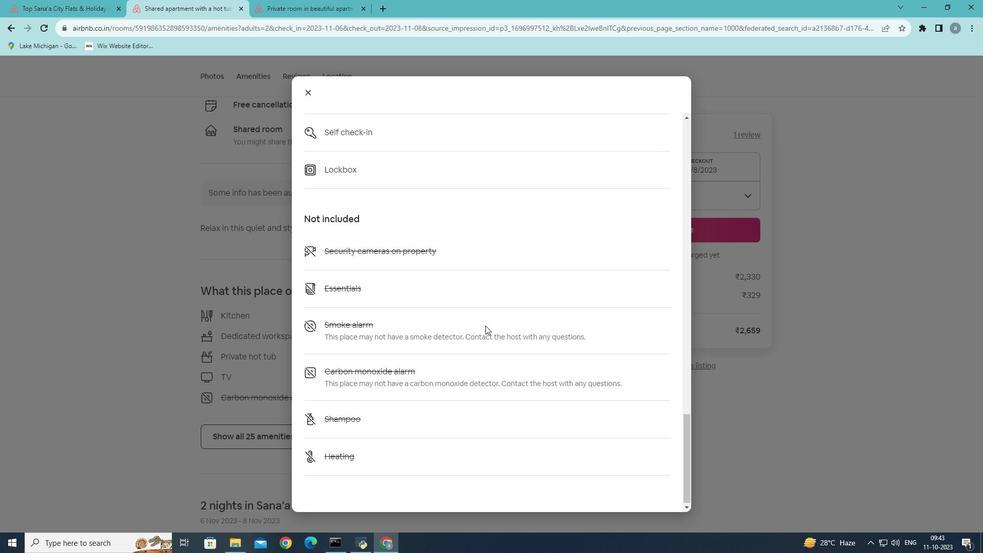 
Action: Mouse scrolled (485, 325) with delta (0, 0)
Screenshot: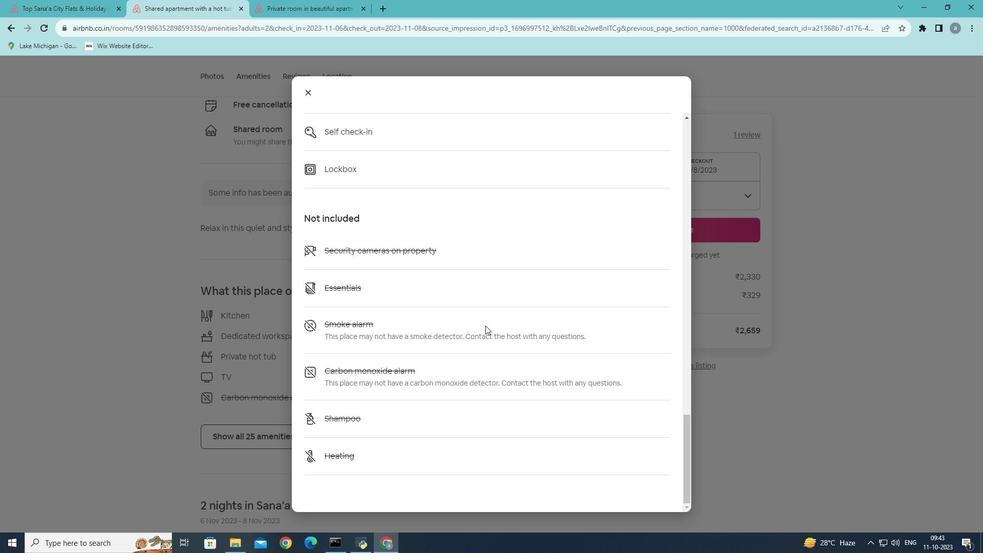 
Action: Mouse scrolled (485, 325) with delta (0, 0)
Screenshot: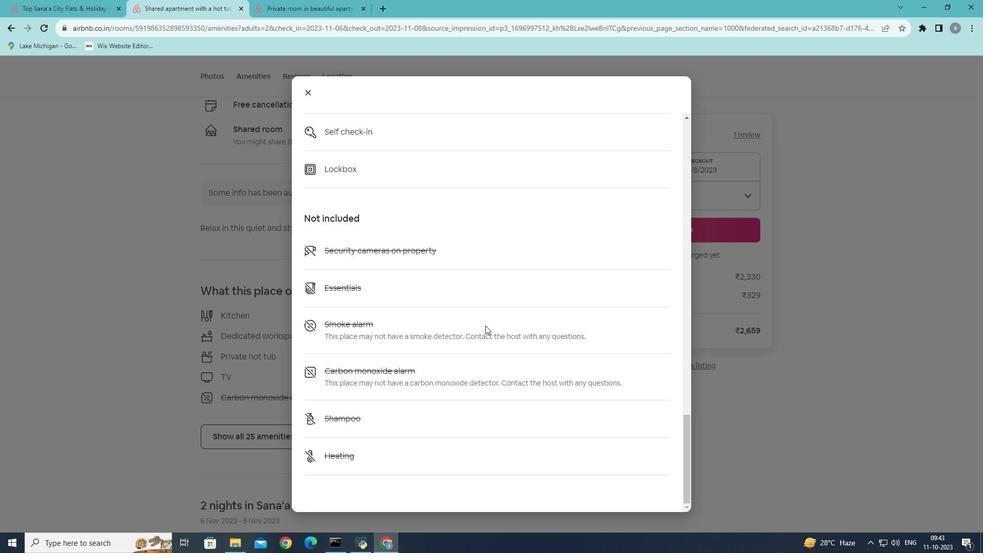 
Action: Mouse scrolled (485, 325) with delta (0, 0)
Screenshot: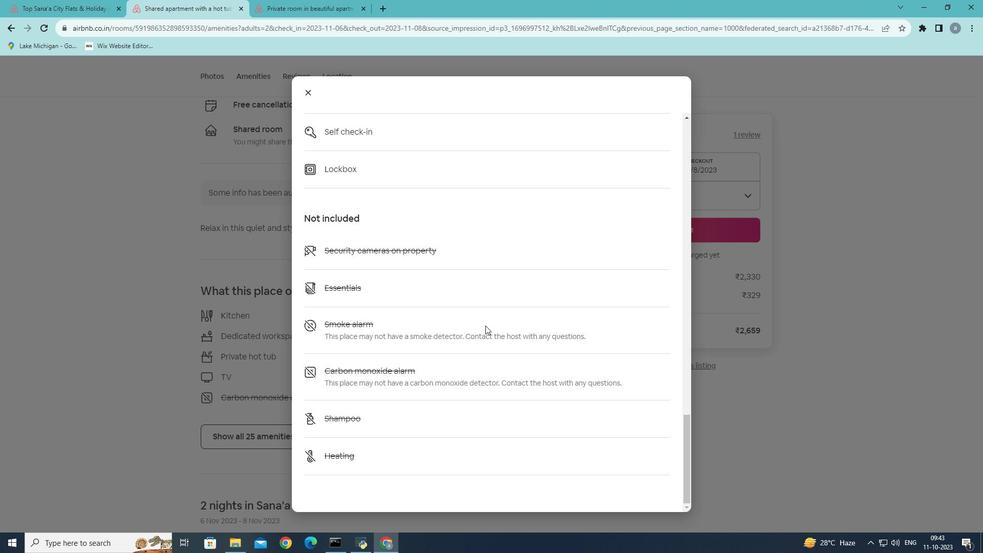 
Action: Mouse scrolled (485, 325) with delta (0, 0)
Screenshot: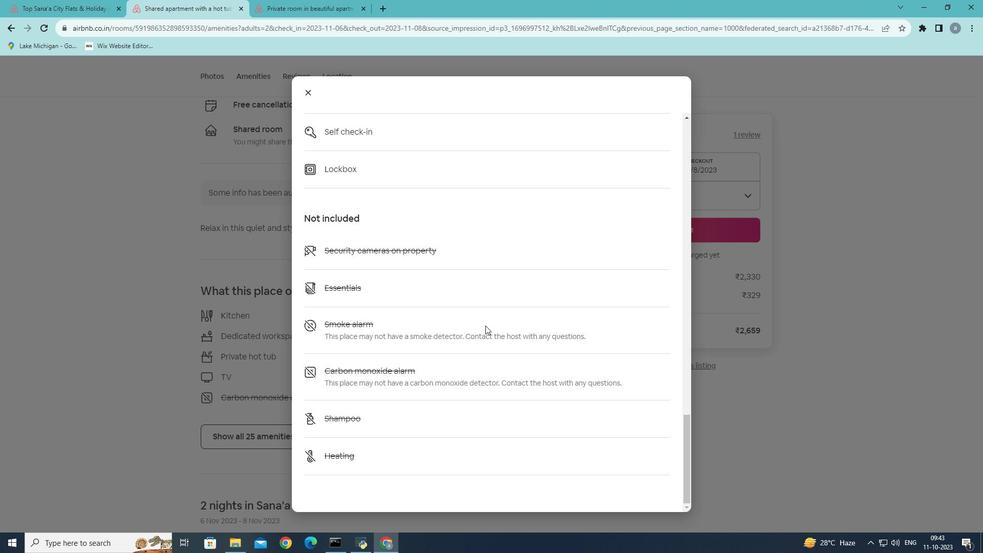 
Action: Mouse scrolled (485, 325) with delta (0, 0)
Screenshot: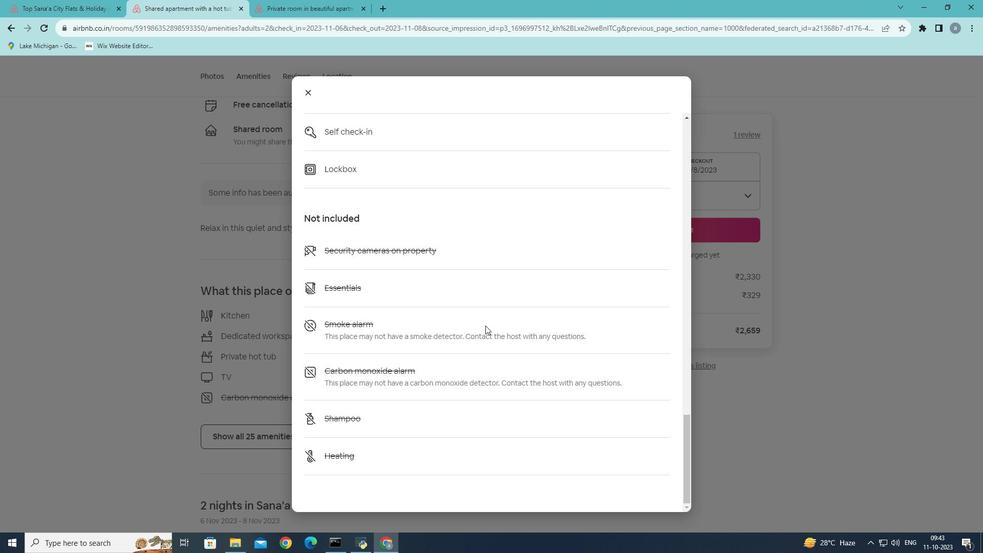 
Action: Mouse moved to (309, 93)
Screenshot: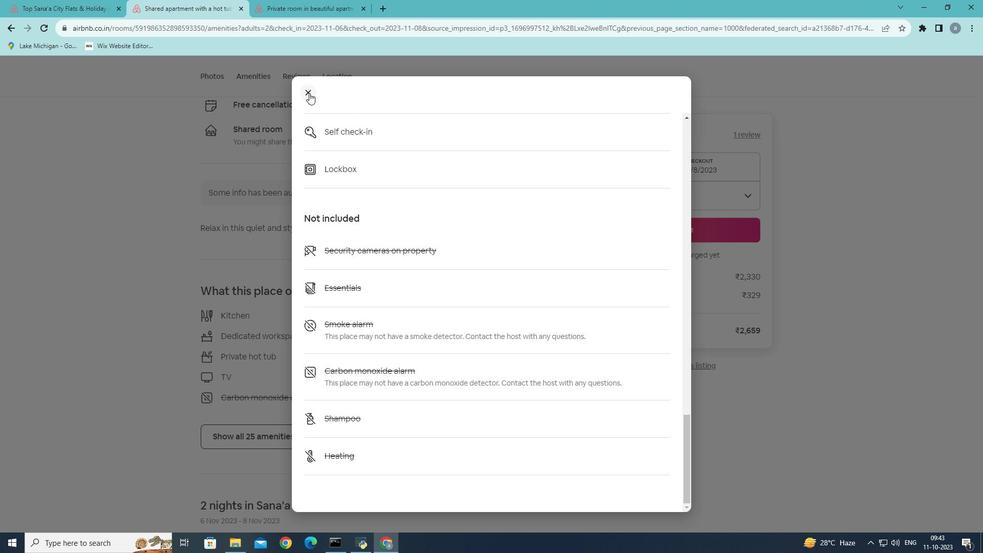 
Action: Mouse pressed left at (309, 93)
Screenshot: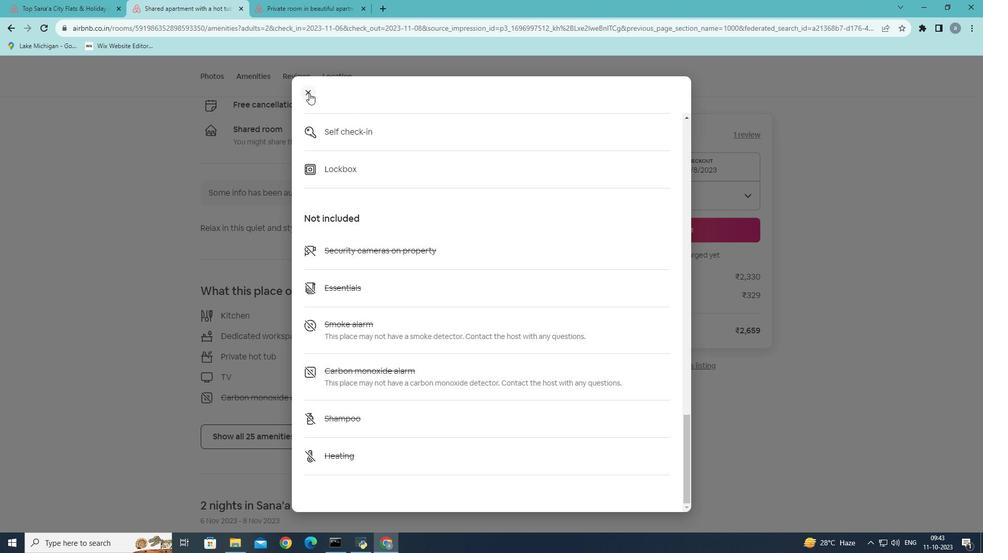 
Action: Mouse moved to (343, 324)
Screenshot: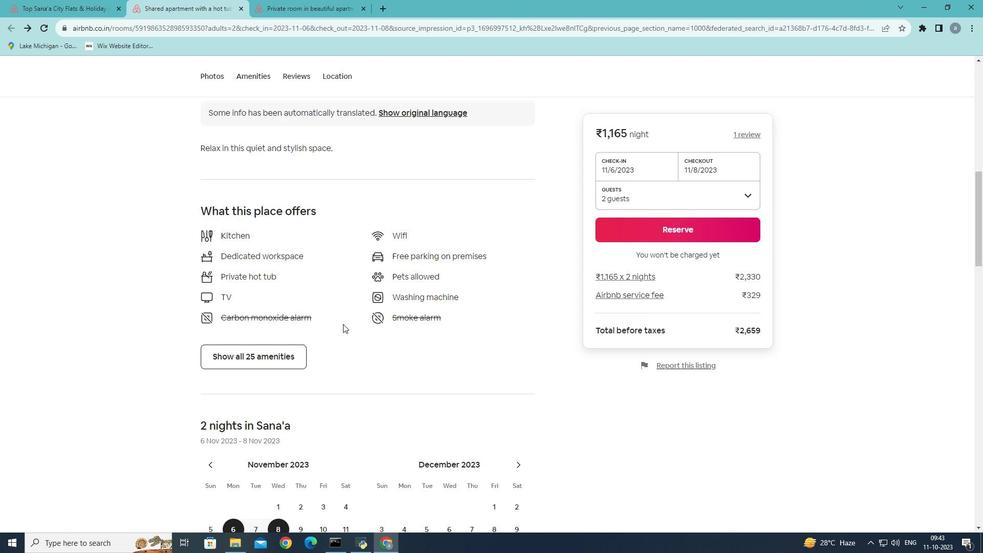 
Action: Mouse scrolled (343, 323) with delta (0, 0)
Screenshot: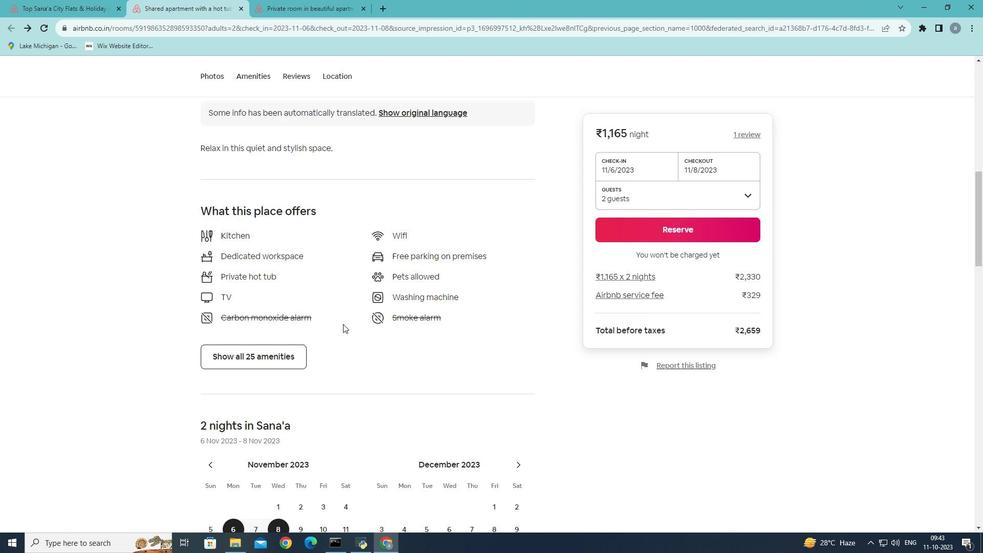 
Action: Mouse scrolled (343, 323) with delta (0, 0)
Screenshot: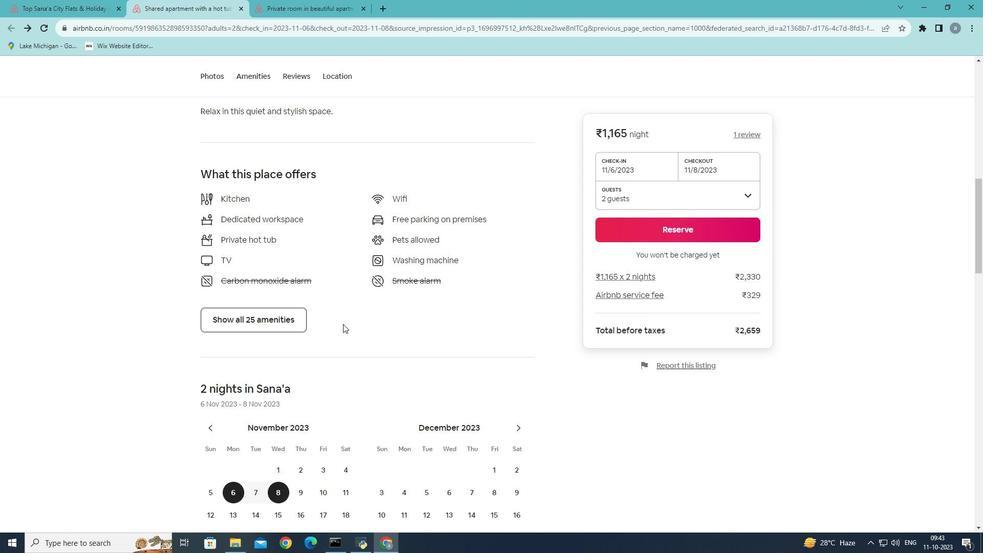 
Action: Mouse scrolled (343, 323) with delta (0, 0)
Screenshot: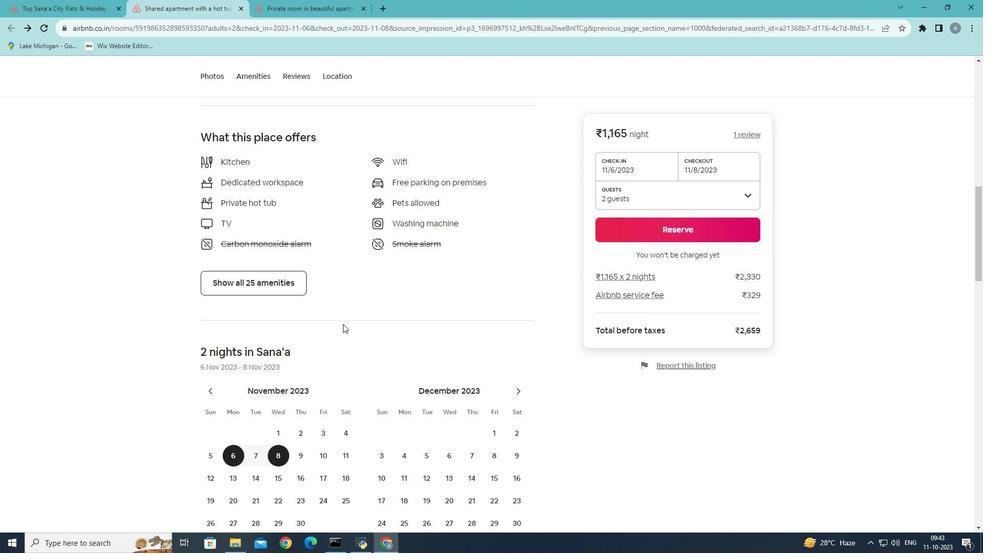 
Action: Mouse scrolled (343, 323) with delta (0, 0)
Screenshot: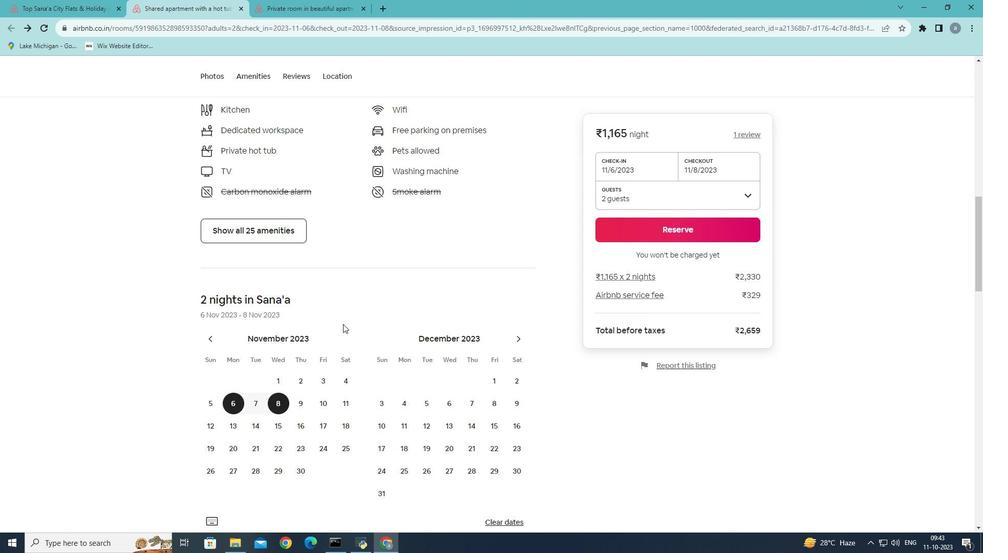 
Action: Mouse scrolled (343, 323) with delta (0, 0)
Screenshot: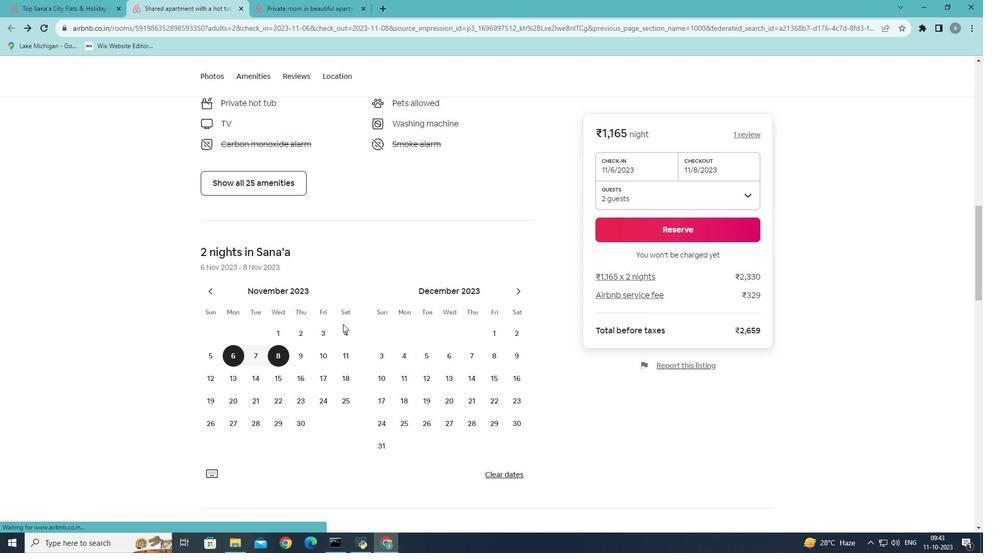 
Action: Mouse scrolled (343, 323) with delta (0, 0)
Screenshot: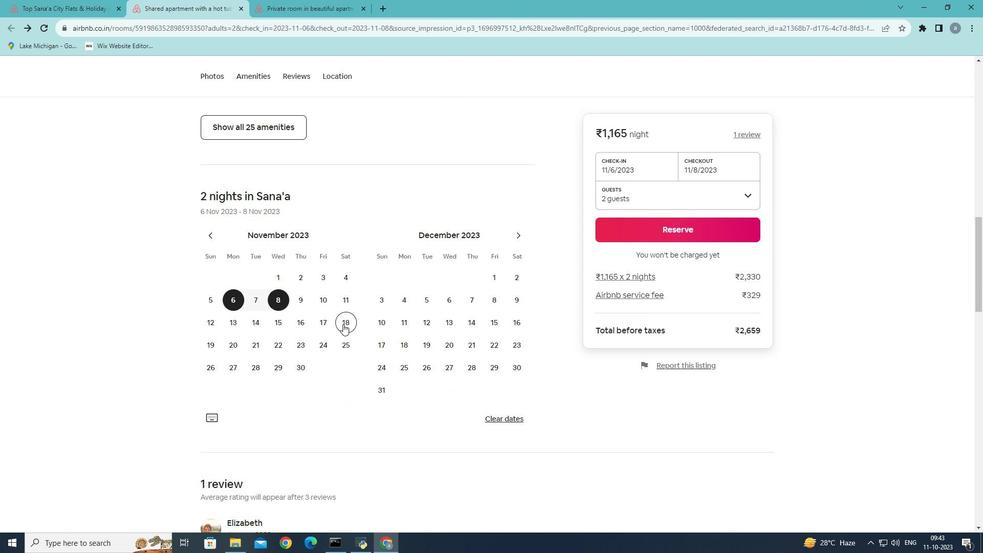 
Action: Mouse scrolled (343, 323) with delta (0, 0)
